 Task: Locate the Burj Khalifa on Google Earth, add a placemark, and save it to a new project titled 'Burj Khalifa Dubai'.
Action: Mouse pressed left at (498, 426)
Screenshot: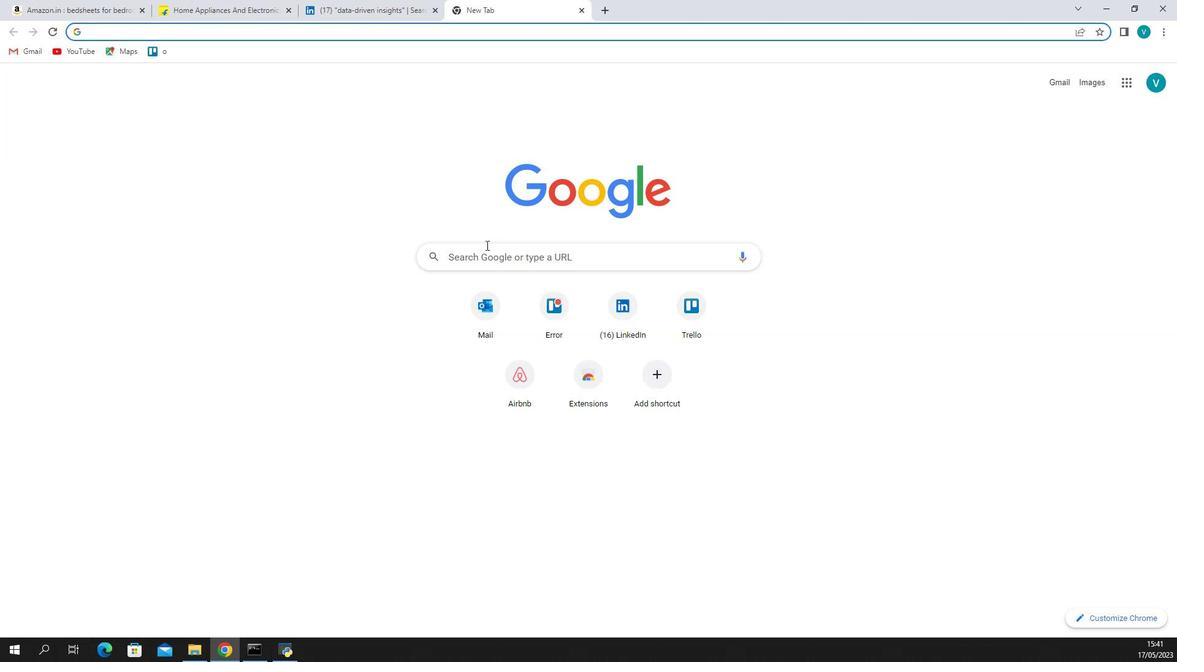 
Action: Mouse moved to (494, 423)
Screenshot: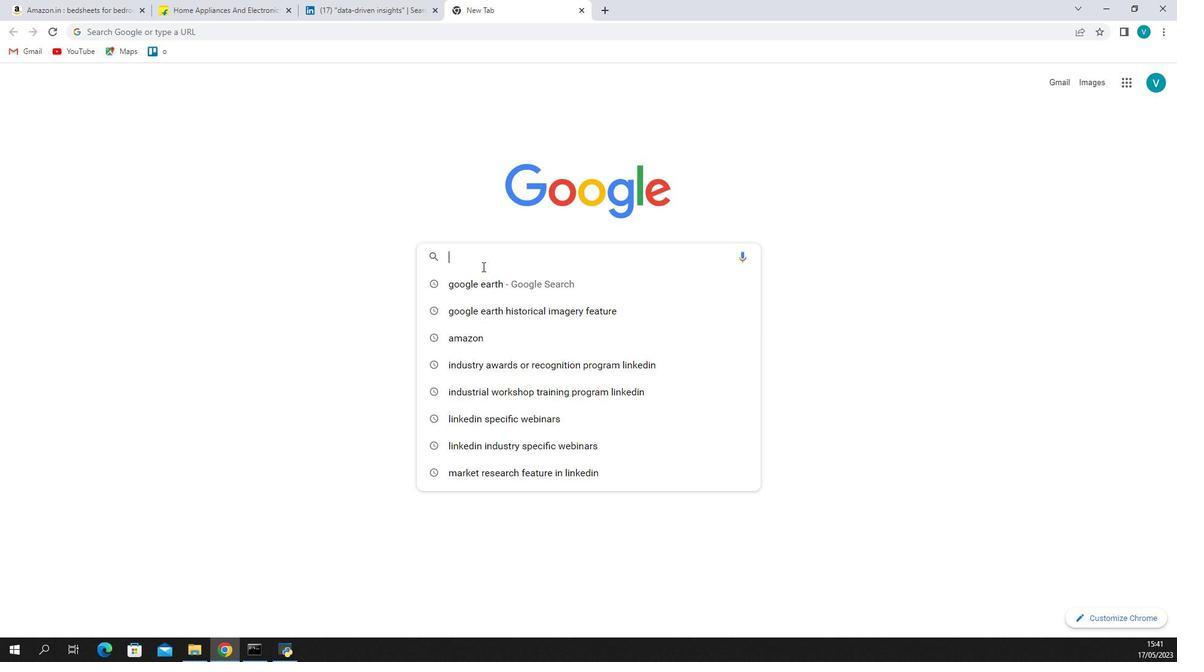 
Action: Mouse pressed left at (494, 423)
Screenshot: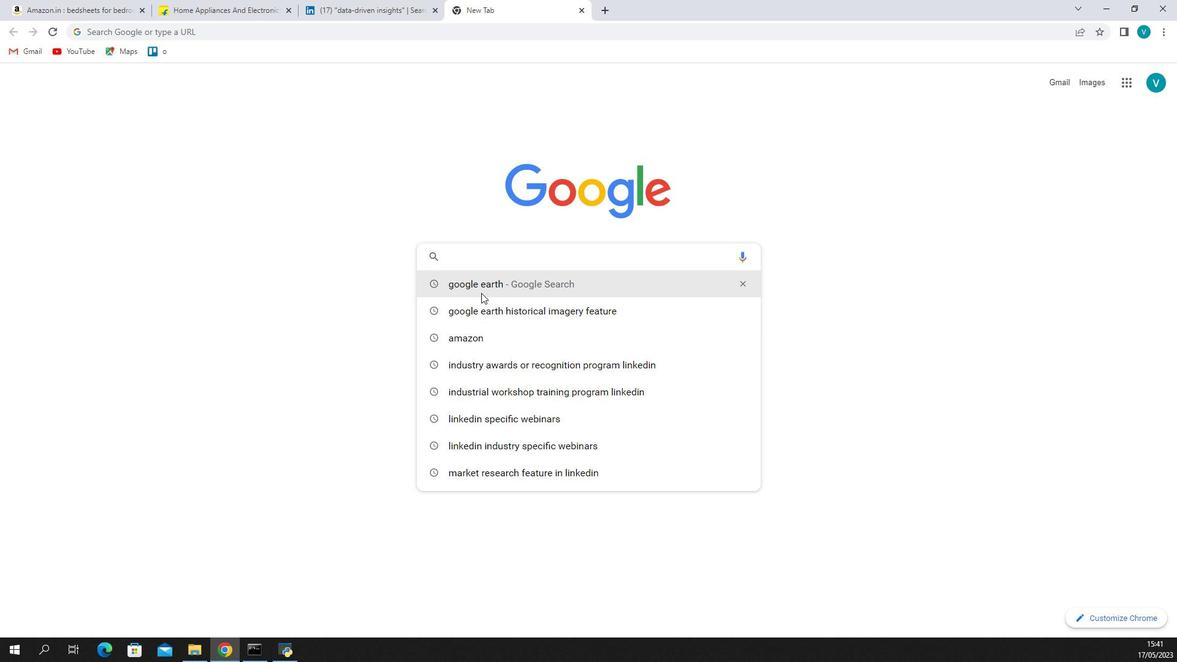 
Action: Mouse moved to (273, 427)
Screenshot: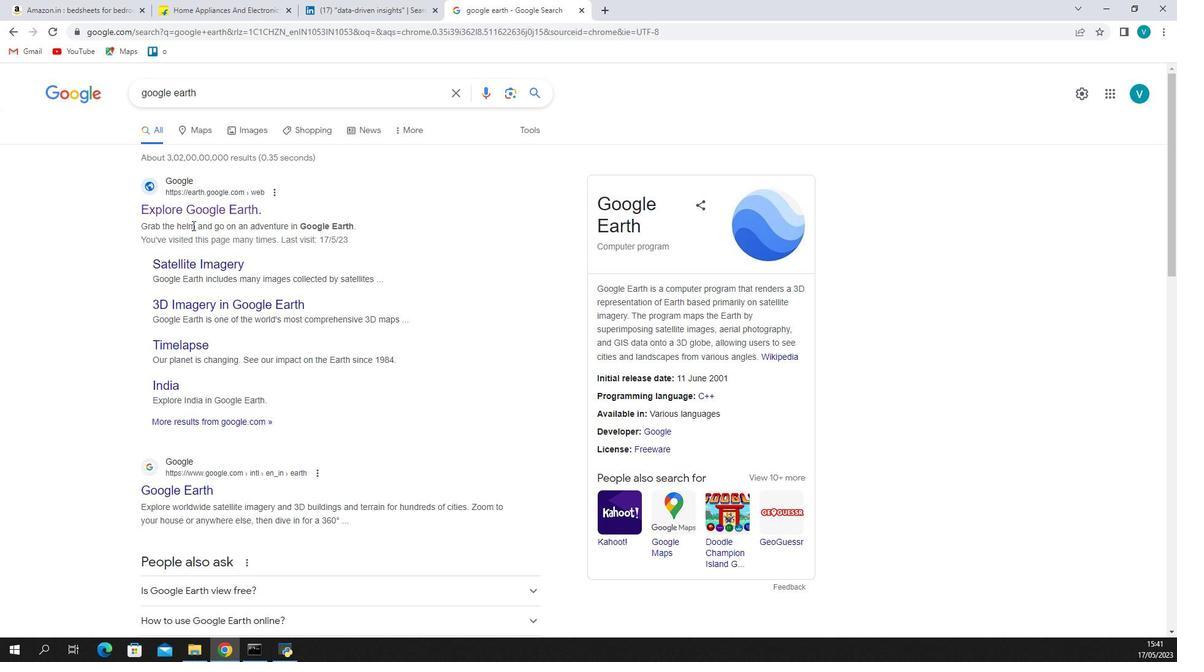 
Action: Mouse pressed left at (273, 427)
Screenshot: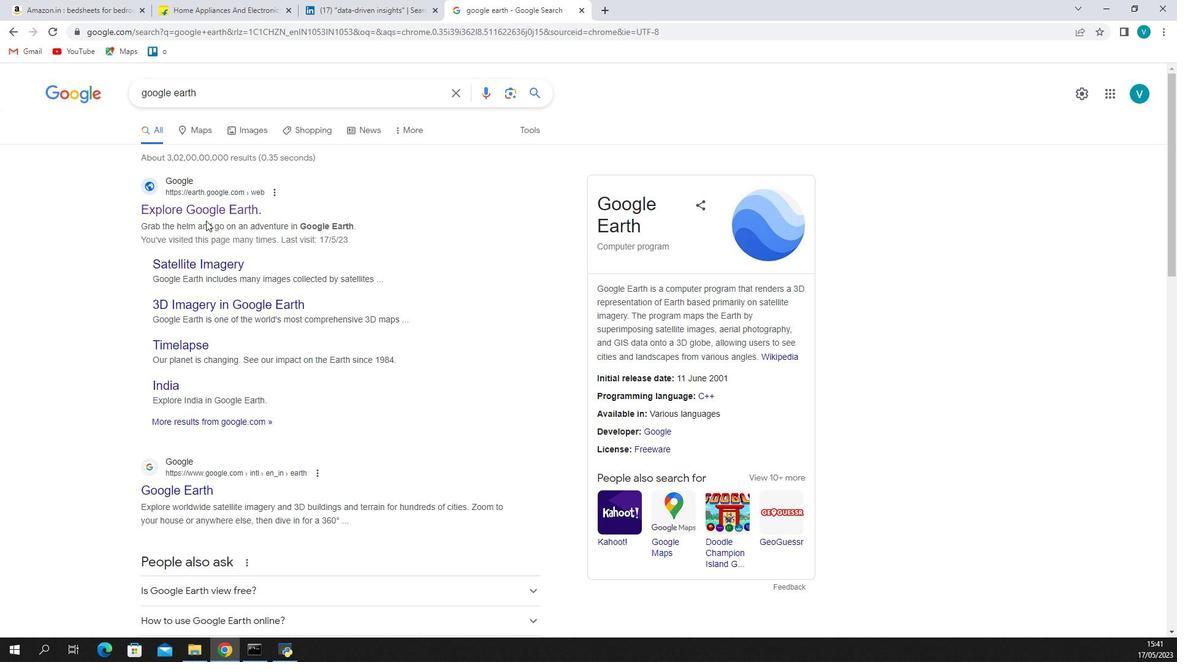 
Action: Mouse moved to (280, 428)
Screenshot: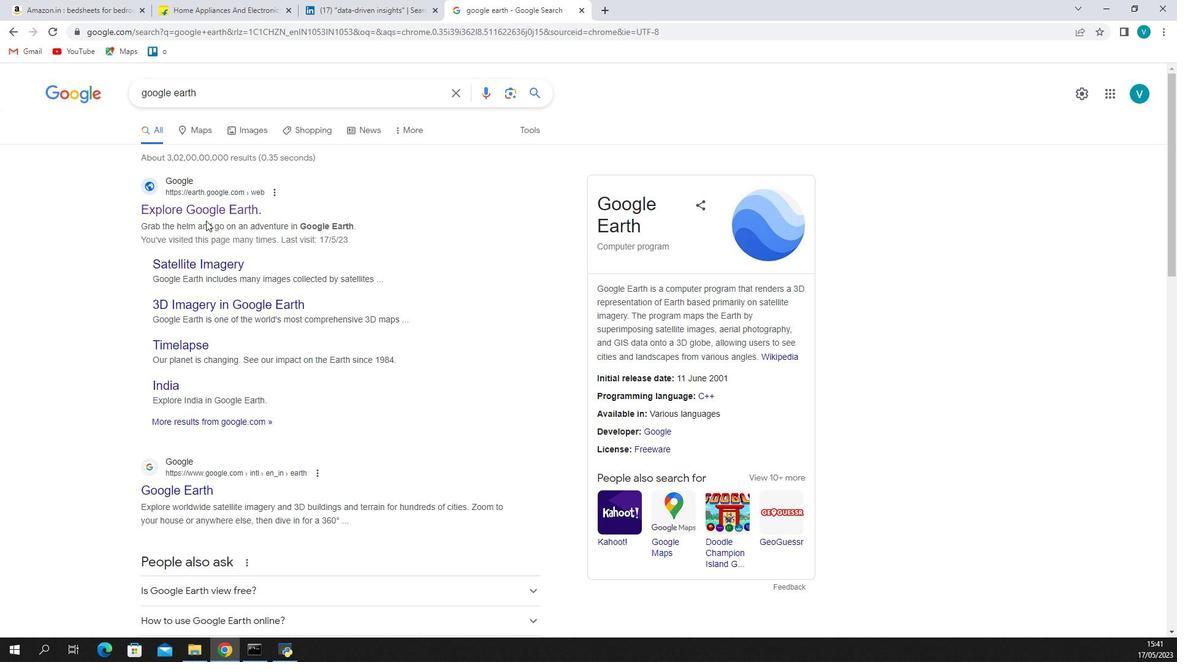 
Action: Mouse pressed left at (280, 428)
Screenshot: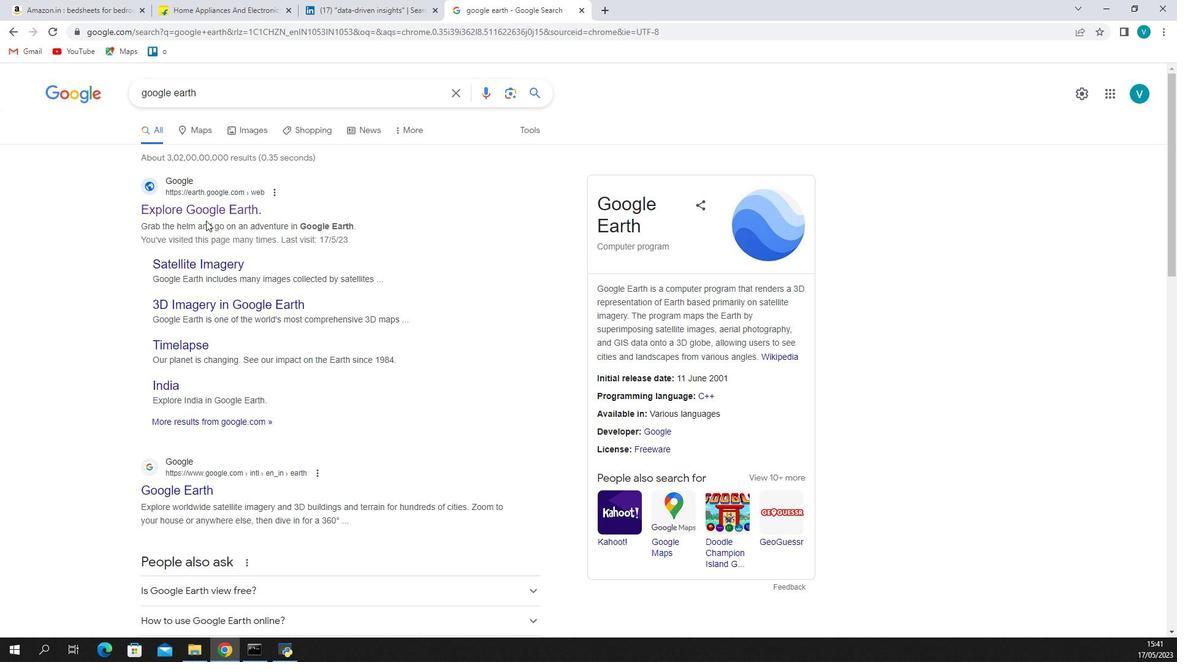 
Action: Mouse moved to (119, 434)
Screenshot: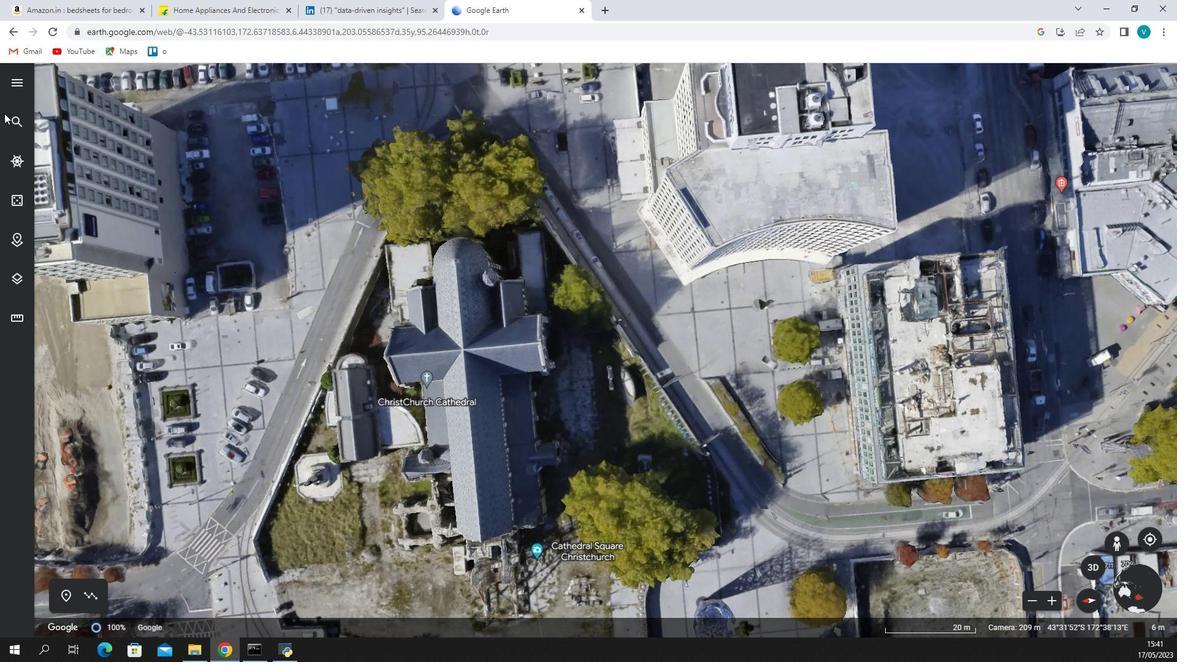 
Action: Mouse pressed left at (119, 434)
Screenshot: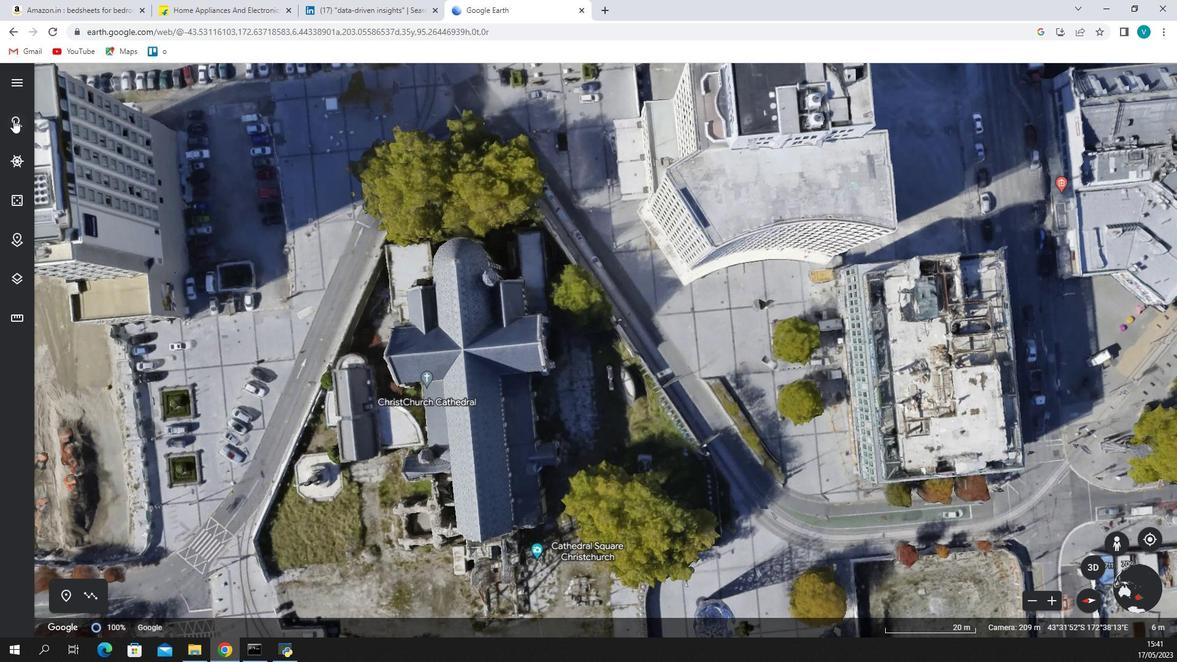 
Action: Mouse moved to (272, 436)
Screenshot: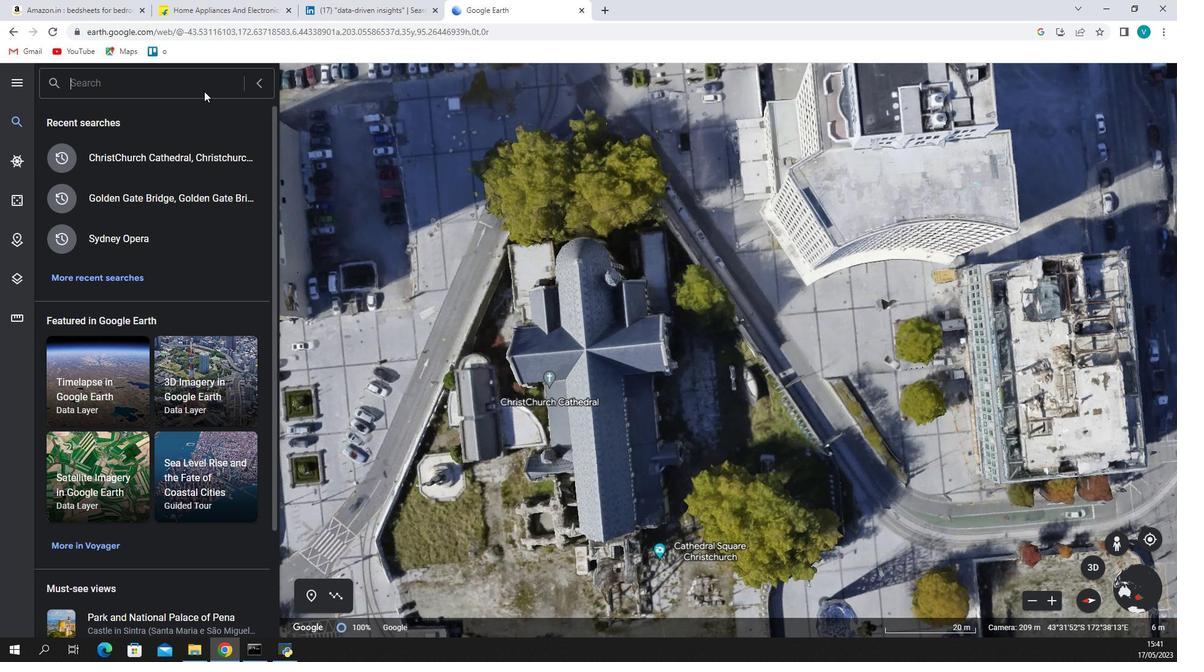 
Action: Mouse pressed left at (272, 436)
Screenshot: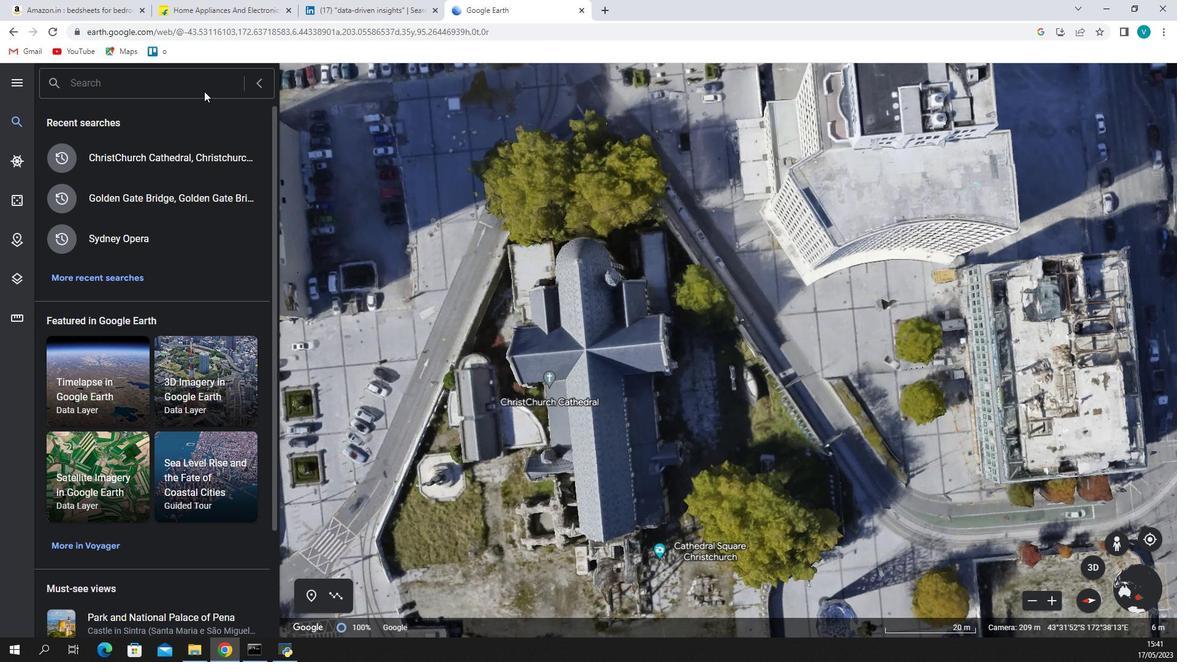 
Action: Key pressed <Key.shift>Bur
Screenshot: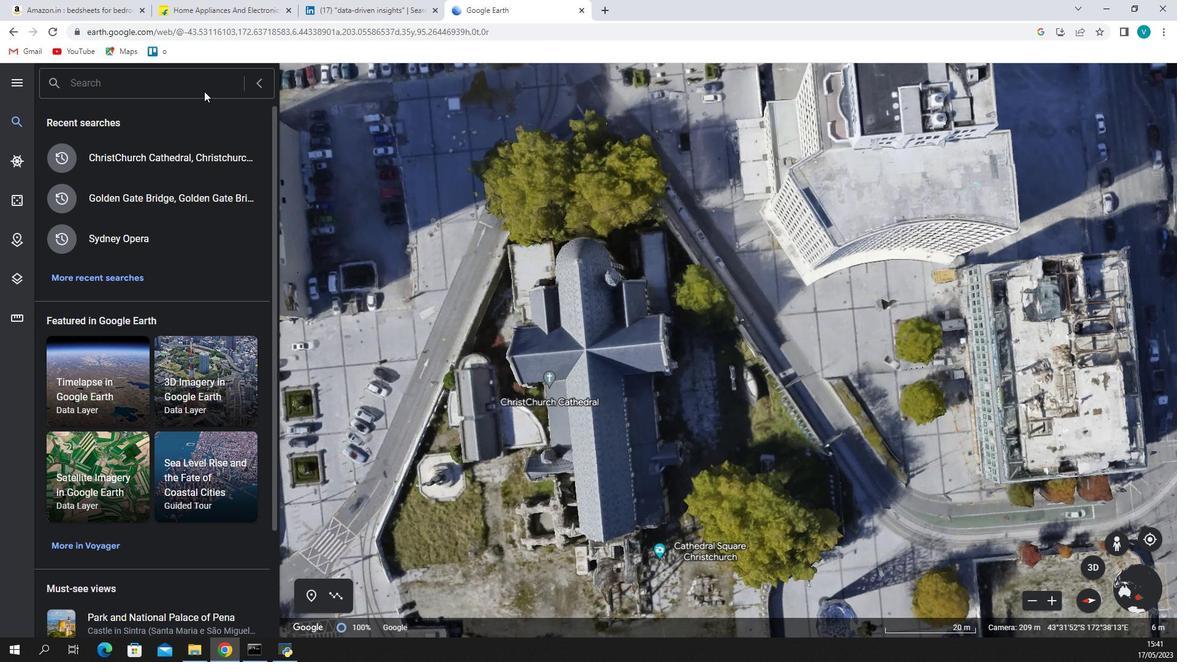 
Action: Mouse pressed left at (272, 436)
Screenshot: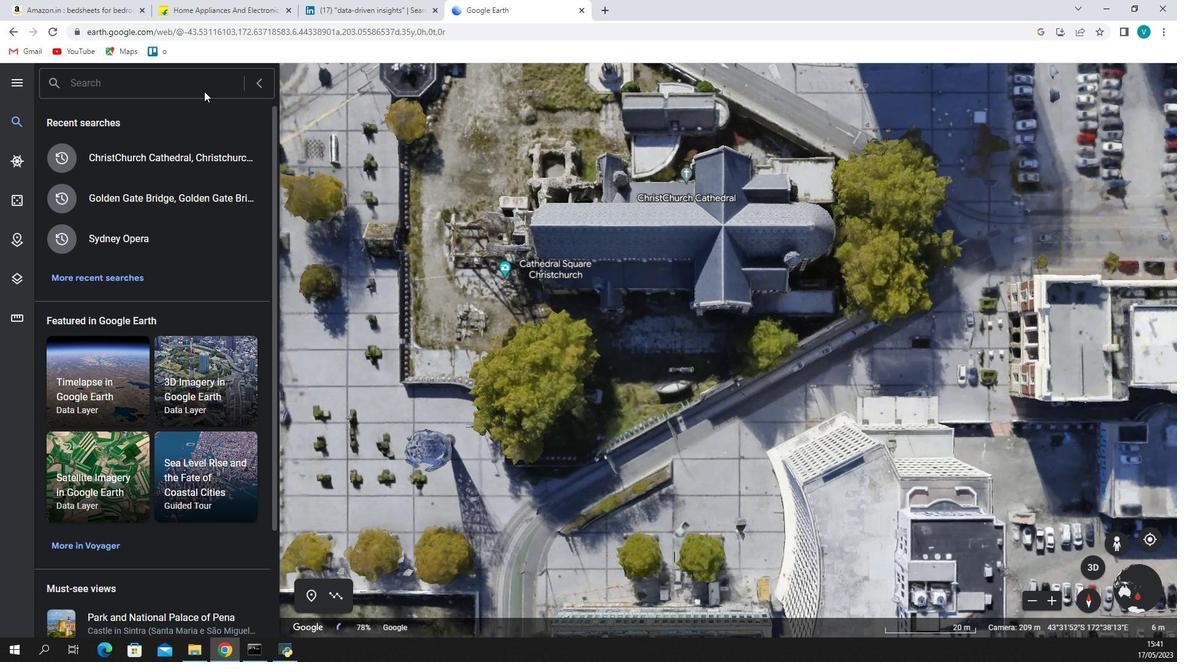 
Action: Key pressed <Key.shift><Key.shift><Key.shift><Key.shift><Key.shift><Key.shift><Key.shift><Key.shift><Key.shift><Key.shift><Key.shift><Key.shift><Key.shift><Key.shift><Key.shift><Key.shift>B
Screenshot: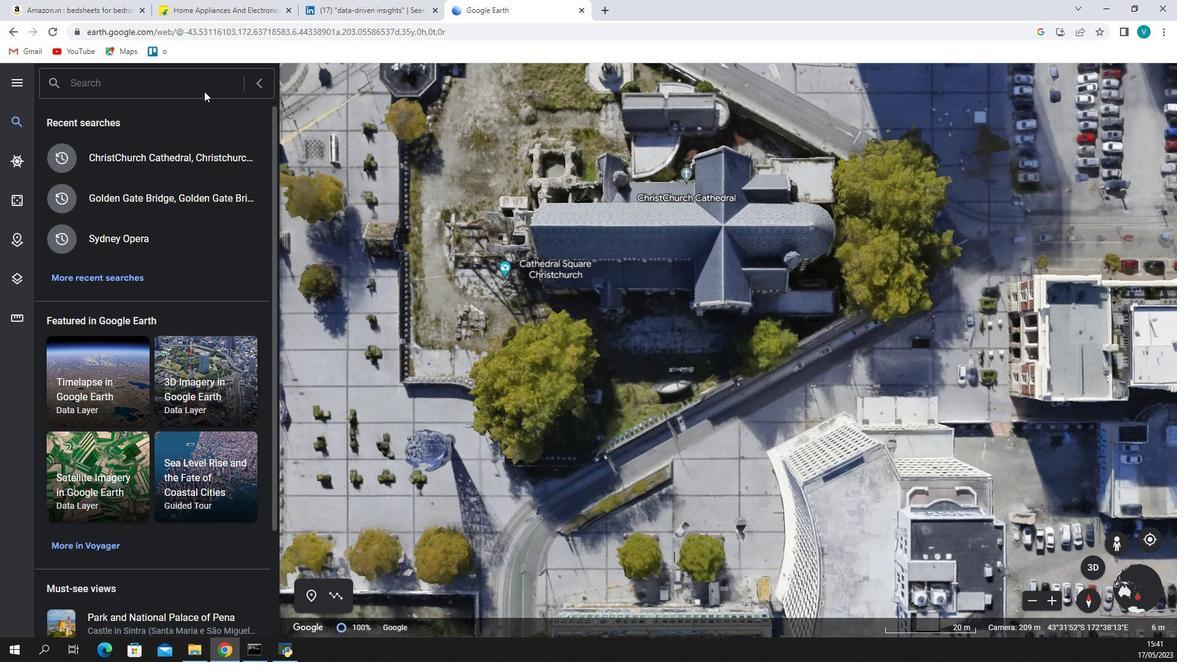 
Action: Mouse moved to (212, 436)
Screenshot: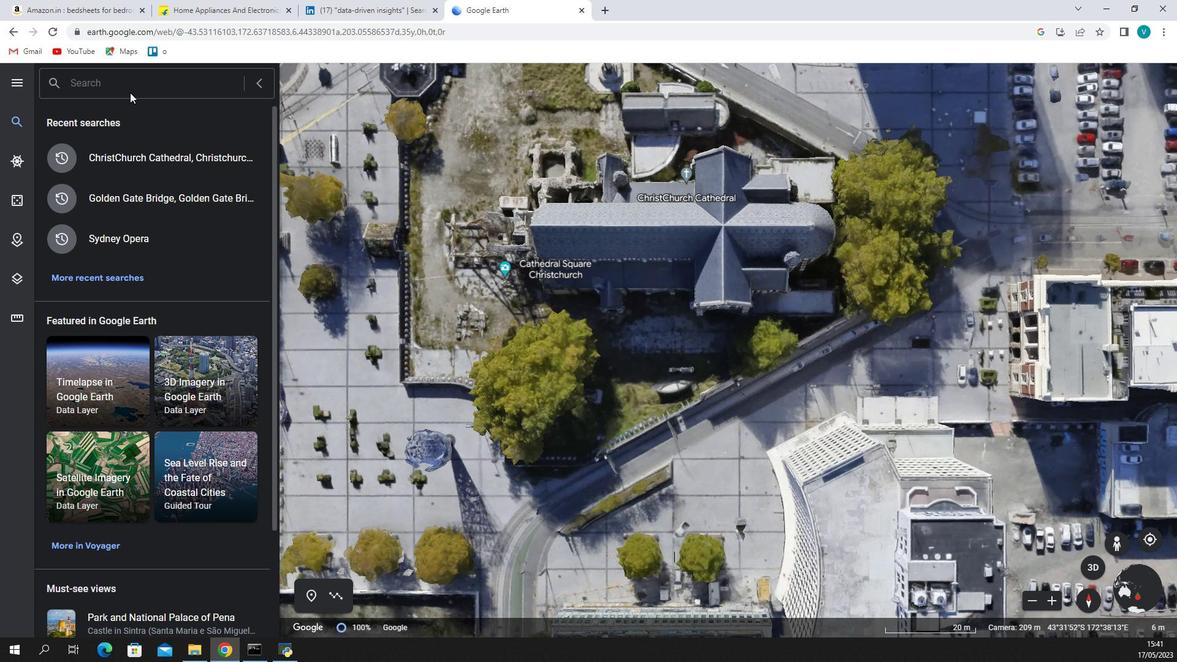 
Action: Mouse pressed left at (212, 436)
Screenshot: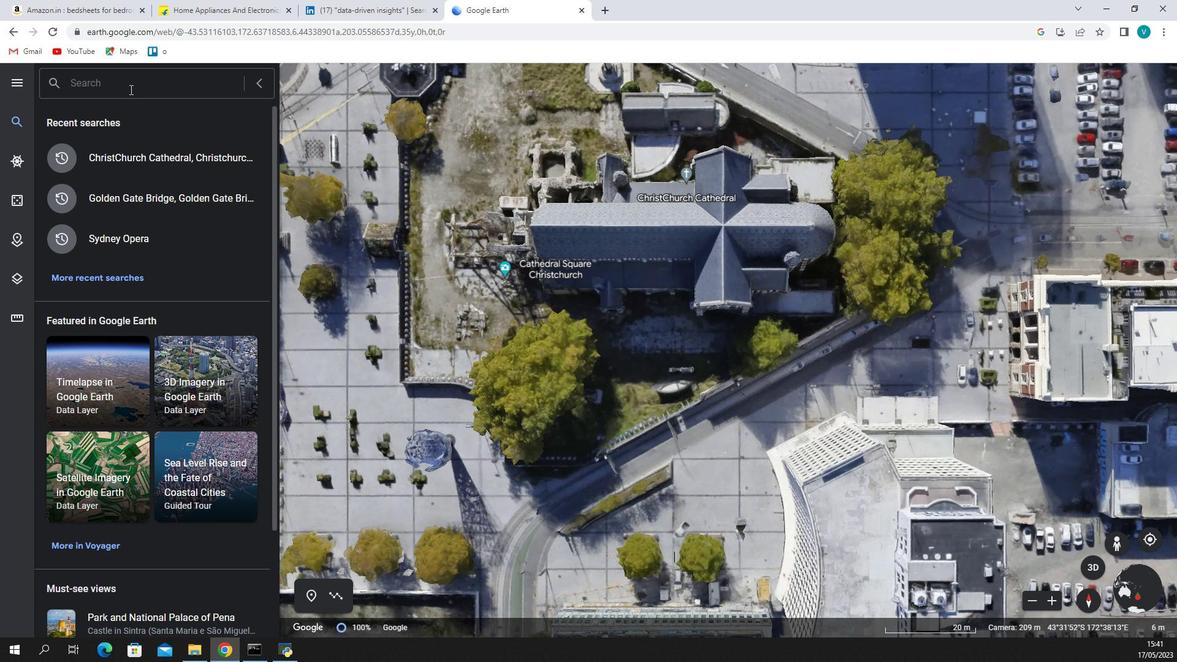 
Action: Key pressed <Key.shift>Burj<Key.space><Key.shift><Key.shift><Key.shift><Key.shift><Key.shift><Key.shift><Key.shift><Key.shift><Key.shift><Key.shift><Key.shift><Key.shift><Key.shift><Key.shift><Key.shift><Key.shift><Key.shift><Key.shift><Key.shift><Key.shift><Key.shift><Key.shift><Key.shift><Key.shift><Key.shift><Key.shift><Key.shift><Key.shift><Key.shift><Key.shift><Key.shift><Key.shift><Key.shift><Key.shift><Key.shift><Key.shift><Key.shift><Key.shift><Key.shift><Key.shift><Key.shift><Key.shift><Key.shift><Key.shift><Key.shift><Key.shift><Key.shift><Key.shift><Key.shift><Key.shift><Key.shift><Key.shift><Key.shift><Key.shift><Key.shift><Key.shift><Key.shift><Key.shift><Key.shift><Key.shift><Key.shift><Key.shift><Key.shift><Key.shift><Key.shift><Key.shift><Key.shift><Key.shift><Key.shift><Key.shift><Key.shift><Key.shift><Key.shift><Key.shift><Key.shift><Key.shift><Key.shift><Key.shift><Key.shift><Key.shift><Key.shift><Key.shift><Key.shift><Key.shift><Key.shift><Key.shift><Key.shift><Key.shift><Key.shift><Key.shift><Key.shift><Key.shift><Key.shift><Key.shift><Key.shift><Key.shift><Key.shift><Key.shift><Key.shift><Key.shift><Key.shift><Key.shift><Key.shift><Key.shift><Key.shift><Key.shift><Key.shift><Key.shift><Key.shift><Key.shift><Key.shift><Key.shift><Key.shift><Key.shift><Key.shift><Key.shift><Key.shift><Key.shift><Key.shift><Key.shift><Key.shift><Key.shift><Key.shift><Key.shift><Key.shift><Key.shift><Key.shift><Key.shift><Key.shift><Key.shift><Key.shift><Key.shift><Key.shift><Key.shift><Key.shift><Key.shift><Key.shift><Key.shift><Key.shift><Key.shift><Key.shift><Key.shift><Key.shift><Key.shift><Key.shift><Key.shift><Key.shift><Key.shift><Key.shift><Key.shift><Key.shift><Key.shift><Key.shift><Key.shift><Key.shift><Key.shift><Key.shift><Key.shift><Key.shift><Key.shift><Key.shift><Key.shift><Key.shift>Khalifa<Key.space><Key.shift>Dubai<Key.shift_r><Key.enter>
Screenshot: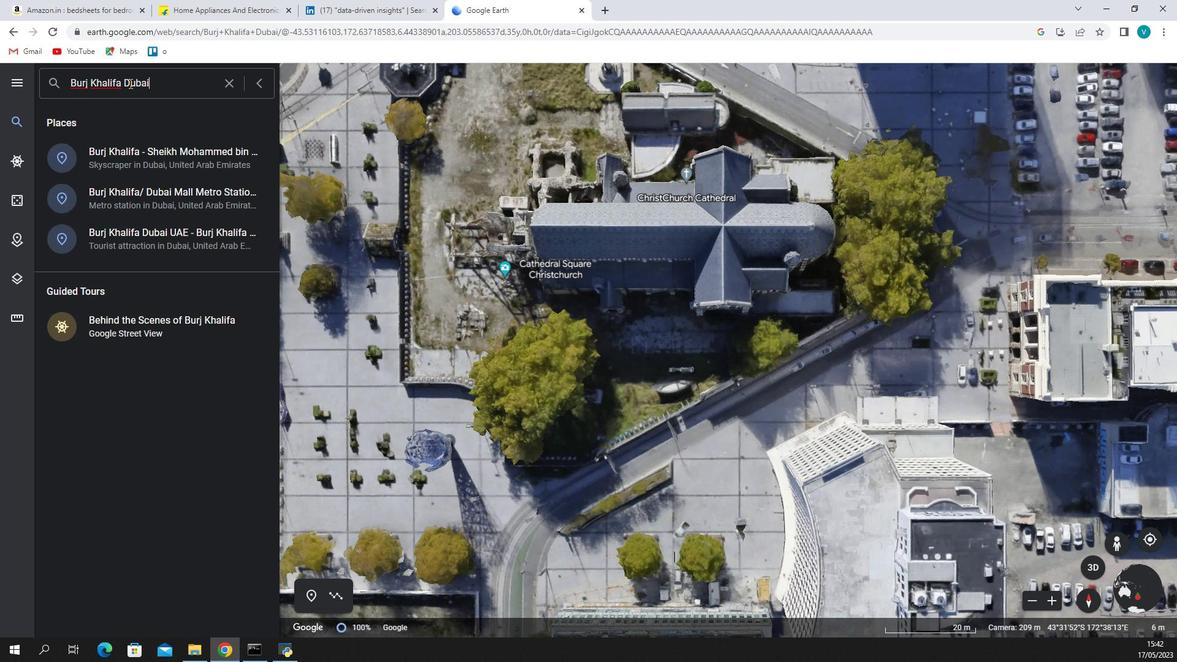 
Action: Mouse moved to (703, 412)
Screenshot: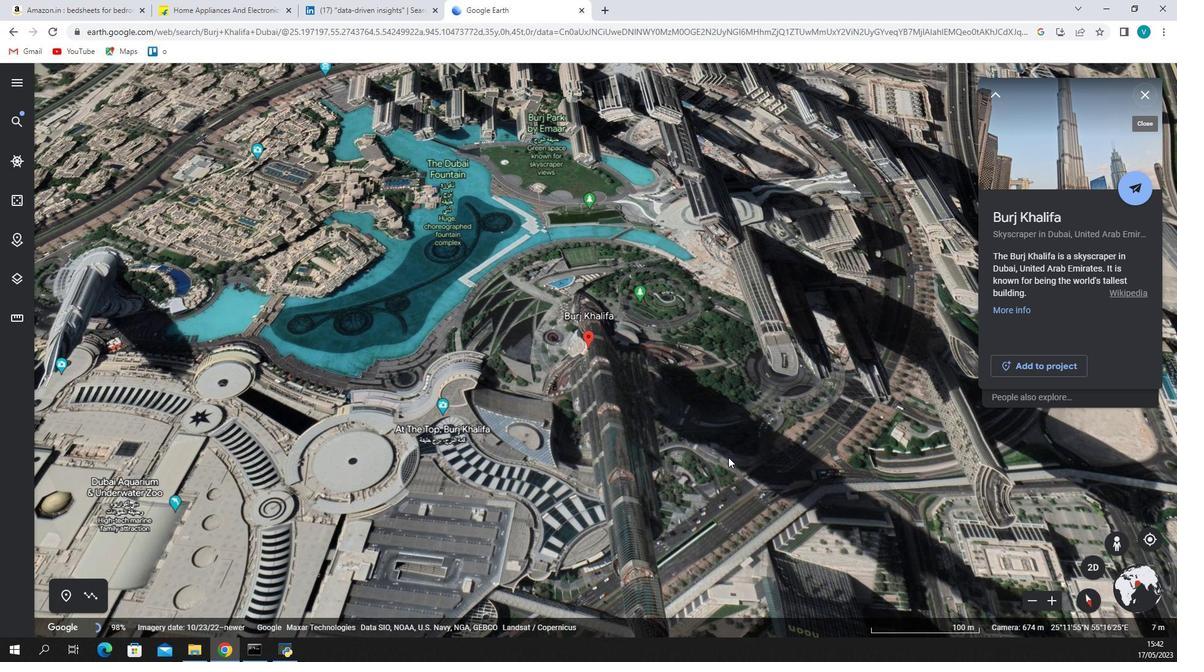 
Action: Mouse pressed left at (703, 412)
Screenshot: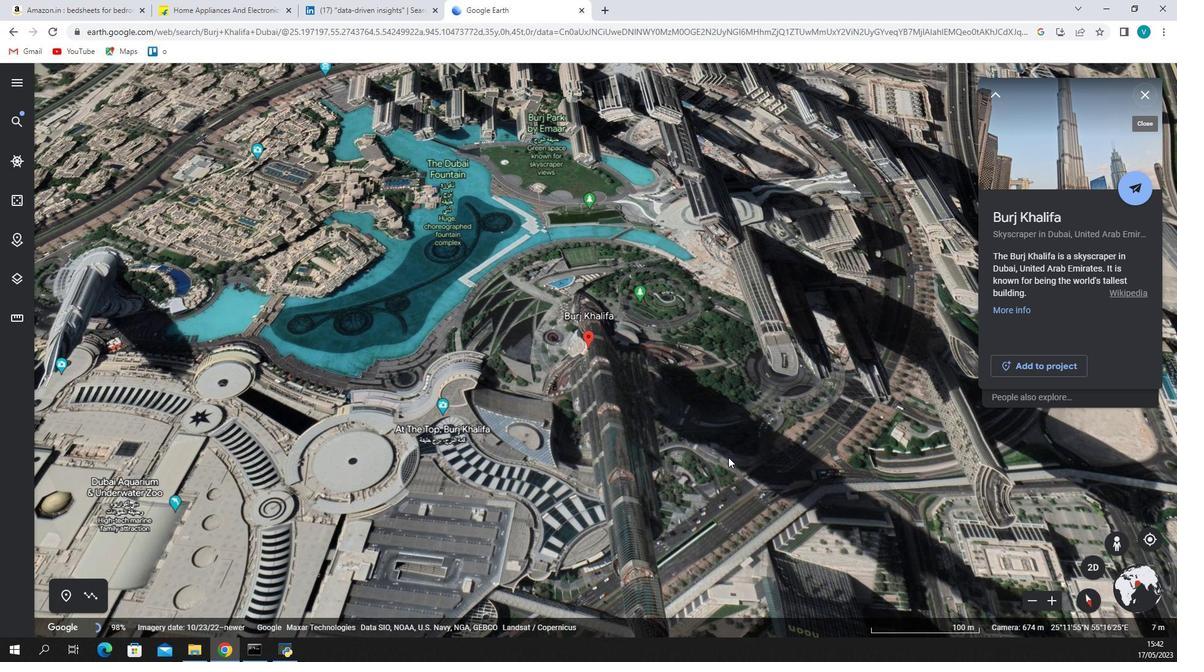 
Action: Mouse moved to (985, 404)
Screenshot: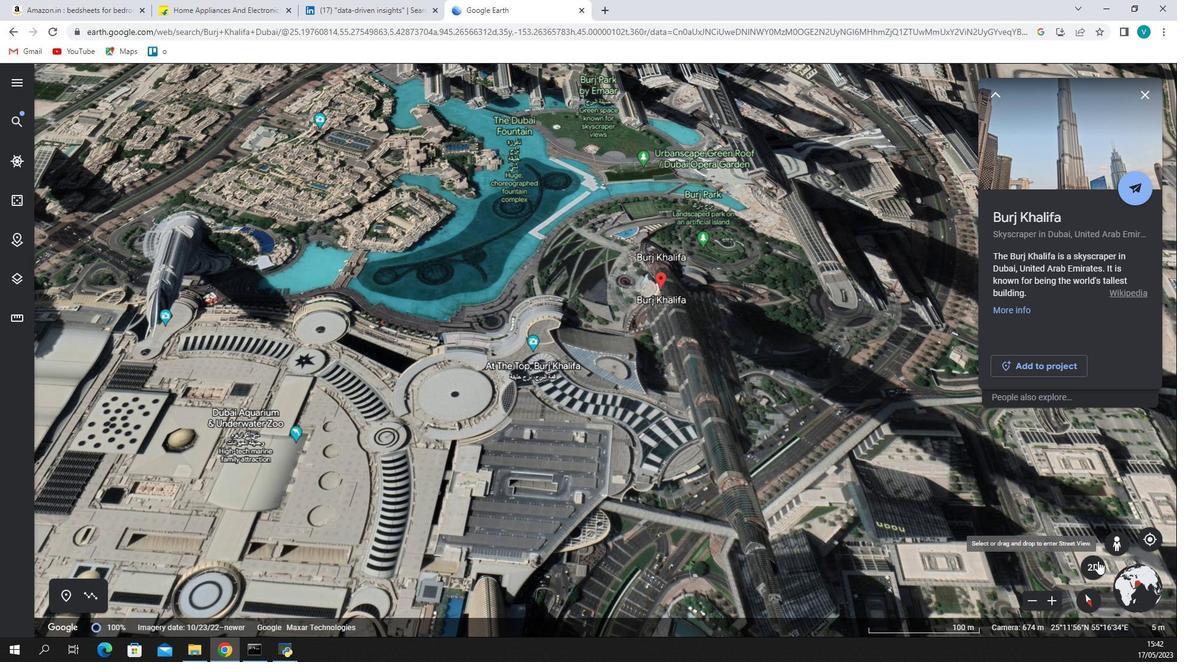 
Action: Mouse pressed left at (985, 404)
Screenshot: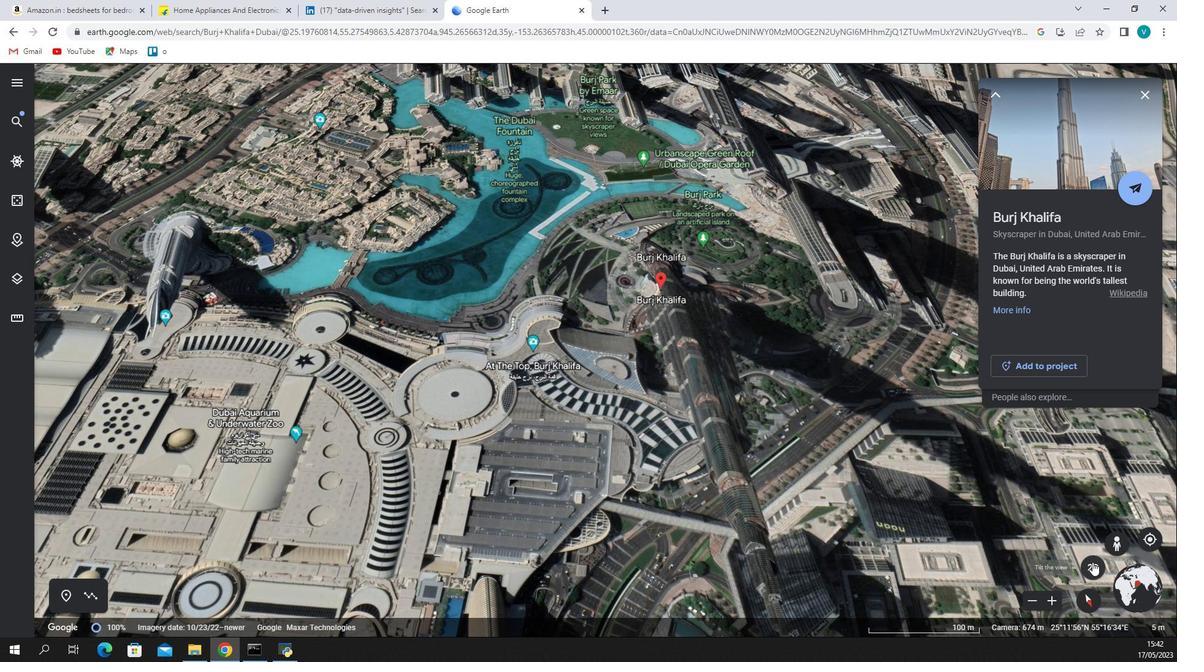 
Action: Mouse moved to (634, 406)
Screenshot: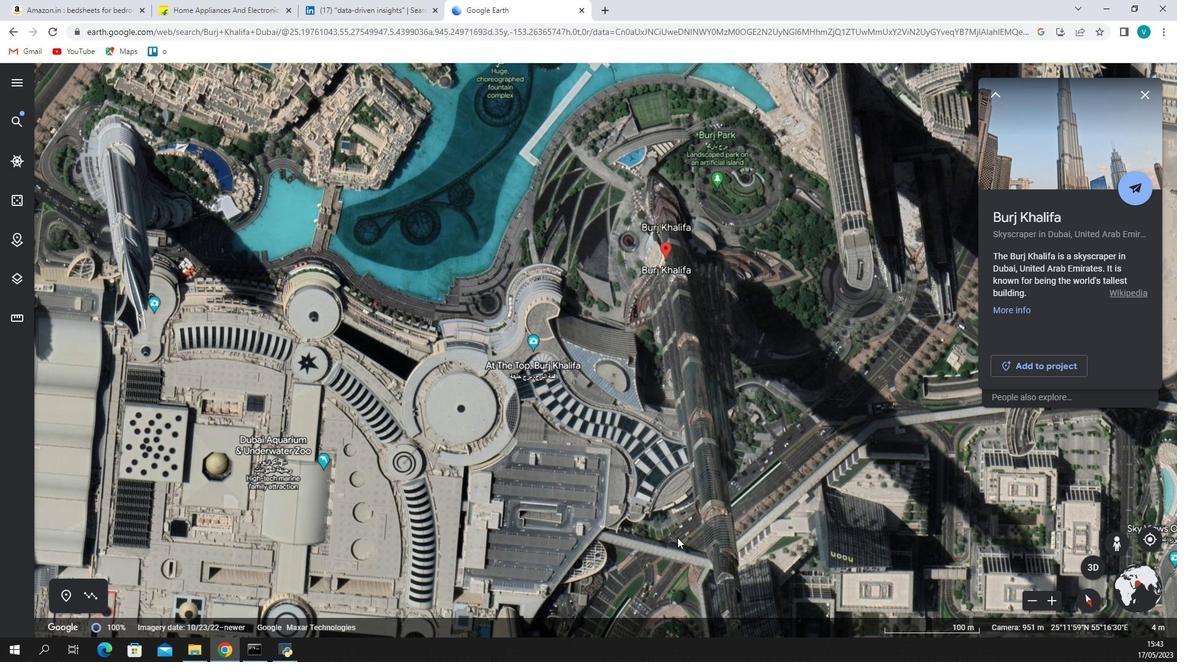 
Action: Mouse pressed left at (634, 406)
Screenshot: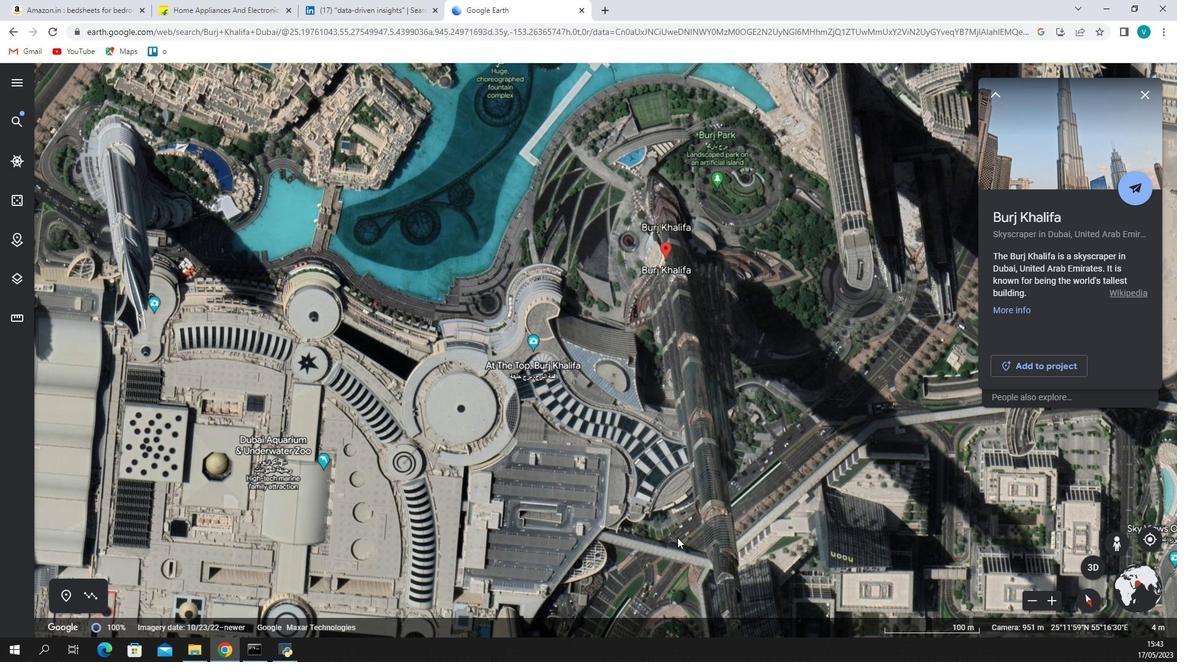 
Action: Mouse moved to (439, 415)
Screenshot: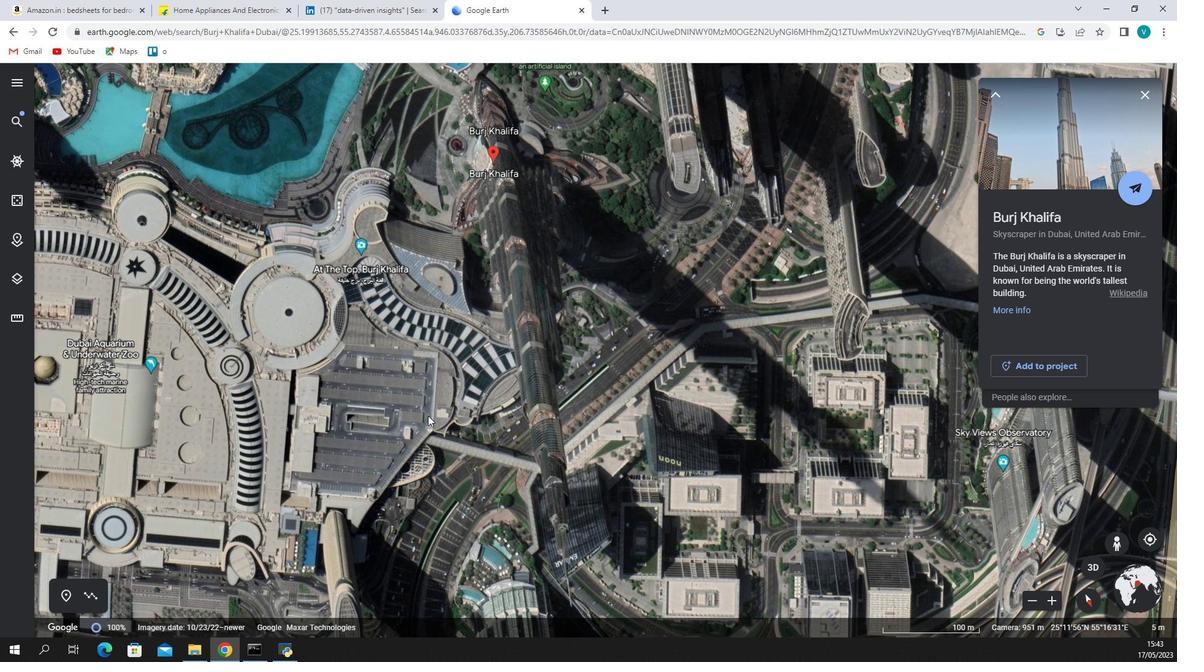 
Action: Mouse pressed left at (439, 415)
Screenshot: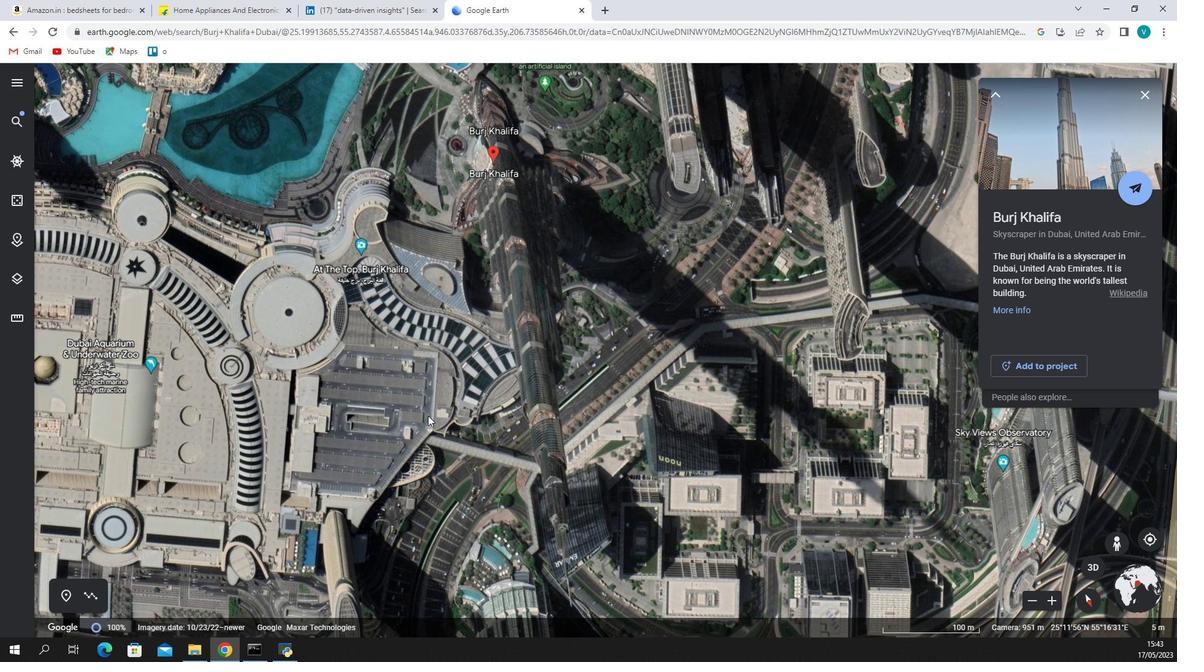 
Action: Mouse moved to (641, 417)
Screenshot: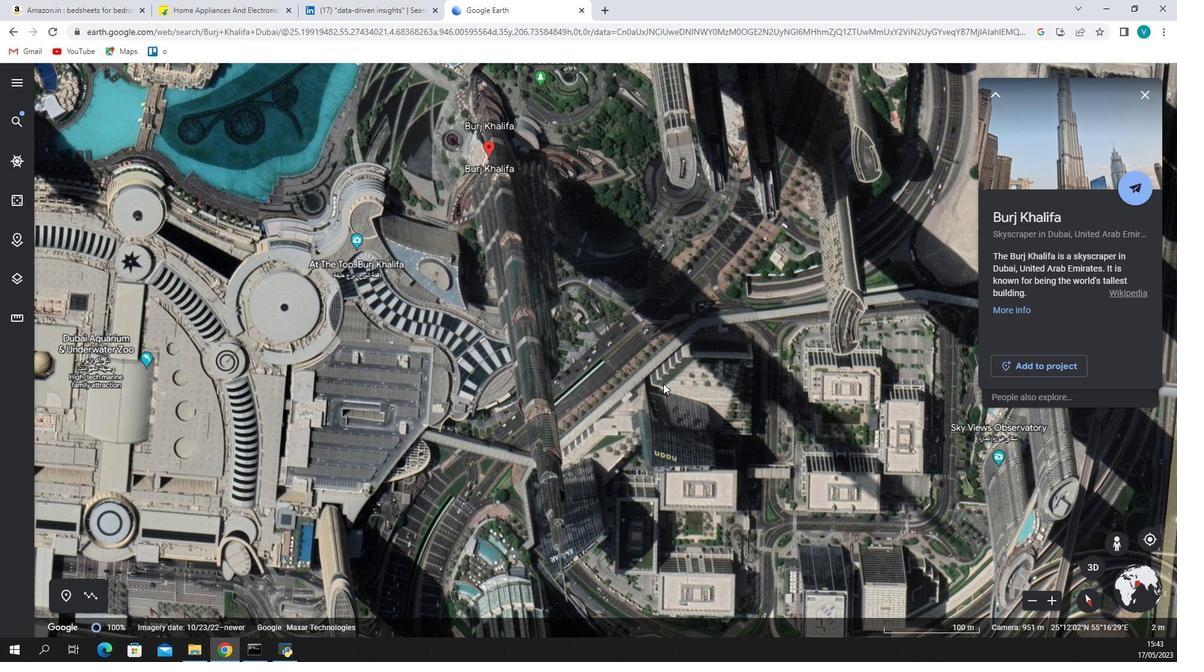
Action: Mouse pressed left at (641, 417)
Screenshot: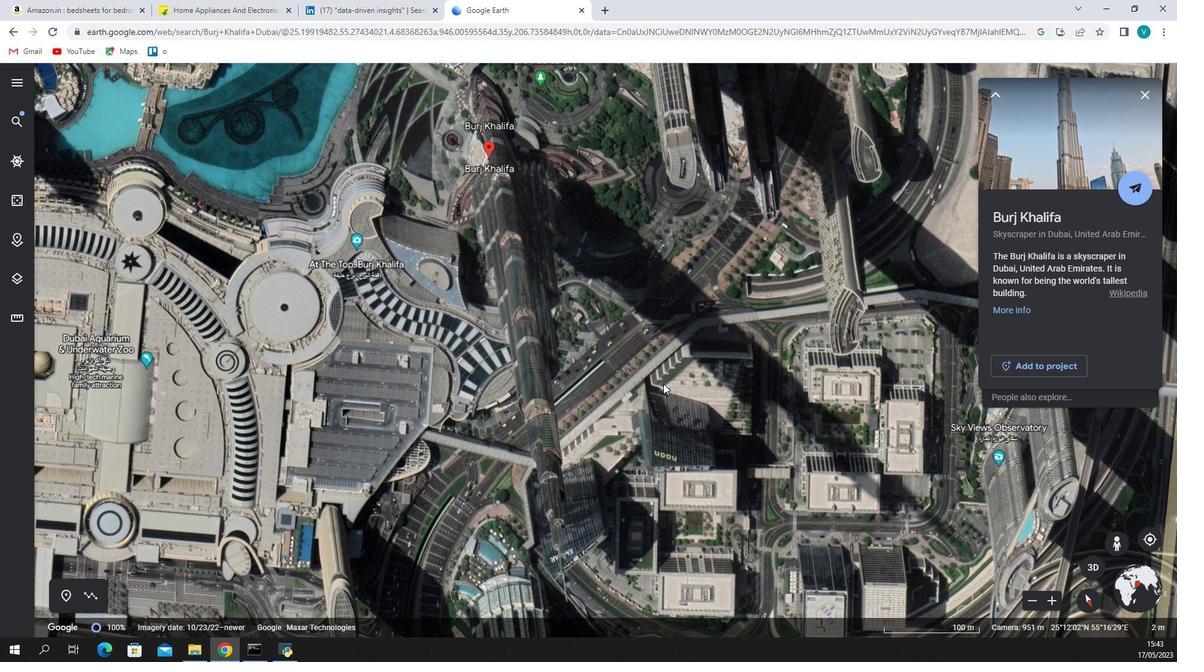 
Action: Mouse moved to (587, 410)
Screenshot: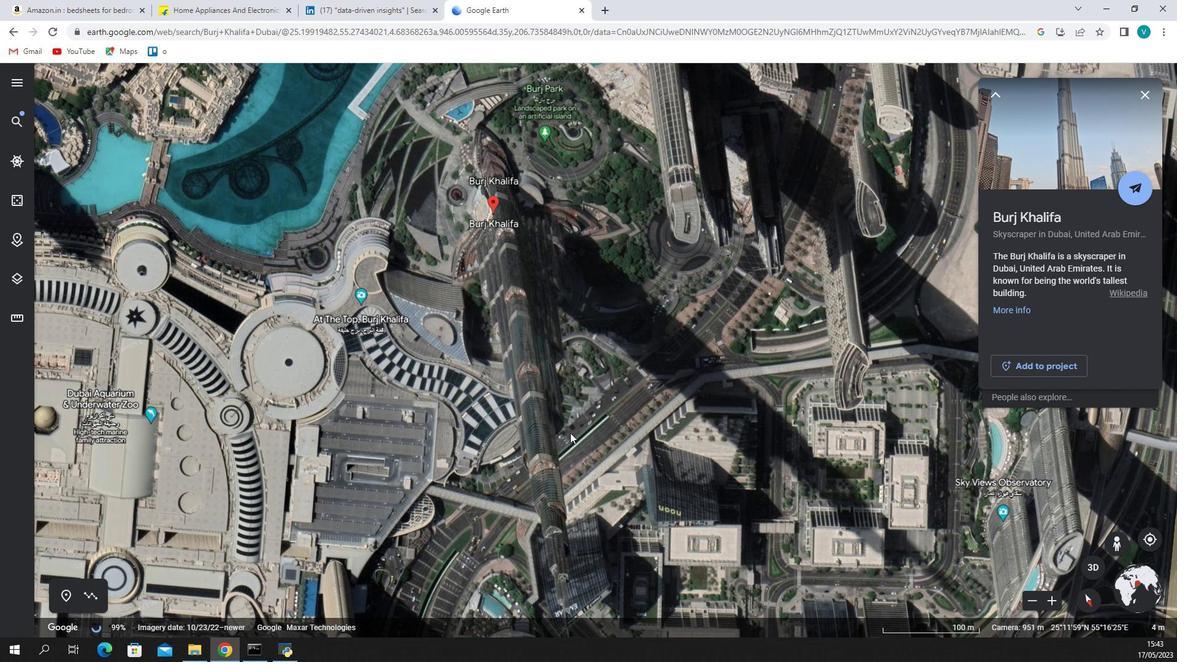 
Action: Mouse pressed left at (568, 411)
Screenshot: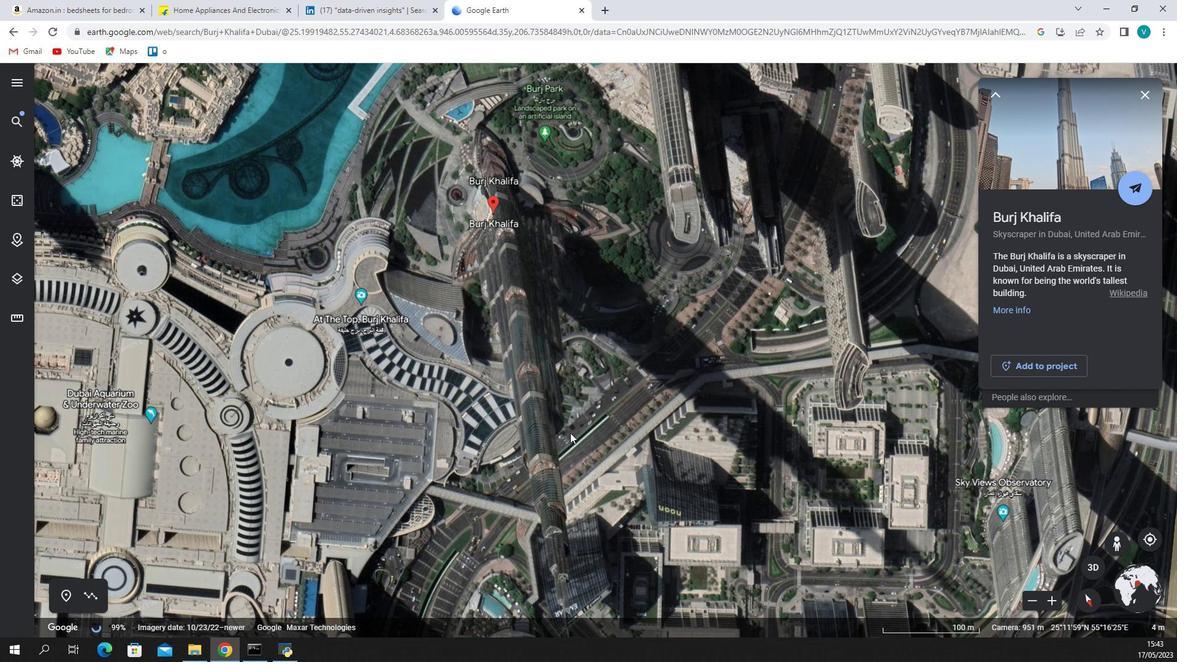 
Action: Mouse moved to (671, 411)
Screenshot: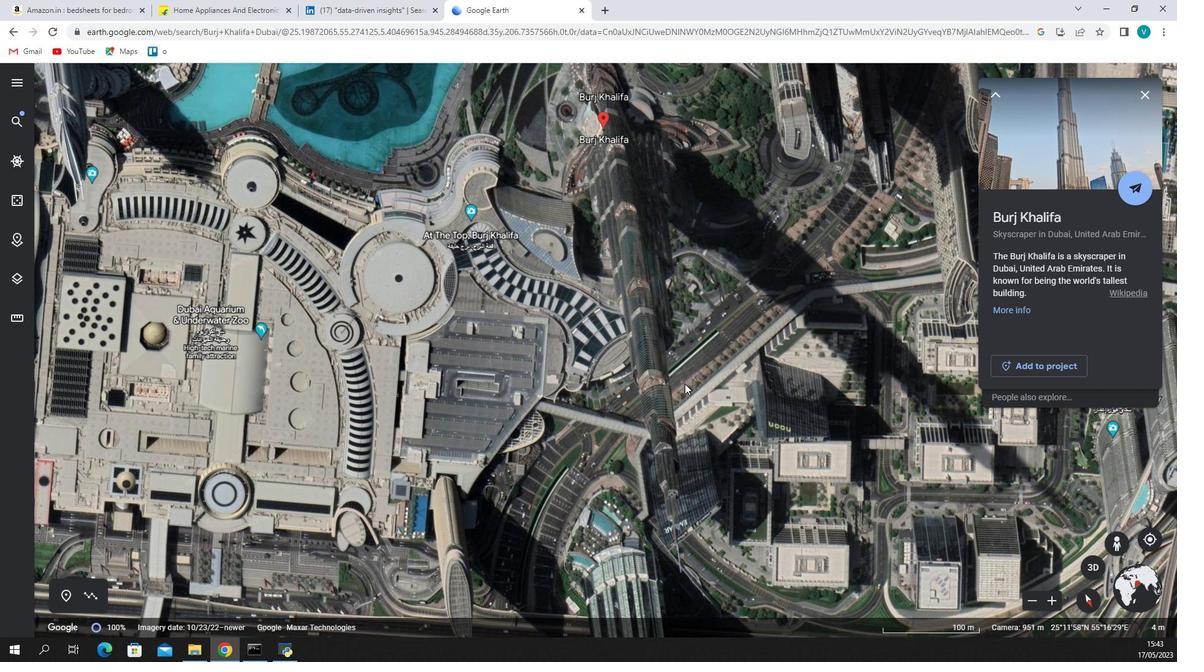 
Action: Mouse pressed left at (671, 411)
Screenshot: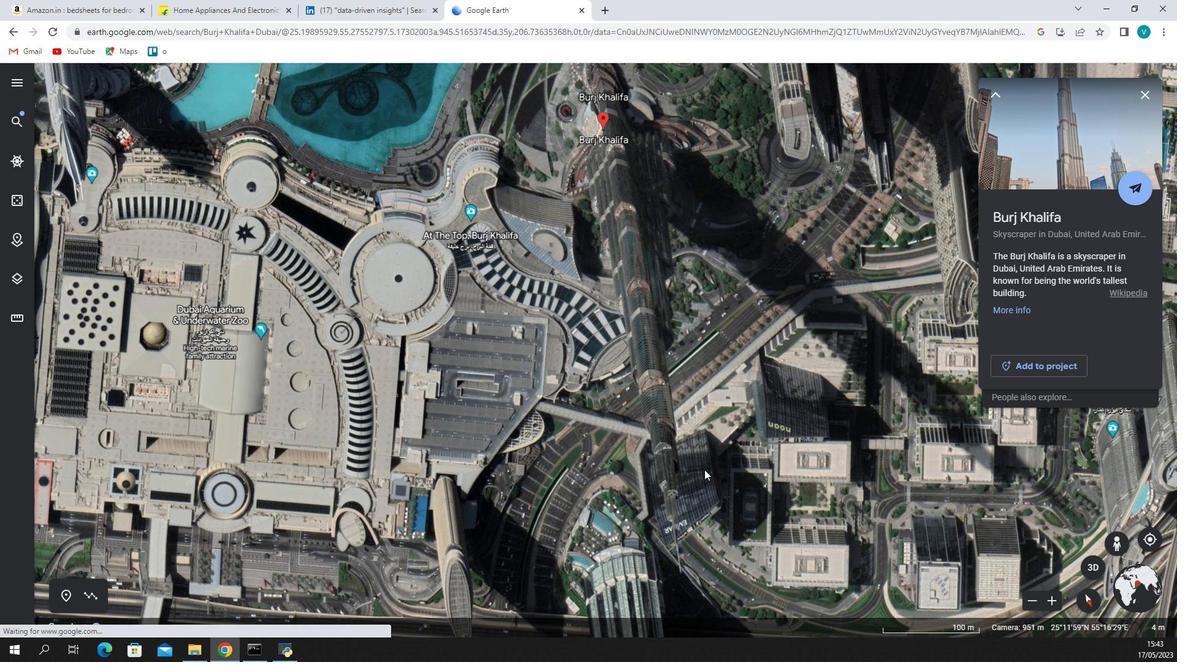 
Action: Mouse moved to (710, 413)
Screenshot: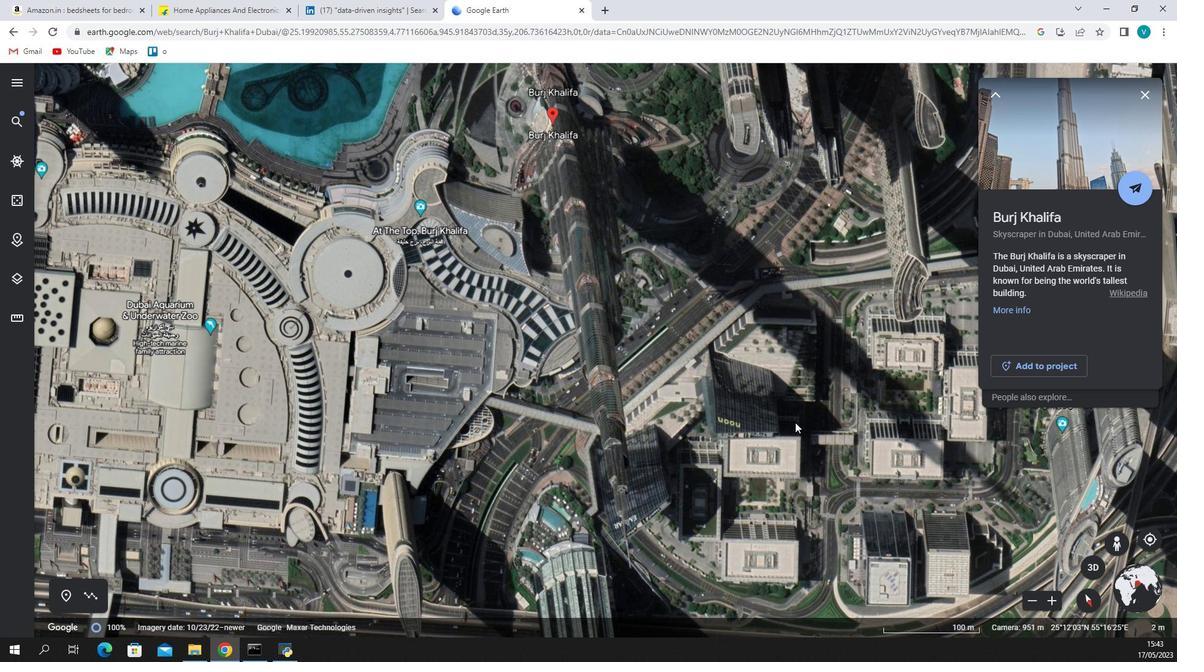 
Action: Mouse pressed left at (710, 413)
Screenshot: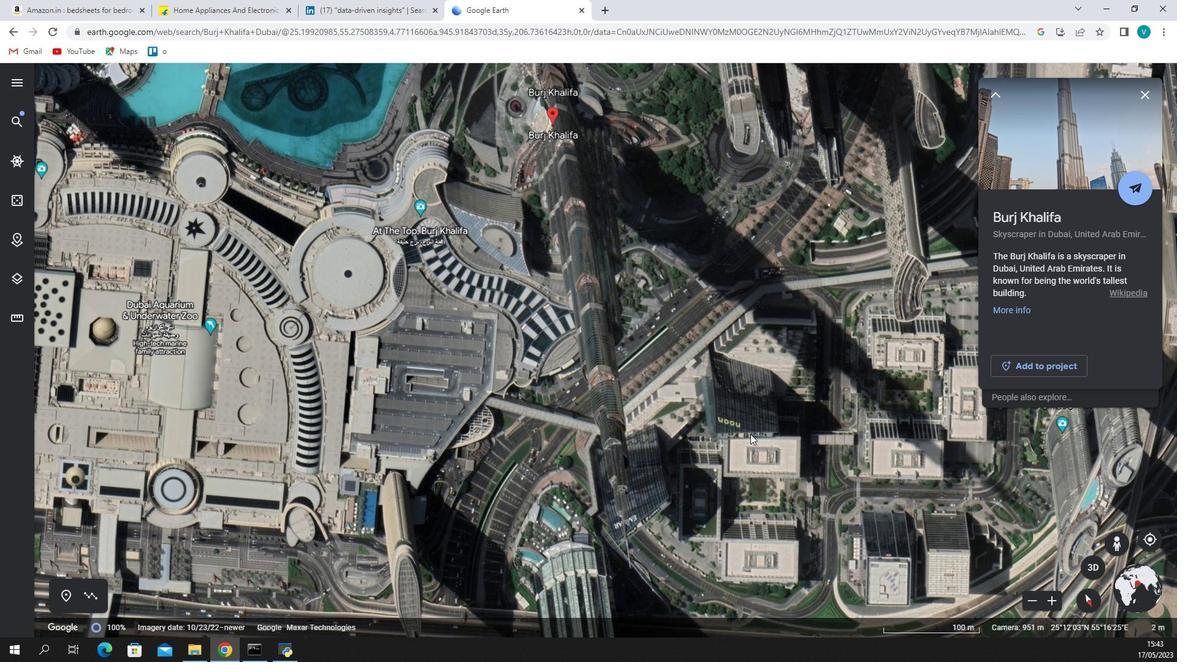 
Action: Mouse moved to (159, 402)
Screenshot: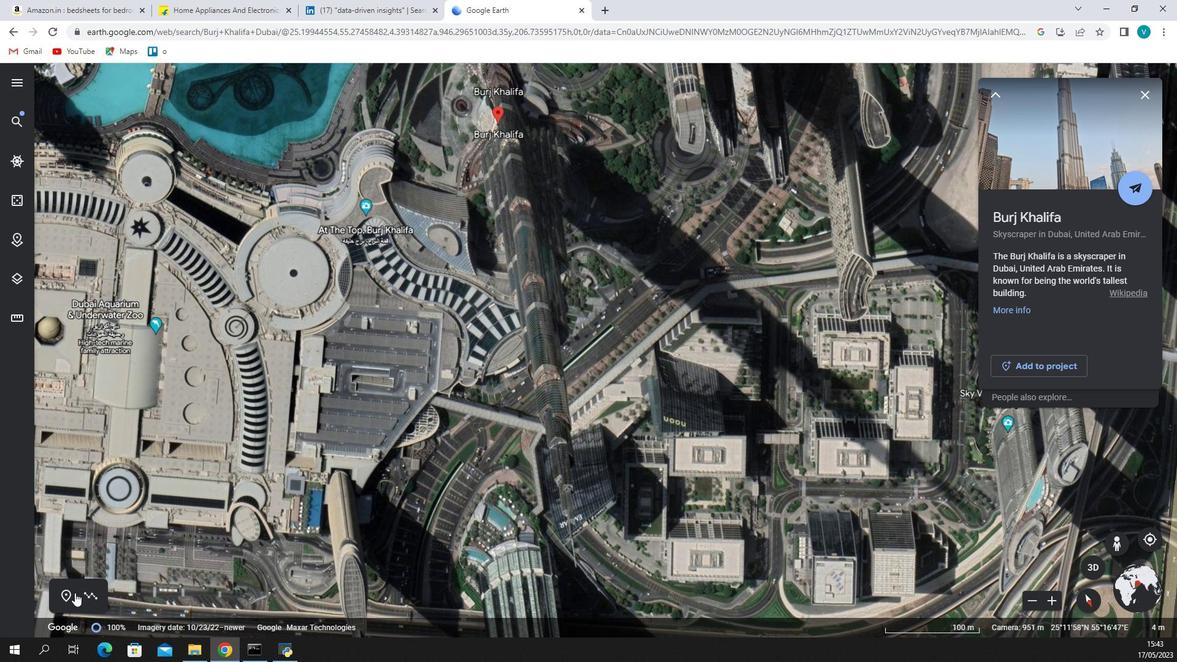 
Action: Mouse pressed left at (159, 402)
Screenshot: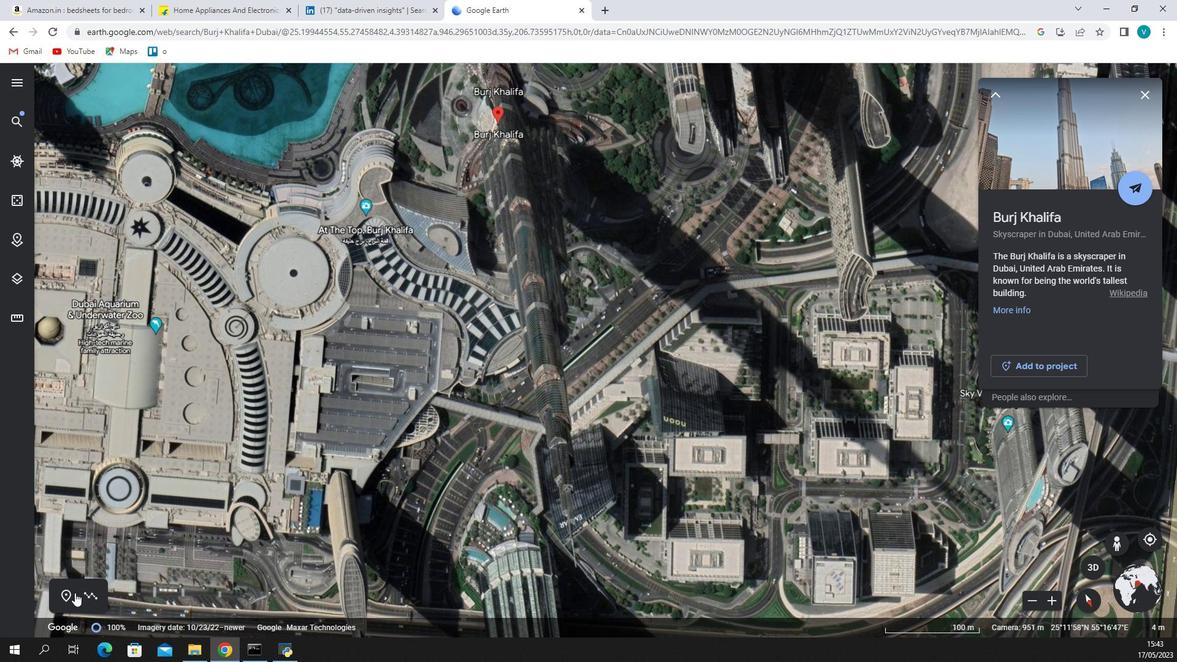 
Action: Mouse moved to (562, 412)
Screenshot: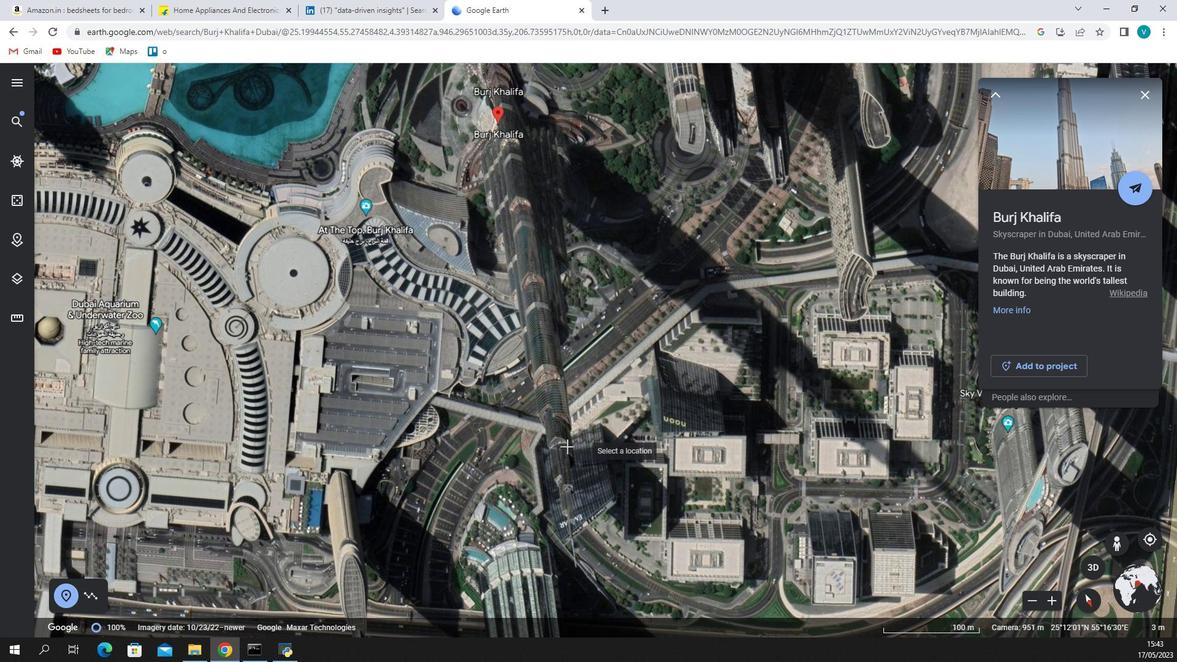 
Action: Mouse pressed left at (562, 412)
Screenshot: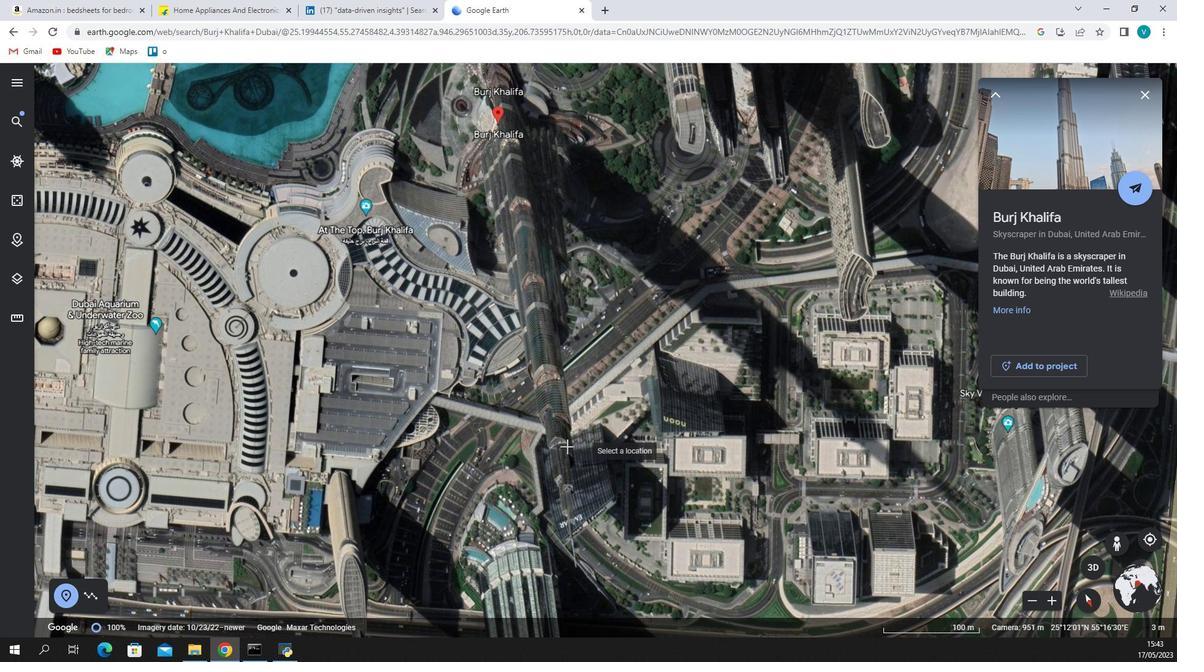 
Action: Mouse moved to (637, 418)
Screenshot: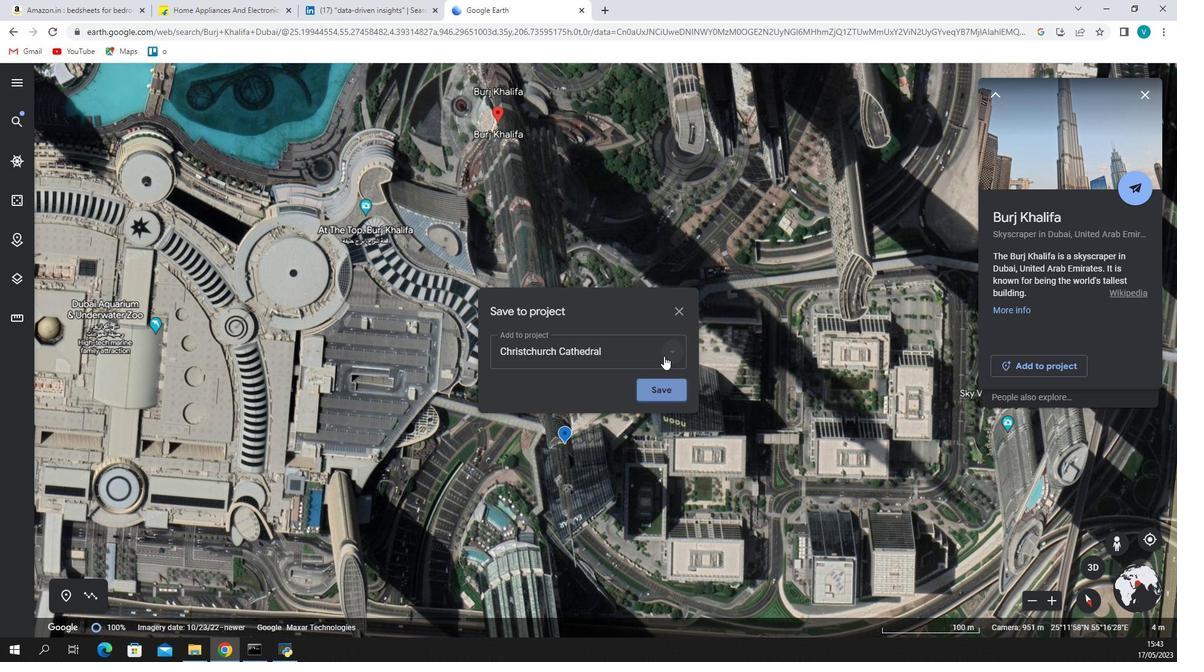 
Action: Mouse pressed left at (637, 418)
Screenshot: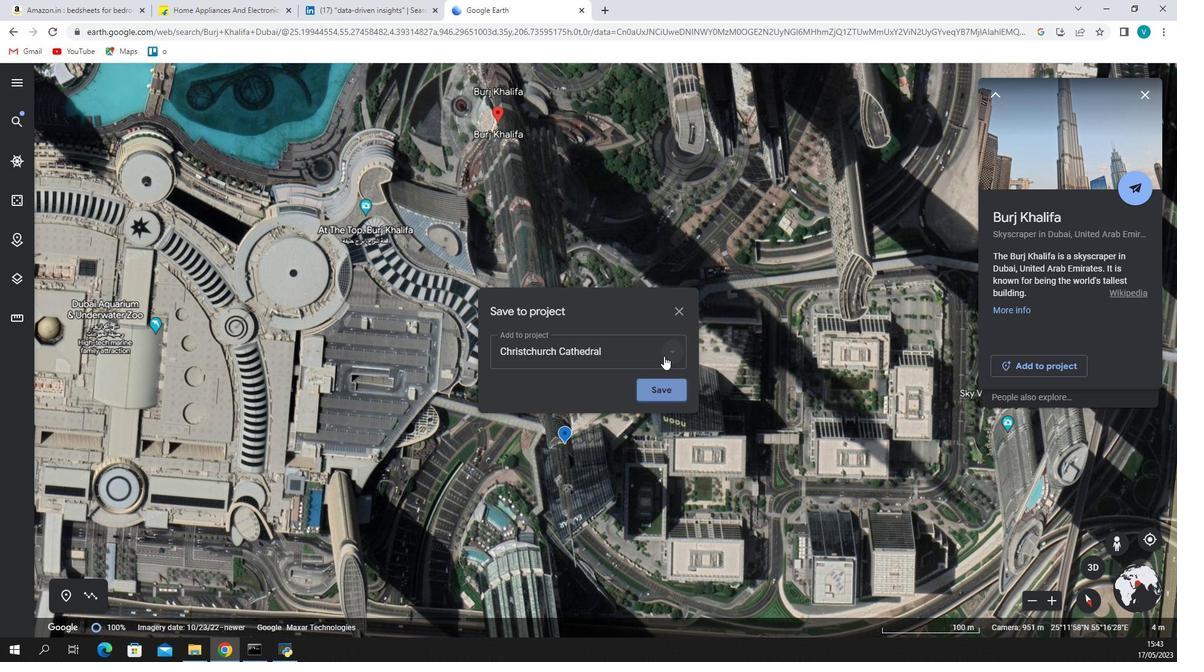 
Action: Mouse moved to (563, 411)
Screenshot: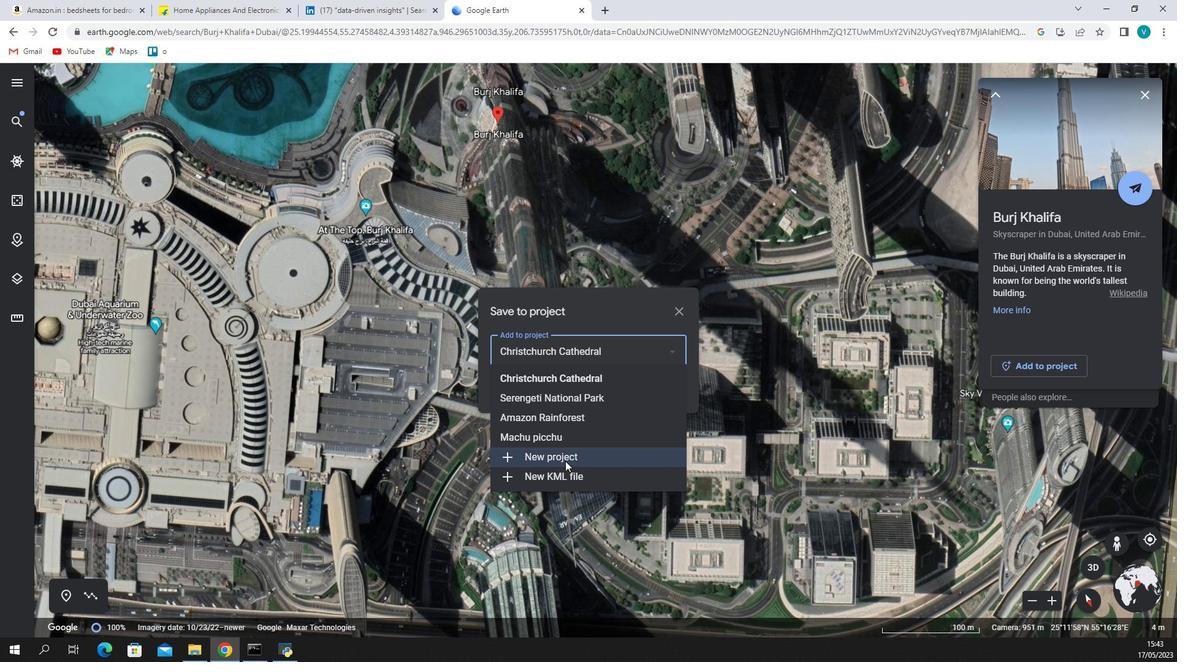 
Action: Mouse pressed left at (563, 411)
Screenshot: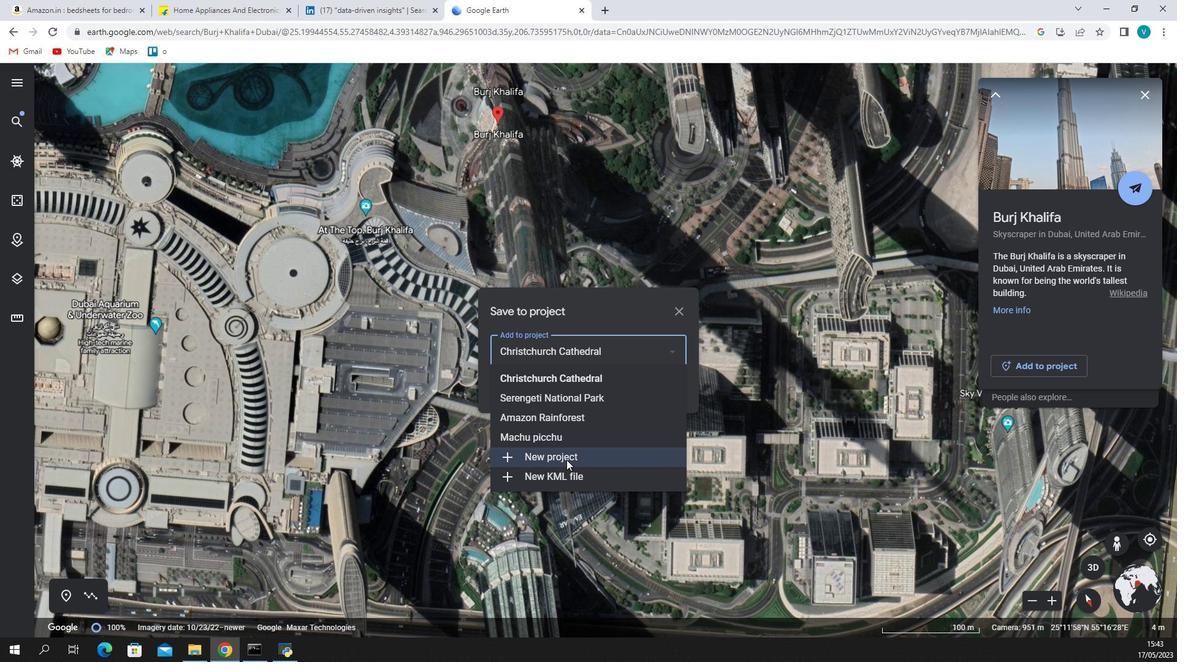 
Action: Mouse moved to (569, 417)
Screenshot: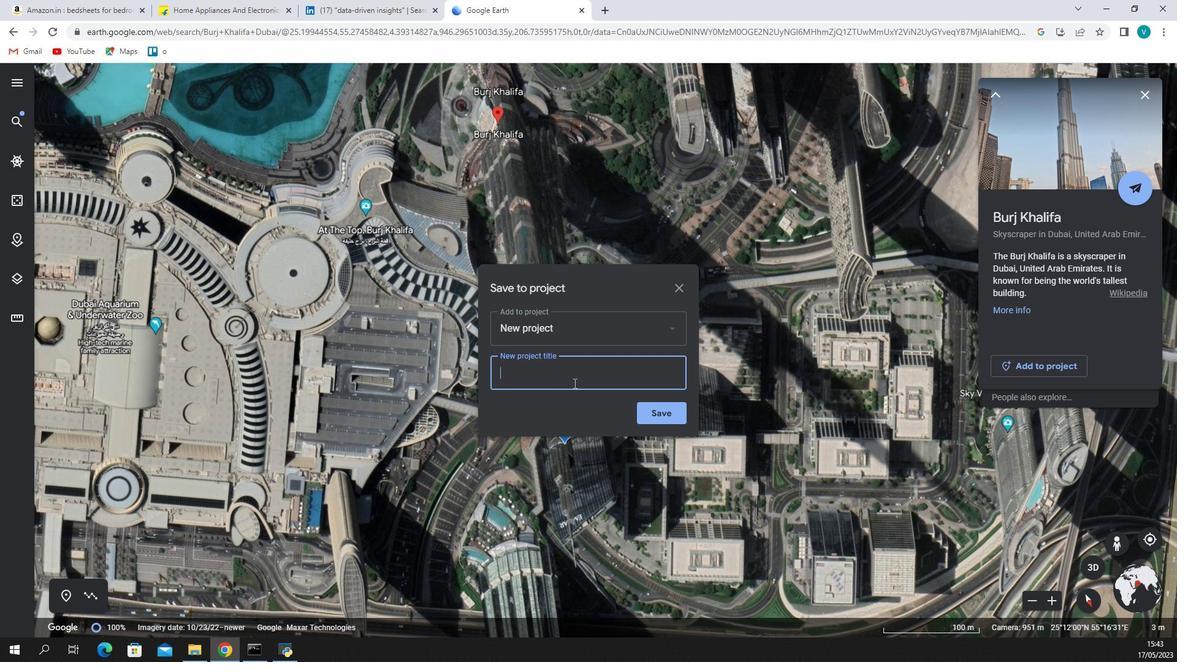 
Action: Key pressed <Key.shift>Burj<Key.space><Key.shift><Key.shift><Key.shift><Key.shift><Key.shift><Key.shift><Key.shift><Key.shift><Key.shift><Key.shift><Key.shift><Key.shift><Key.shift><Key.shift><Key.shift><Key.shift><Key.shift><Key.shift><Key.shift><Key.shift><Key.shift><Key.shift><Key.shift><Key.shift><Key.shift><Key.shift><Key.shift><Key.shift><Key.shift><Key.shift><Key.shift><Key.shift><Key.shift><Key.shift><Key.shift><Key.shift><Key.shift><Key.shift><Key.shift><Key.shift><Key.shift><Key.shift><Key.shift><Key.shift><Key.shift><Key.shift><Key.shift><Key.shift><Key.shift><Key.shift><Key.shift><Key.shift><Key.shift><Key.shift><Key.shift><Key.shift><Key.shift><Key.shift><Key.shift><Key.shift><Key.shift>Khalifa
Screenshot: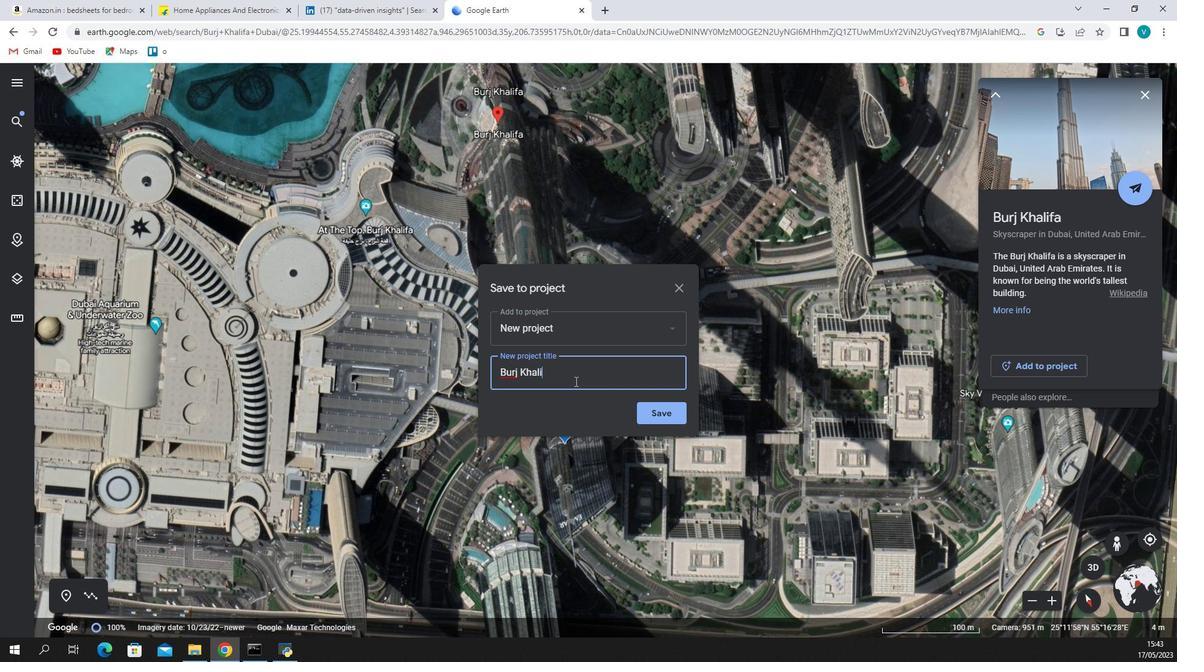 
Action: Mouse moved to (569, 417)
Screenshot: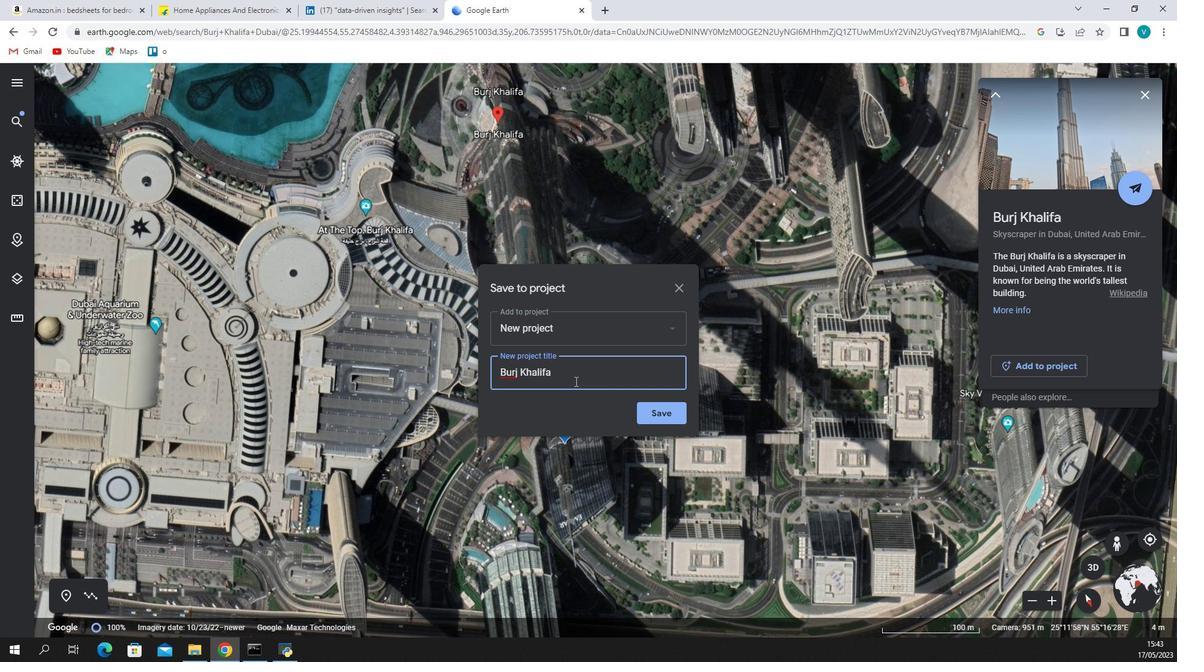 
Action: Key pressed ,<Key.space><Key.backspace><Key.backspace><Key.space><Key.shift>Dubai
Screenshot: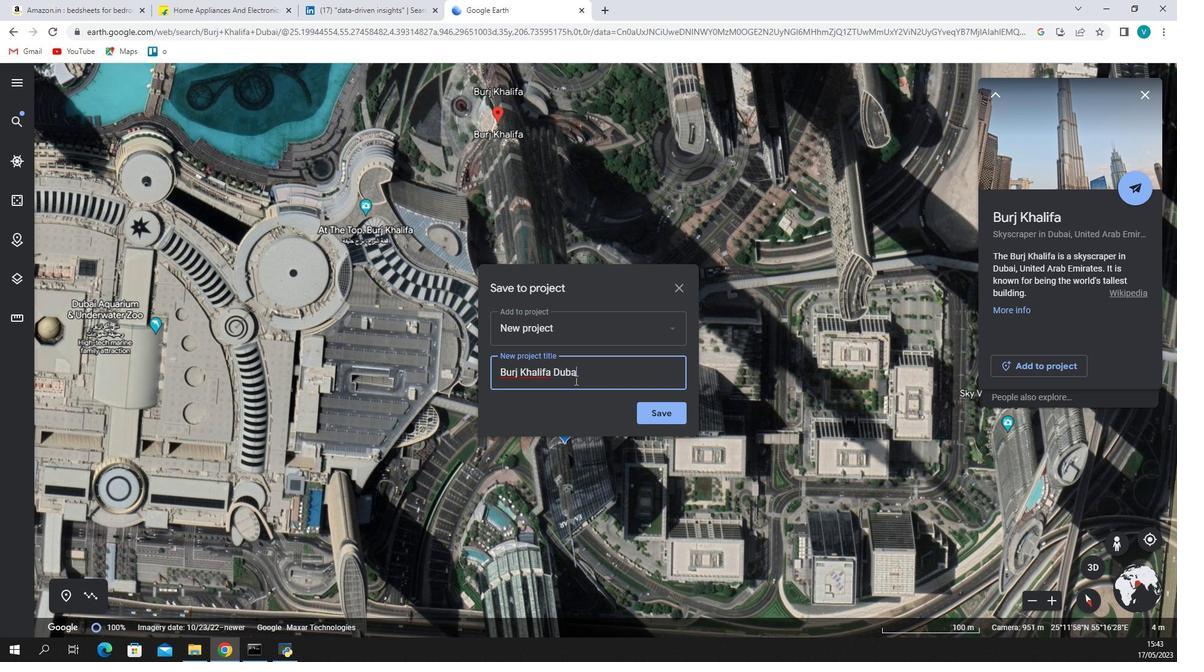 
Action: Mouse moved to (645, 415)
Screenshot: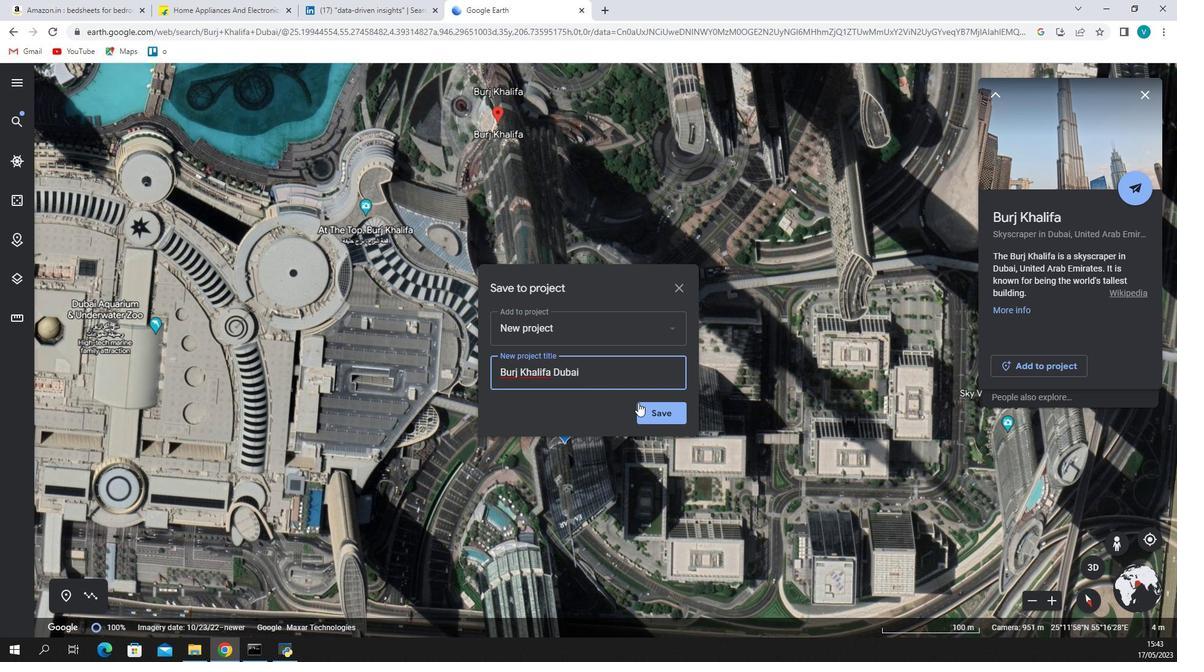 
Action: Mouse pressed left at (645, 415)
Screenshot: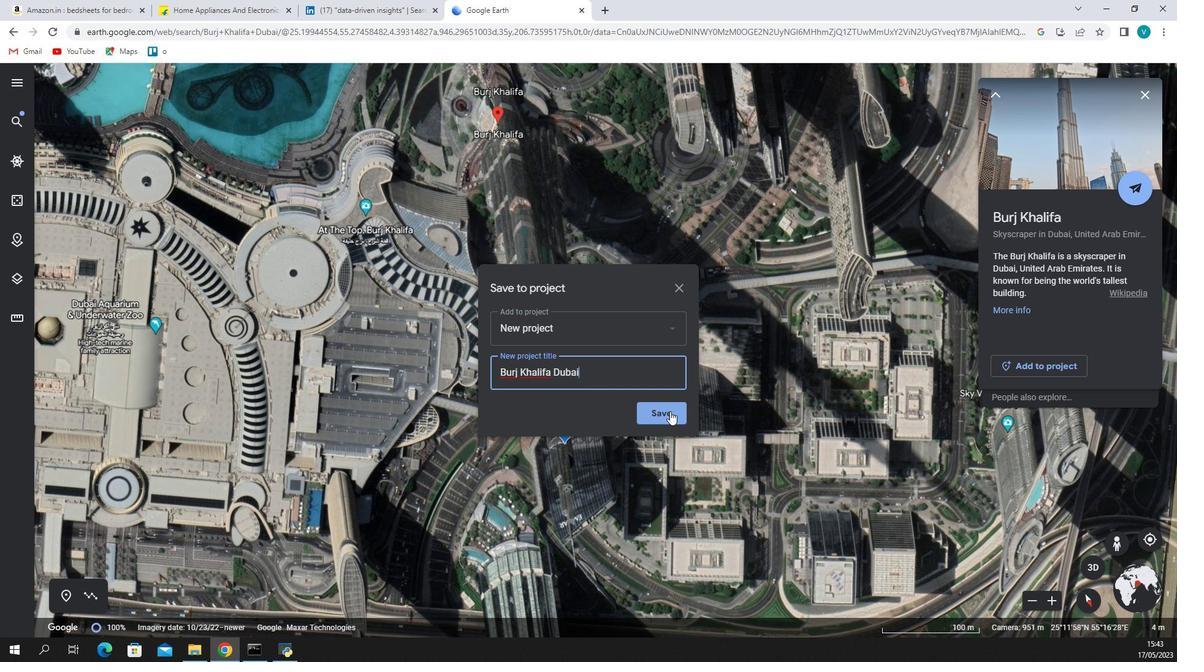 
Action: Mouse moved to (607, 419)
Screenshot: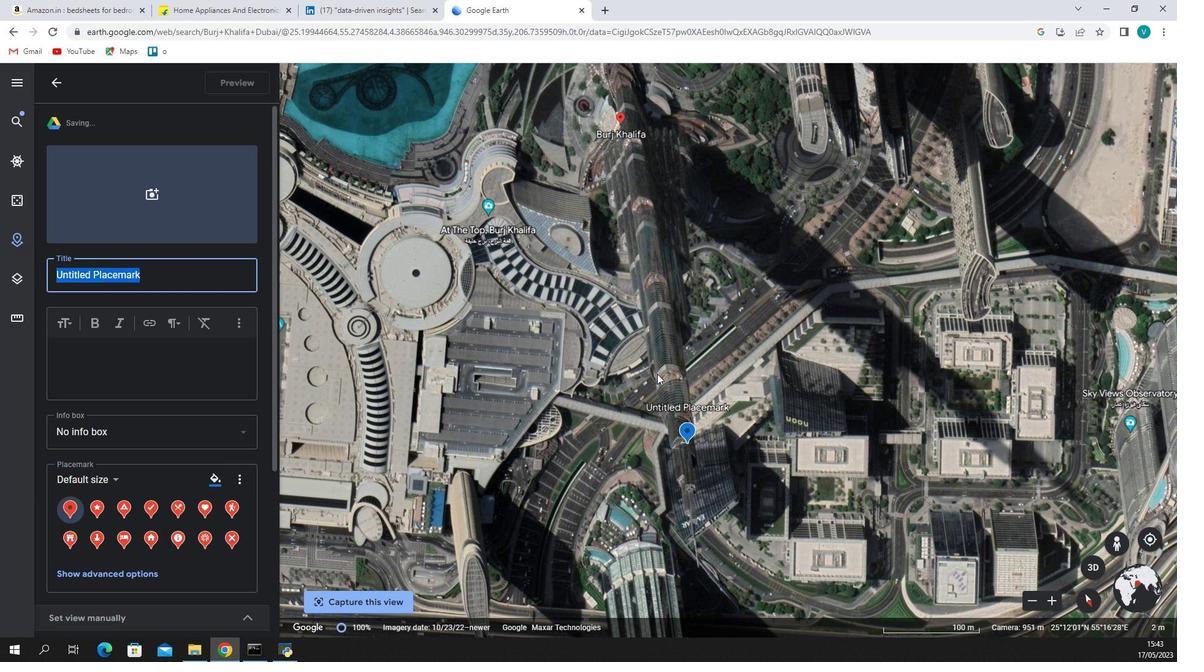 
Action: Mouse scrolled (607, 419) with delta (0, 0)
Screenshot: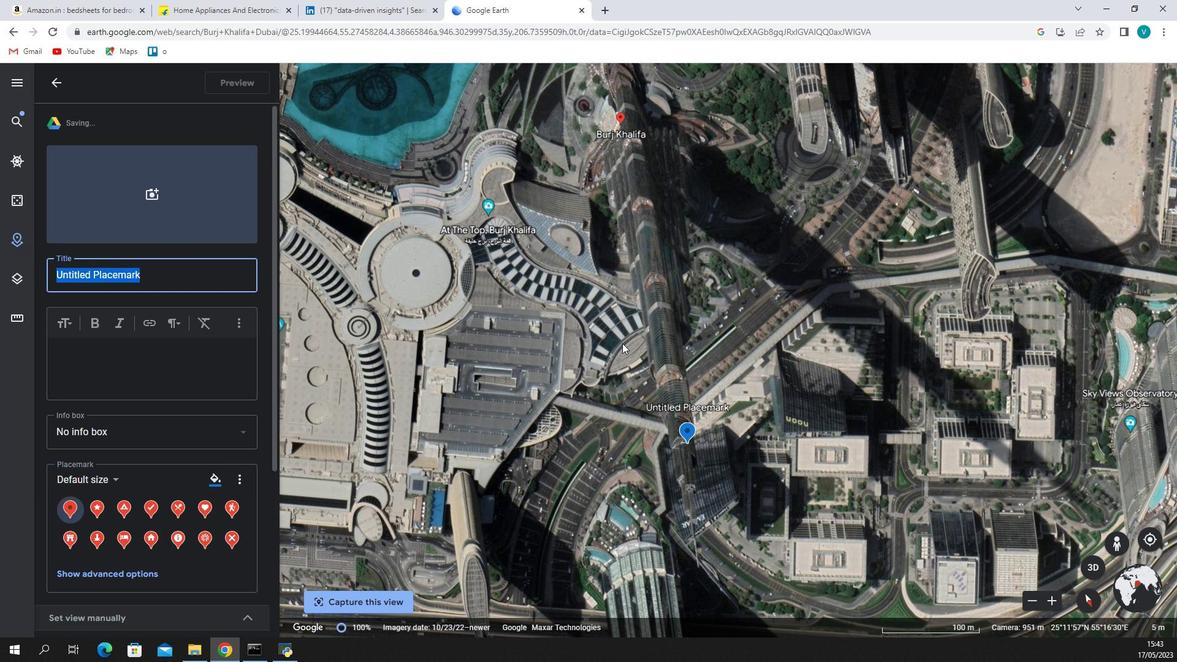 
Action: Mouse scrolled (607, 419) with delta (0, 0)
Screenshot: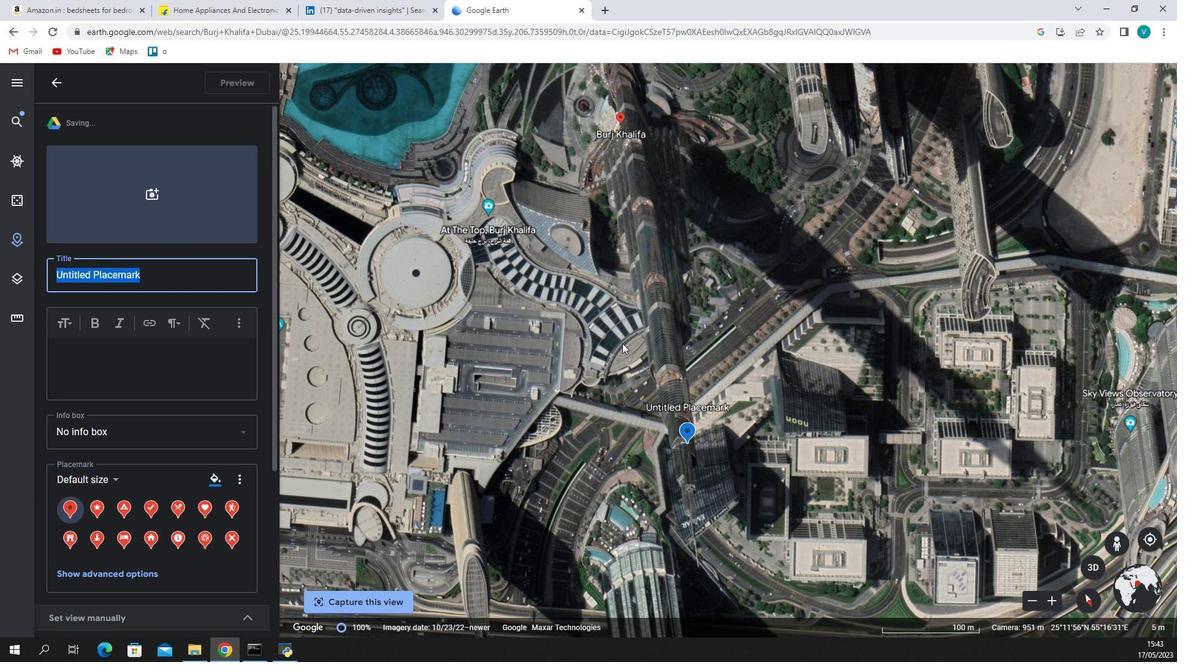 
Action: Mouse moved to (611, 418)
Screenshot: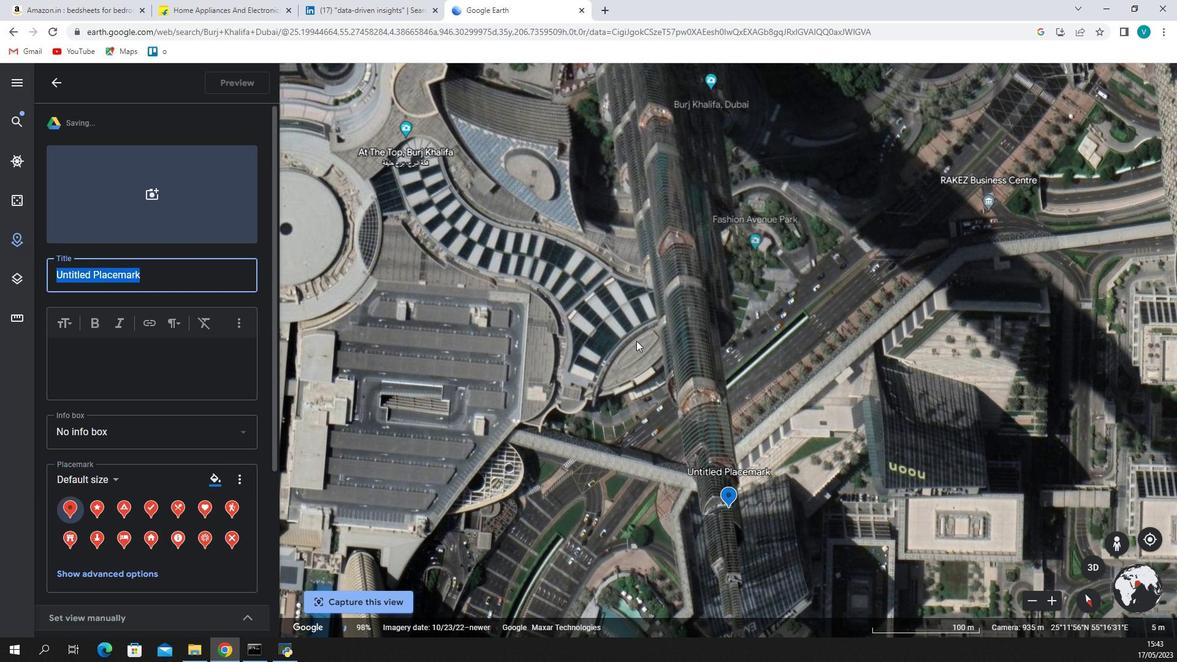 
Action: Mouse pressed left at (618, 419)
Screenshot: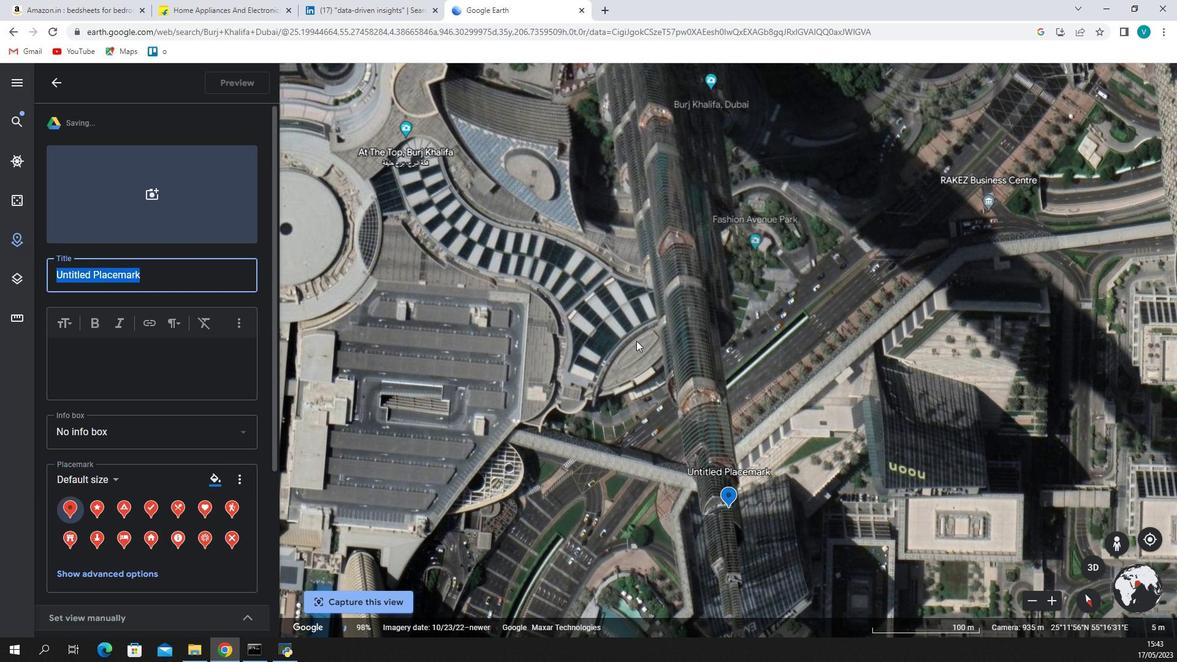 
Action: Mouse moved to (573, 422)
Screenshot: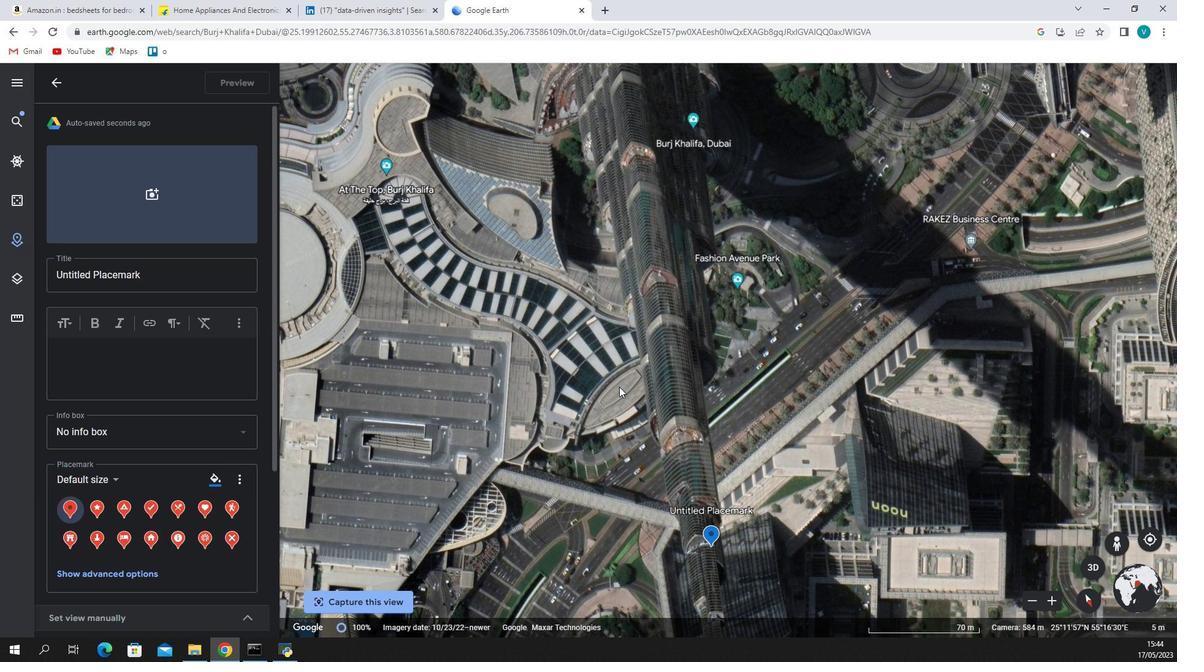
Action: Mouse pressed left at (573, 422)
Screenshot: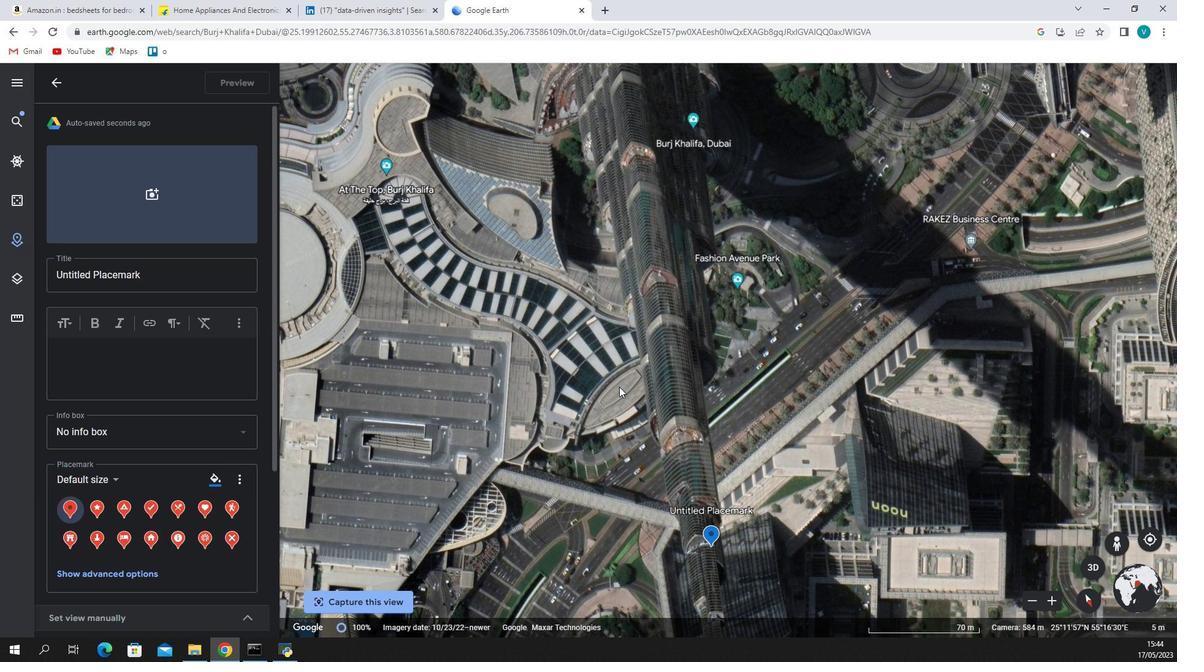 
Action: Mouse moved to (591, 412)
Screenshot: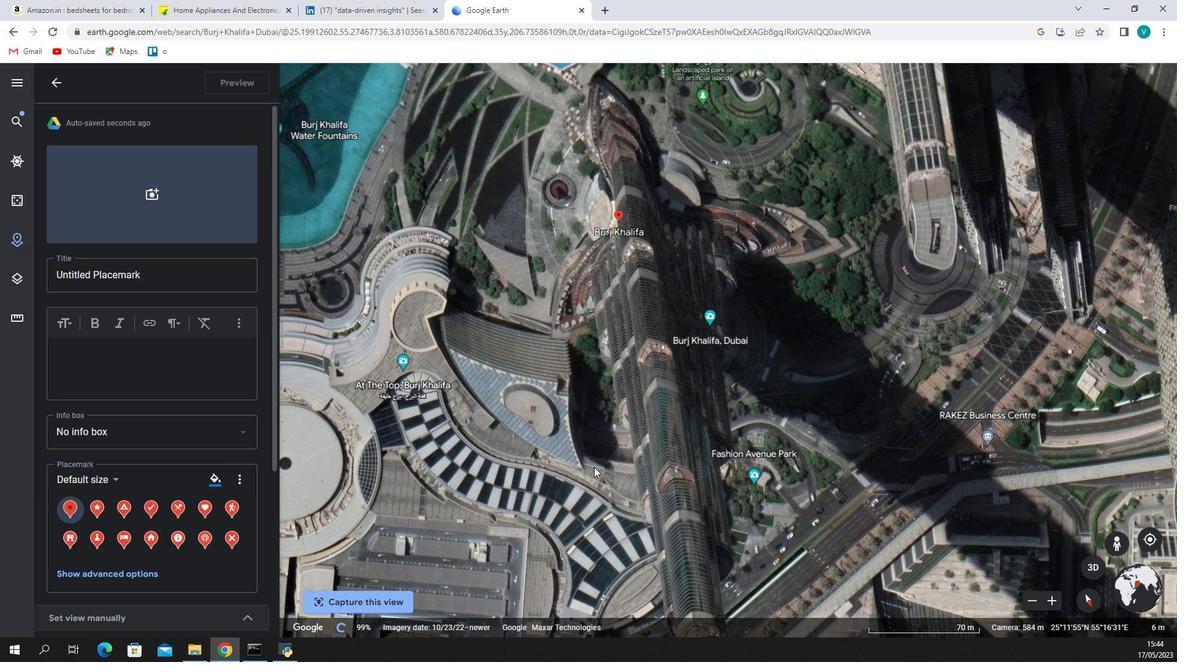 
Action: Mouse scrolled (591, 412) with delta (0, 0)
Screenshot: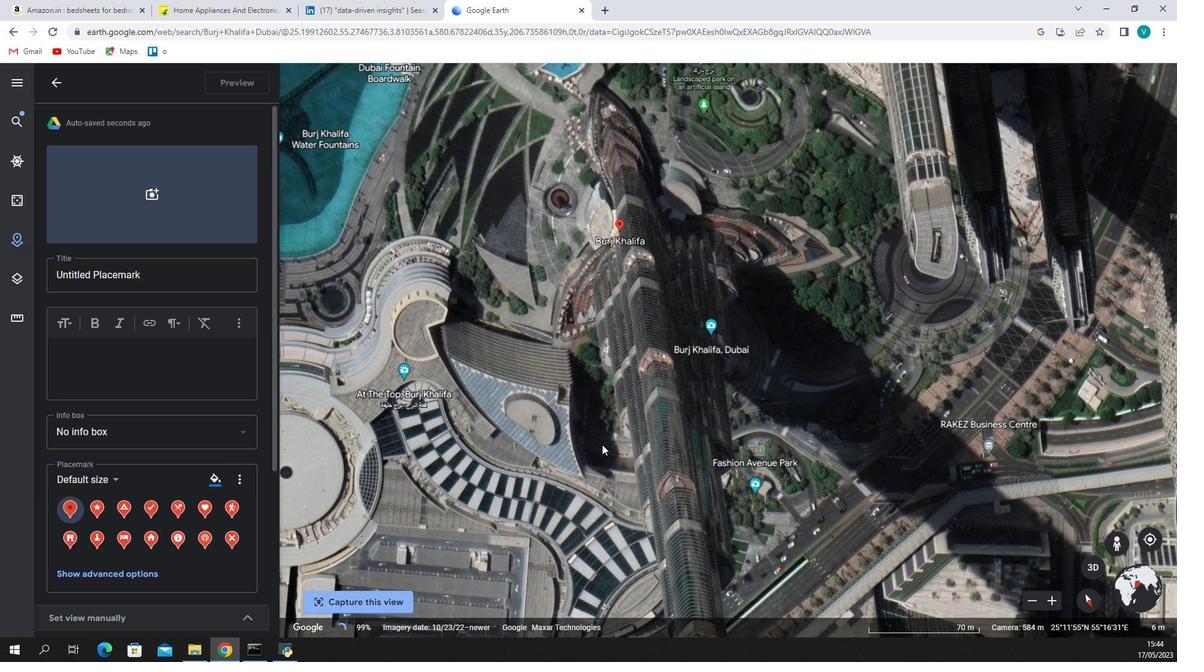 
Action: Mouse scrolled (591, 412) with delta (0, 0)
Screenshot: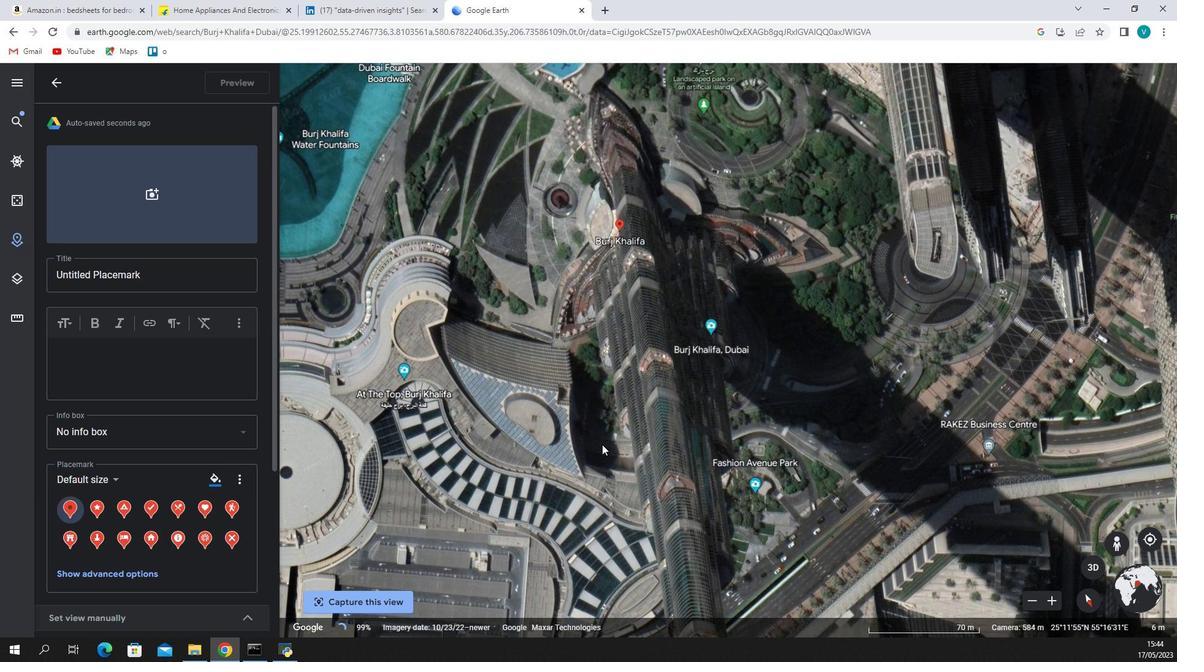 
Action: Mouse moved to (573, 420)
Screenshot: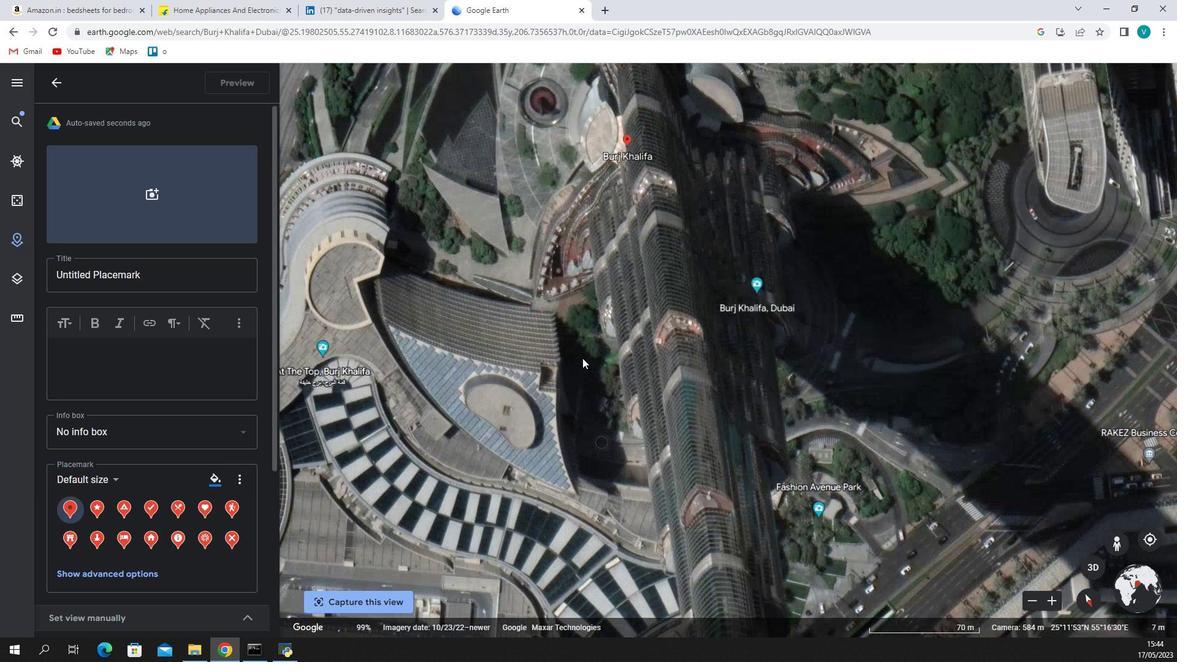 
Action: Mouse pressed left at (573, 420)
Screenshot: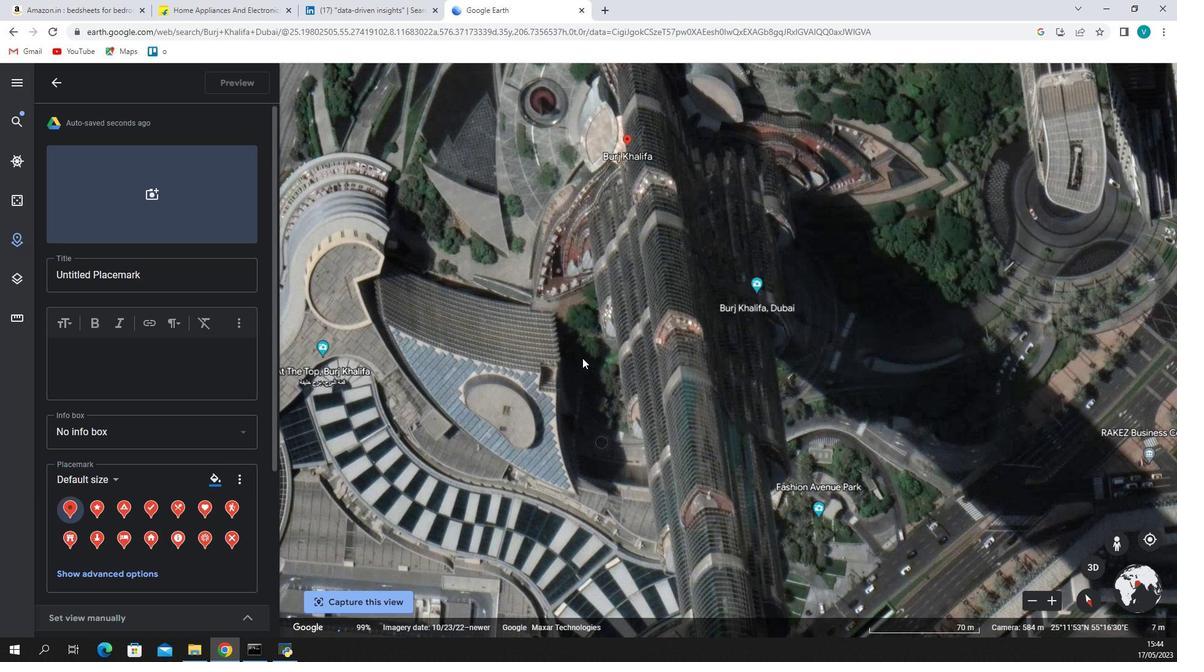 
Action: Mouse moved to (561, 418)
Screenshot: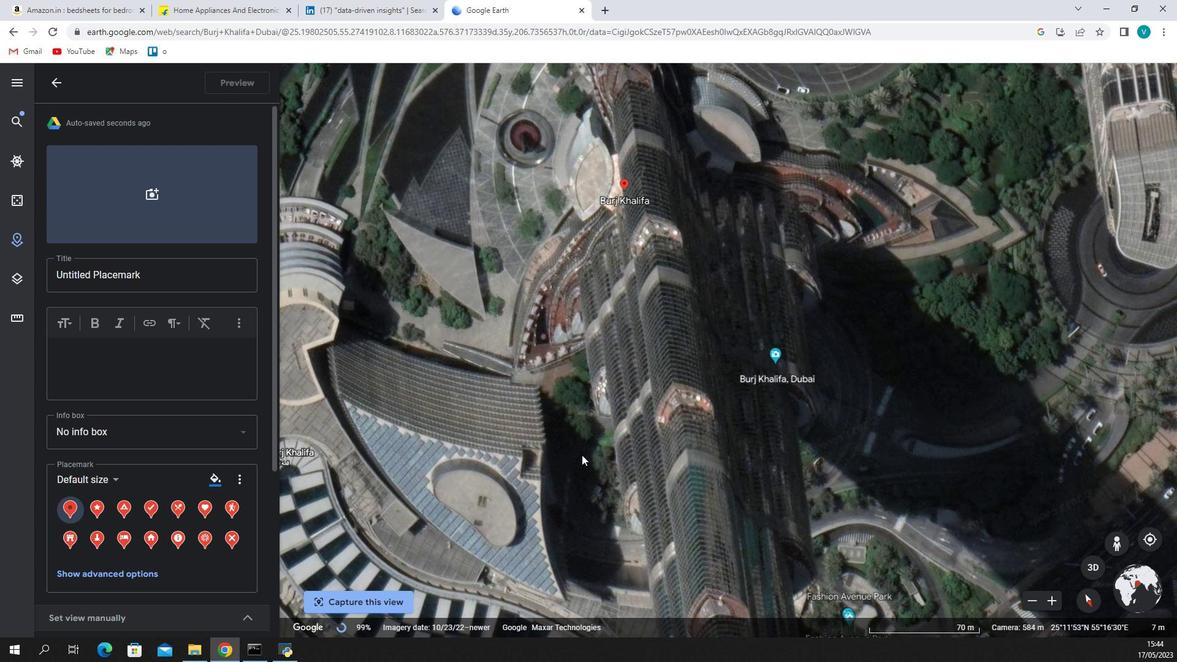 
Action: Mouse pressed left at (561, 418)
Screenshot: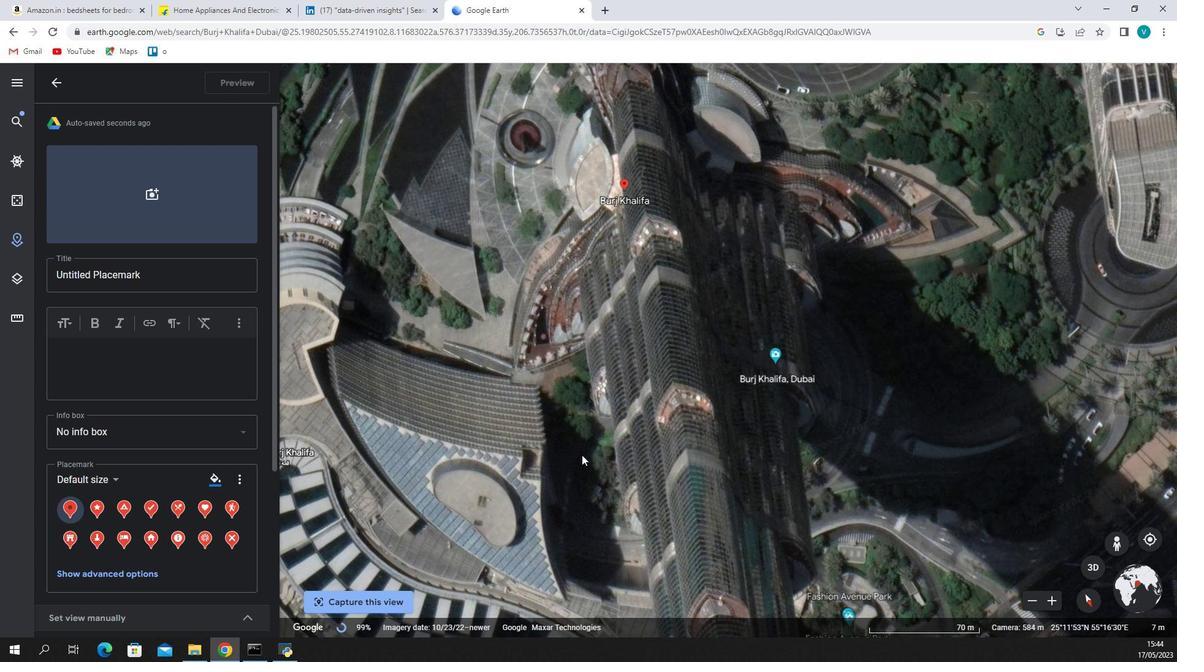 
Action: Mouse moved to (623, 415)
Screenshot: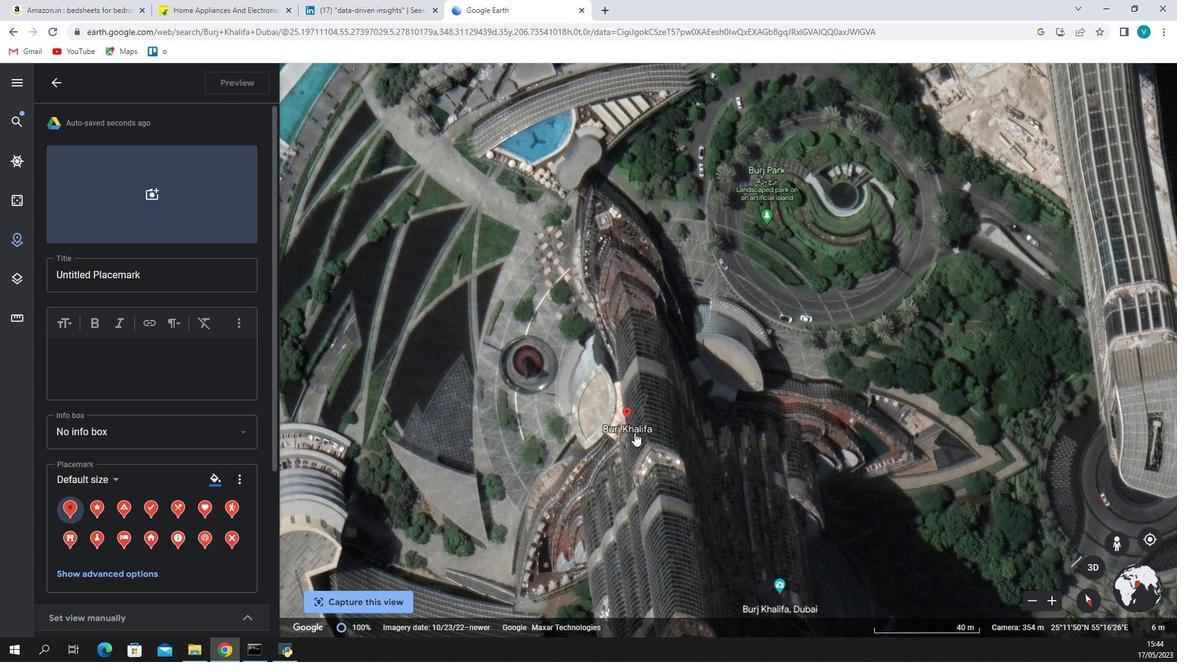 
Action: Mouse scrolled (623, 415) with delta (0, 0)
Screenshot: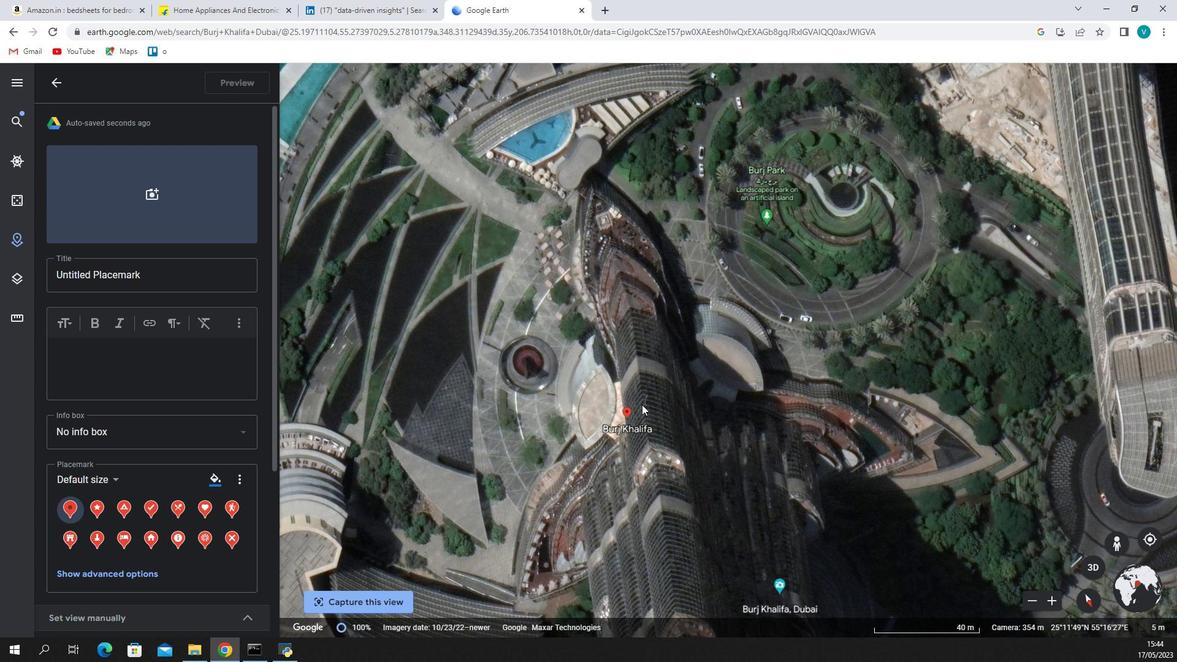 
Action: Mouse moved to (623, 415)
Screenshot: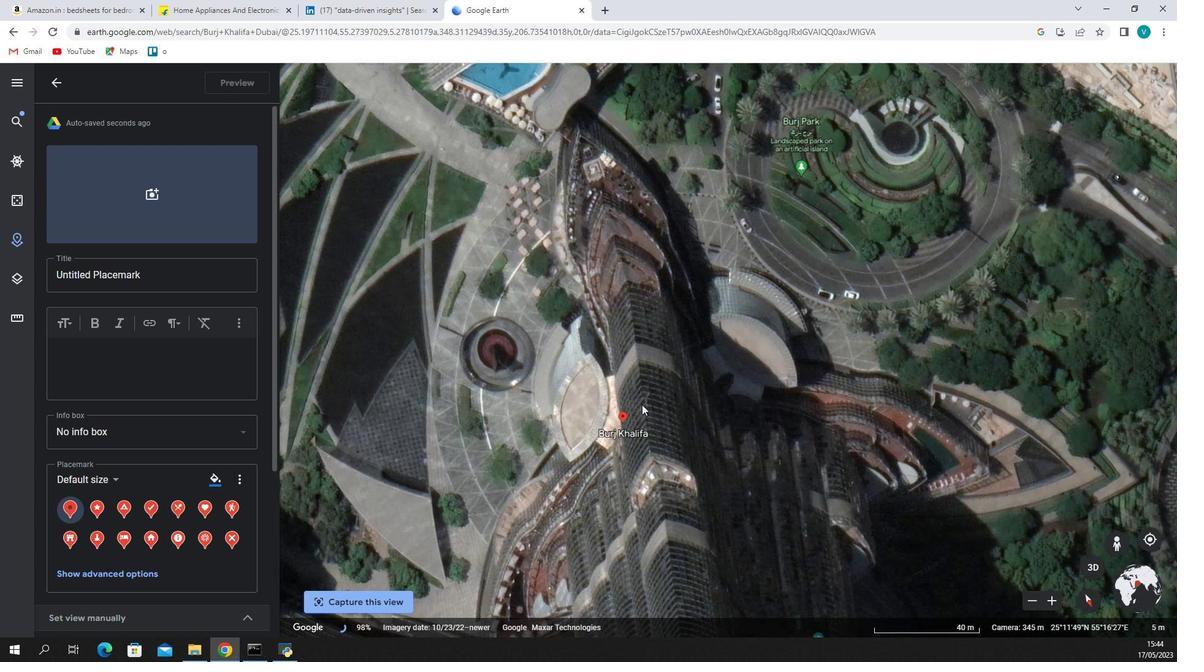 
Action: Mouse pressed left at (623, 415)
Screenshot: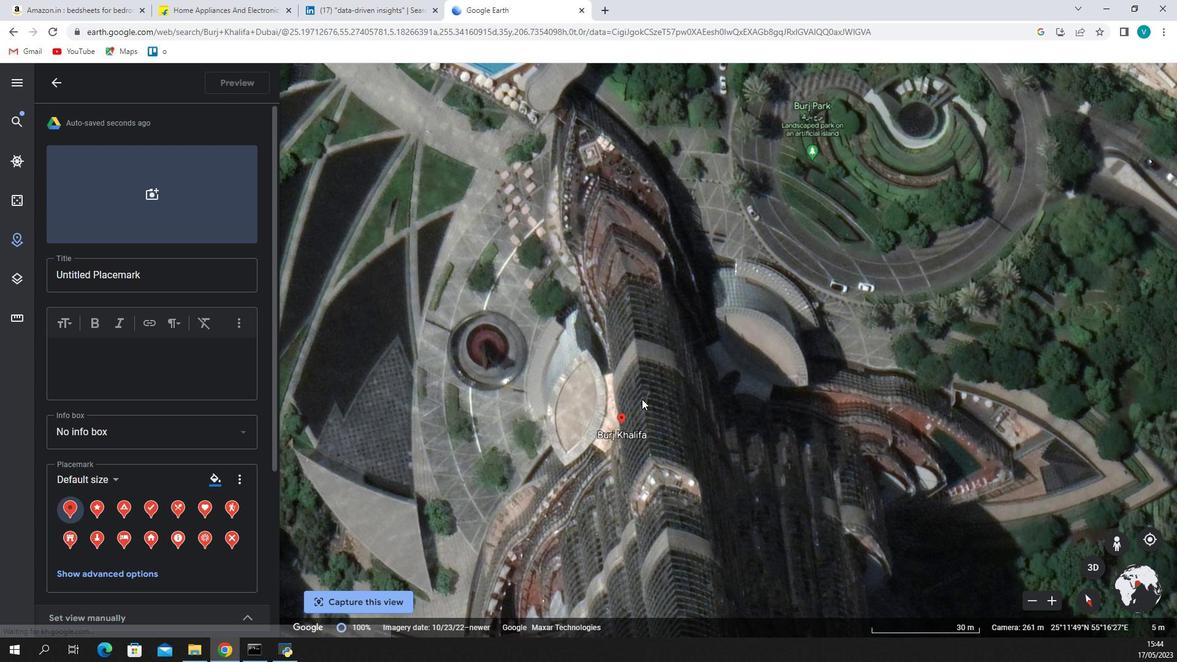 
Action: Mouse moved to (630, 411)
Screenshot: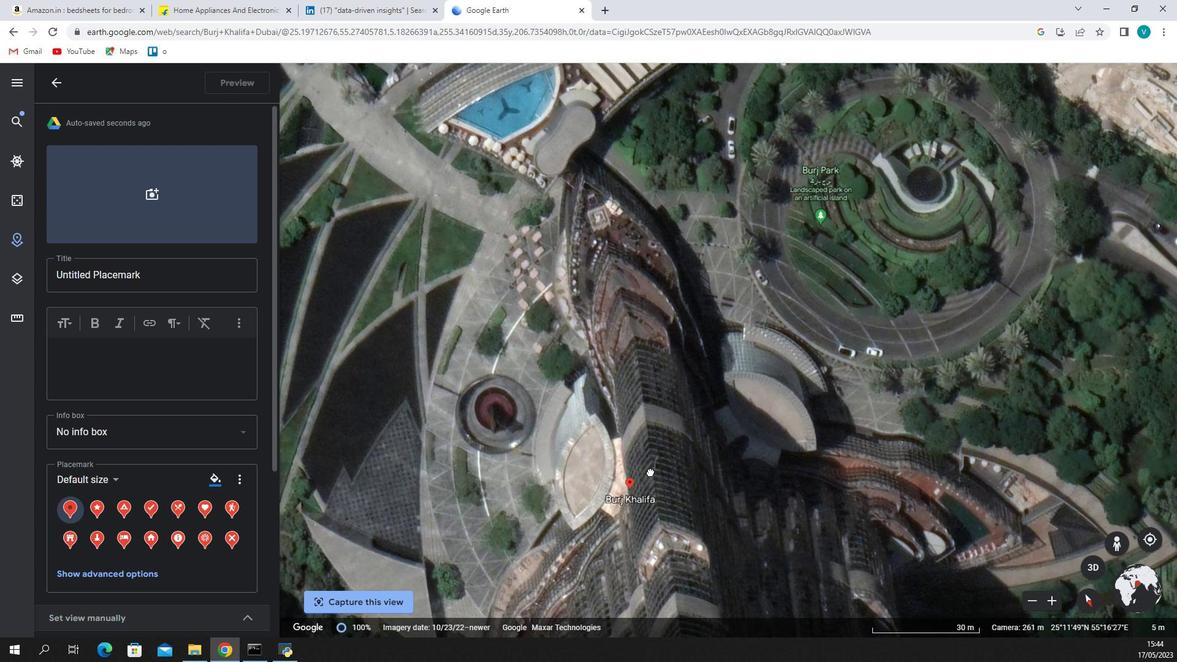 
Action: Mouse scrolled (630, 411) with delta (0, 0)
Screenshot: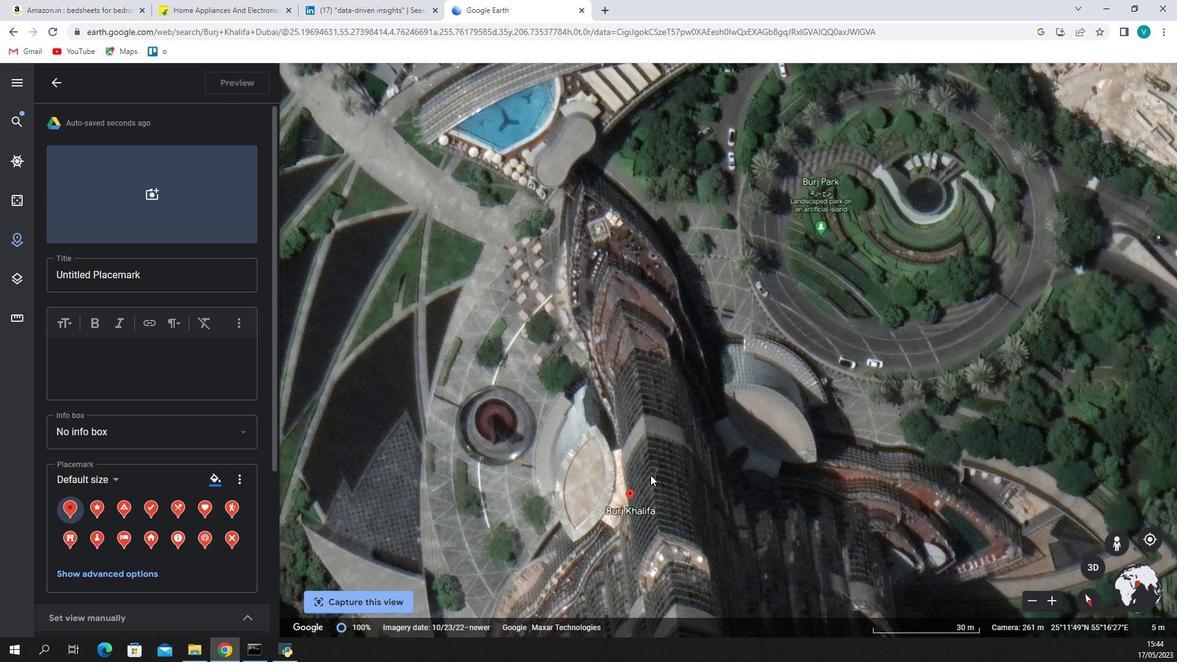 
Action: Mouse moved to (585, 417)
Screenshot: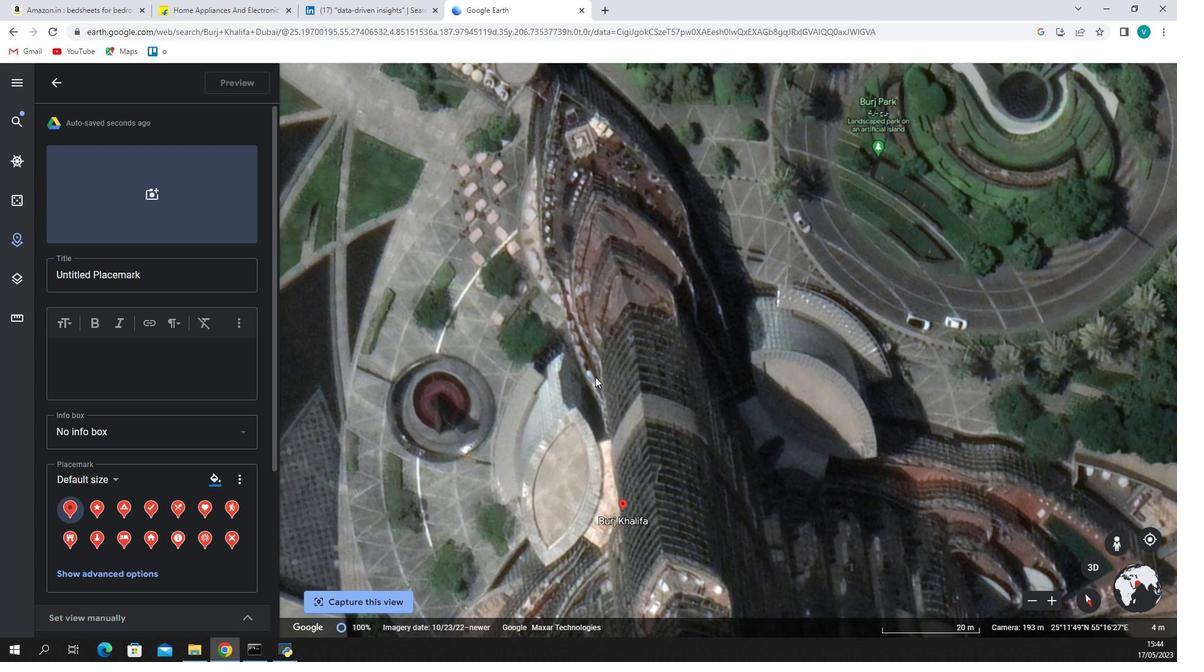 
Action: Mouse pressed left at (585, 417)
Screenshot: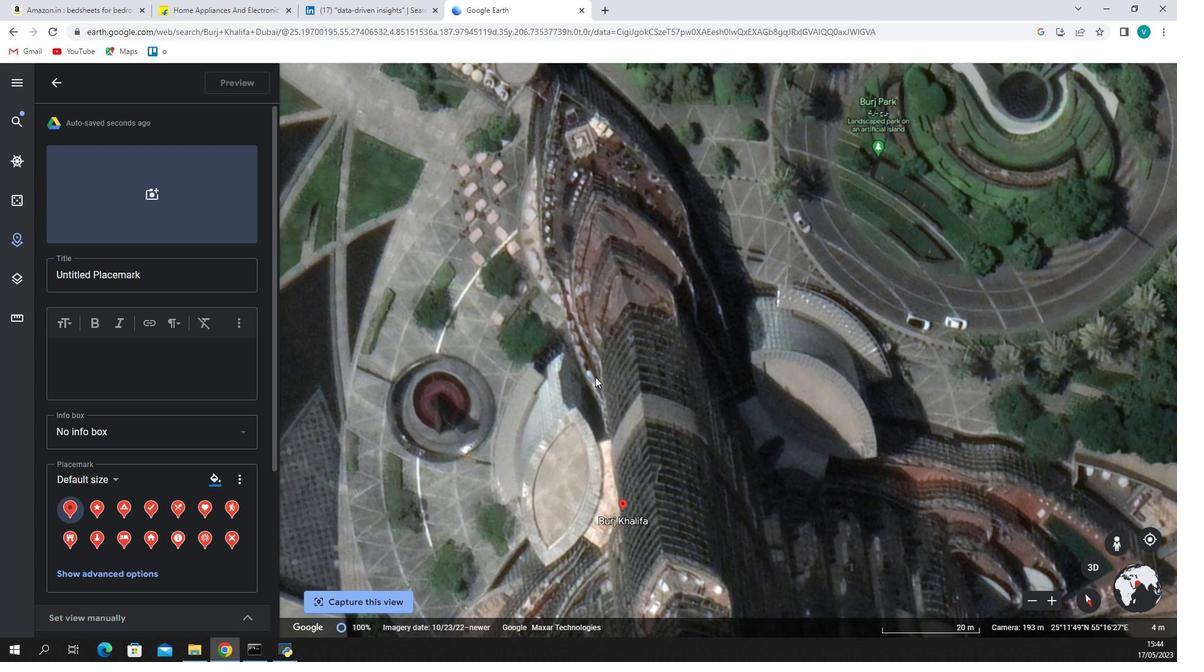 
Action: Mouse moved to (584, 411)
Screenshot: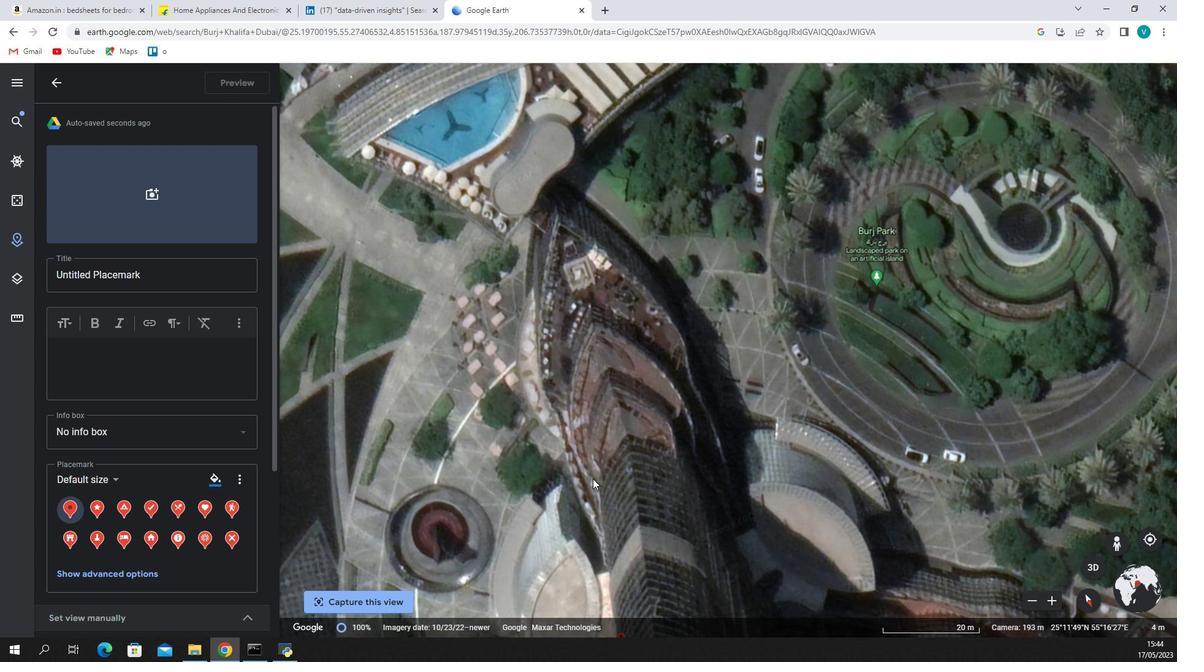 
Action: Mouse scrolled (584, 411) with delta (0, 0)
Screenshot: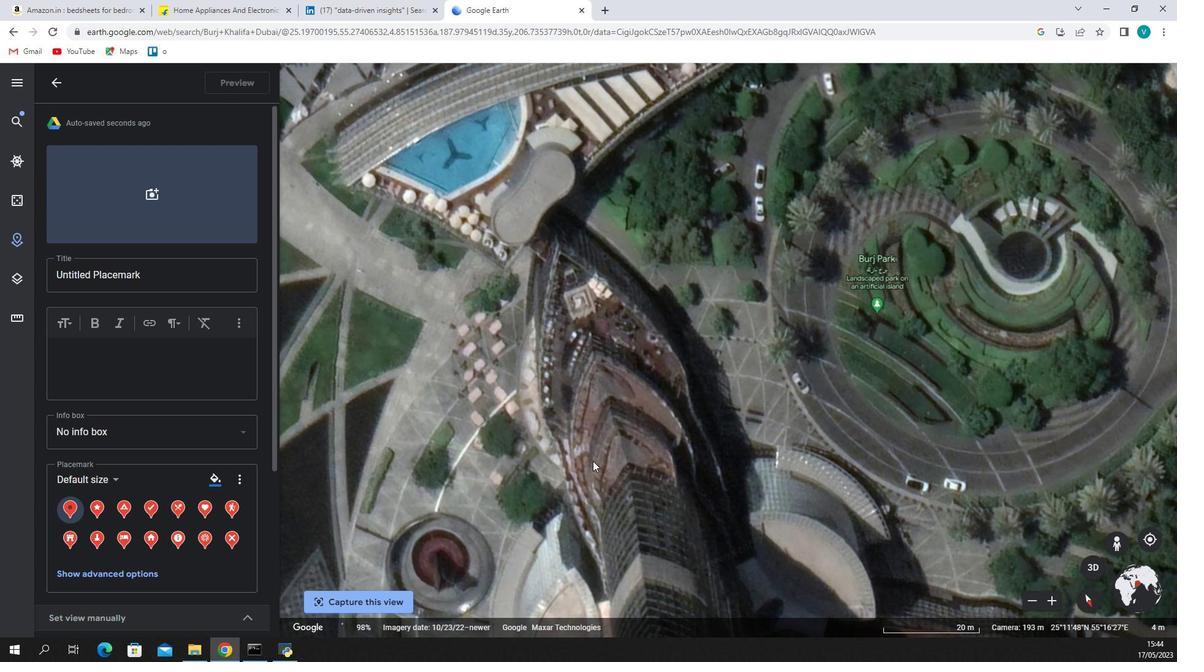 
Action: Mouse scrolled (584, 411) with delta (0, 0)
Screenshot: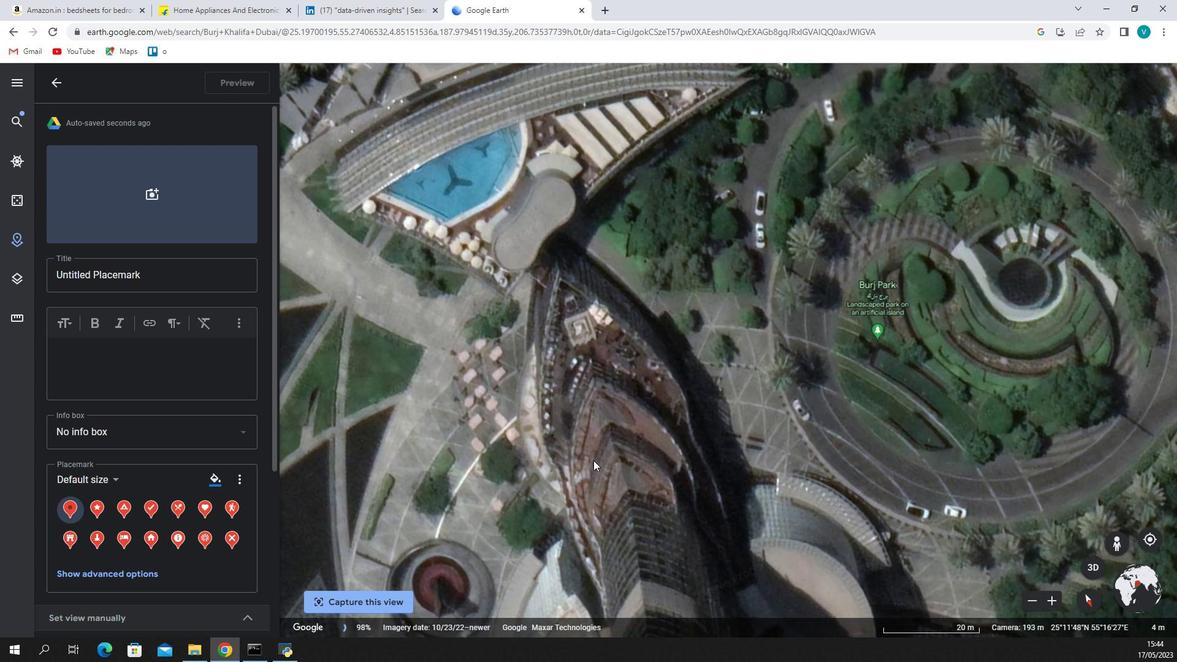 
Action: Mouse scrolled (584, 411) with delta (0, 0)
Screenshot: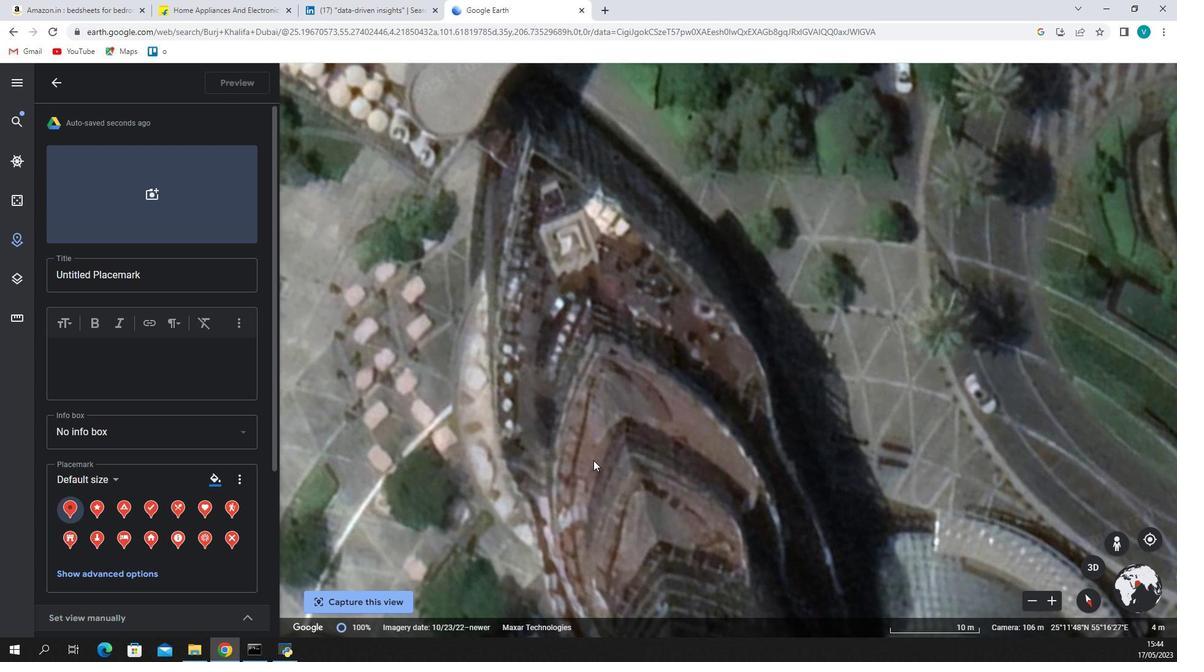 
Action: Mouse scrolled (584, 411) with delta (0, 0)
Screenshot: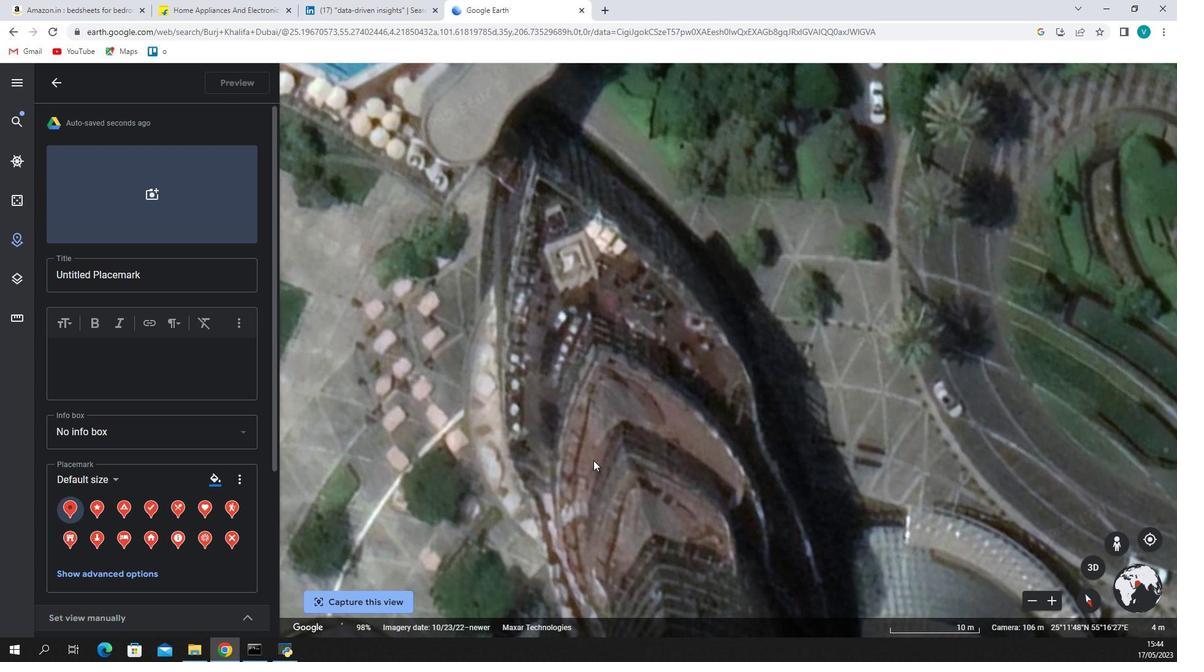 
Action: Mouse scrolled (584, 411) with delta (0, 0)
Screenshot: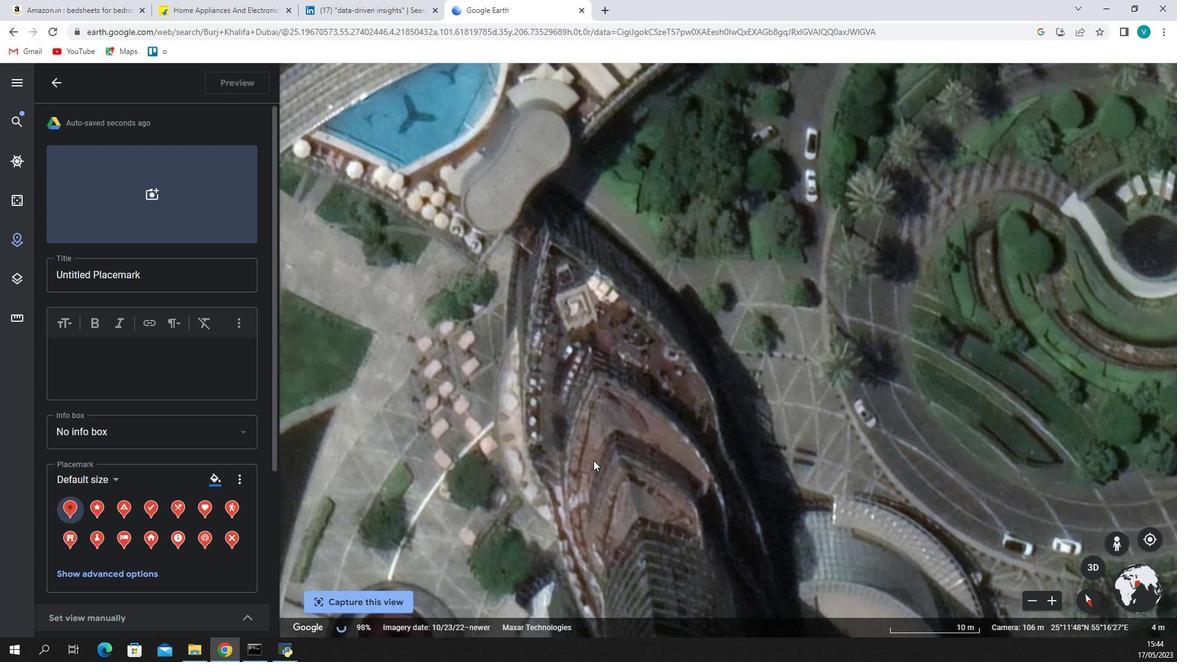 
Action: Mouse scrolled (584, 411) with delta (0, 0)
Screenshot: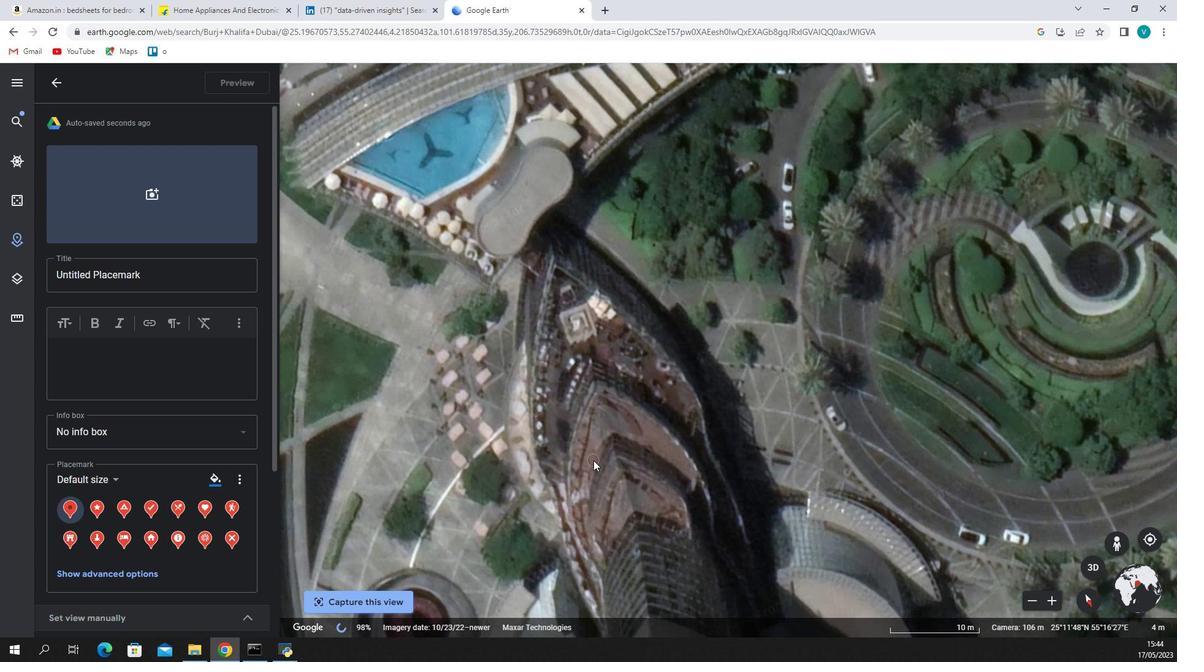 
Action: Mouse moved to (584, 413)
Screenshot: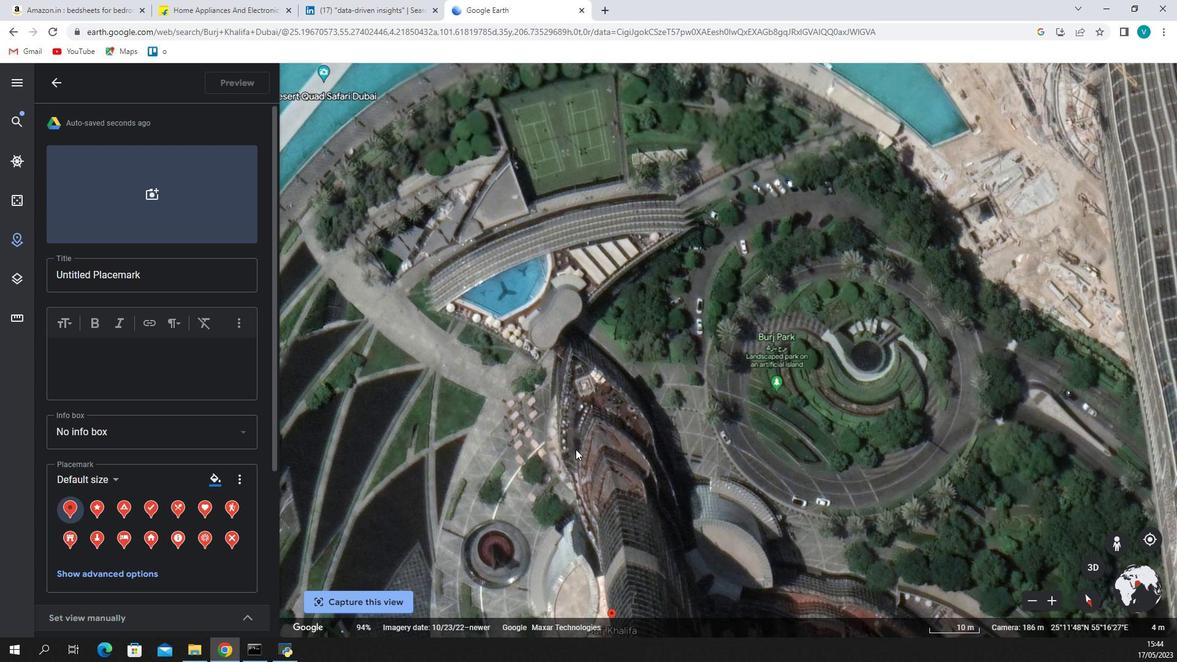 
Action: Mouse pressed left at (584, 413)
Screenshot: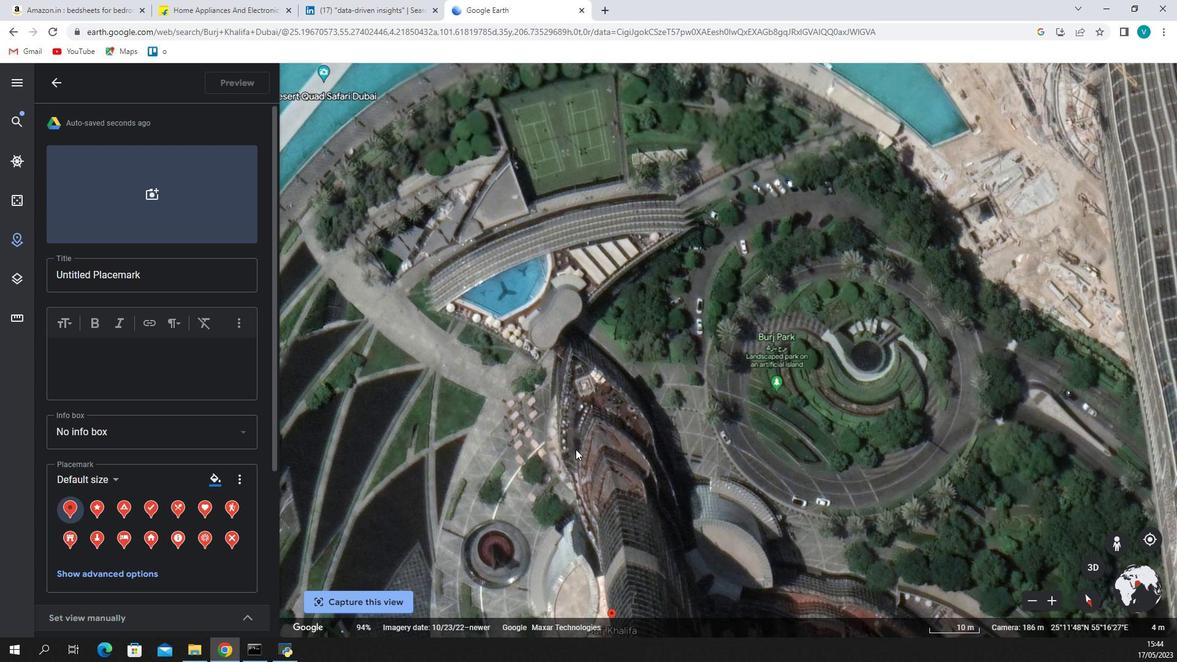 
Action: Mouse moved to (645, 414)
Screenshot: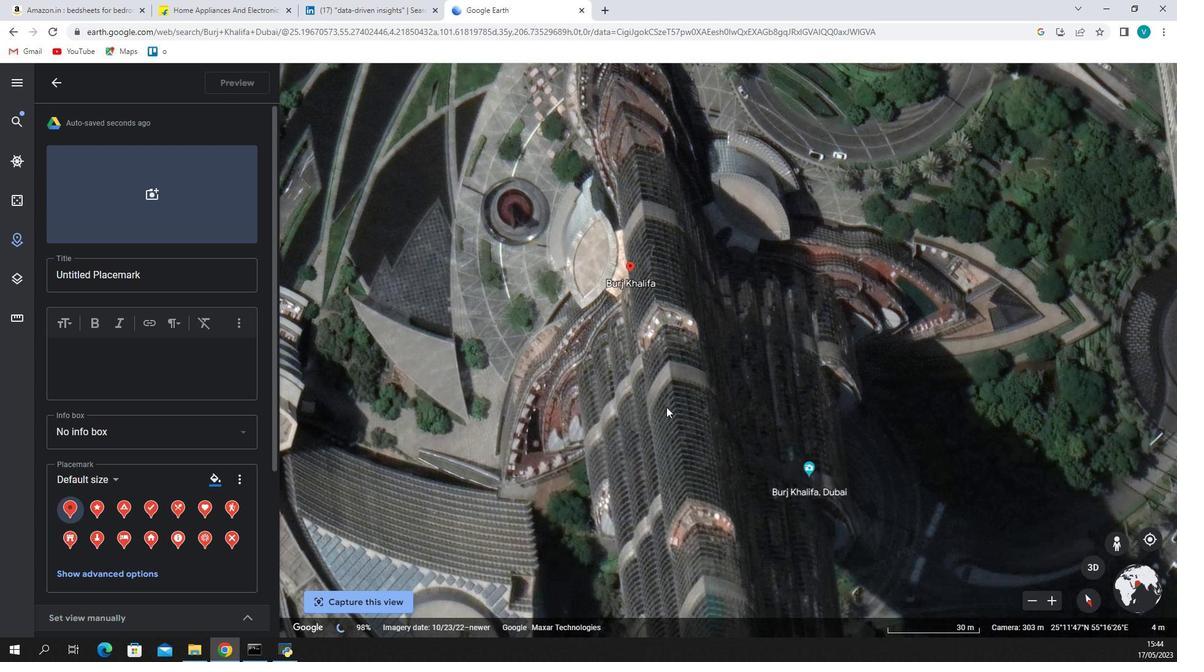 
Action: Mouse scrolled (645, 414) with delta (0, 0)
Screenshot: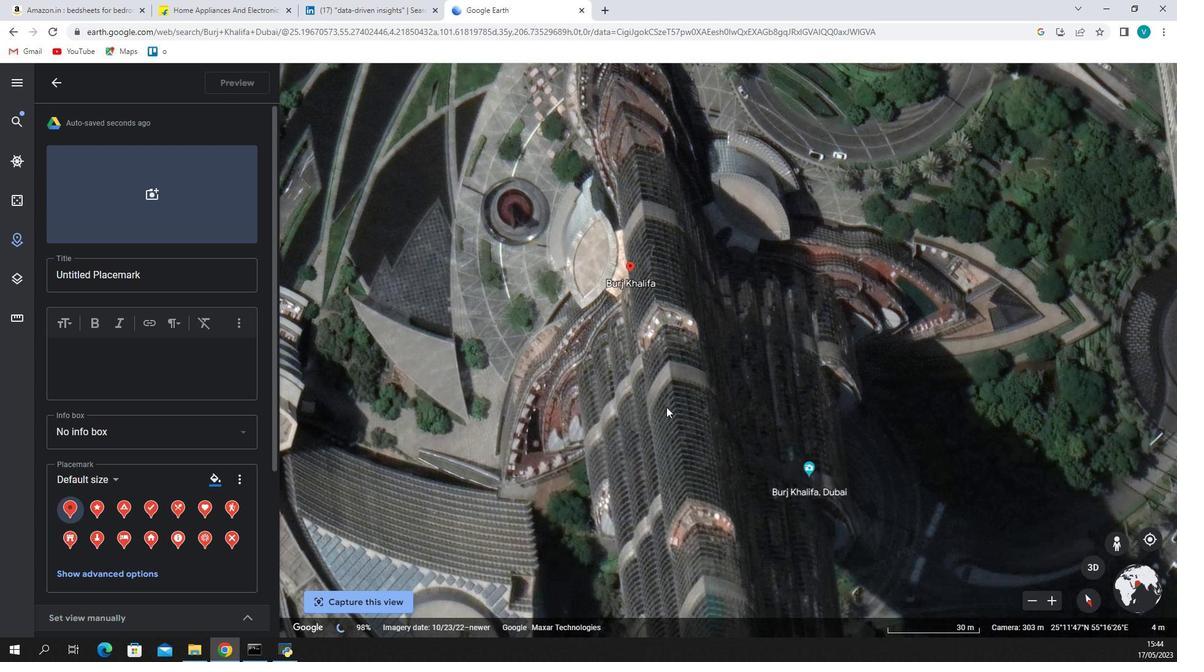 
Action: Mouse moved to (660, 409)
Screenshot: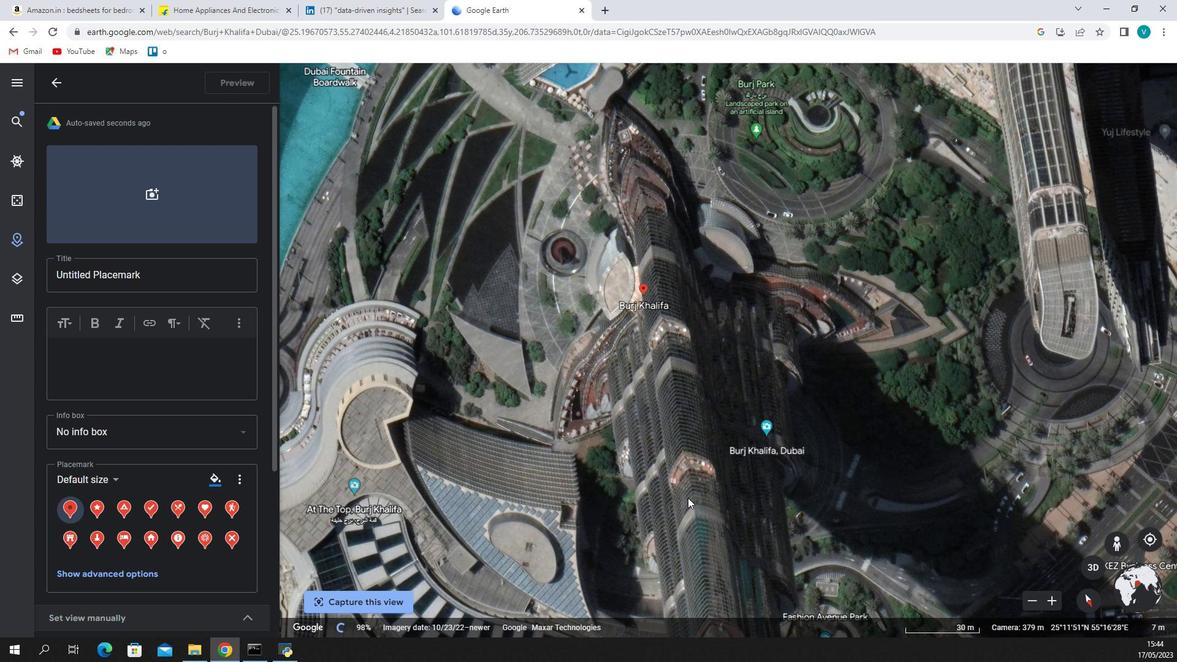 
Action: Mouse pressed left at (660, 409)
Screenshot: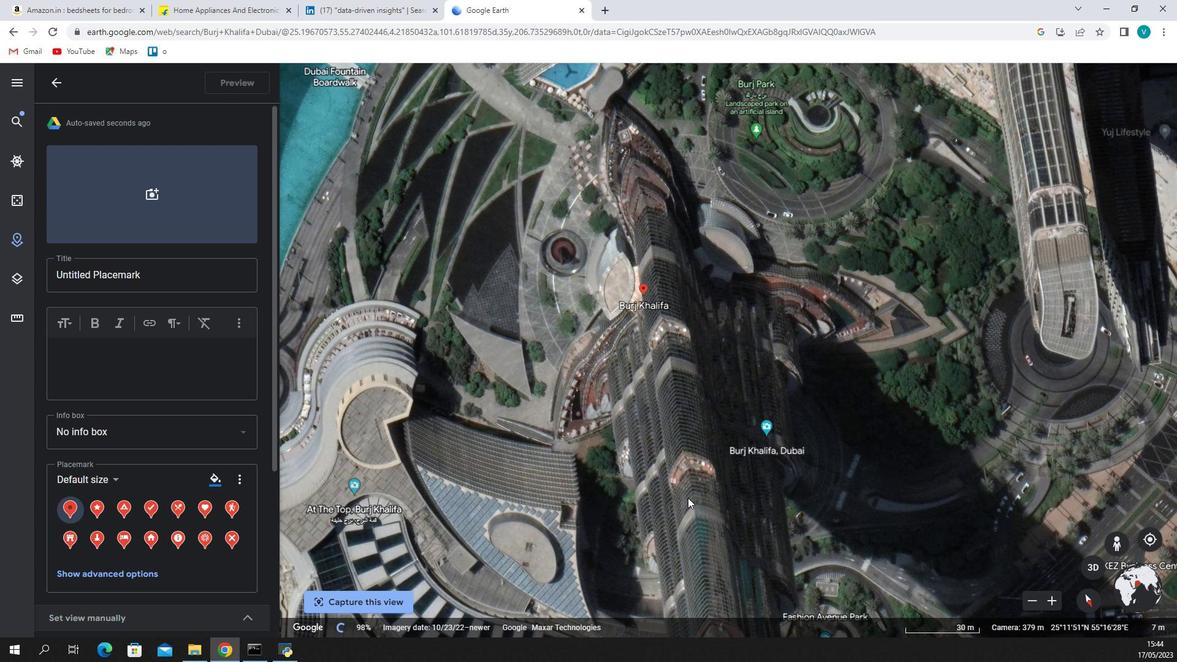 
Action: Mouse moved to (652, 413)
Screenshot: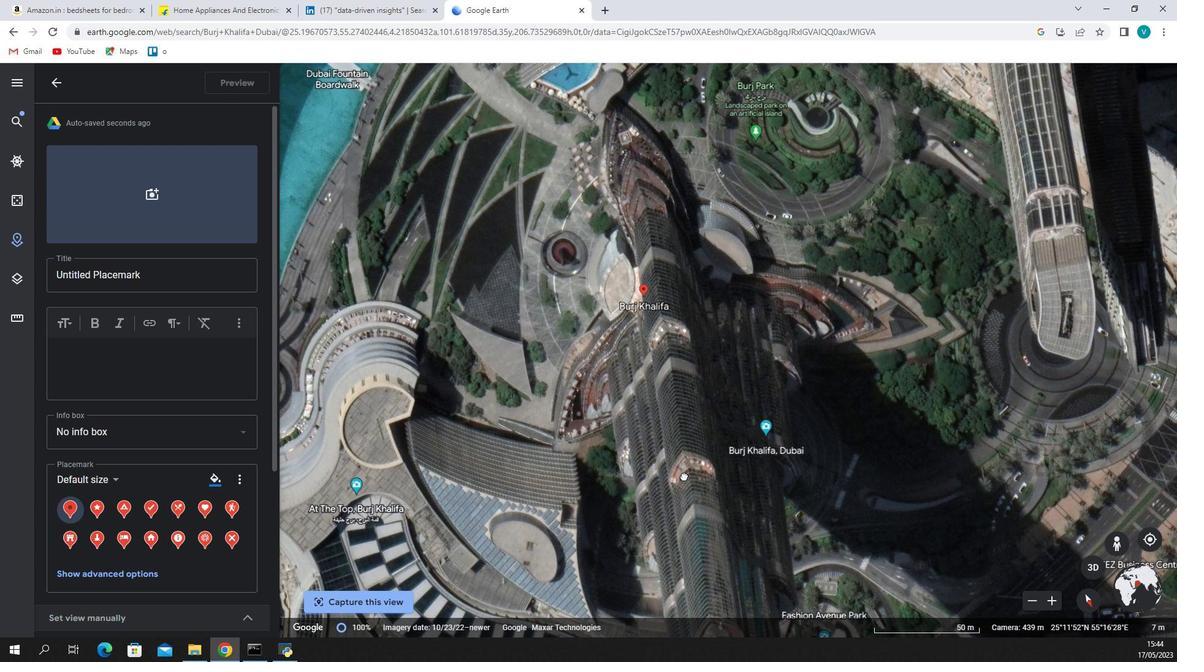 
Action: Mouse scrolled (652, 413) with delta (0, 0)
Screenshot: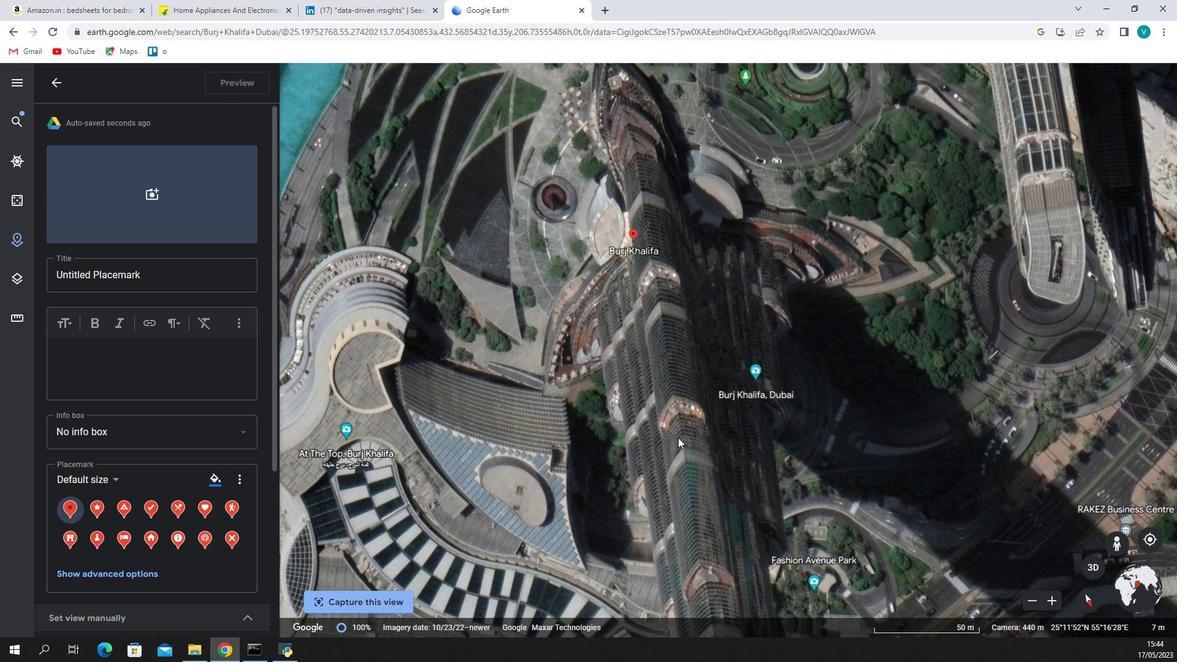 
Action: Mouse scrolled (652, 413) with delta (0, 0)
Screenshot: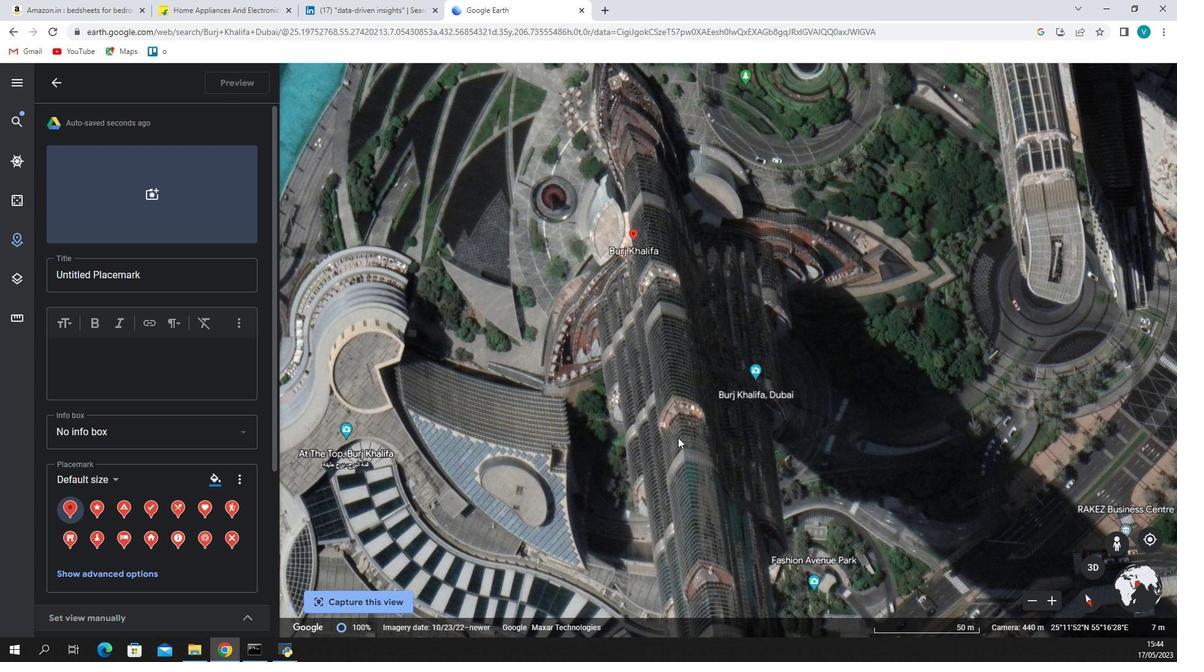 
Action: Mouse moved to (652, 411)
Screenshot: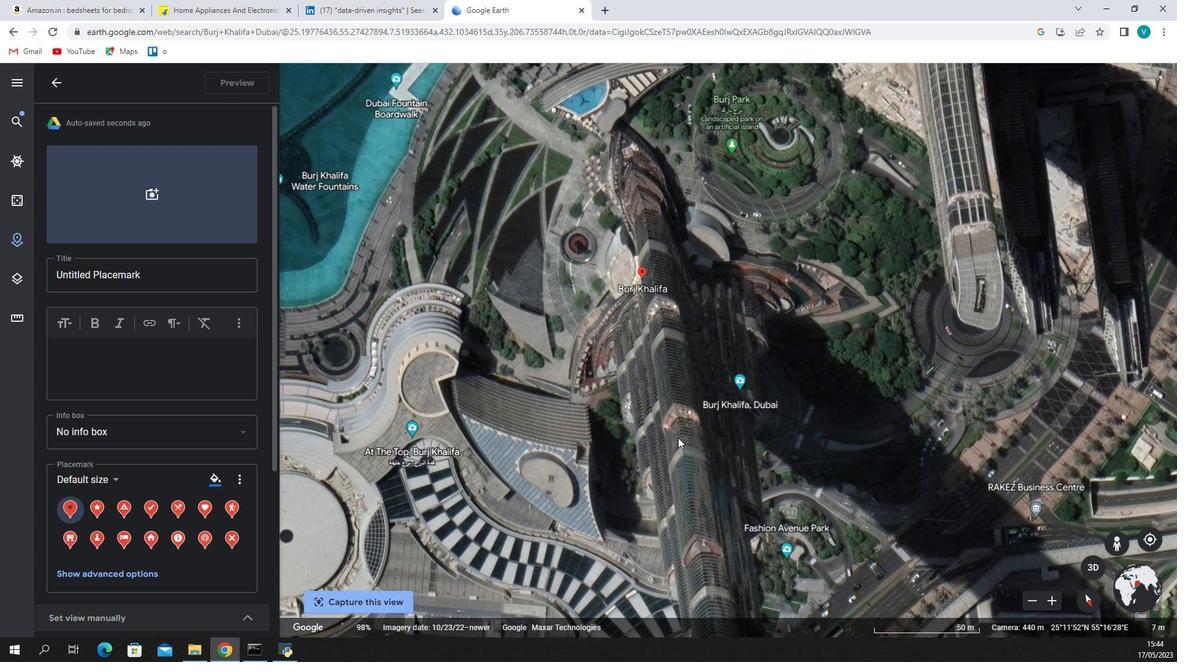 
Action: Mouse pressed left at (652, 411)
Screenshot: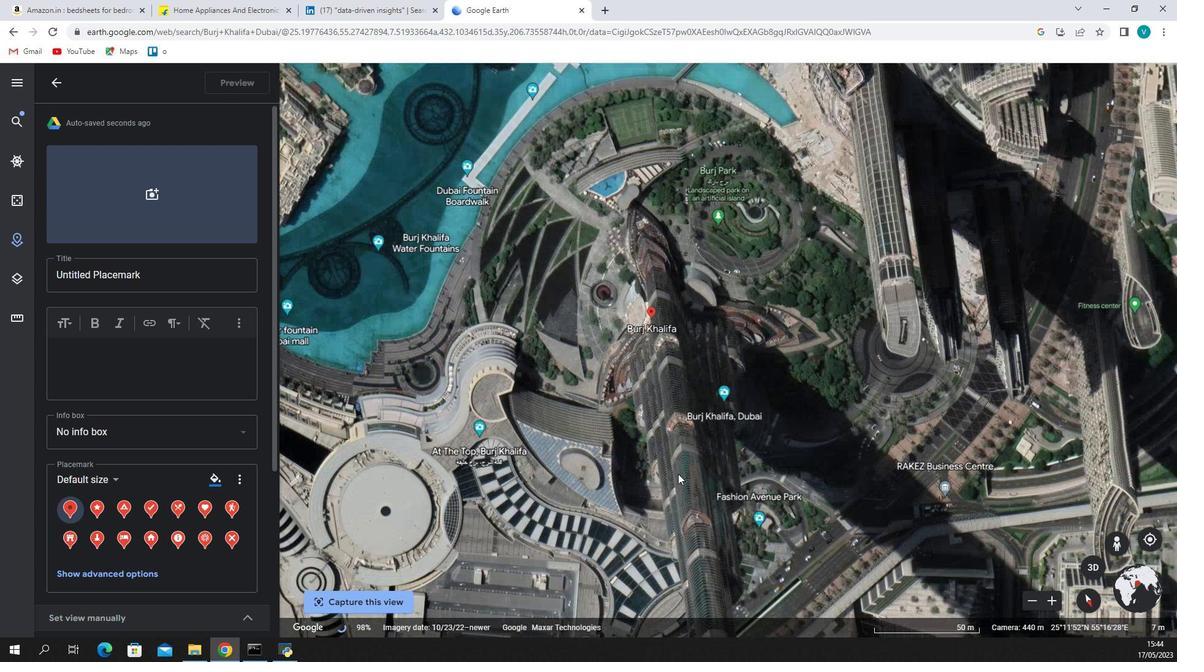 
Action: Mouse moved to (642, 414)
Screenshot: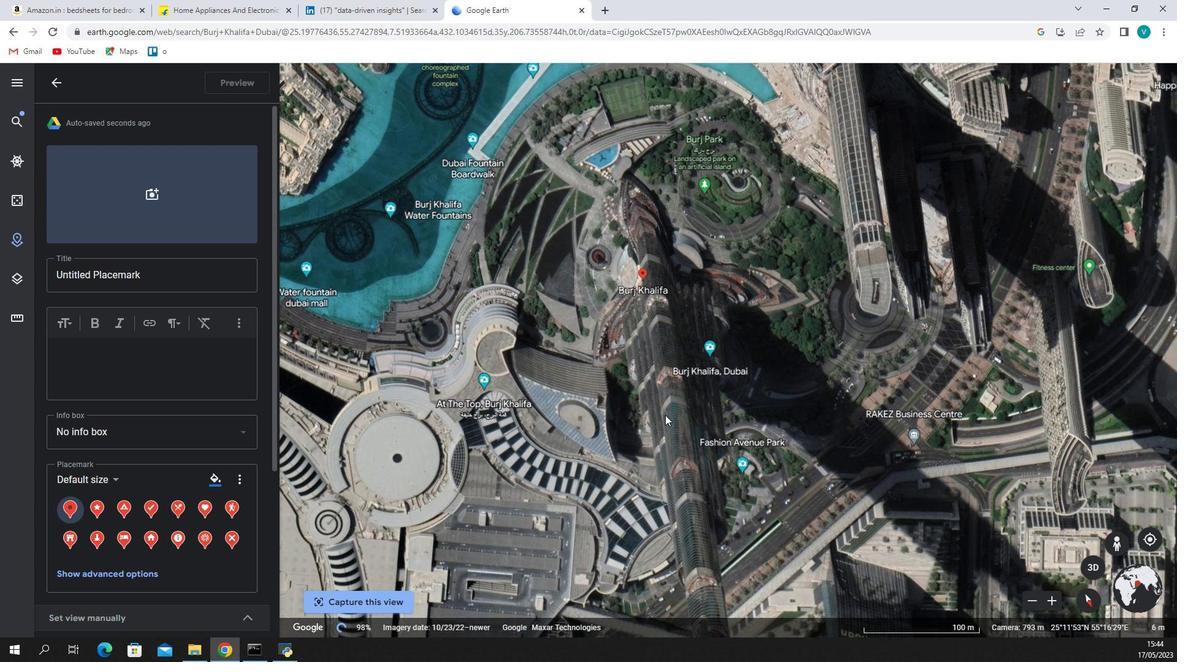 
Action: Mouse scrolled (642, 414) with delta (0, 0)
Screenshot: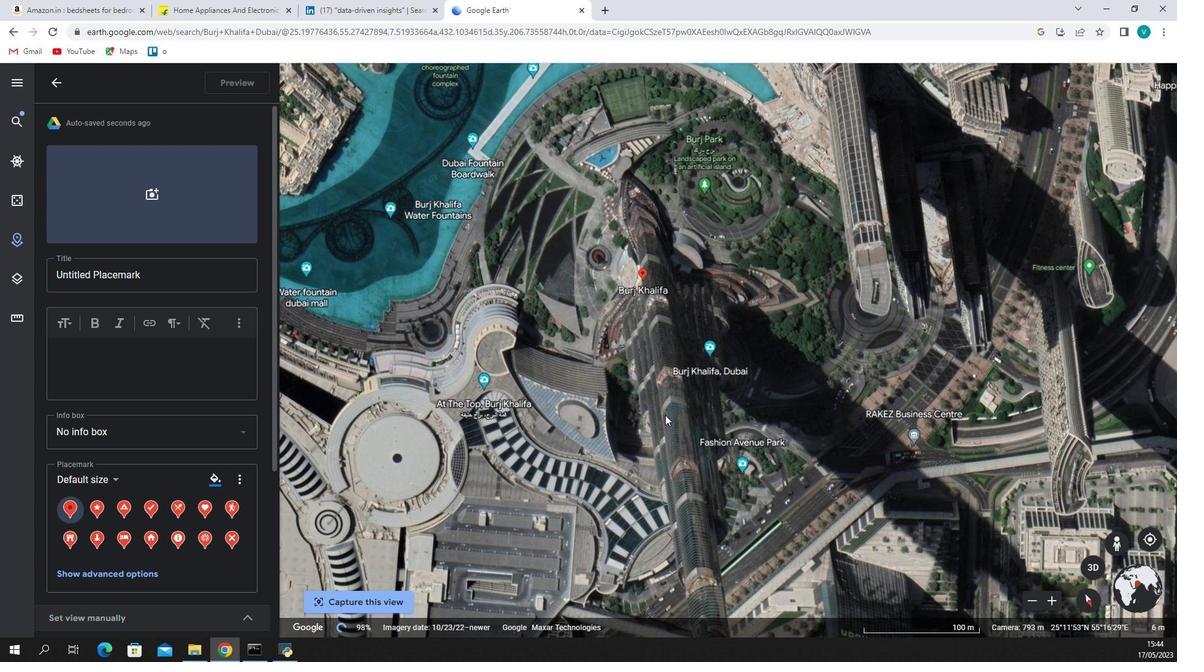 
Action: Mouse moved to (642, 409)
Screenshot: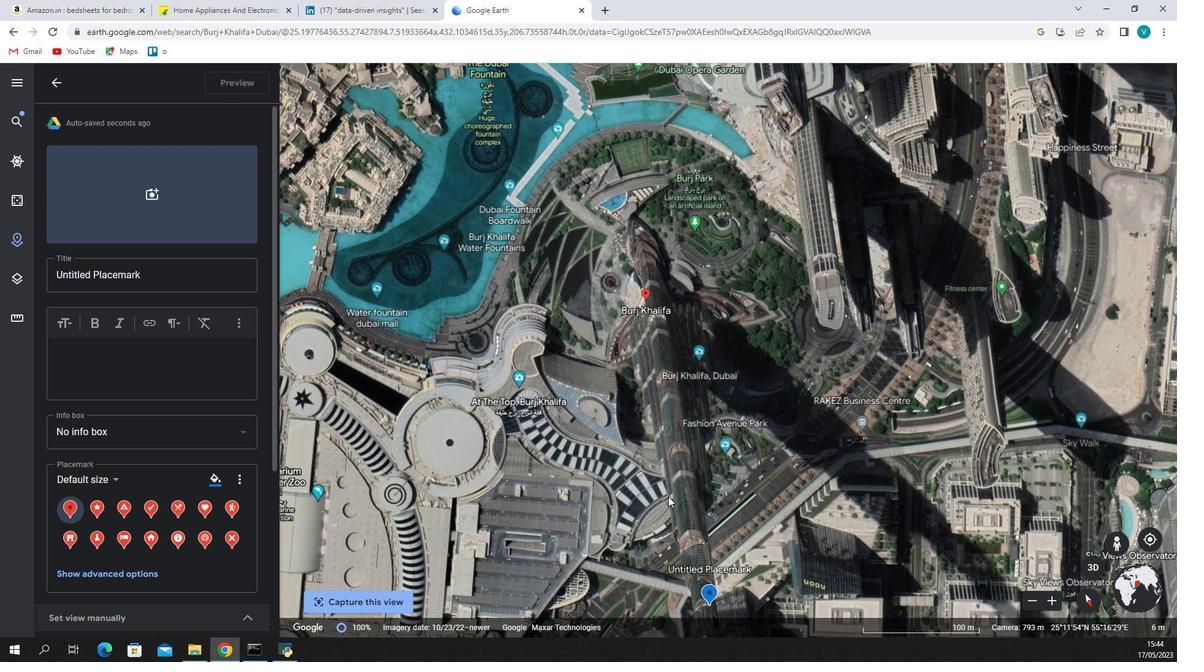
Action: Mouse pressed left at (642, 409)
Screenshot: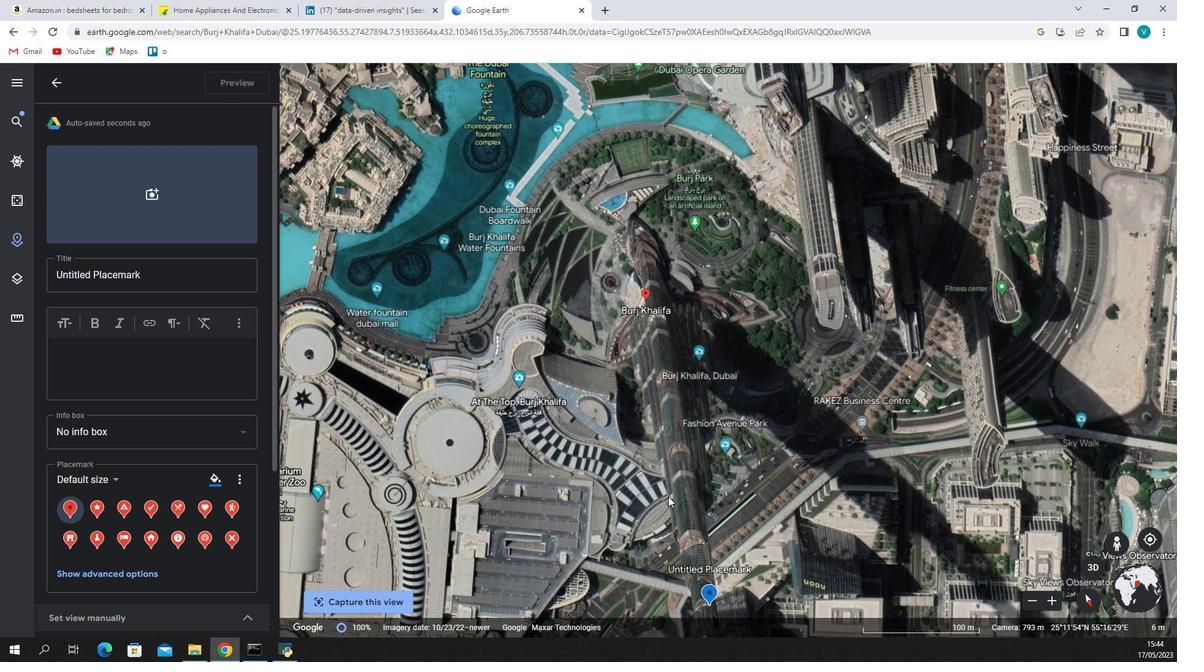 
Action: Mouse moved to (633, 412)
Screenshot: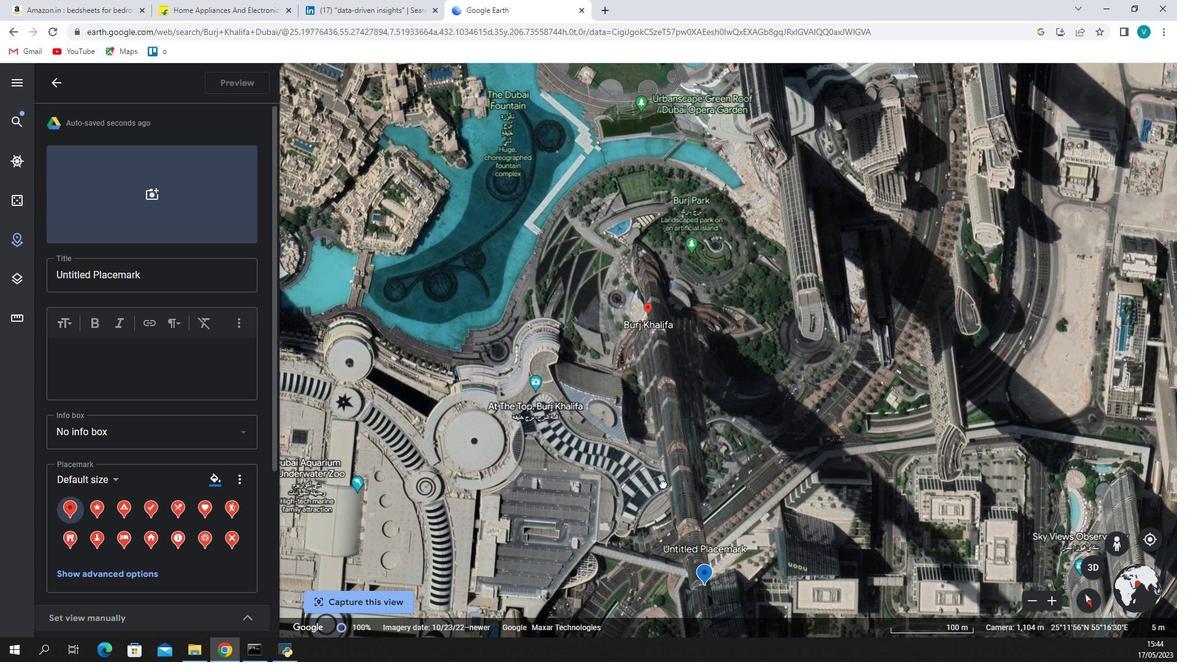 
Action: Mouse scrolled (633, 412) with delta (0, 0)
Screenshot: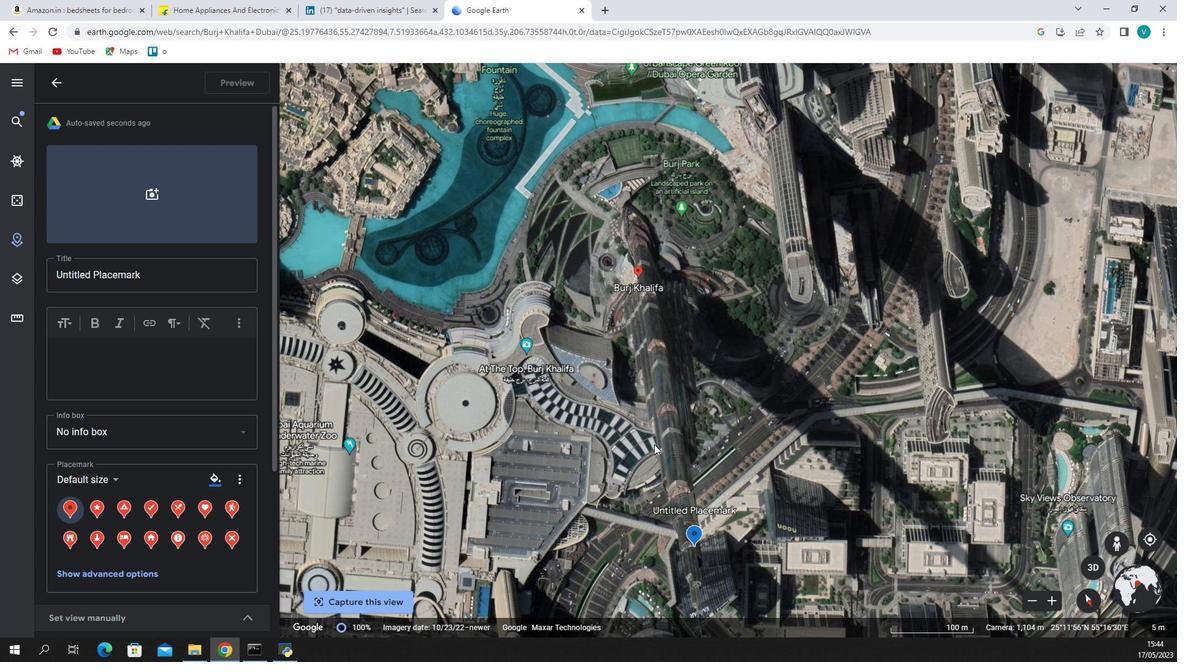 
Action: Mouse moved to (656, 404)
Screenshot: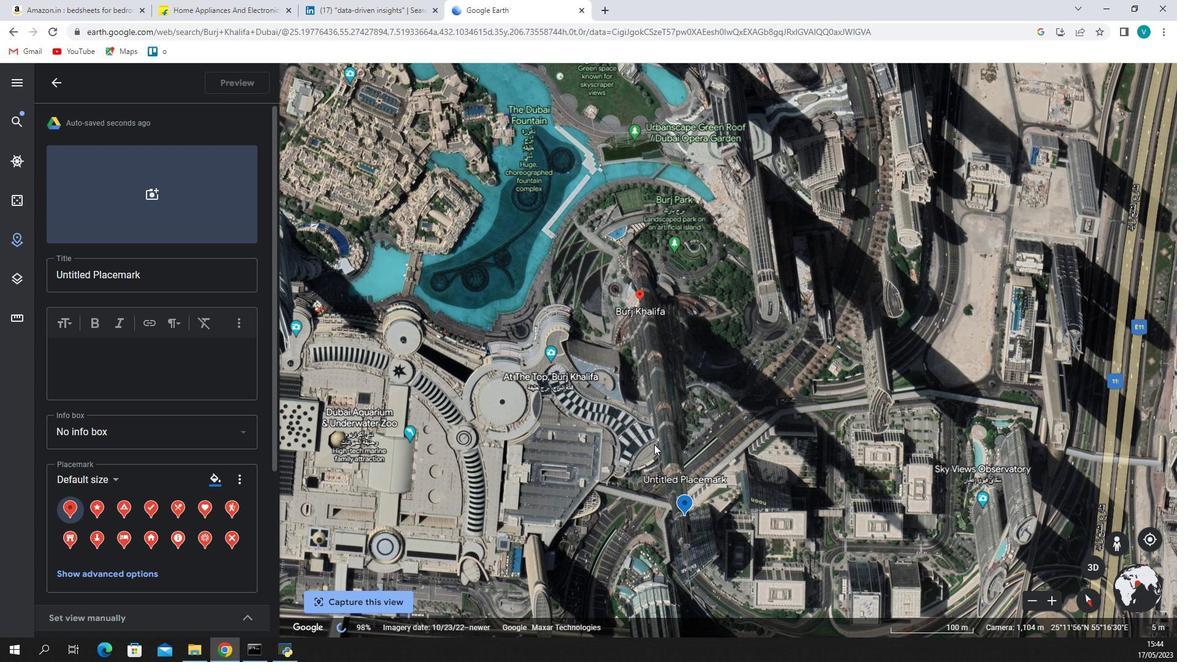 
Action: Mouse scrolled (656, 404) with delta (0, 0)
Screenshot: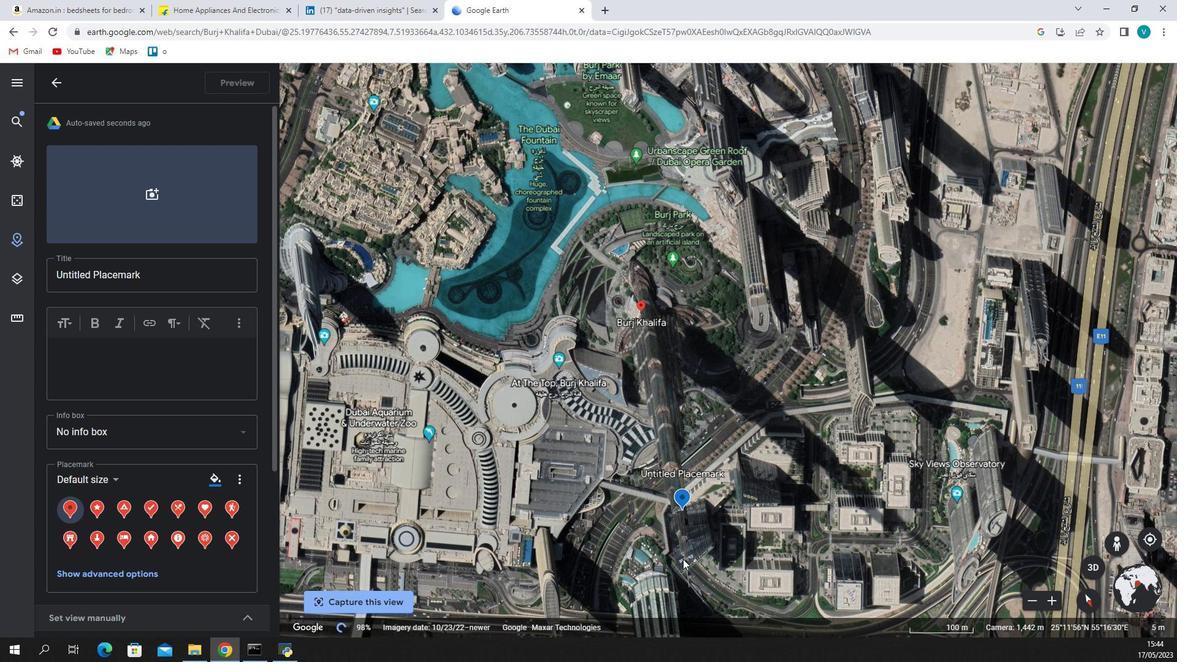 
Action: Mouse scrolled (656, 404) with delta (0, 0)
Screenshot: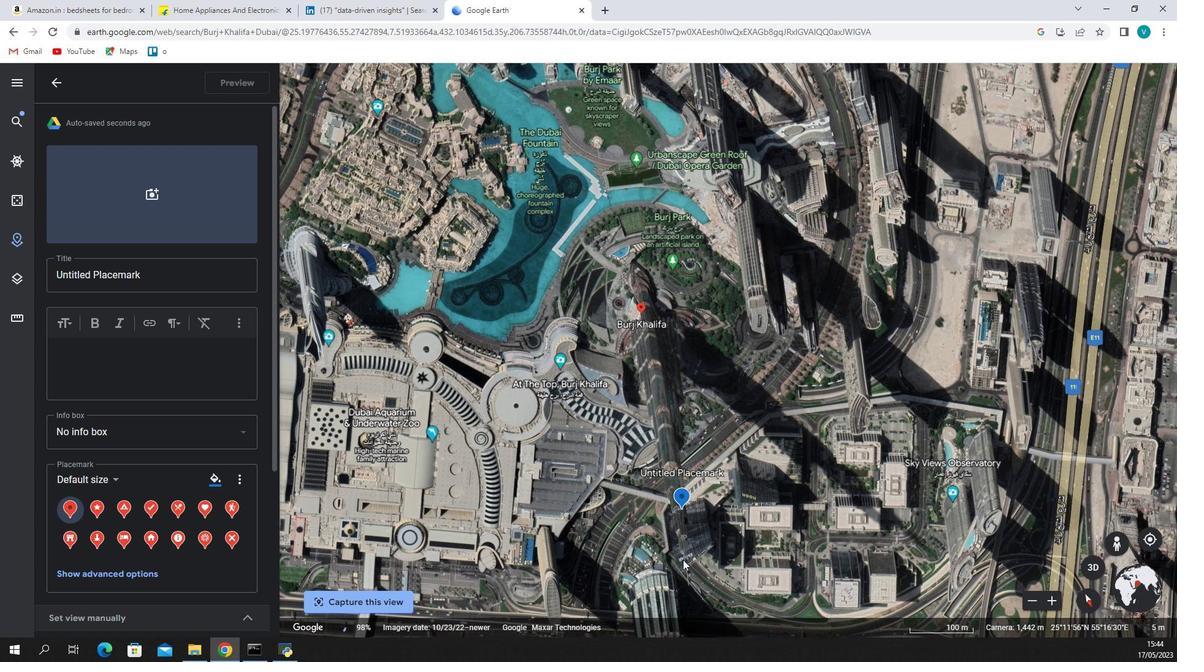 
Action: Mouse scrolled (656, 404) with delta (0, 0)
Screenshot: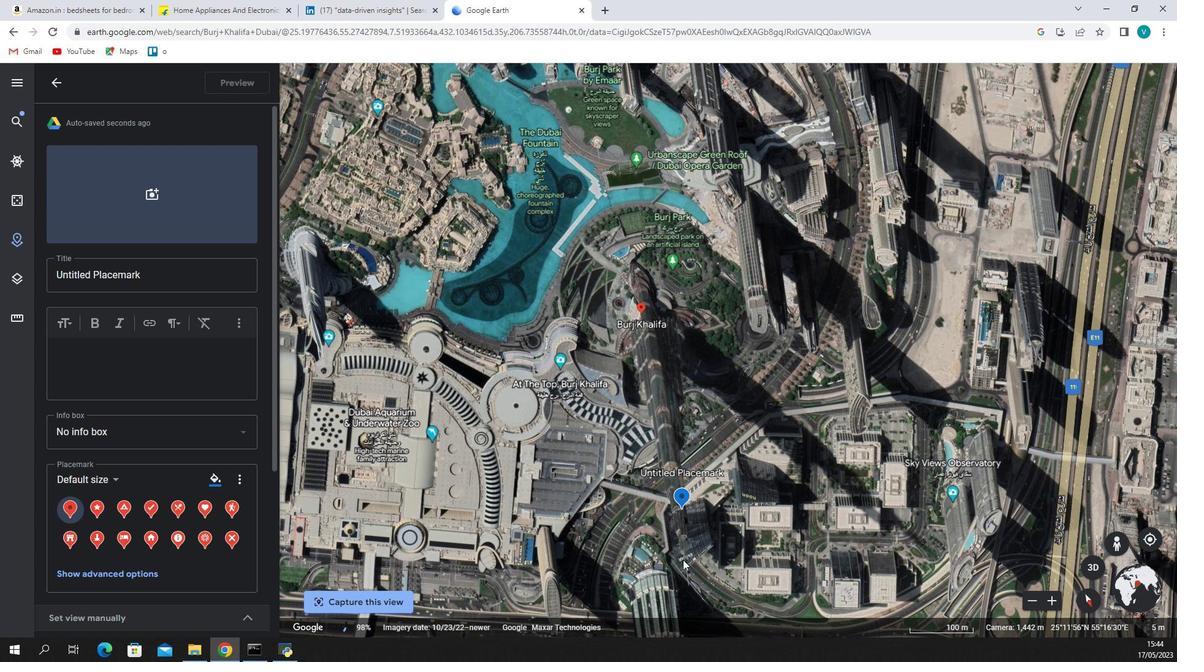 
Action: Mouse scrolled (656, 404) with delta (0, 0)
Screenshot: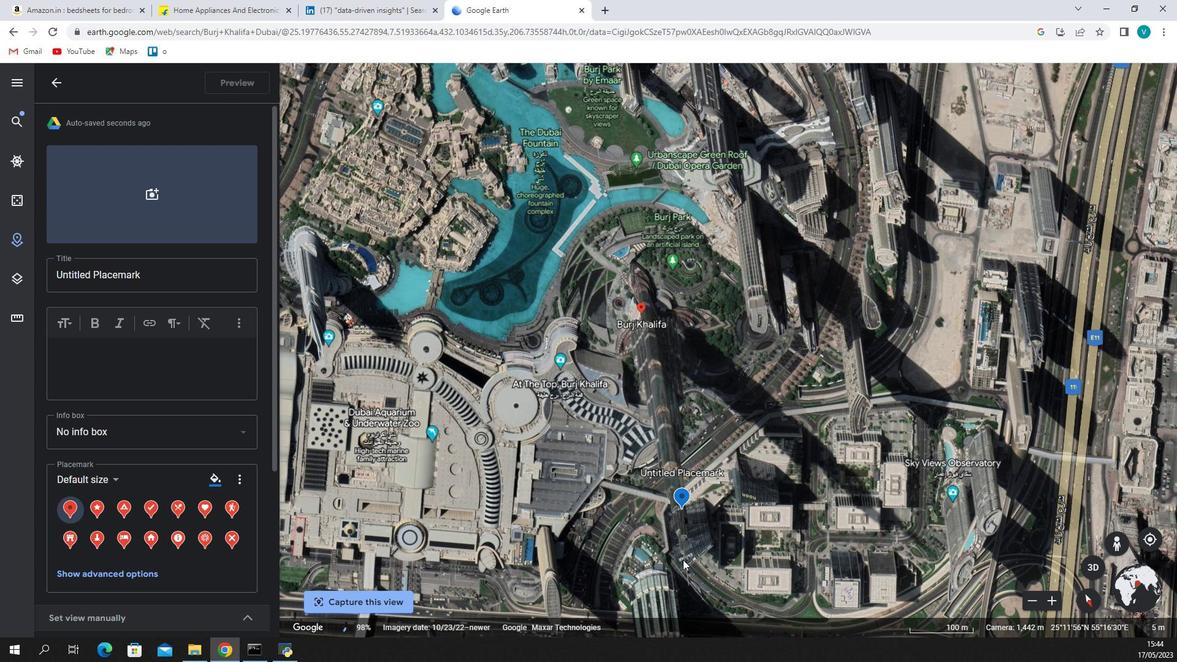 
Action: Mouse scrolled (656, 404) with delta (0, 0)
Screenshot: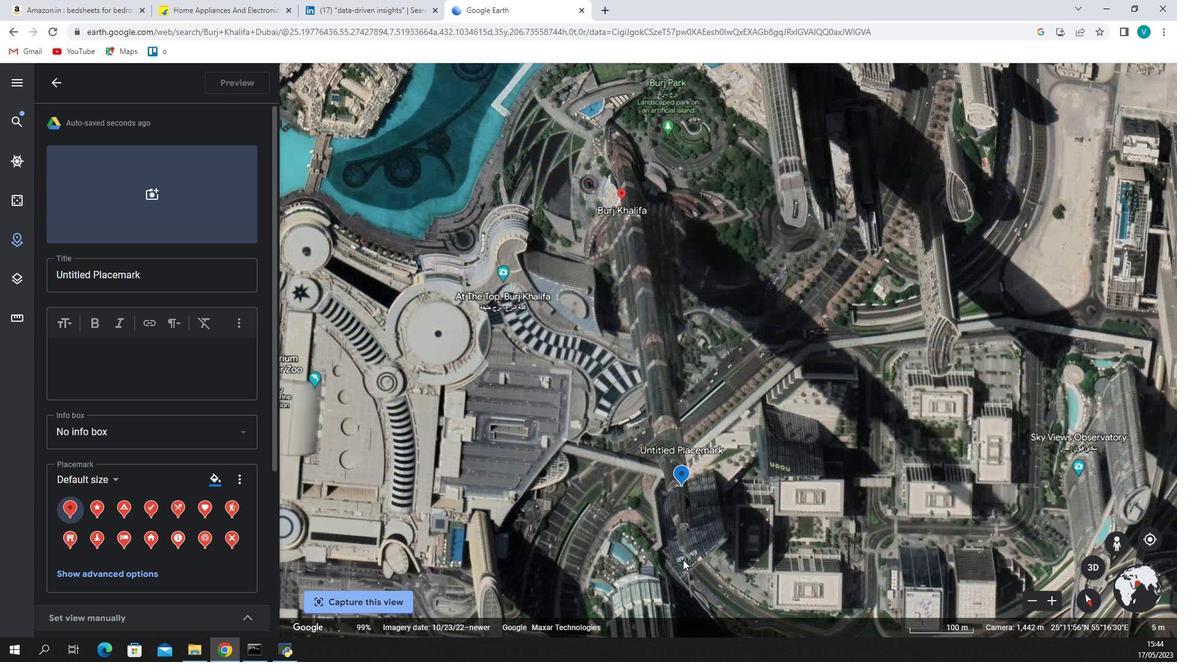 
Action: Mouse scrolled (656, 404) with delta (0, 0)
Screenshot: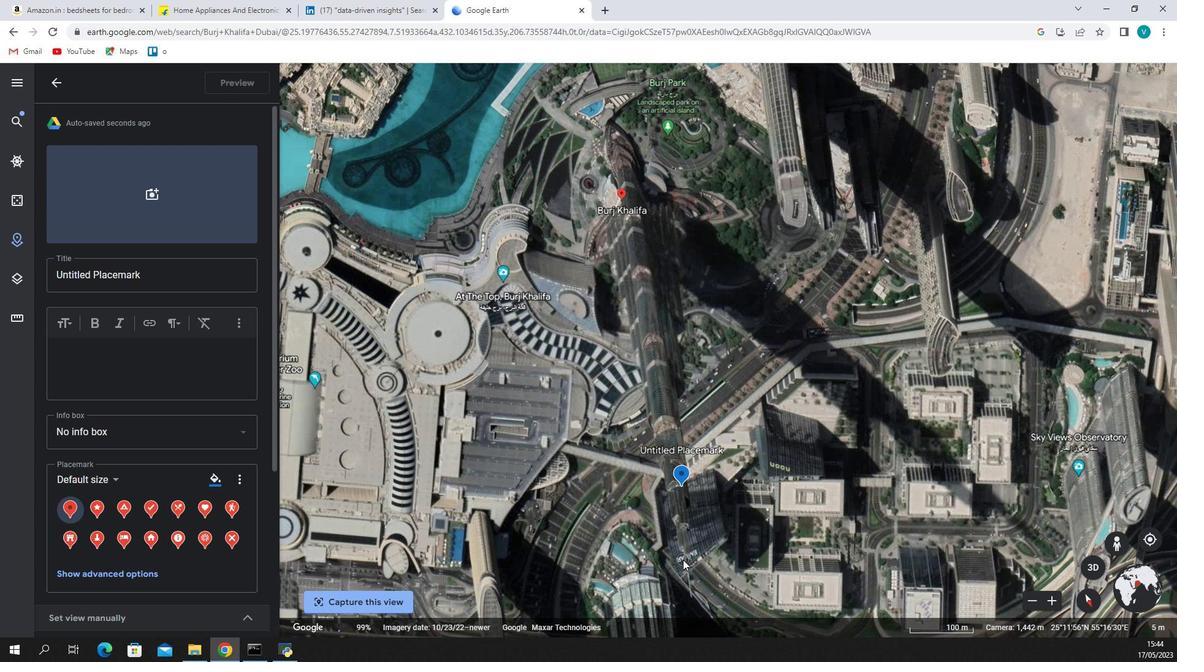 
Action: Mouse moved to (557, 410)
Screenshot: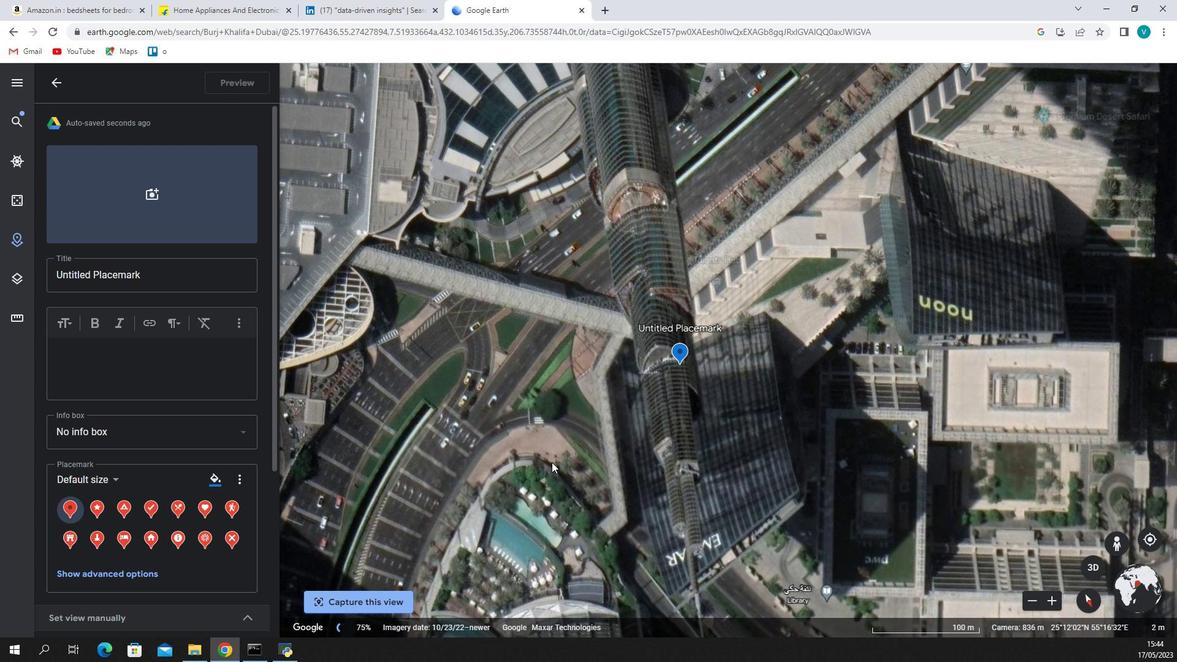 
Action: Mouse pressed left at (558, 409)
Screenshot: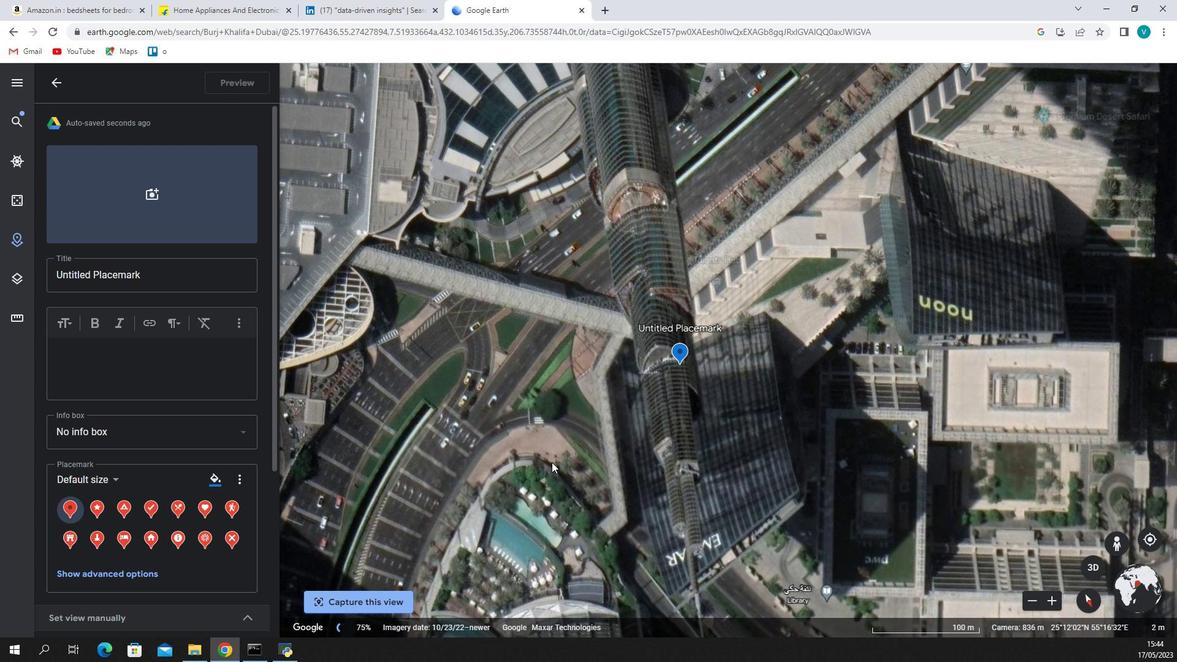 
Action: Mouse moved to (672, 406)
Screenshot: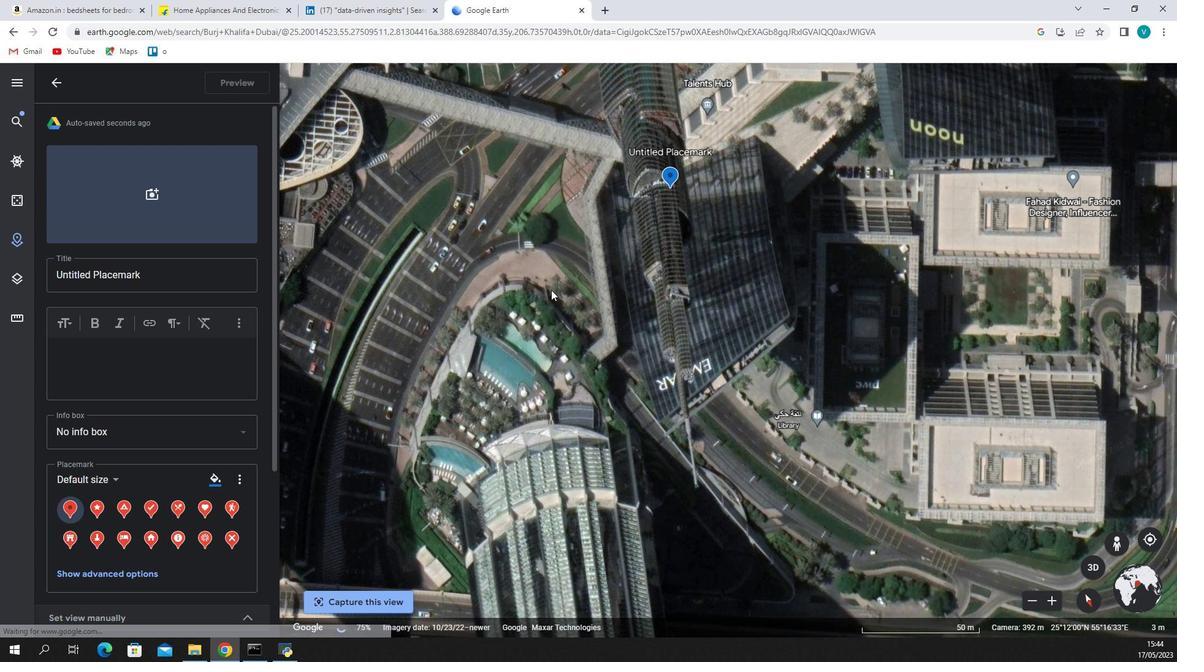 
Action: Mouse scrolled (672, 406) with delta (0, 0)
Screenshot: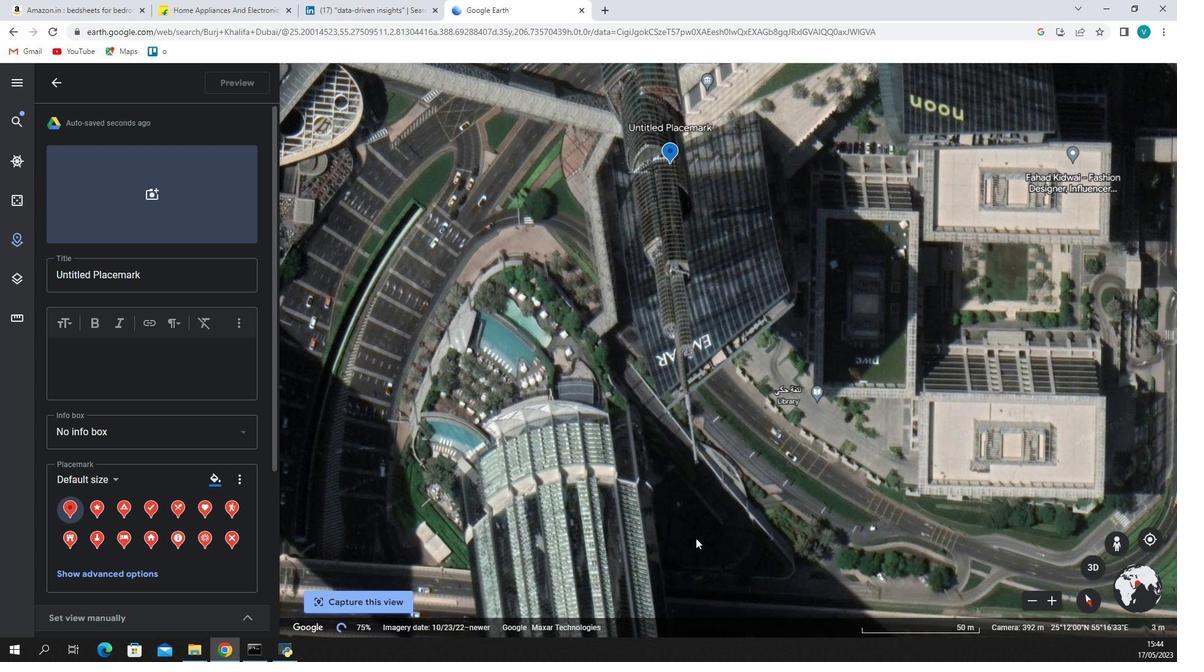 
Action: Mouse scrolled (672, 406) with delta (0, 0)
Screenshot: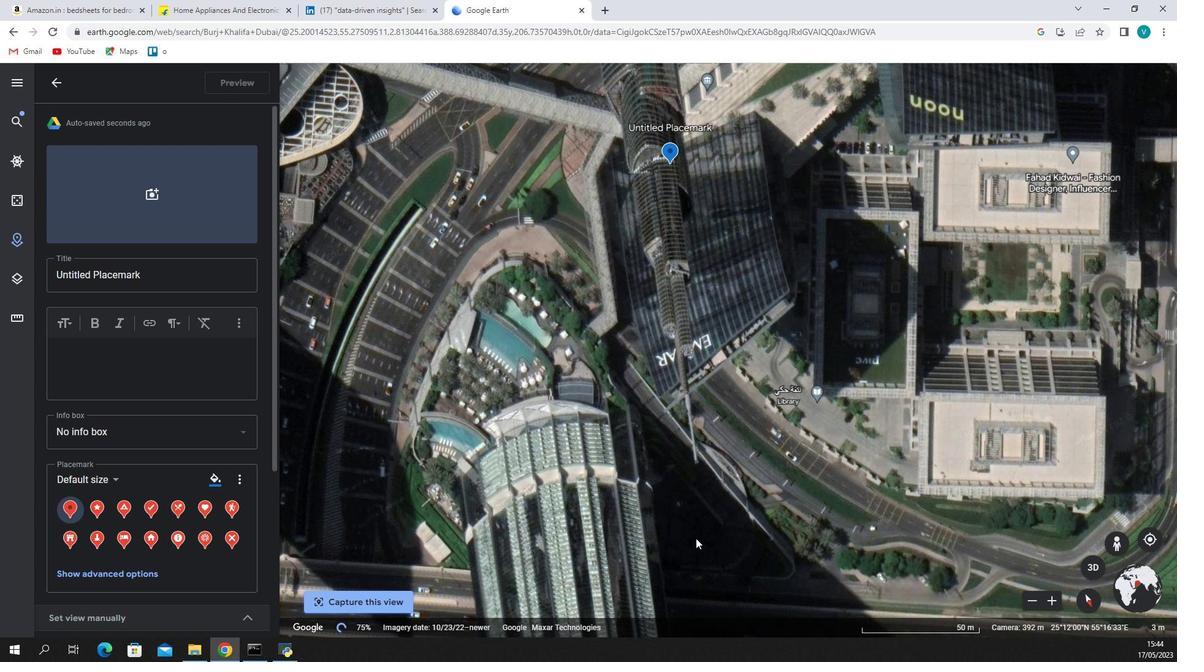 
Action: Mouse moved to (568, 411)
Screenshot: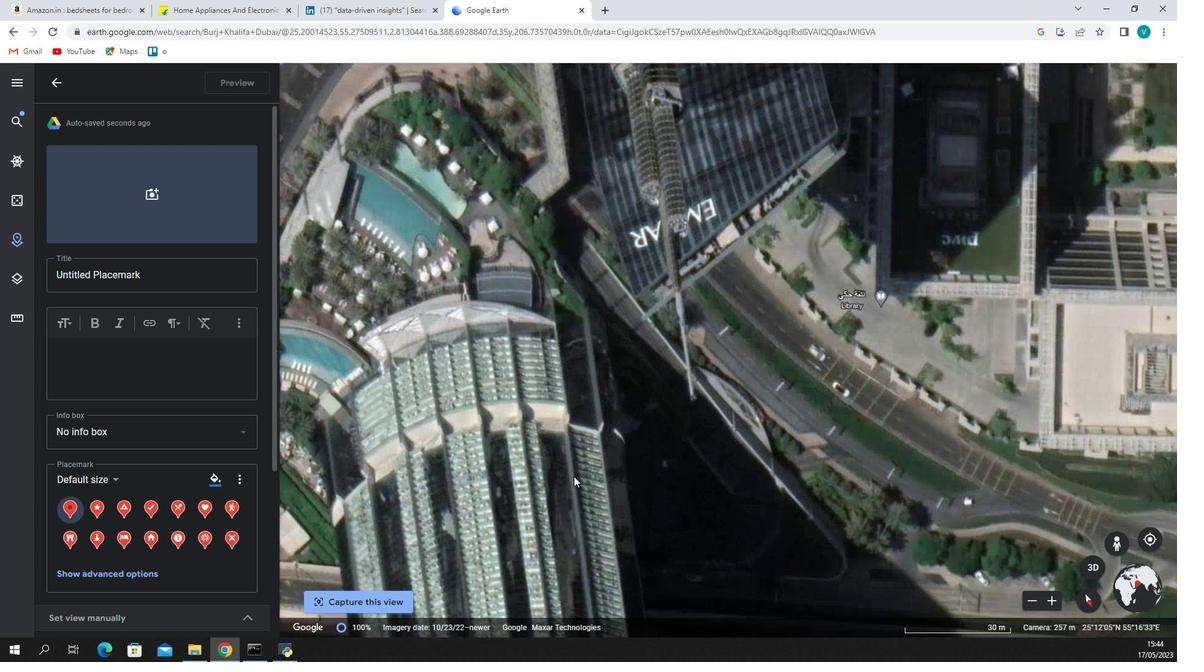 
Action: Mouse pressed left at (568, 411)
Screenshot: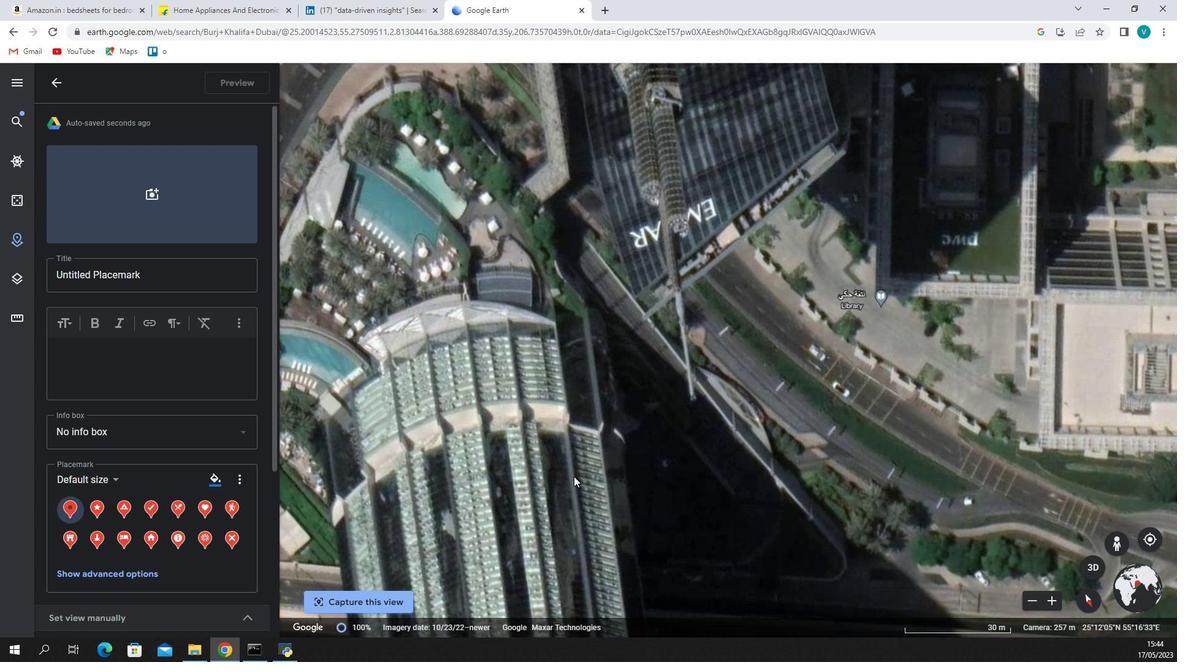
Action: Mouse moved to (604, 412)
Screenshot: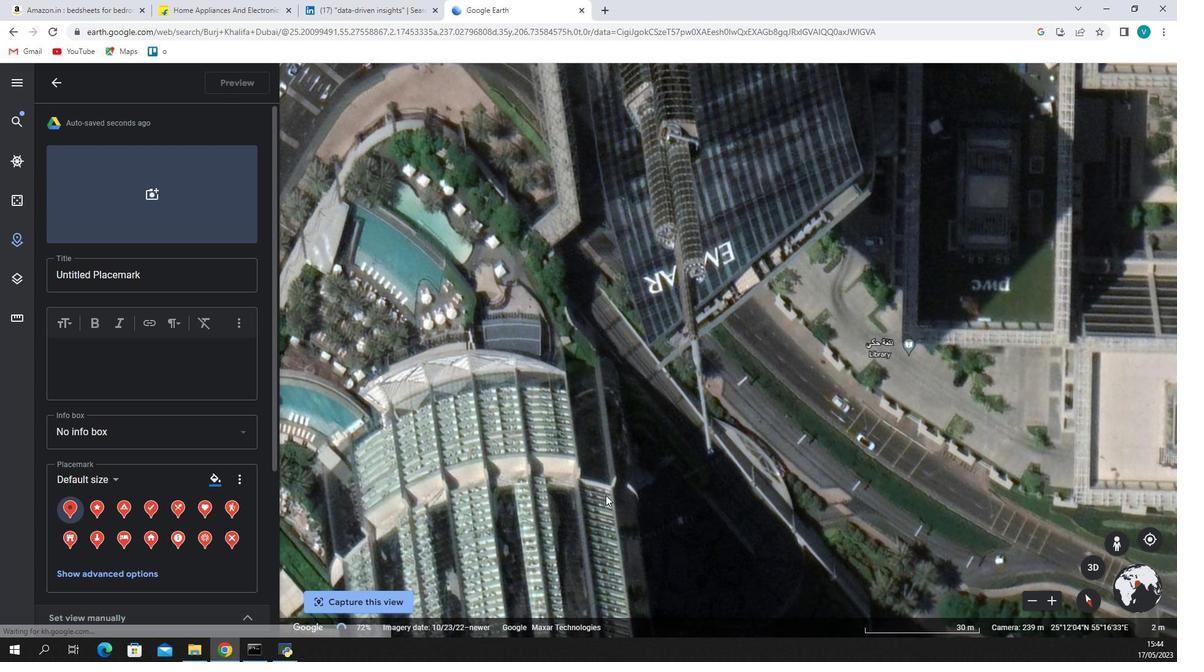 
Action: Mouse pressed left at (604, 412)
Screenshot: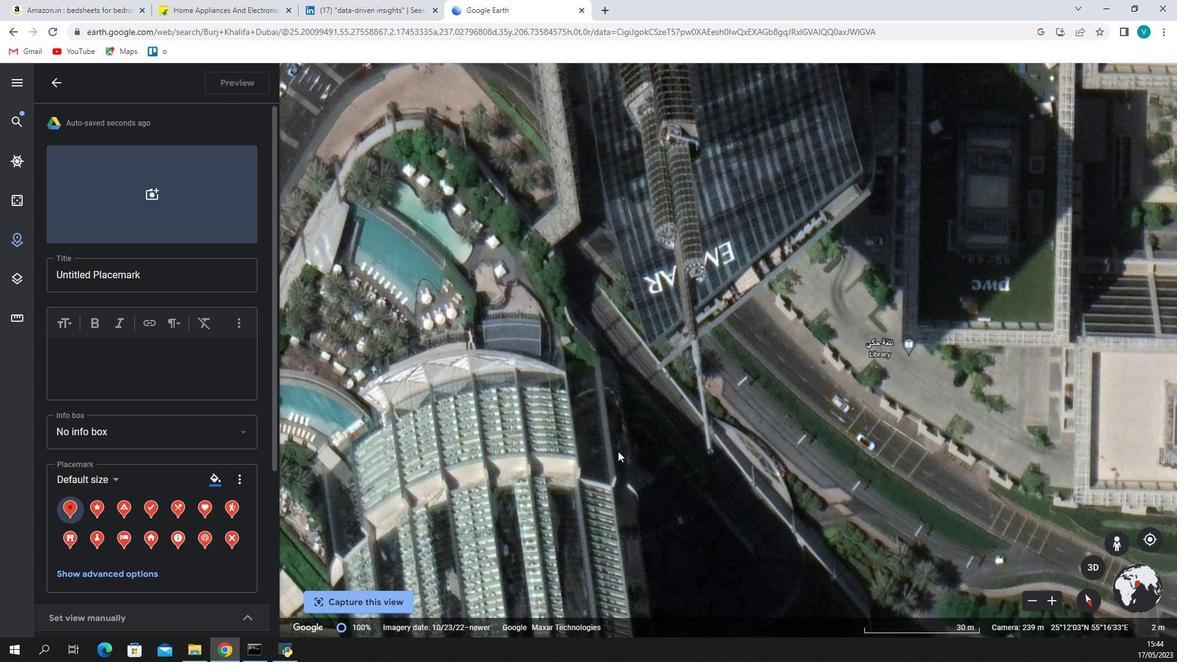 
Action: Mouse moved to (610, 409)
Screenshot: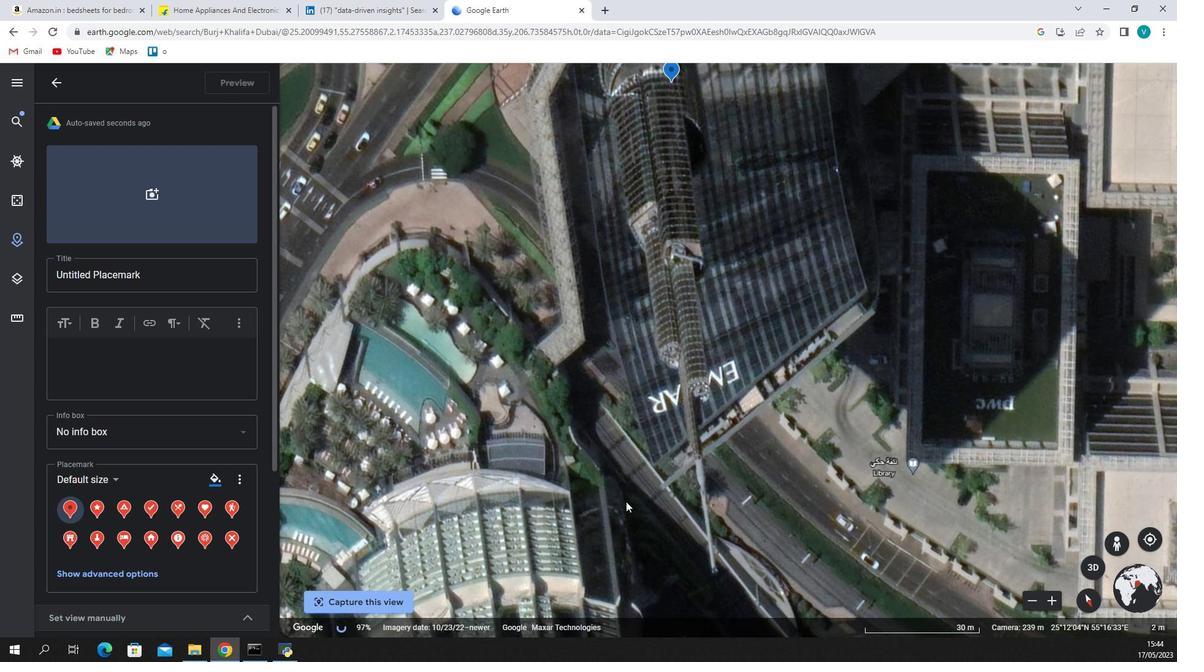 
Action: Mouse pressed left at (610, 409)
Screenshot: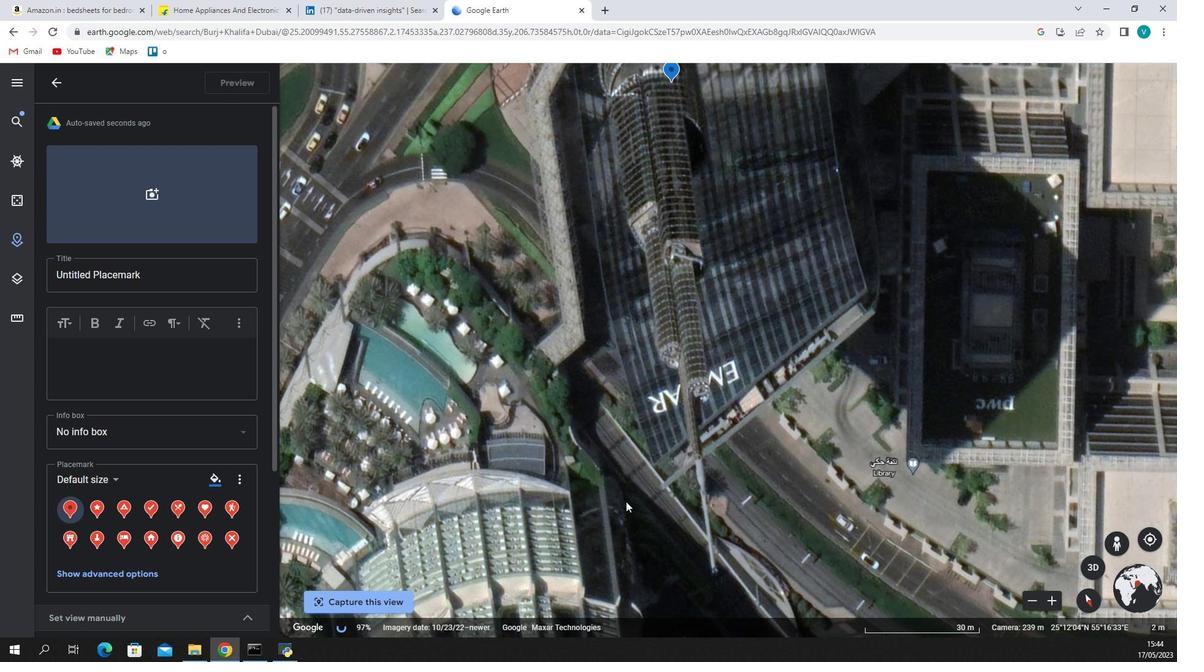 
Action: Mouse moved to (603, 409)
Screenshot: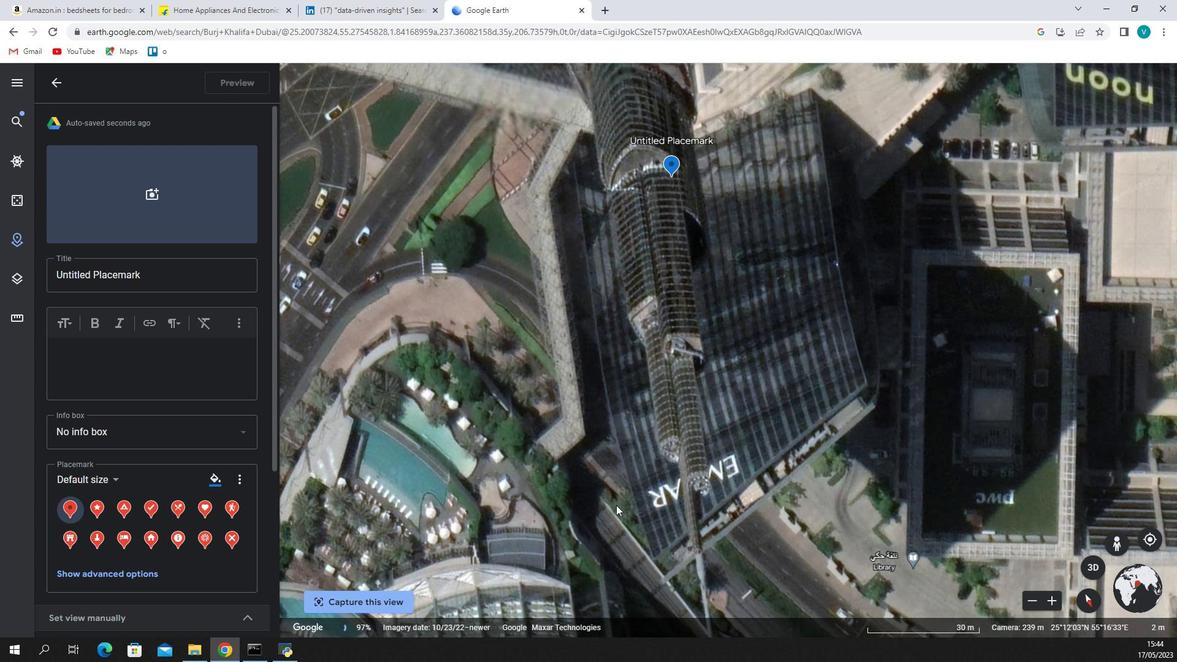 
Action: Mouse pressed left at (603, 409)
Screenshot: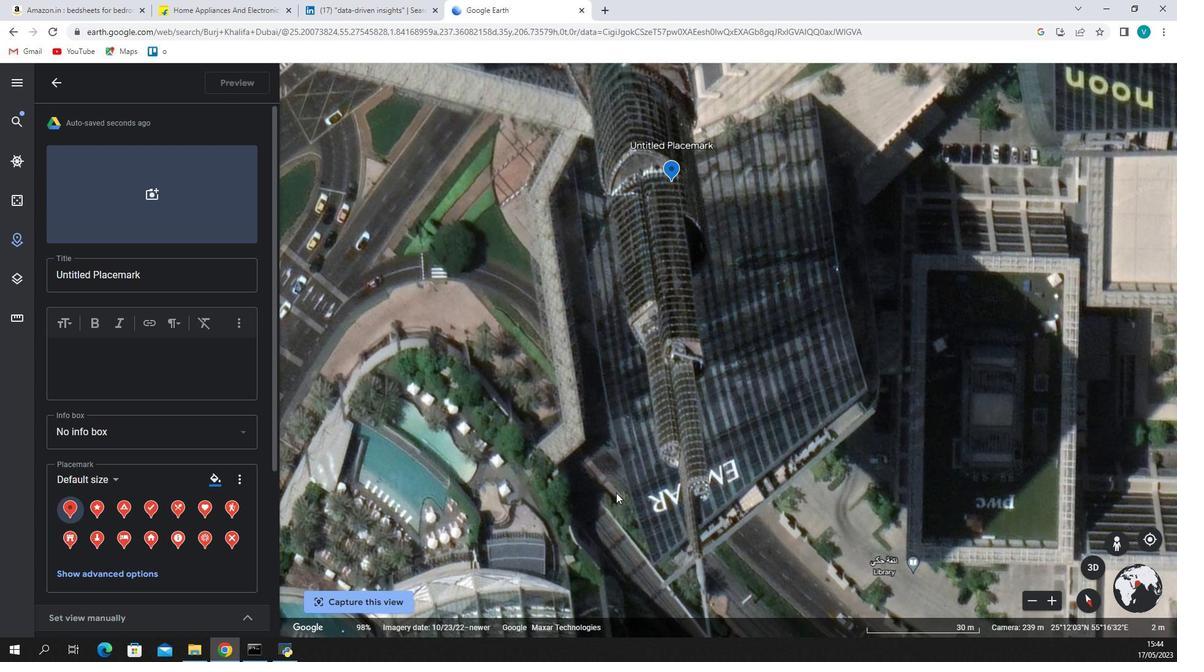 
Action: Mouse moved to (591, 411)
Screenshot: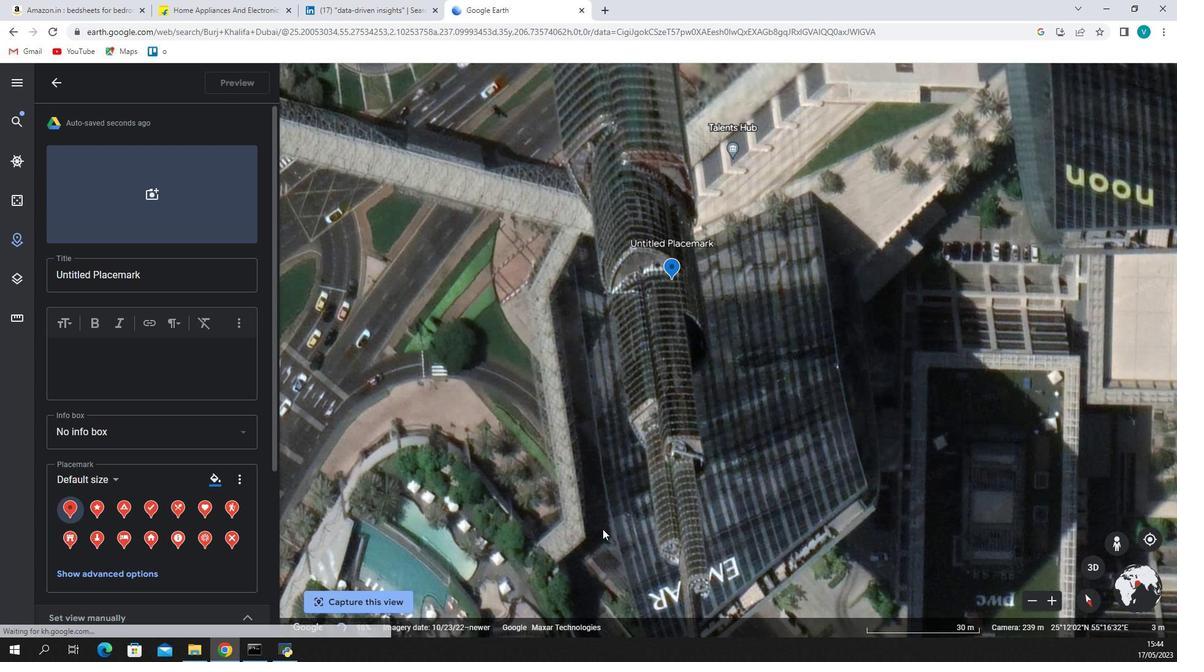 
Action: Mouse pressed left at (591, 411)
Screenshot: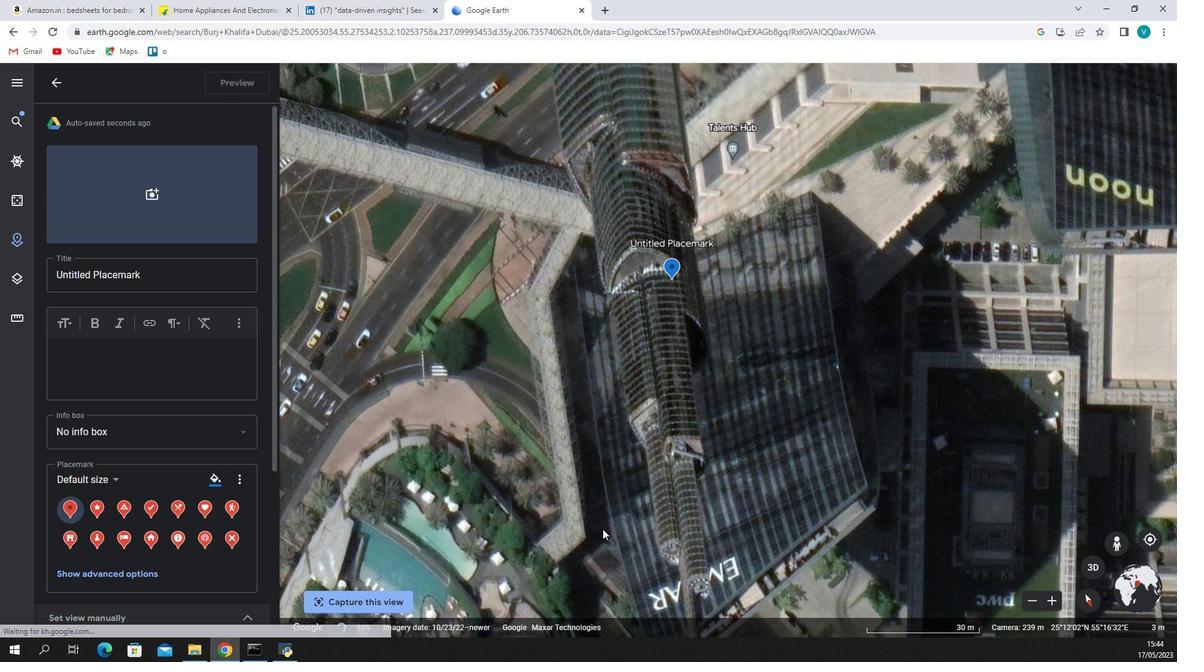 
Action: Mouse moved to (541, 412)
Screenshot: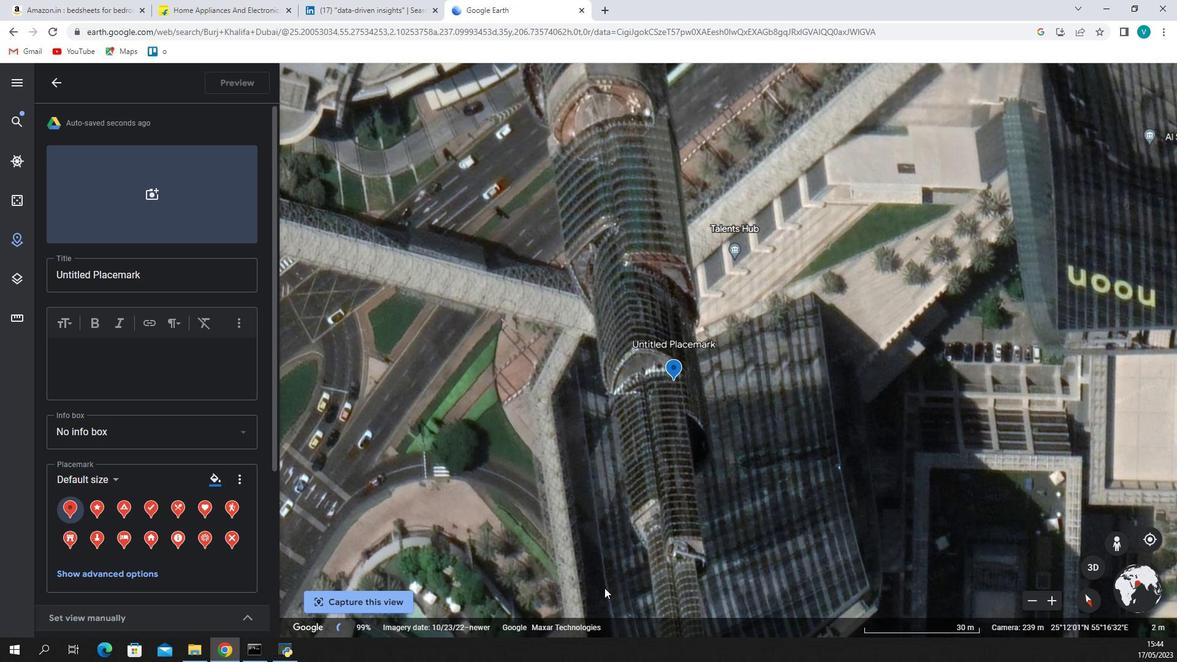 
Action: Mouse pressed left at (541, 412)
Screenshot: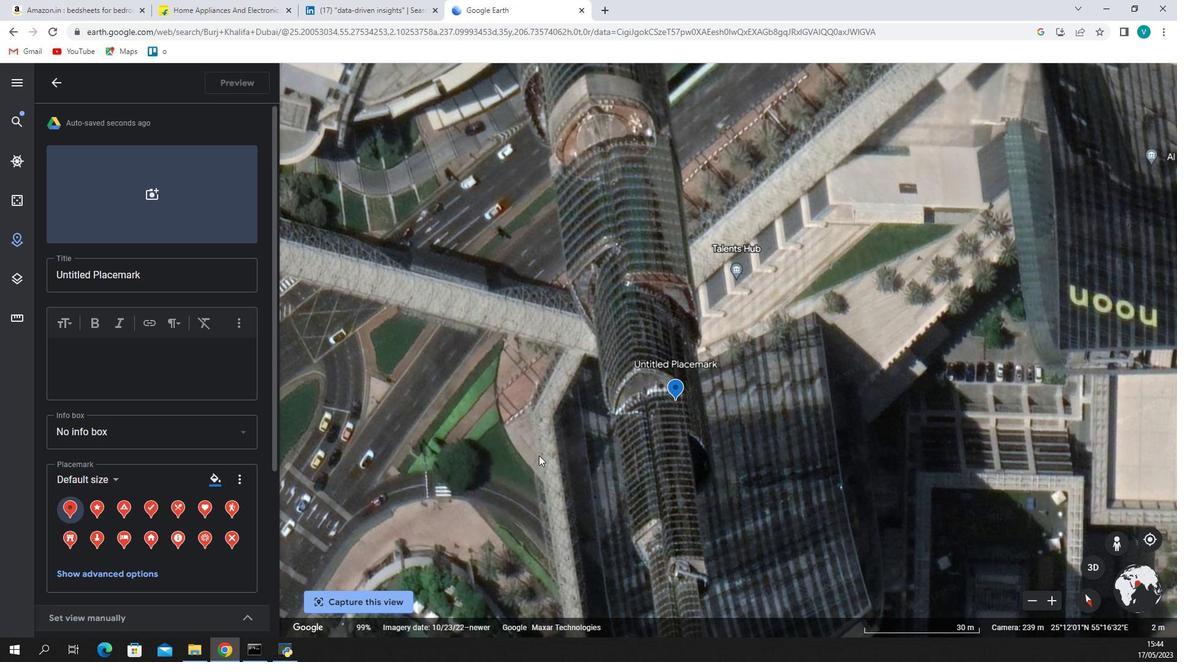 
Action: Mouse moved to (537, 410)
Screenshot: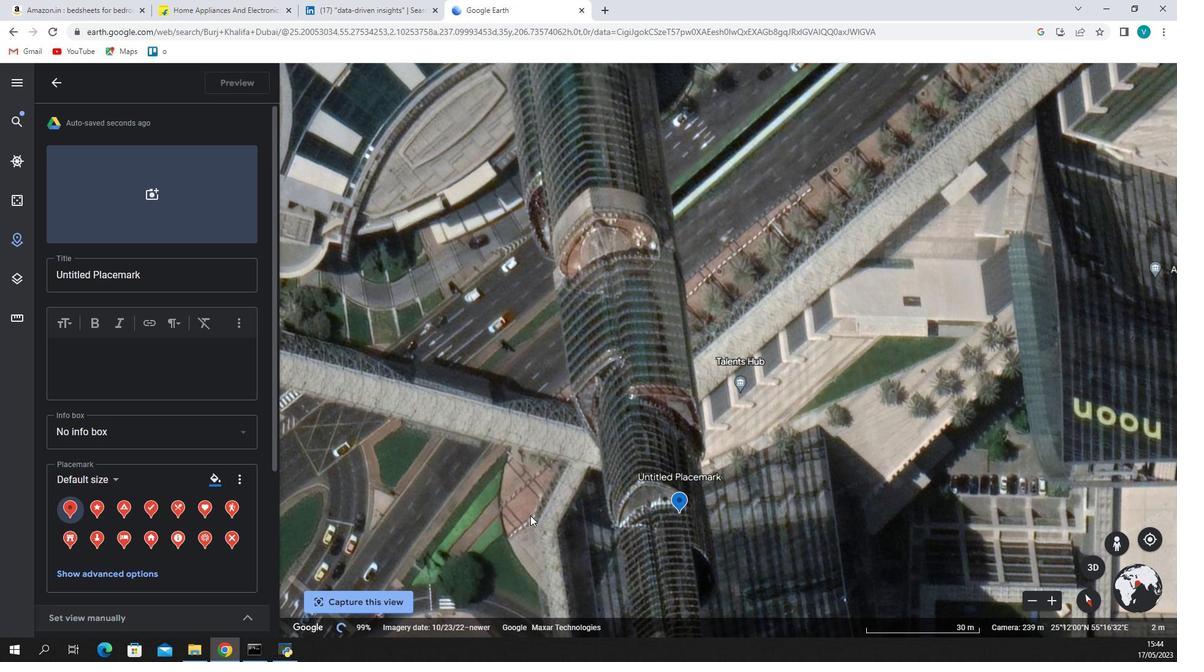 
Action: Mouse pressed left at (537, 410)
Screenshot: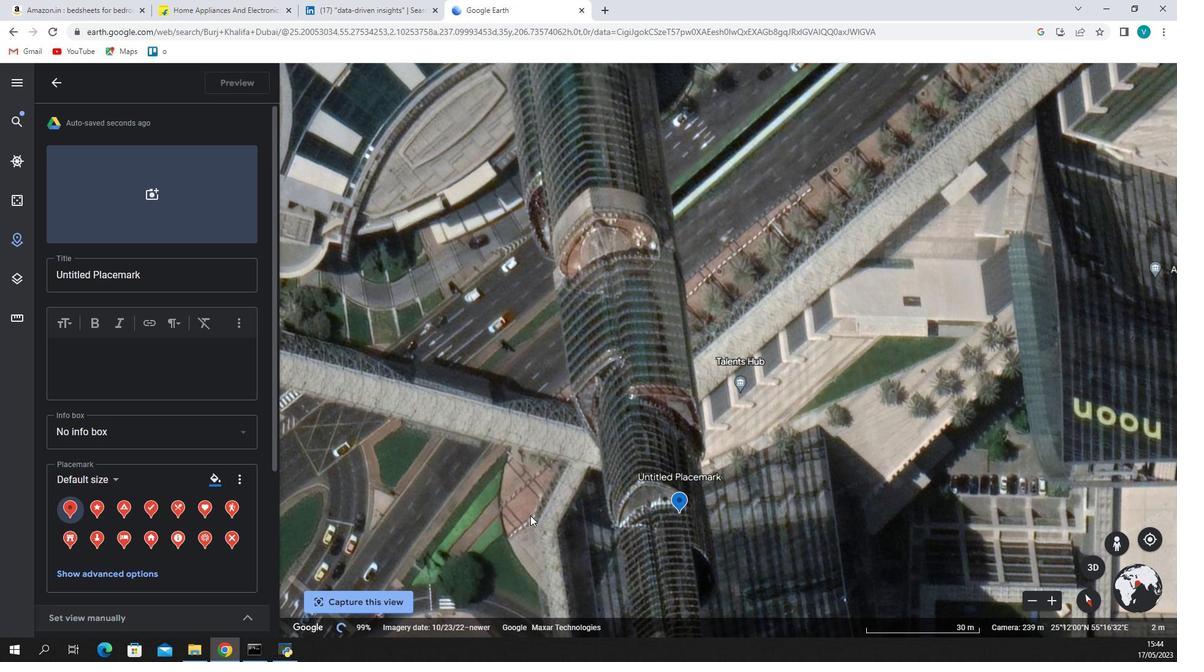 
Action: Mouse moved to (533, 411)
Screenshot: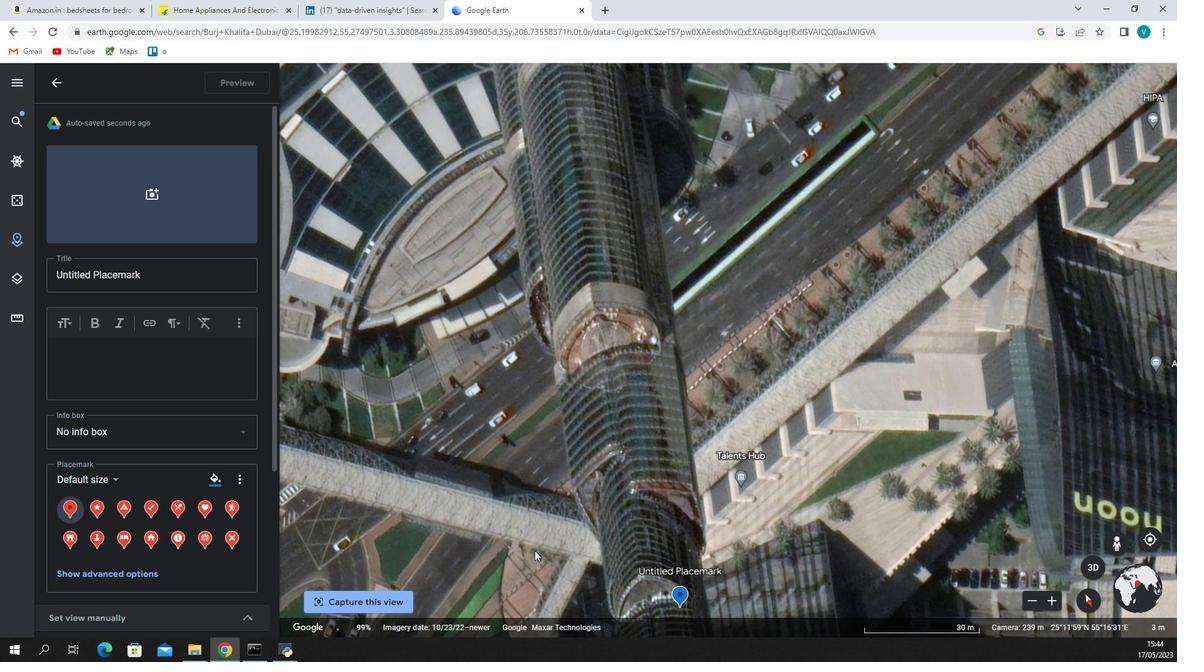 
Action: Mouse pressed left at (533, 411)
Screenshot: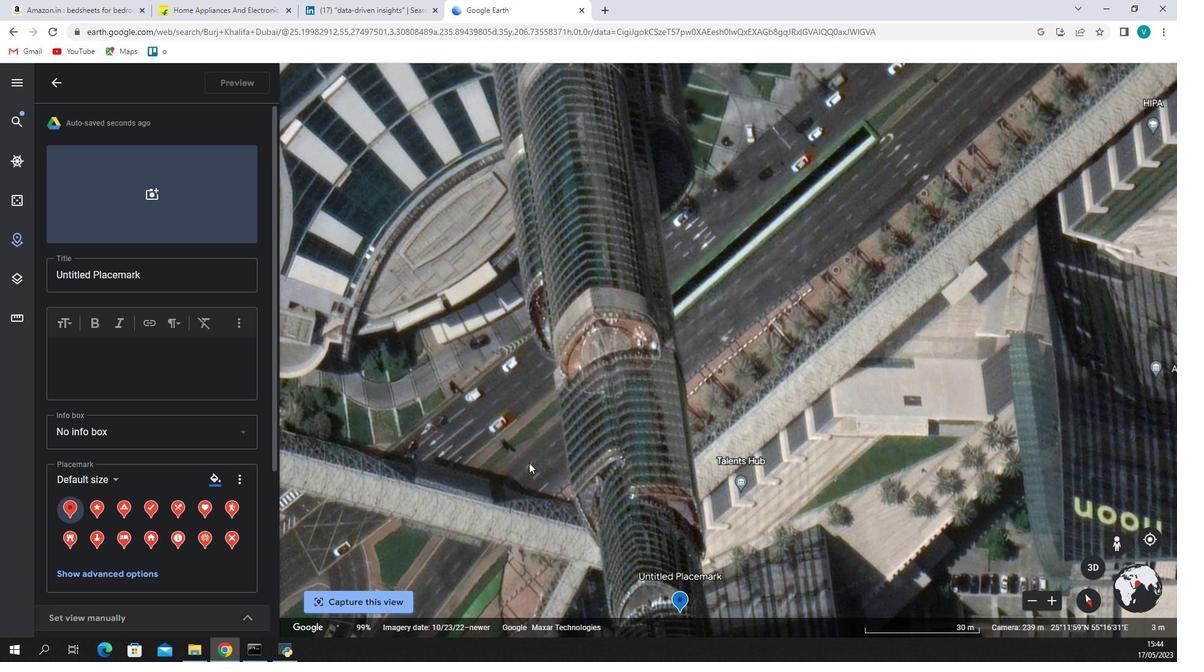 
Action: Mouse moved to (519, 413)
Screenshot: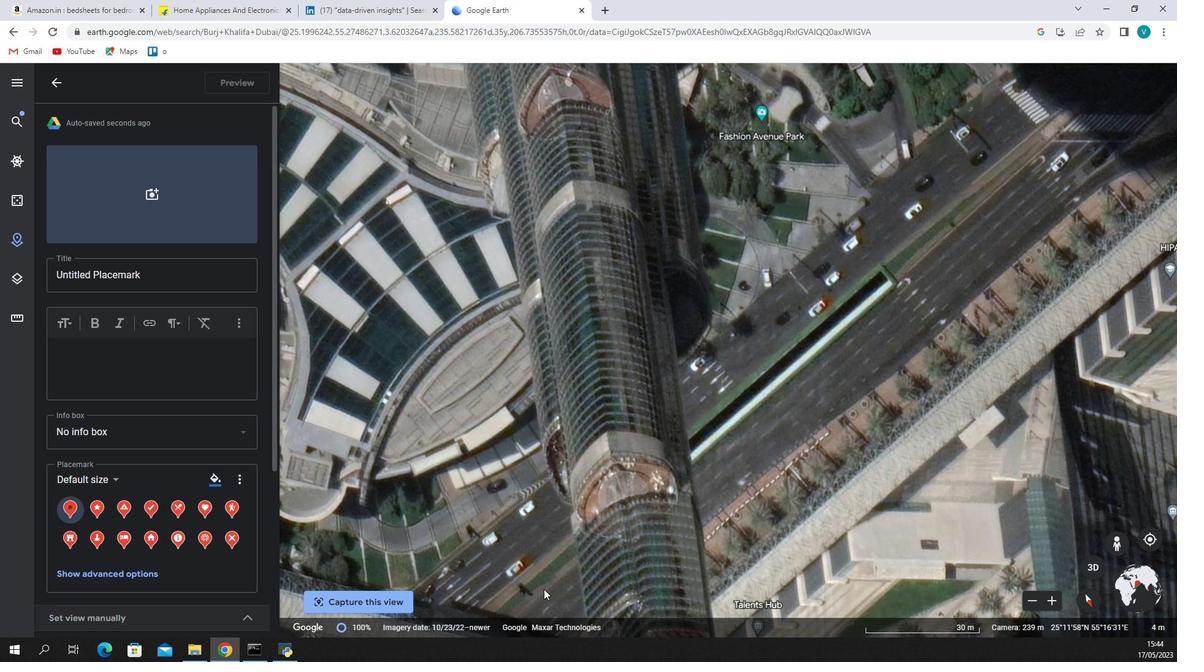
Action: Mouse pressed left at (519, 413)
Screenshot: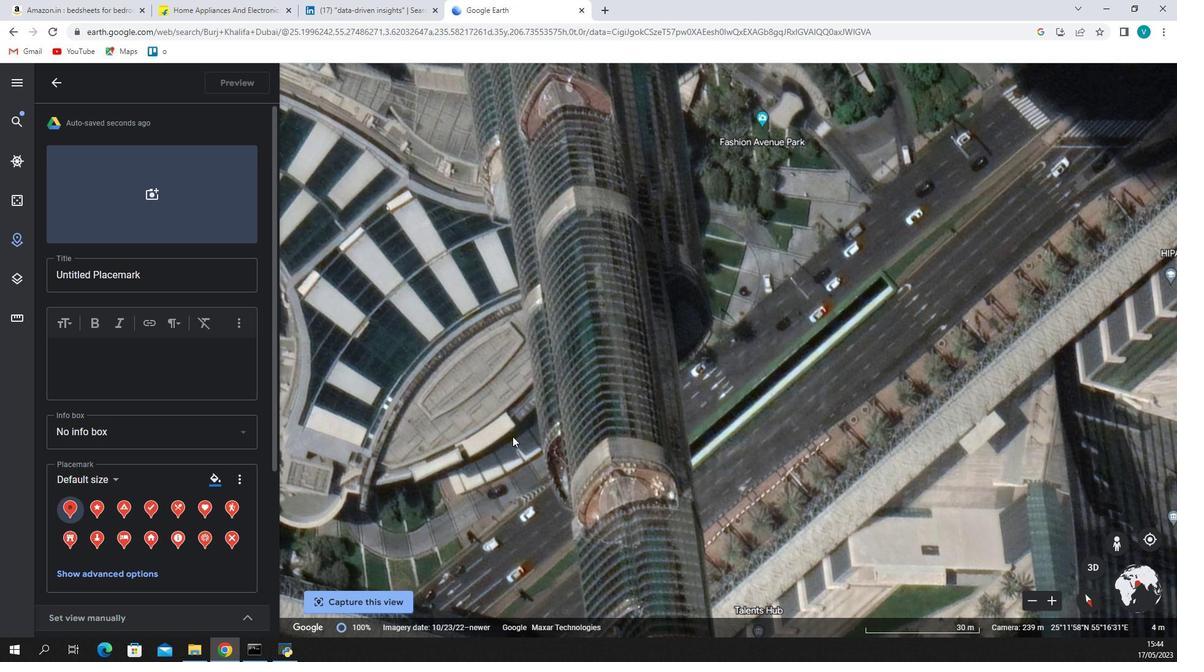 
Action: Mouse moved to (529, 412)
Screenshot: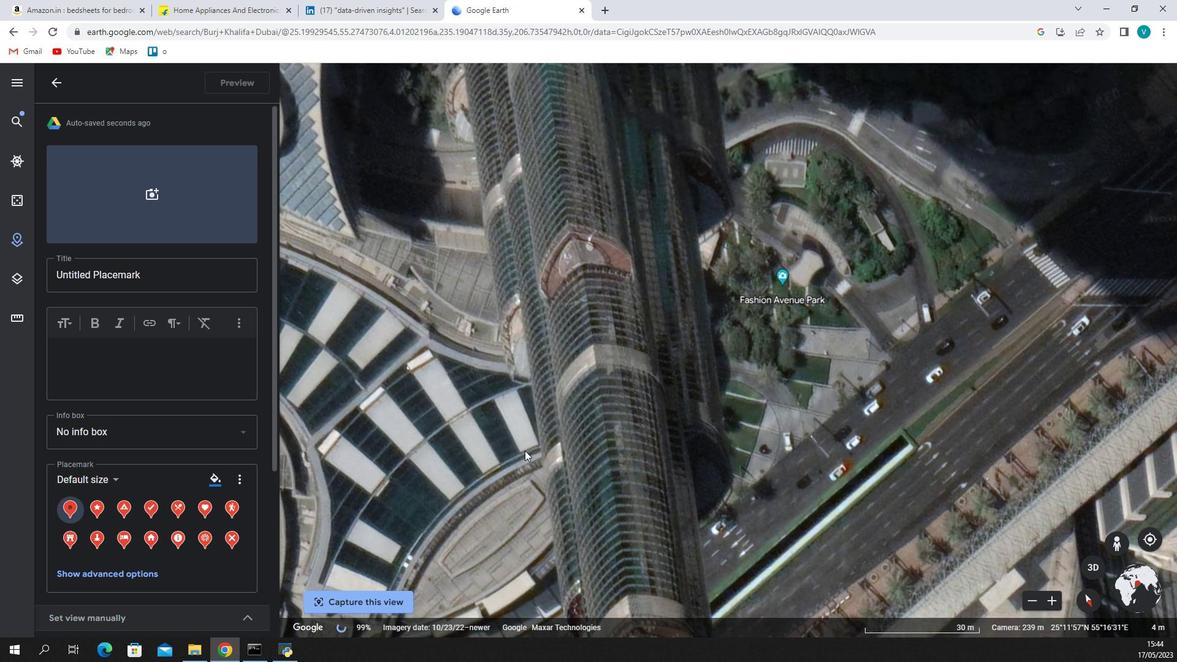 
Action: Mouse pressed left at (529, 412)
Screenshot: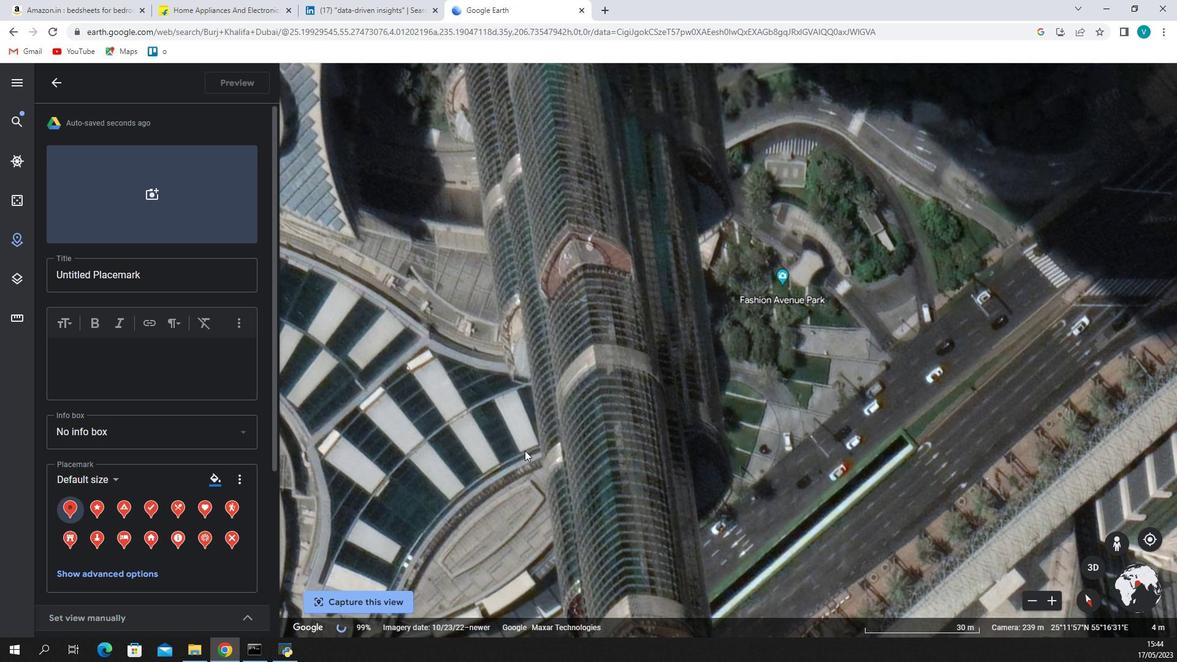 
Action: Mouse moved to (549, 414)
Screenshot: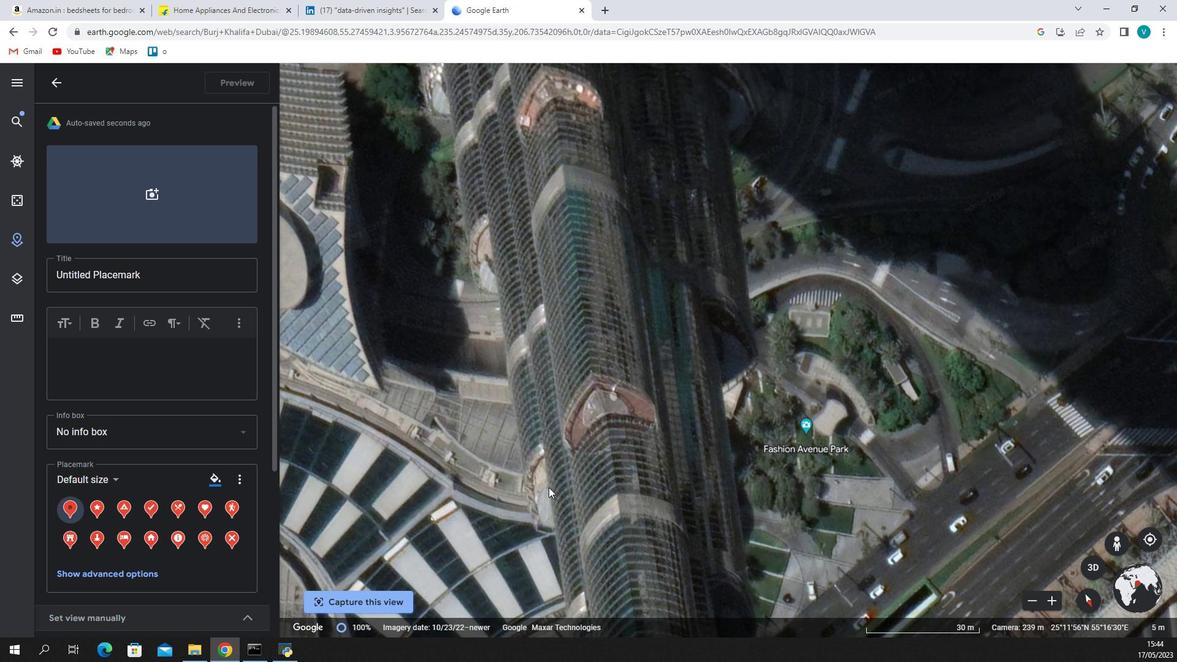
Action: Mouse pressed left at (549, 414)
Screenshot: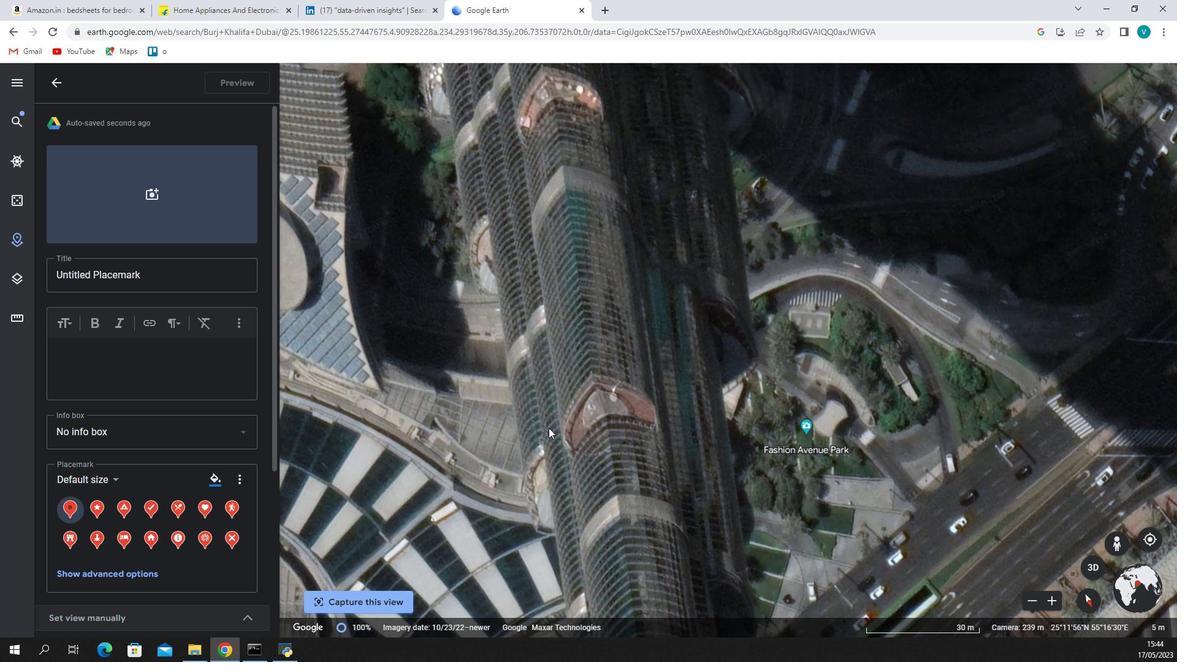 
Action: Mouse moved to (557, 407)
Screenshot: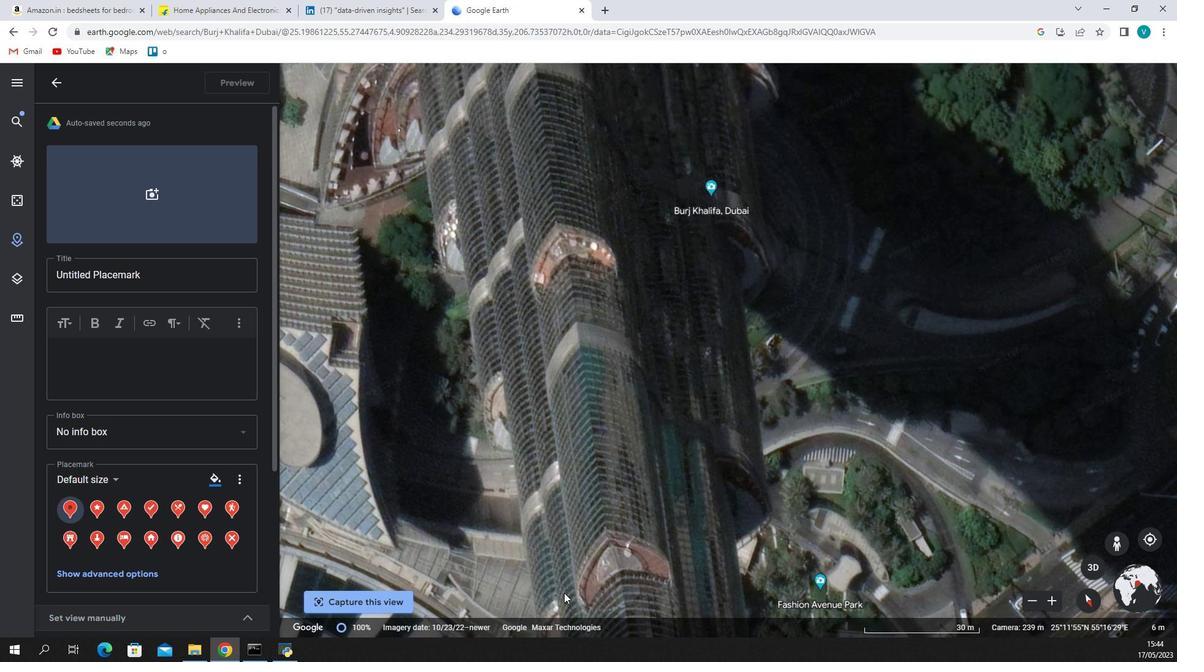 
Action: Mouse scrolled (557, 407) with delta (0, 0)
Screenshot: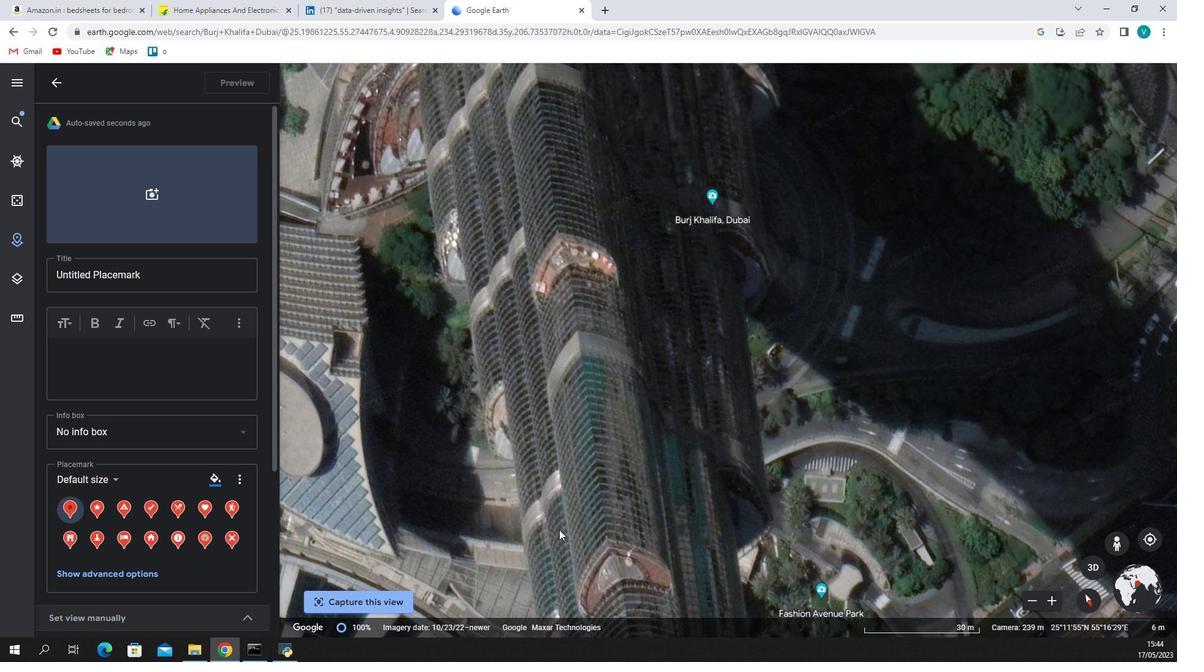 
Action: Mouse scrolled (557, 407) with delta (0, 0)
Screenshot: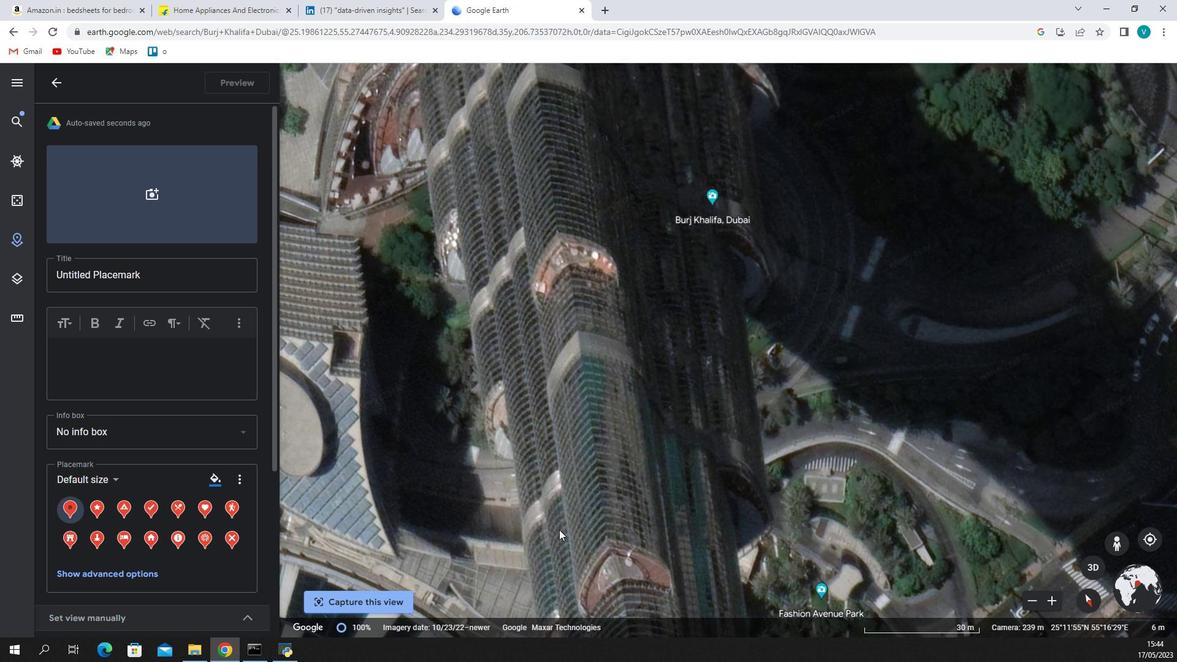 
Action: Mouse moved to (553, 414)
Screenshot: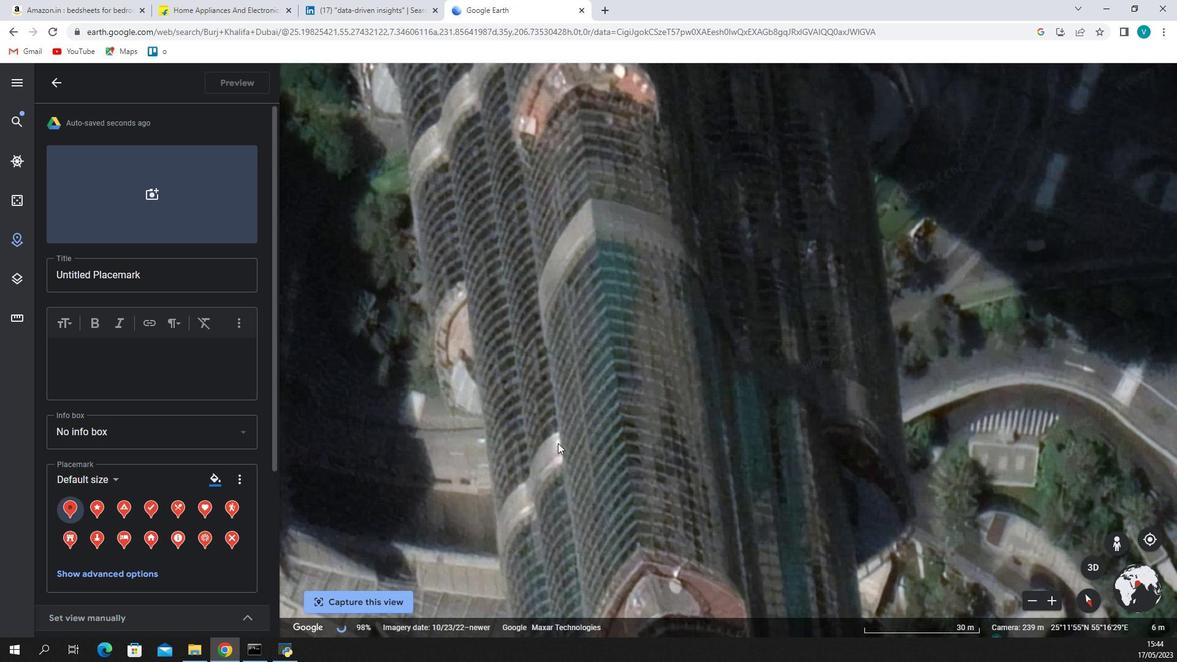 
Action: Mouse pressed left at (553, 414)
Screenshot: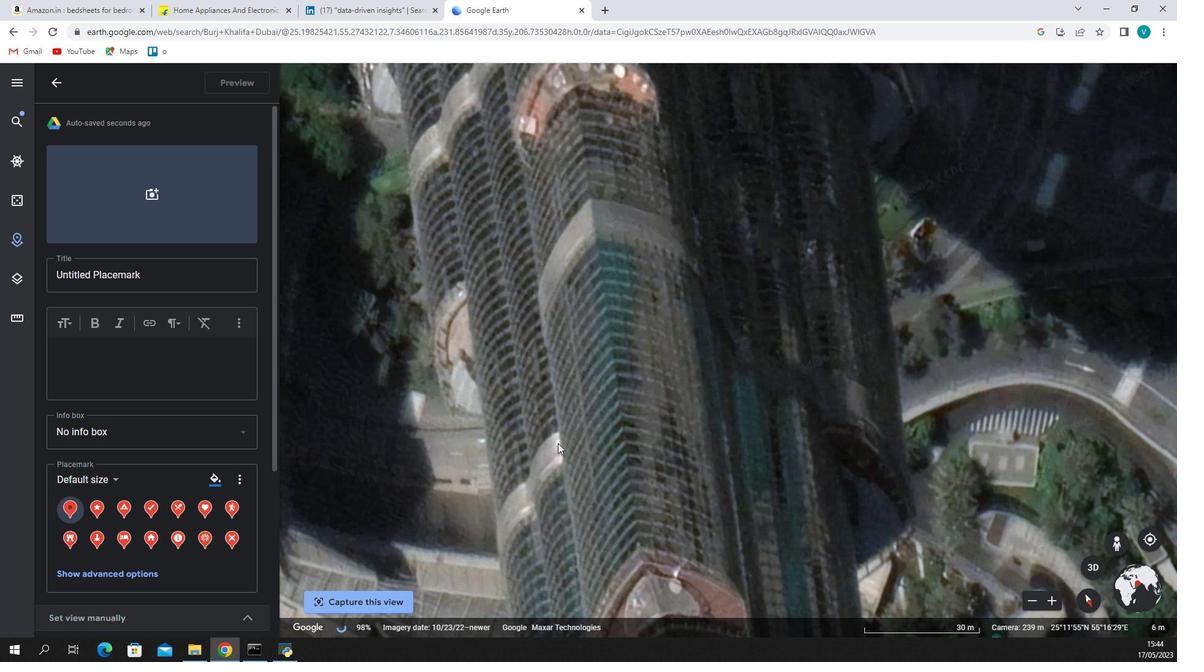 
Action: Mouse moved to (551, 414)
Screenshot: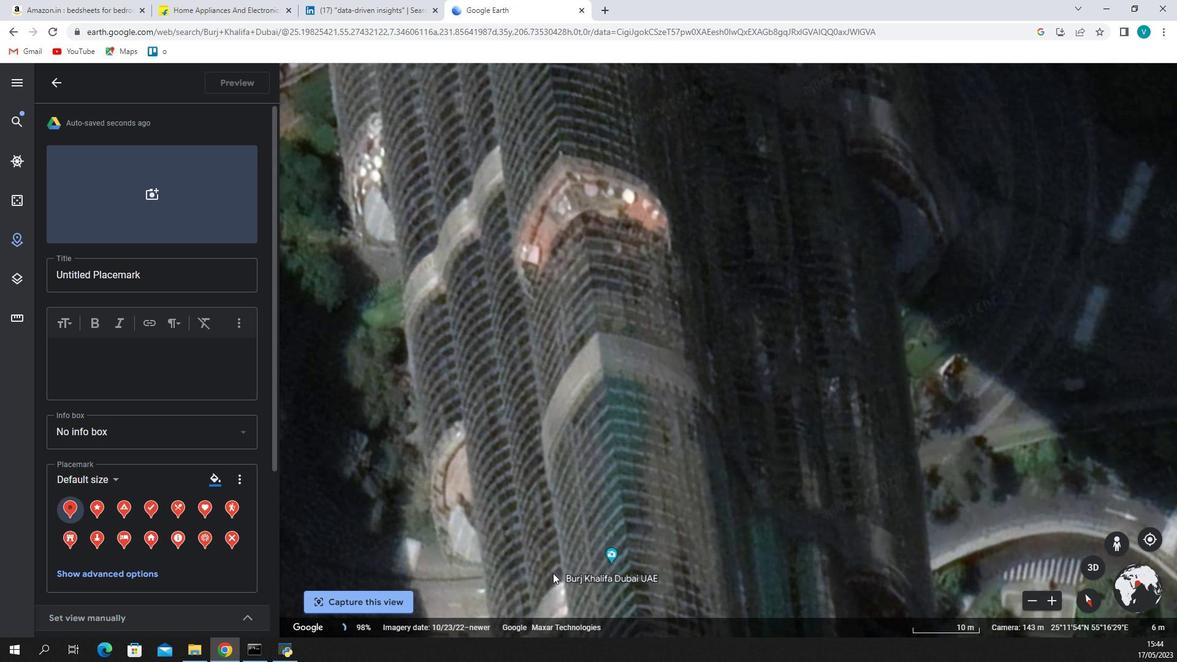 
Action: Mouse pressed left at (551, 414)
Screenshot: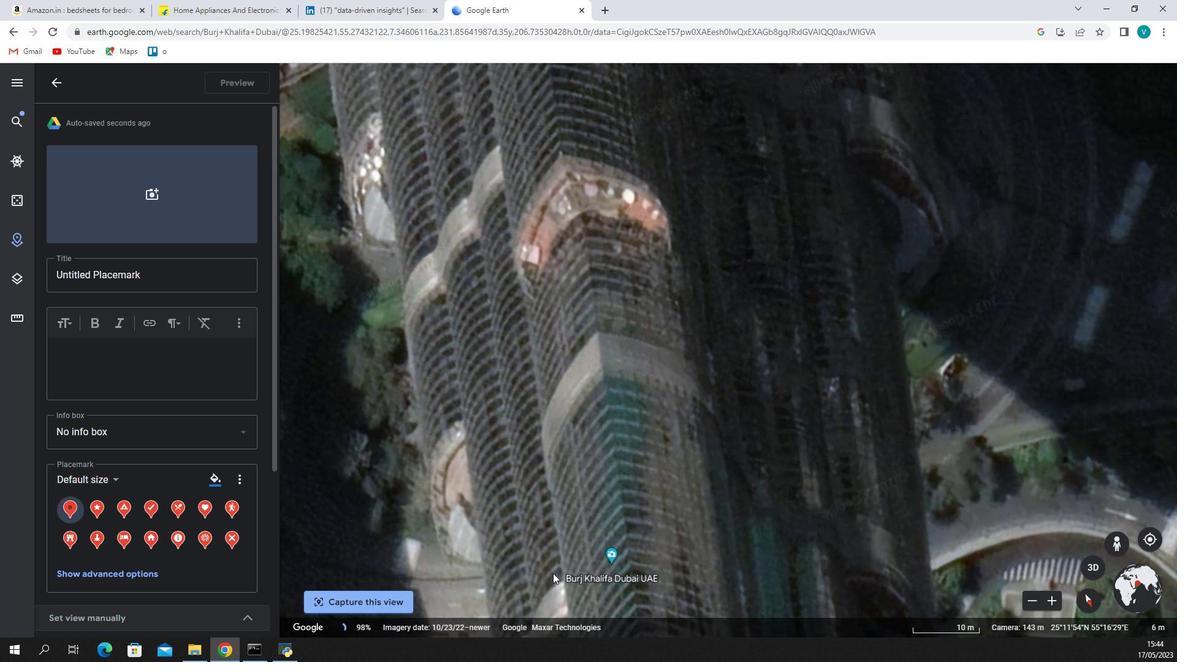 
Action: Mouse moved to (549, 412)
Screenshot: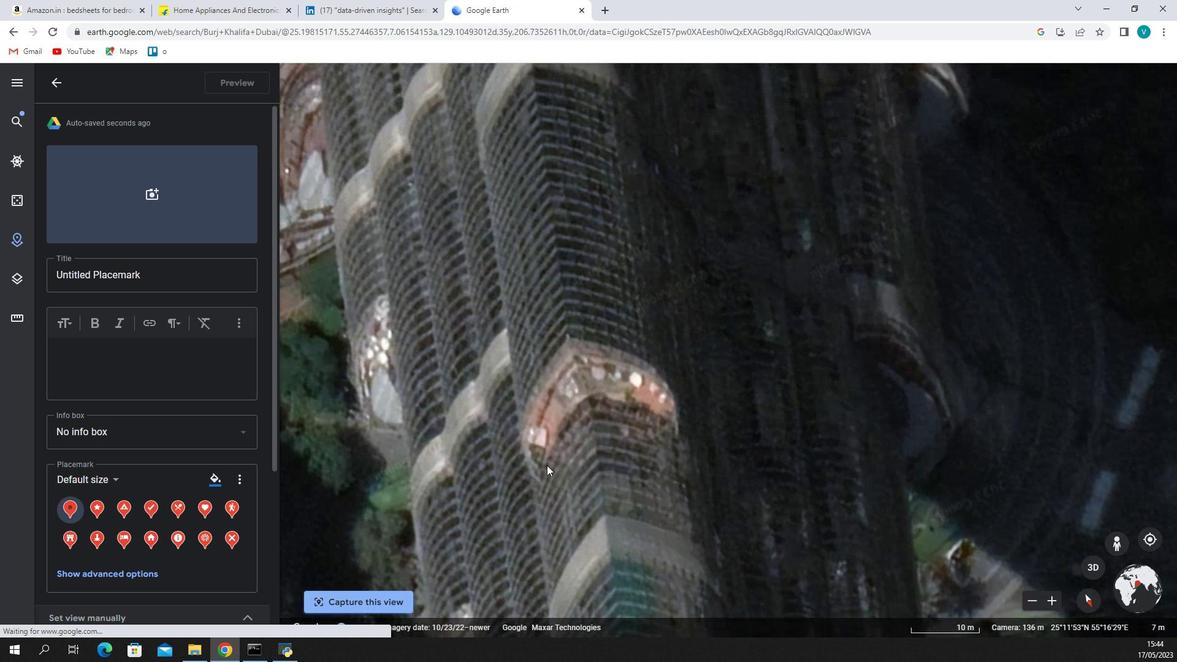 
Action: Mouse scrolled (549, 412) with delta (0, 0)
Screenshot: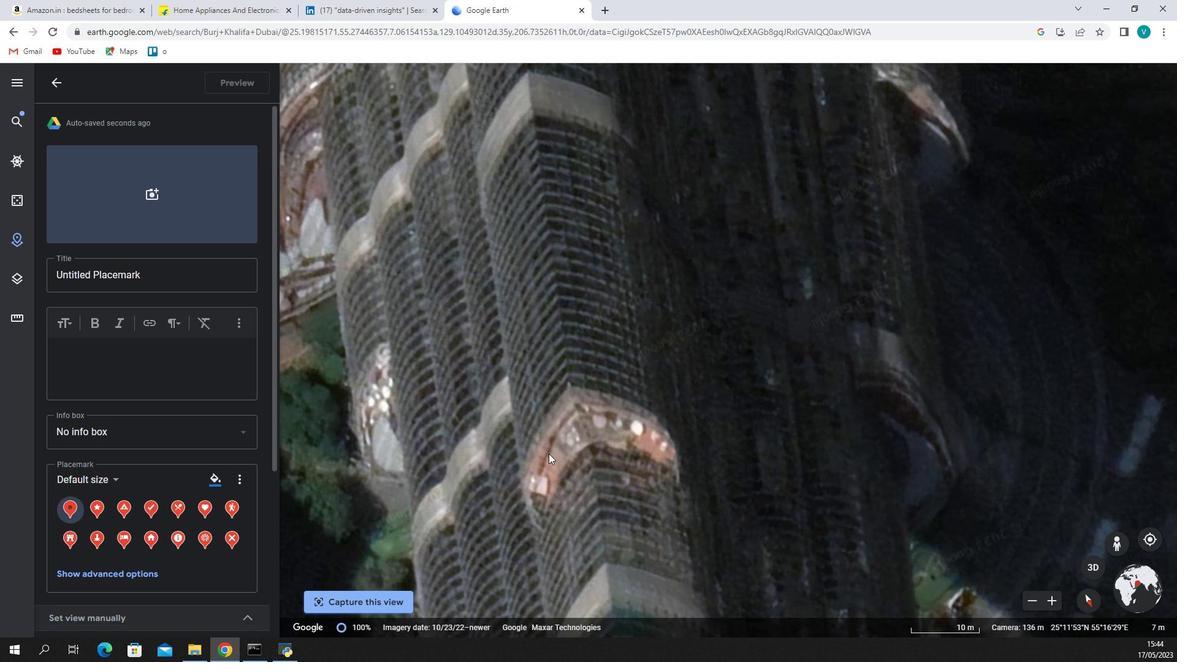 
Action: Mouse moved to (558, 415)
Screenshot: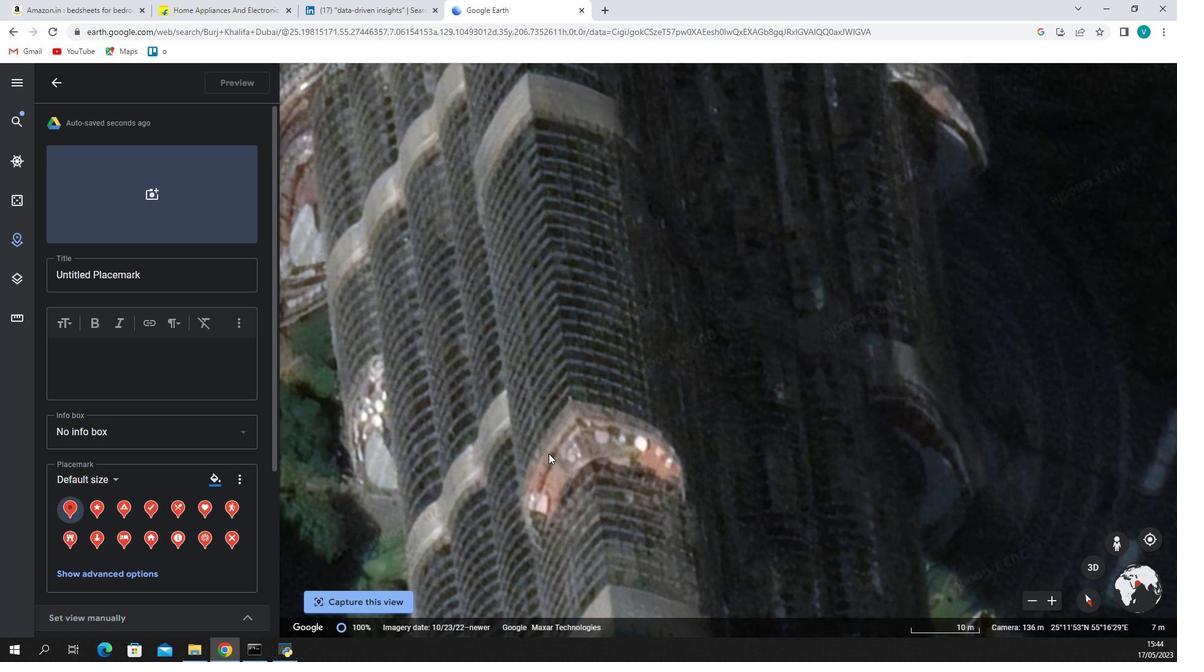 
Action: Mouse pressed left at (558, 415)
Screenshot: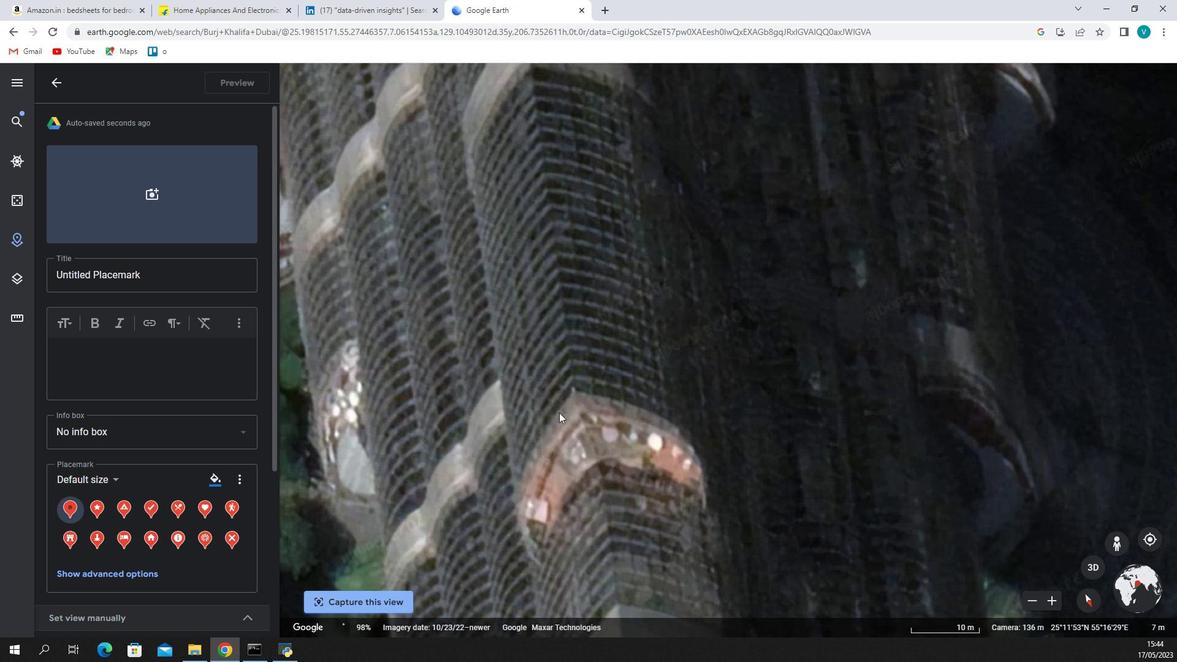 
Action: Mouse moved to (505, 415)
Screenshot: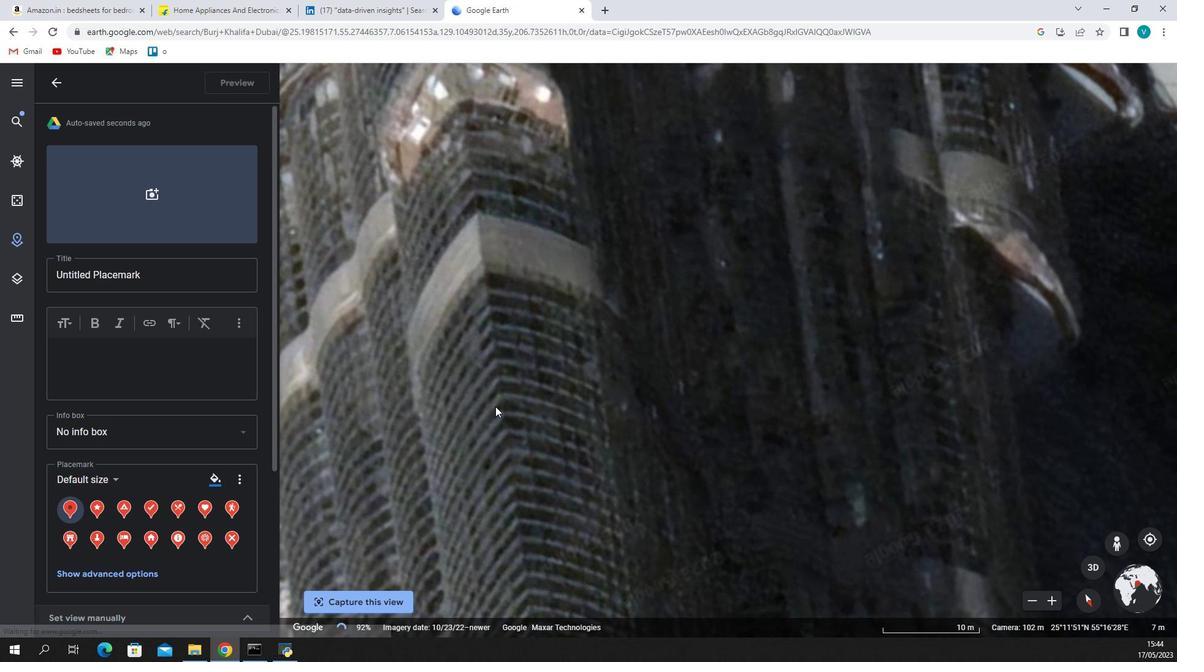 
Action: Mouse scrolled (505, 415) with delta (0, 0)
Screenshot: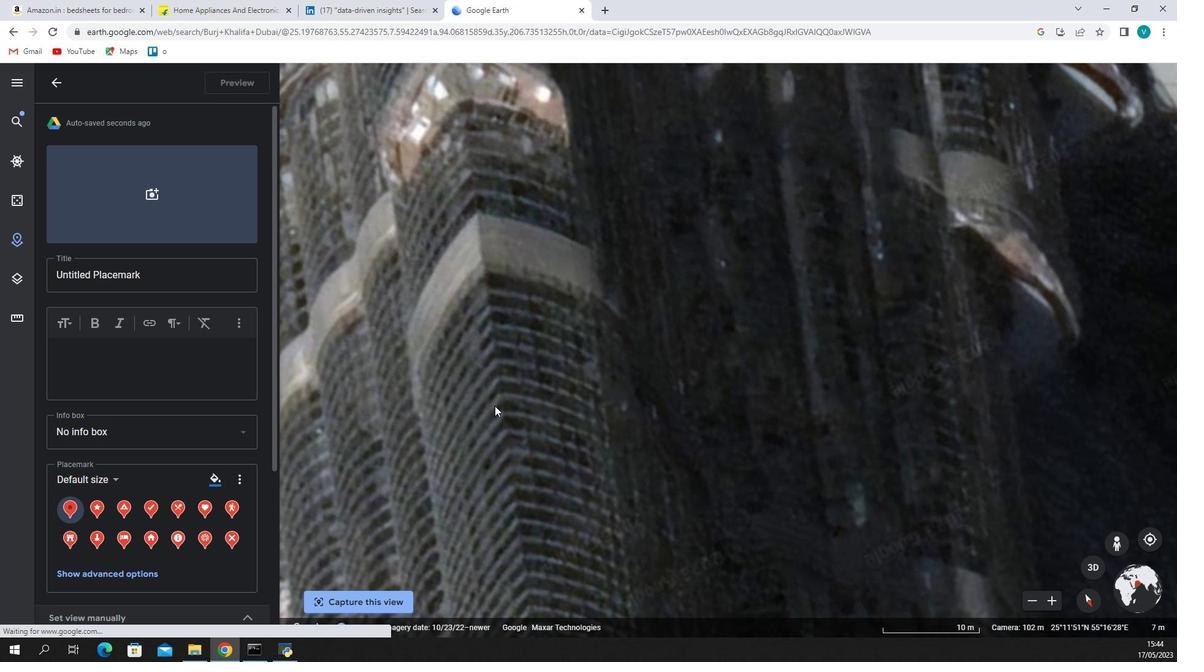 
Action: Mouse moved to (517, 415)
Screenshot: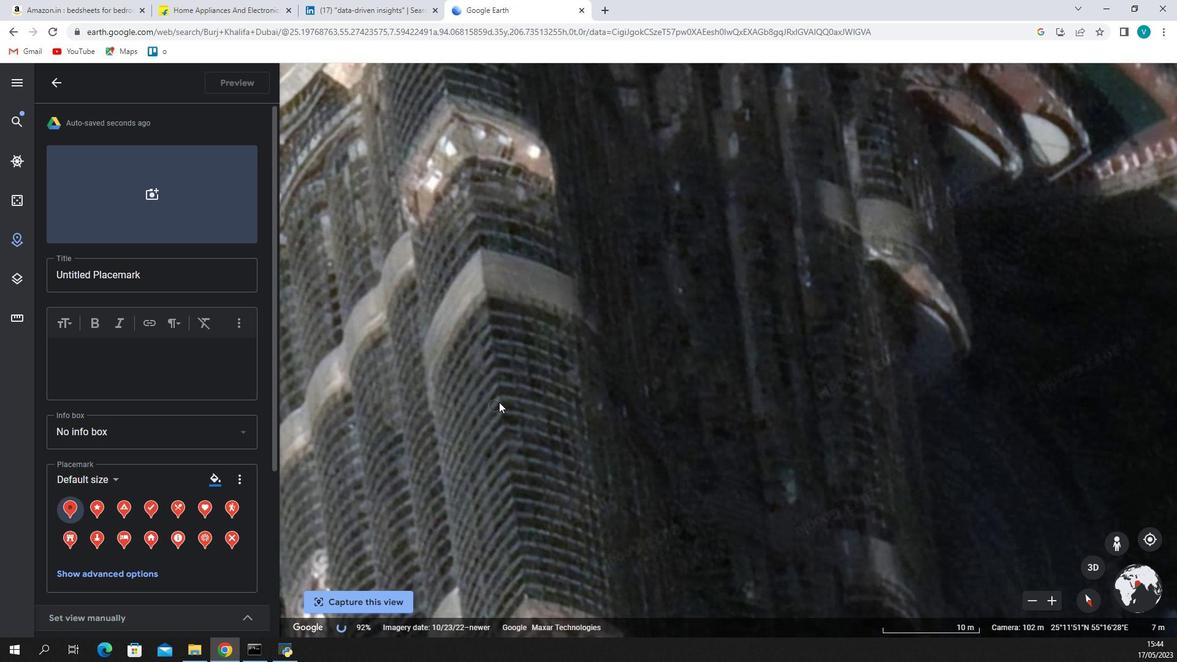 
Action: Mouse pressed left at (517, 415)
Screenshot: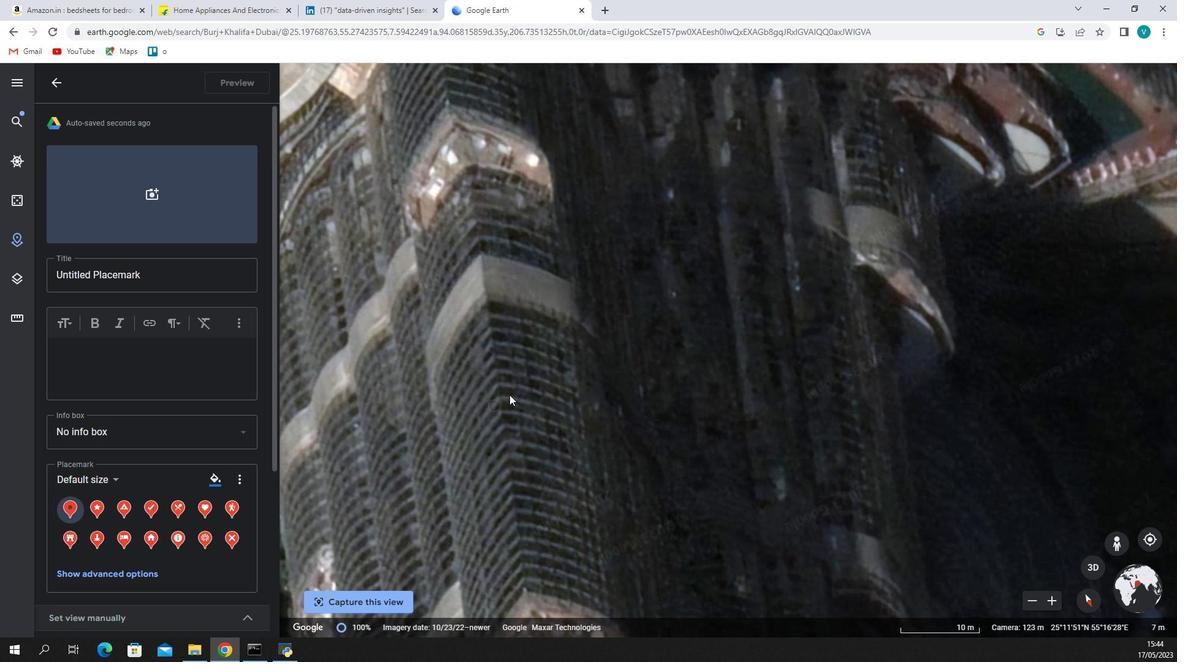 
Action: Mouse moved to (551, 414)
Screenshot: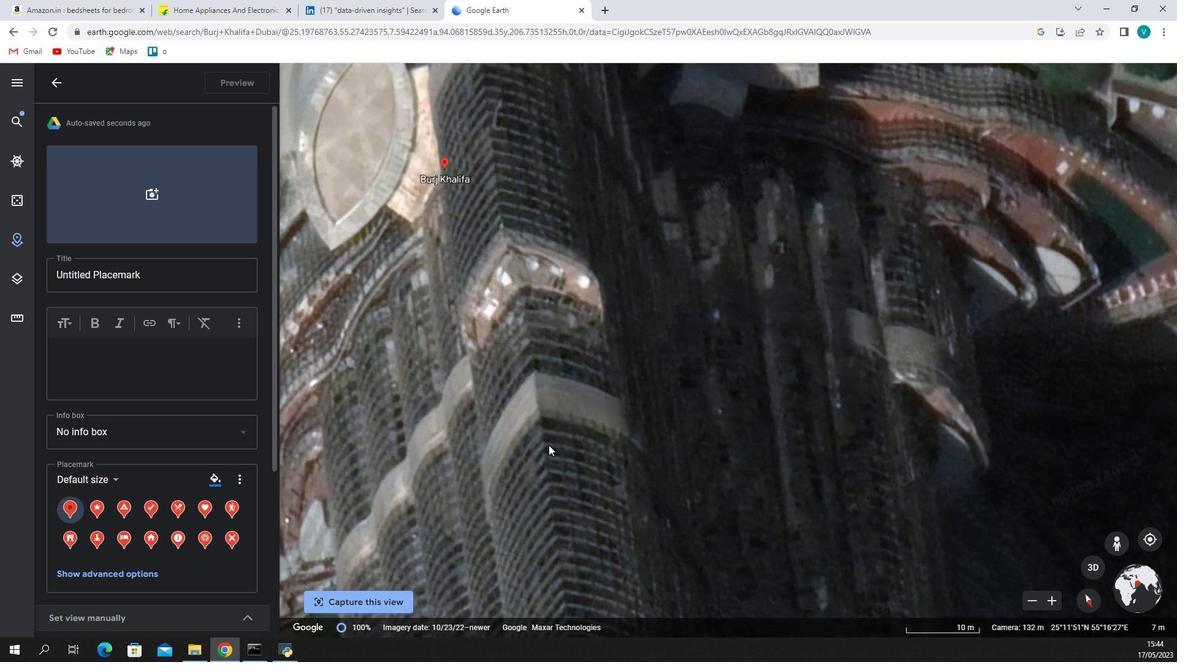 
Action: Mouse pressed left at (551, 414)
Screenshot: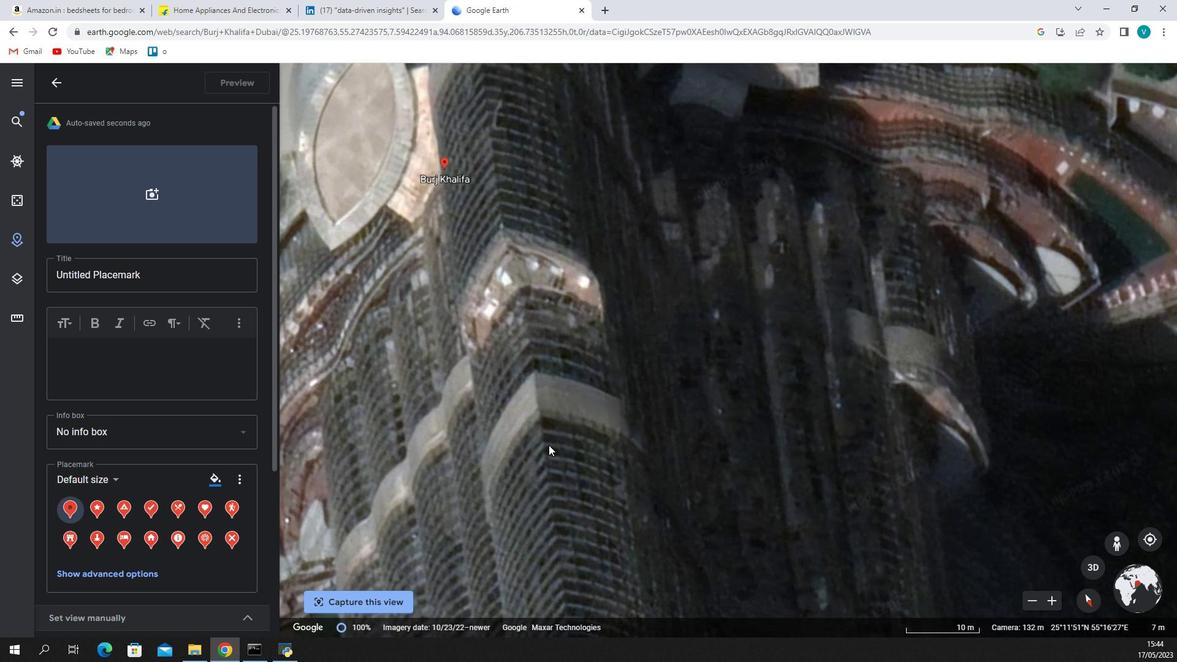 
Action: Mouse moved to (590, 408)
Screenshot: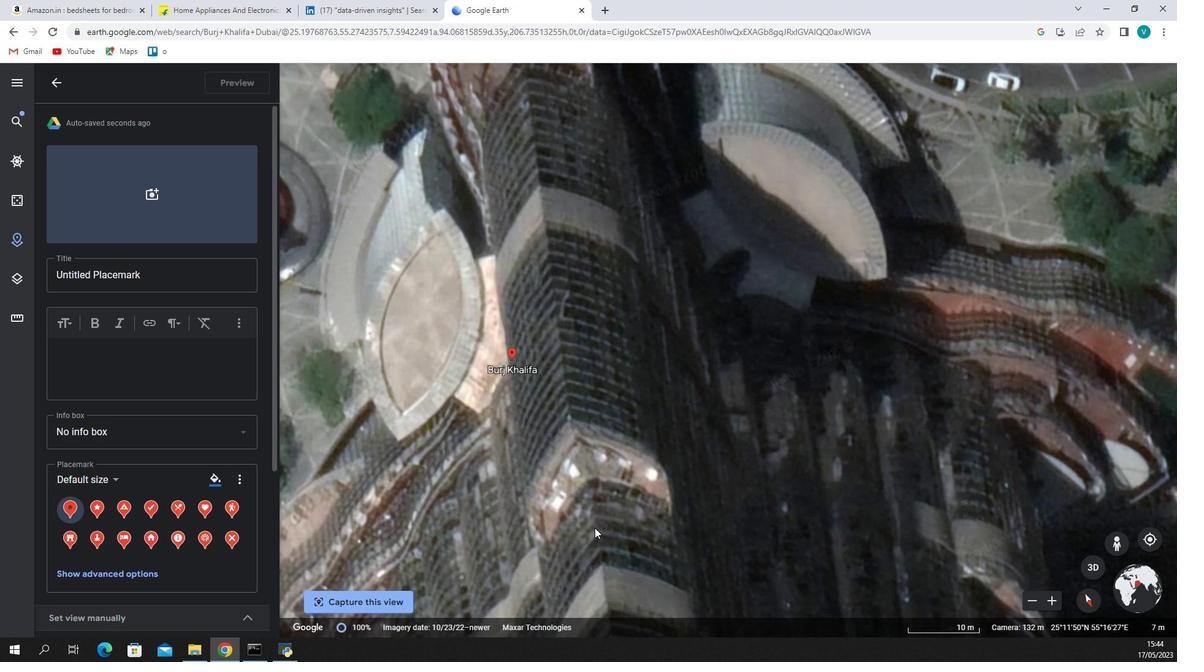 
Action: Mouse pressed left at (590, 408)
Screenshot: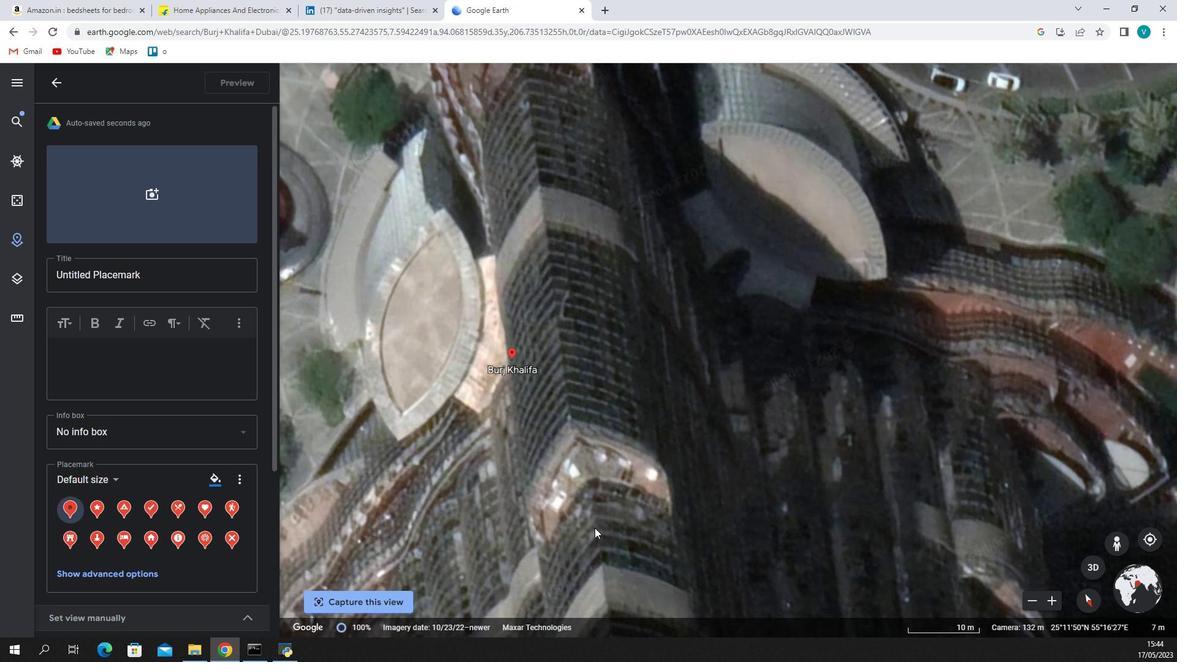
Action: Mouse moved to (628, 406)
Screenshot: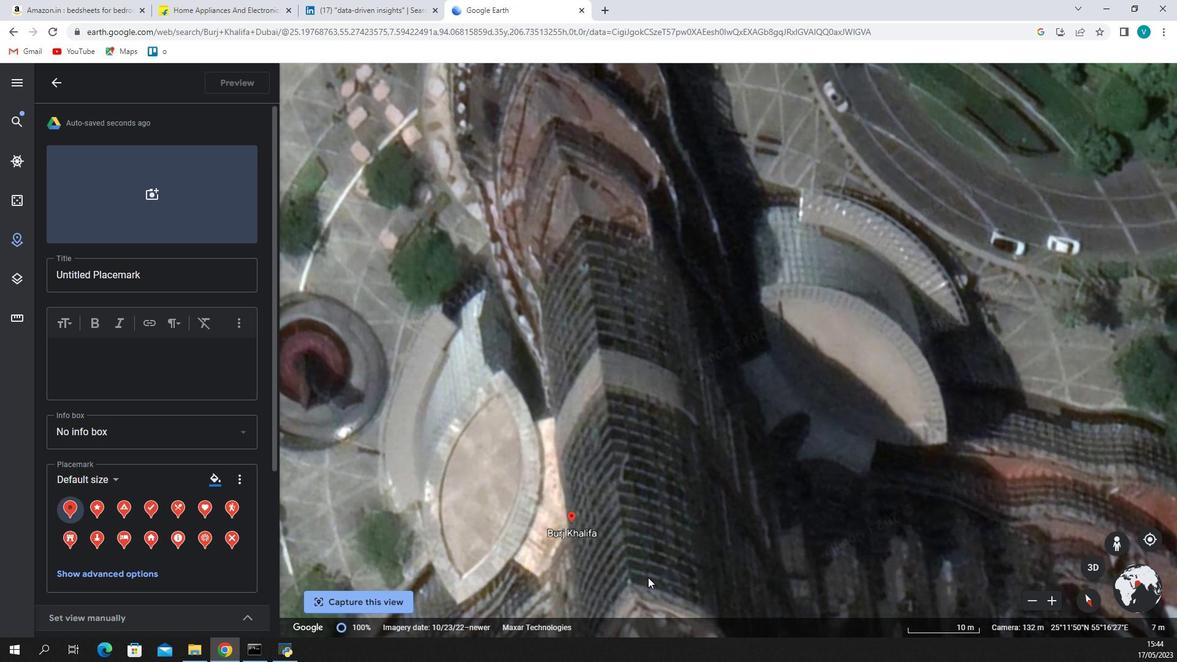 
Action: Mouse pressed left at (628, 406)
Screenshot: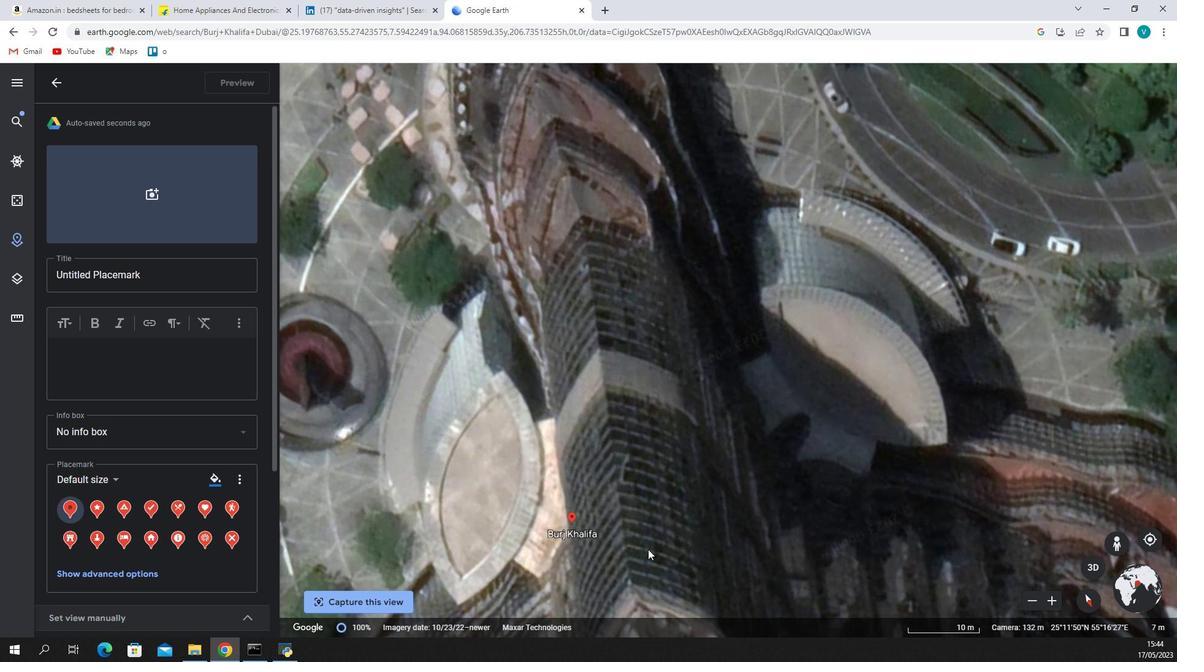 
Action: Mouse moved to (641, 410)
Screenshot: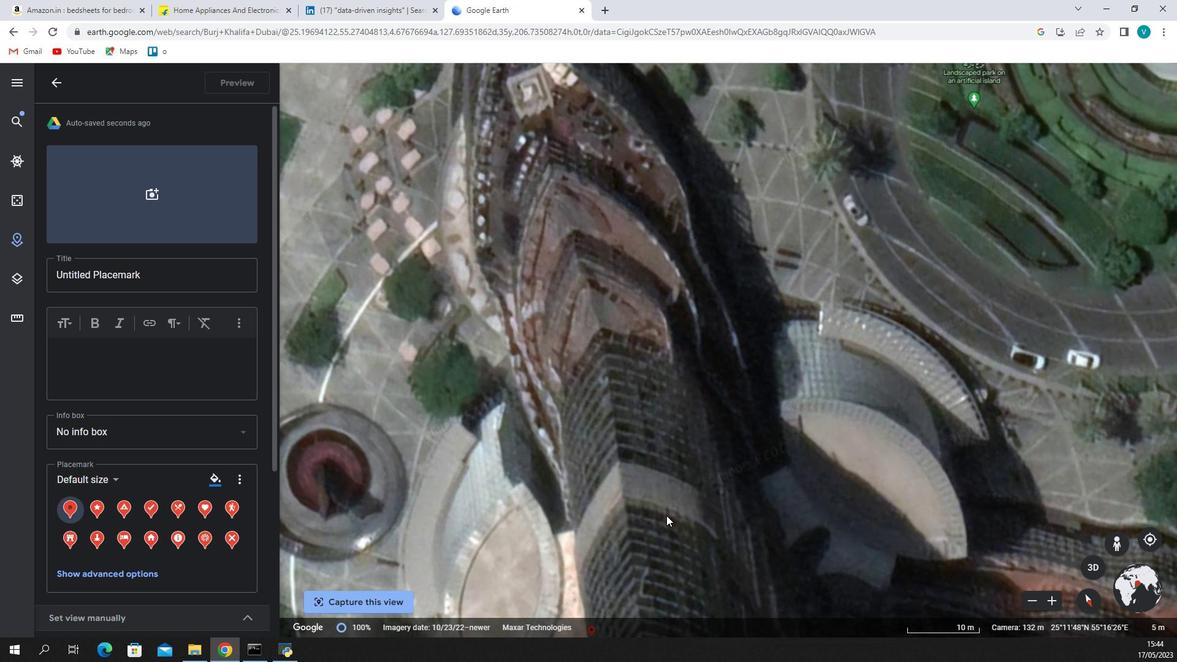 
Action: Mouse pressed left at (641, 410)
Screenshot: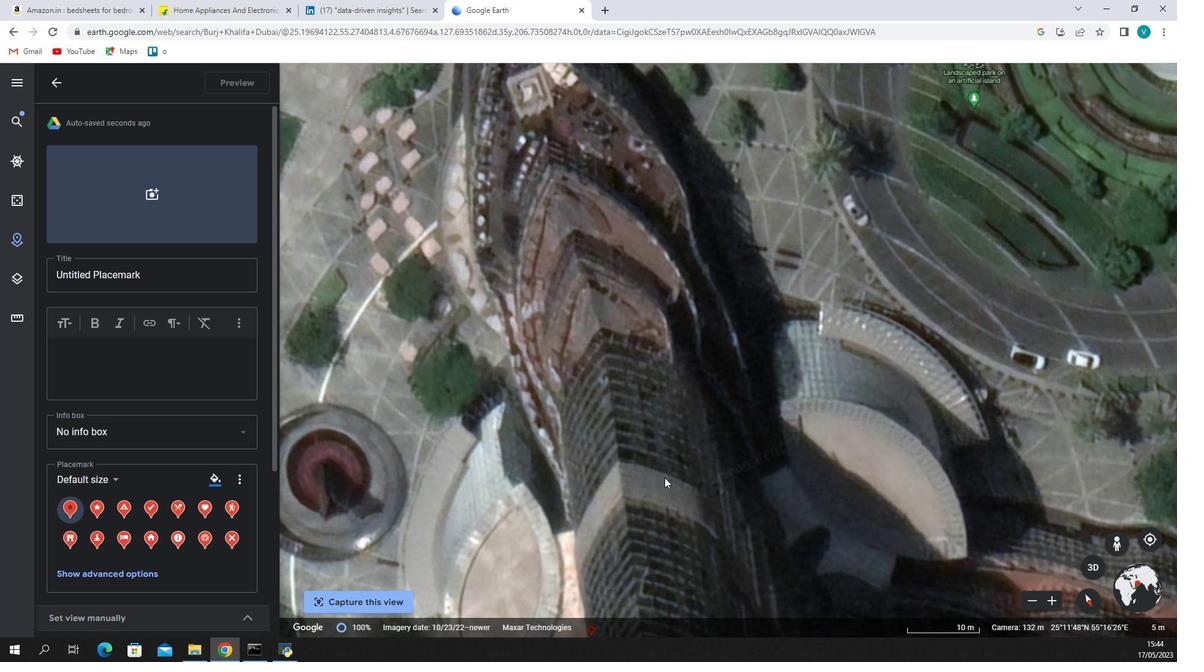 
Action: Mouse moved to (644, 412)
Screenshot: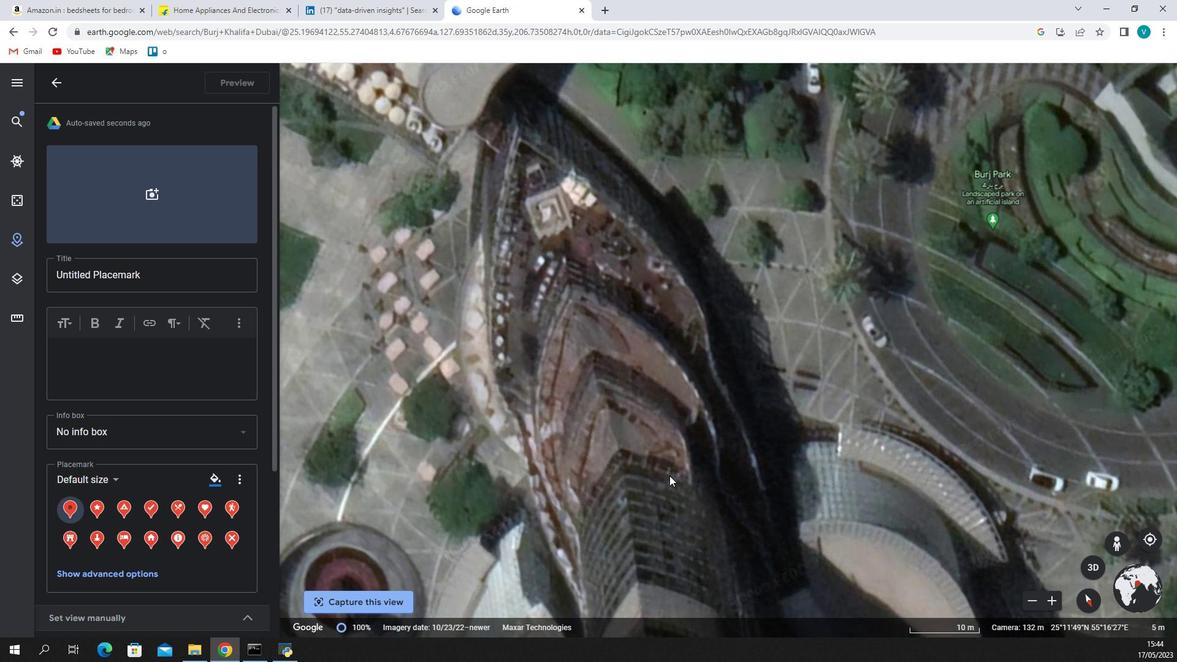 
Action: Mouse pressed left at (644, 412)
Screenshot: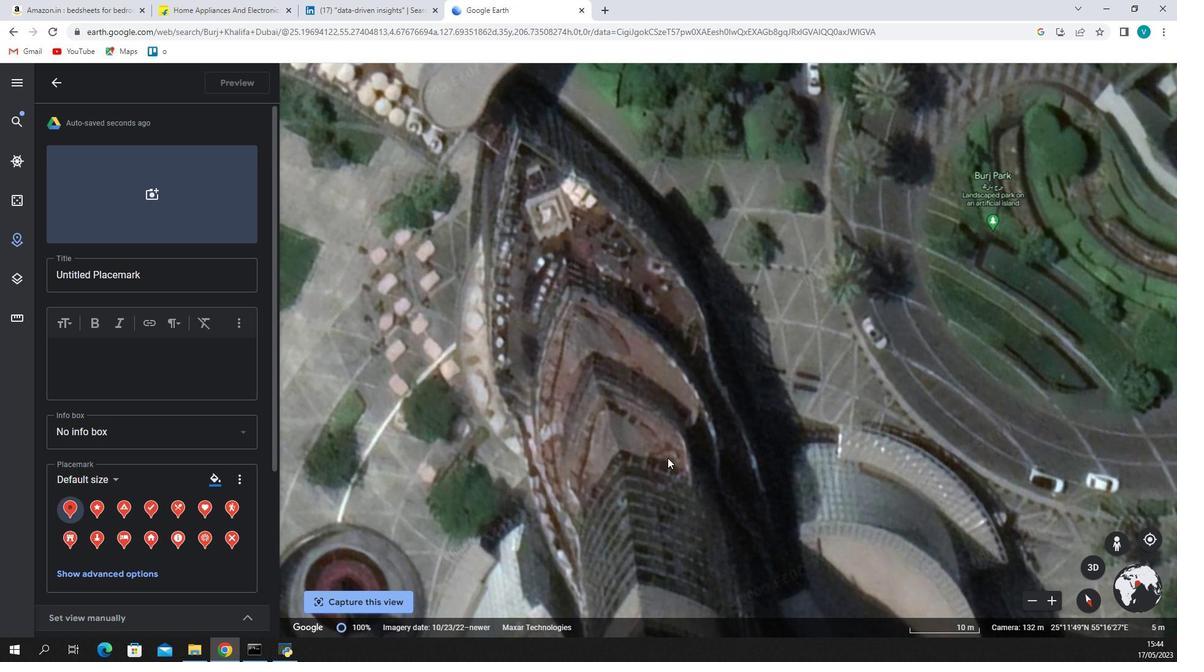 
Action: Mouse moved to (692, 405)
Screenshot: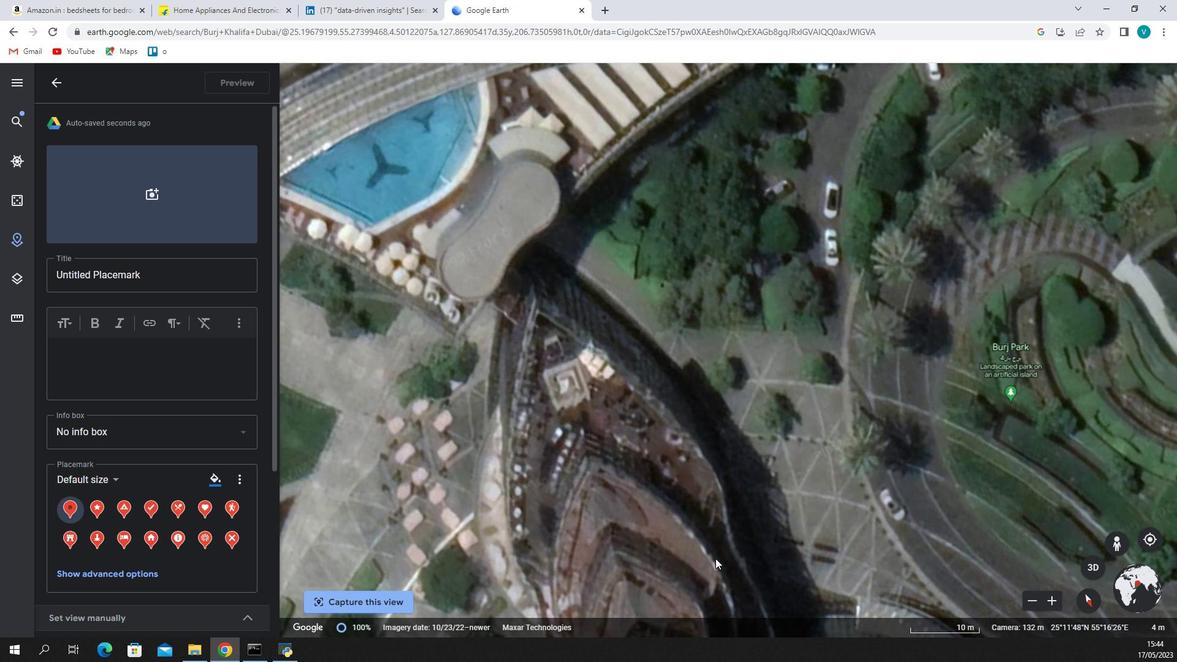 
Action: Mouse pressed left at (692, 405)
Screenshot: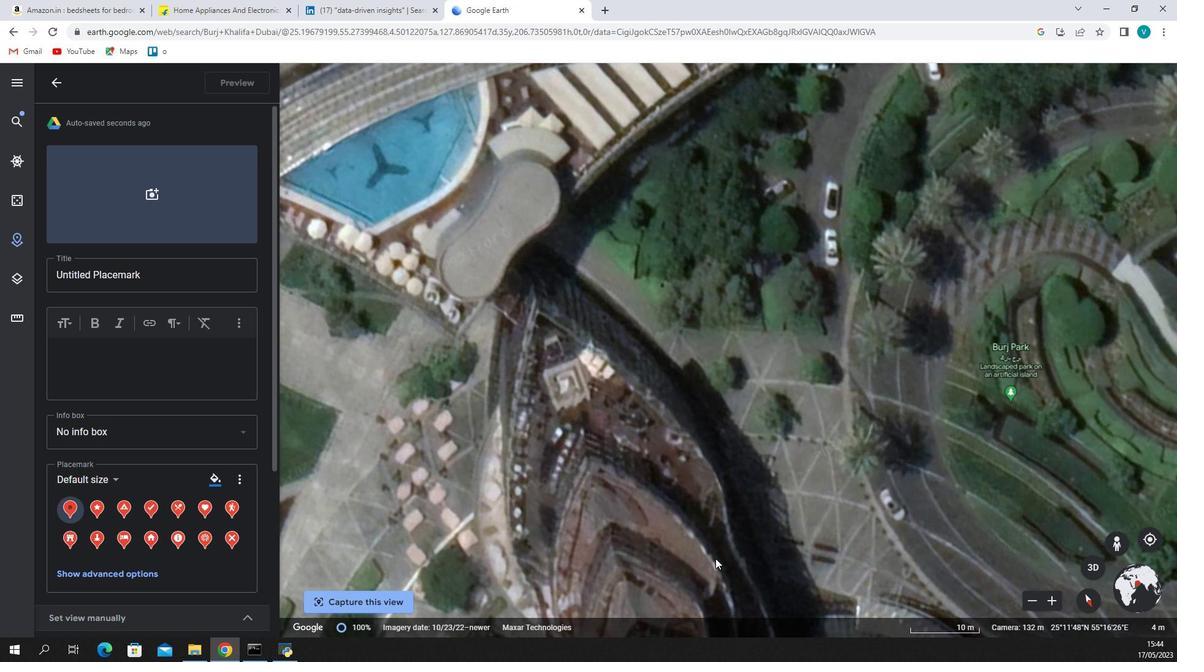 
Action: Mouse moved to (629, 411)
Screenshot: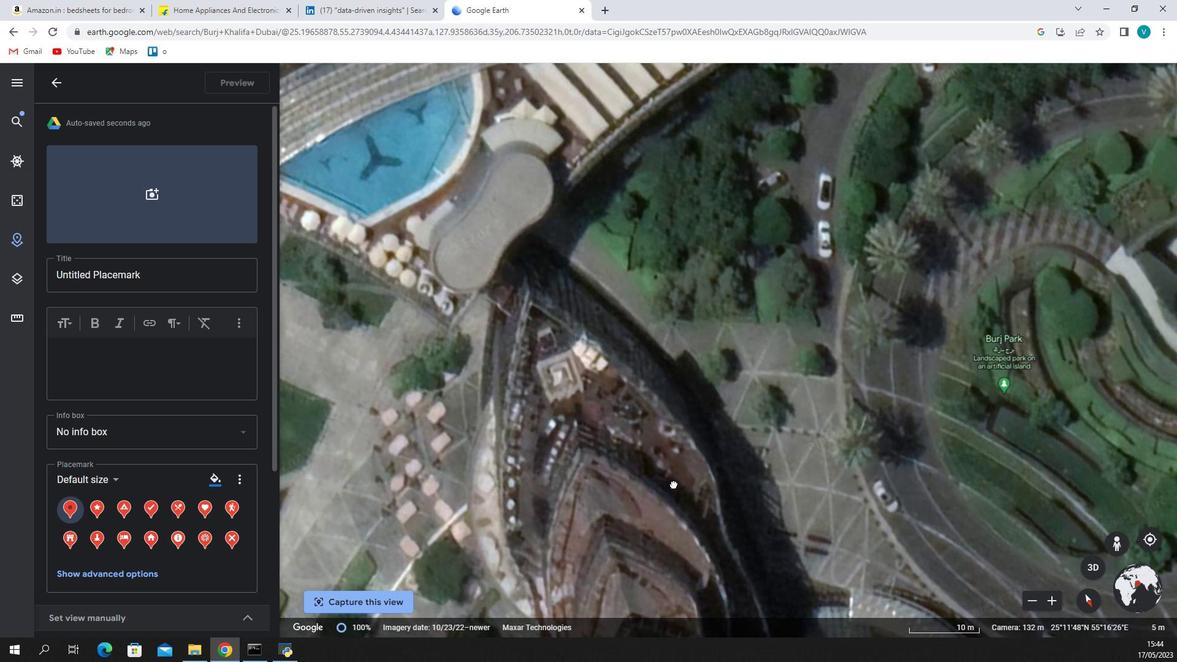 
Action: Mouse scrolled (629, 411) with delta (0, 0)
Screenshot: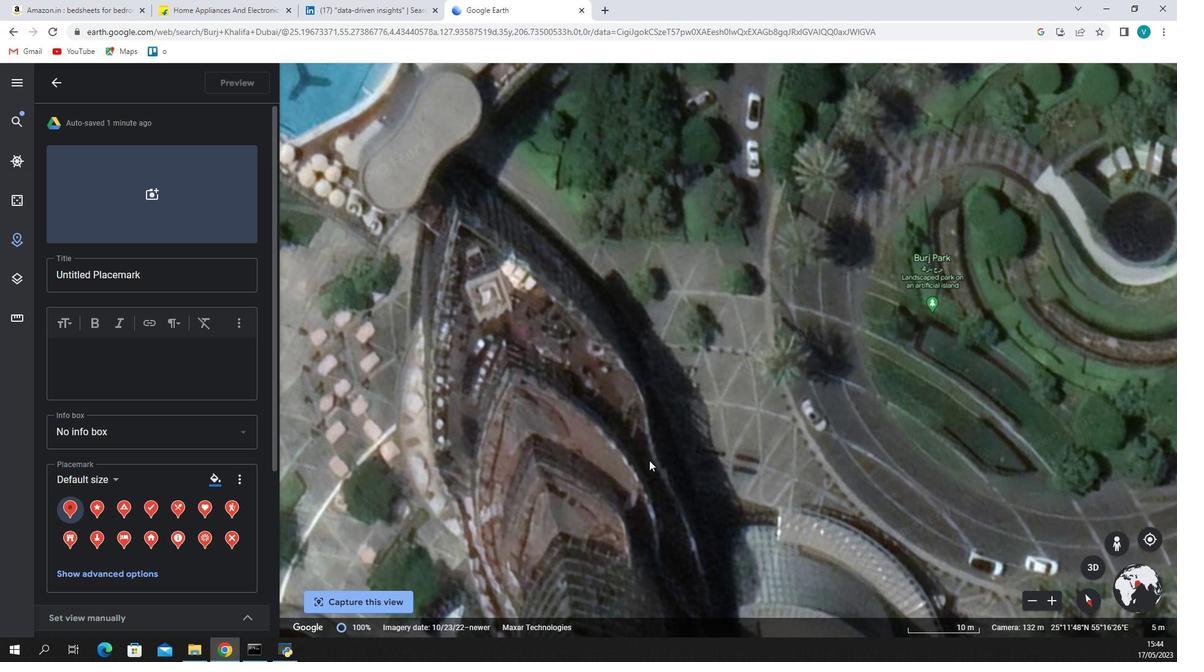 
Action: Mouse moved to (623, 411)
Screenshot: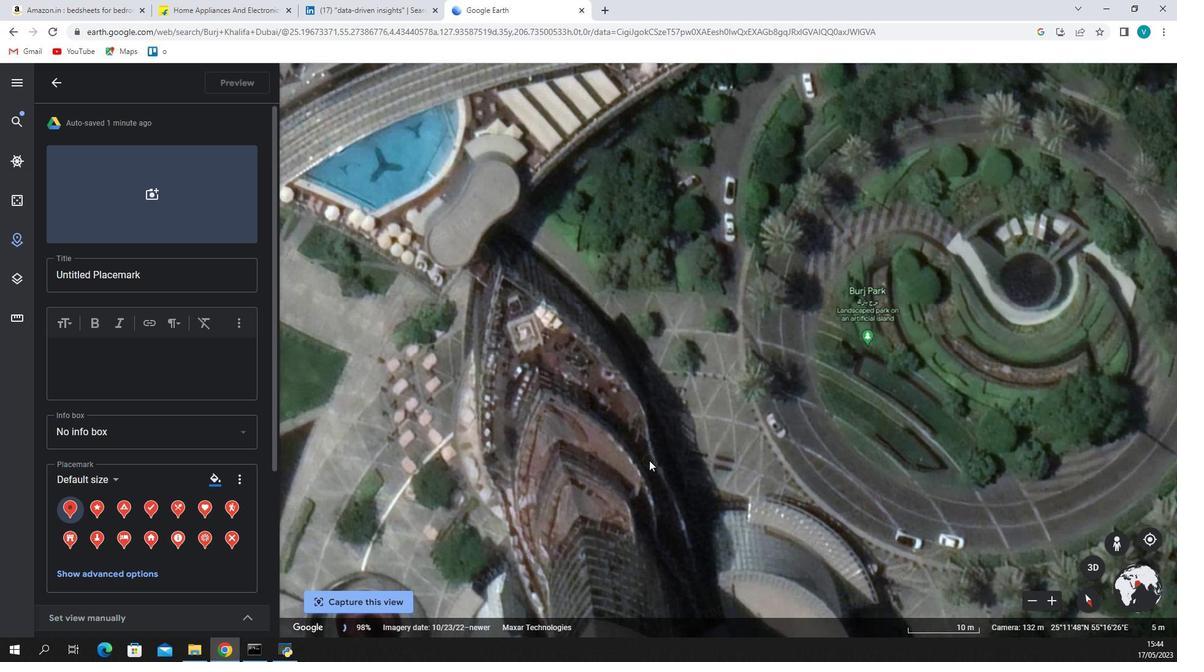 
Action: Mouse pressed left at (623, 411)
Screenshot: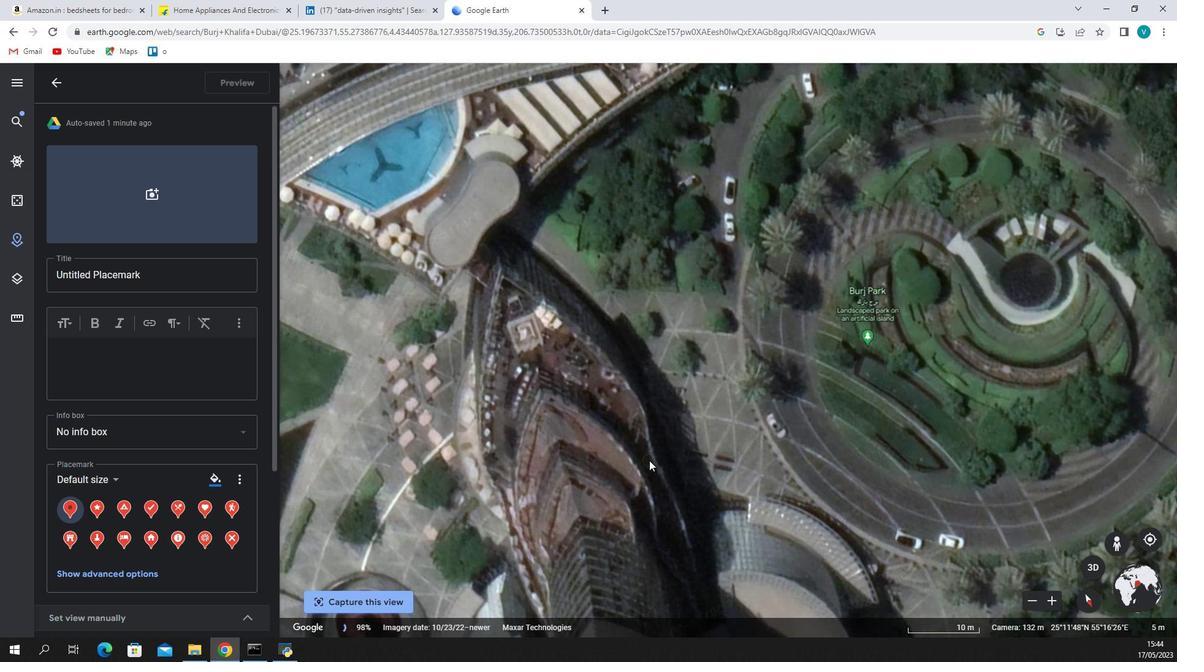 
Action: Mouse moved to (593, 413)
Screenshot: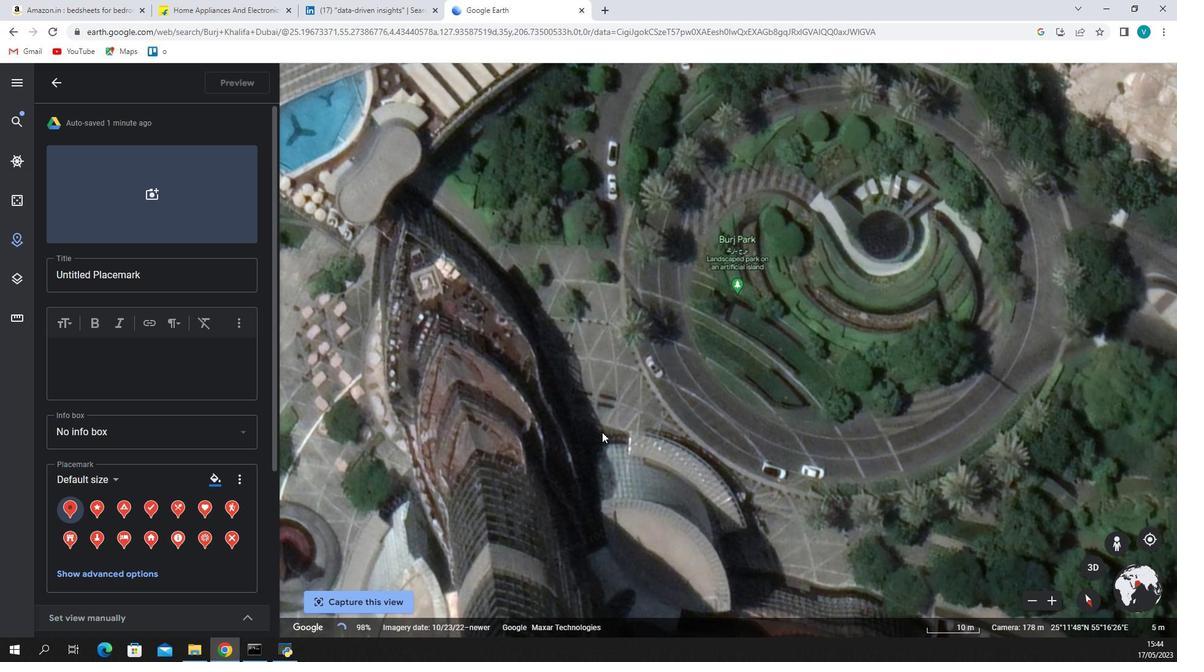 
Action: Mouse scrolled (593, 413) with delta (0, 0)
Screenshot: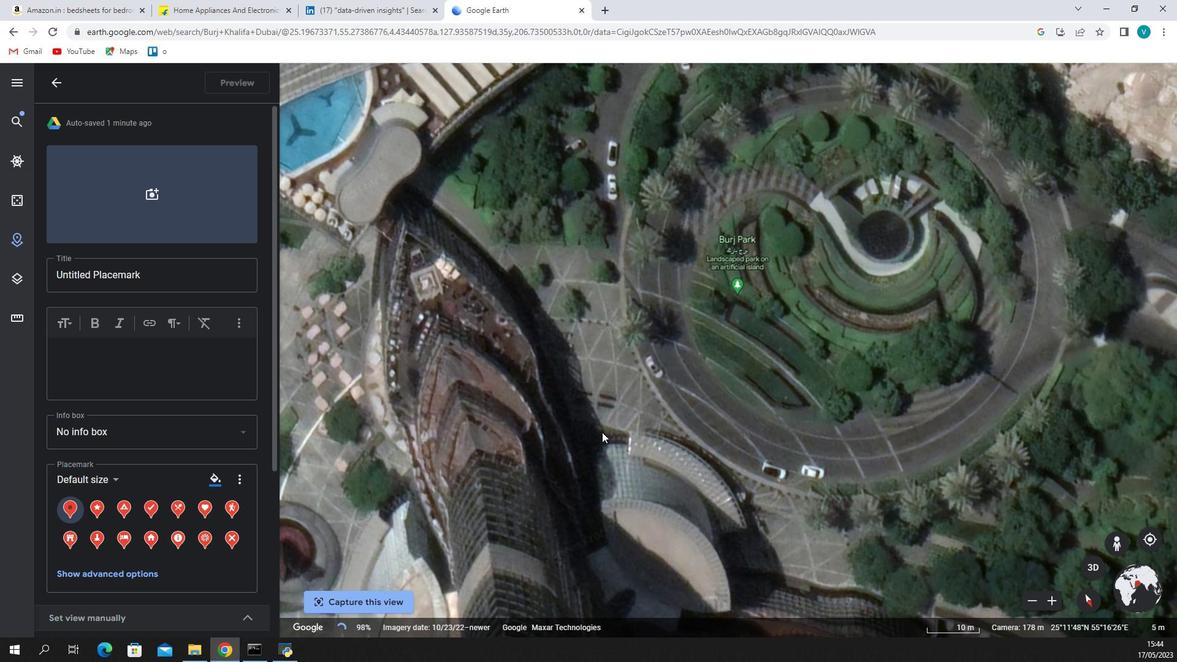 
Action: Mouse moved to (577, 409)
Screenshot: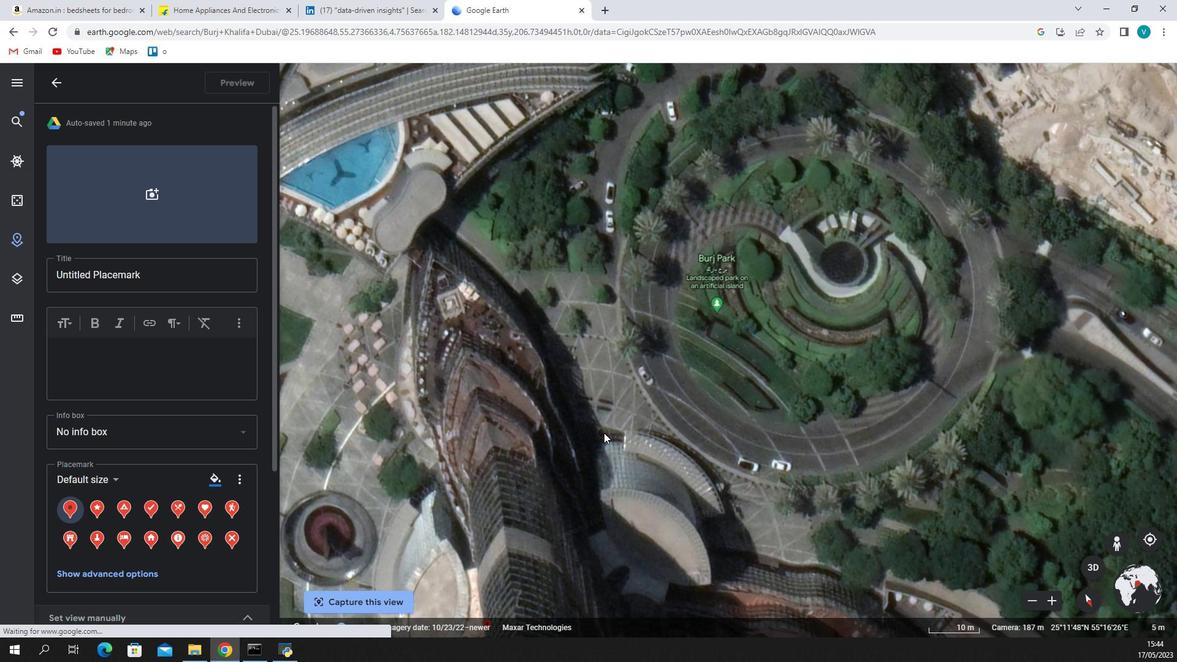 
Action: Mouse pressed left at (577, 409)
Screenshot: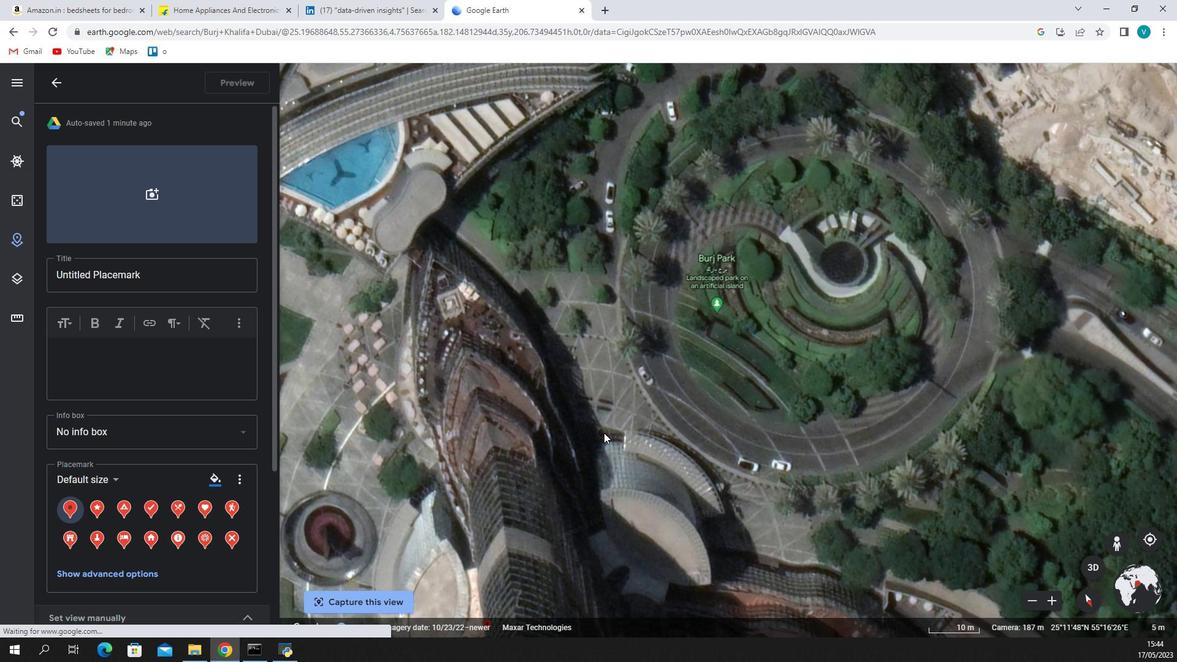 
Action: Mouse moved to (584, 412)
Screenshot: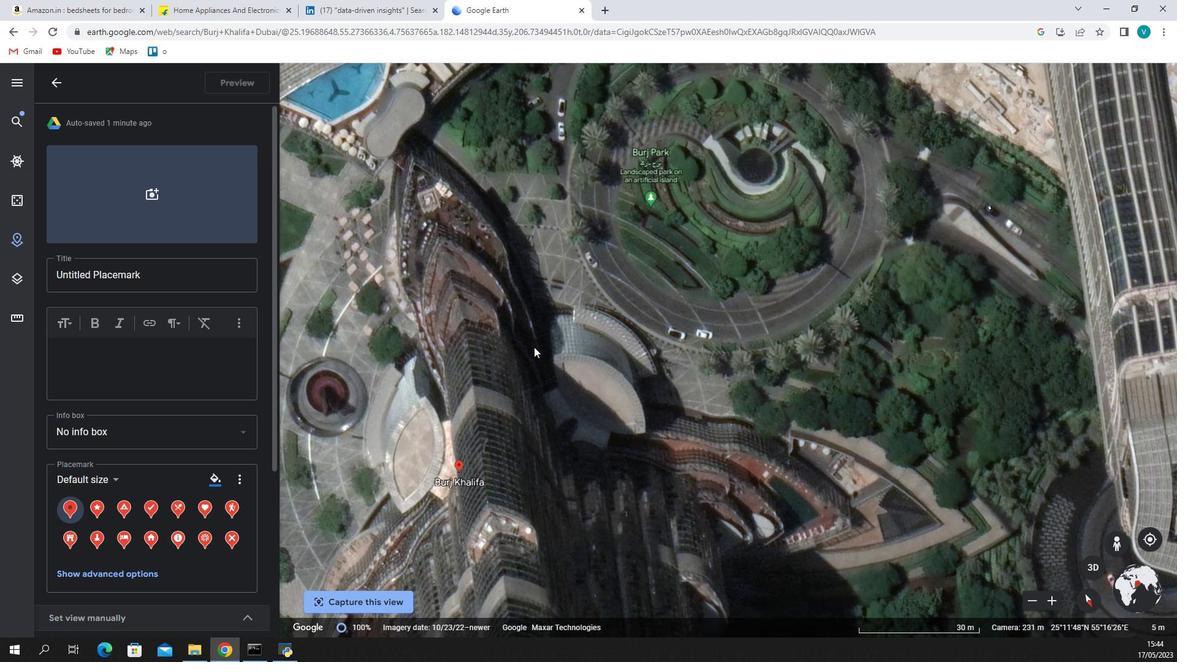 
Action: Mouse scrolled (584, 412) with delta (0, 0)
Screenshot: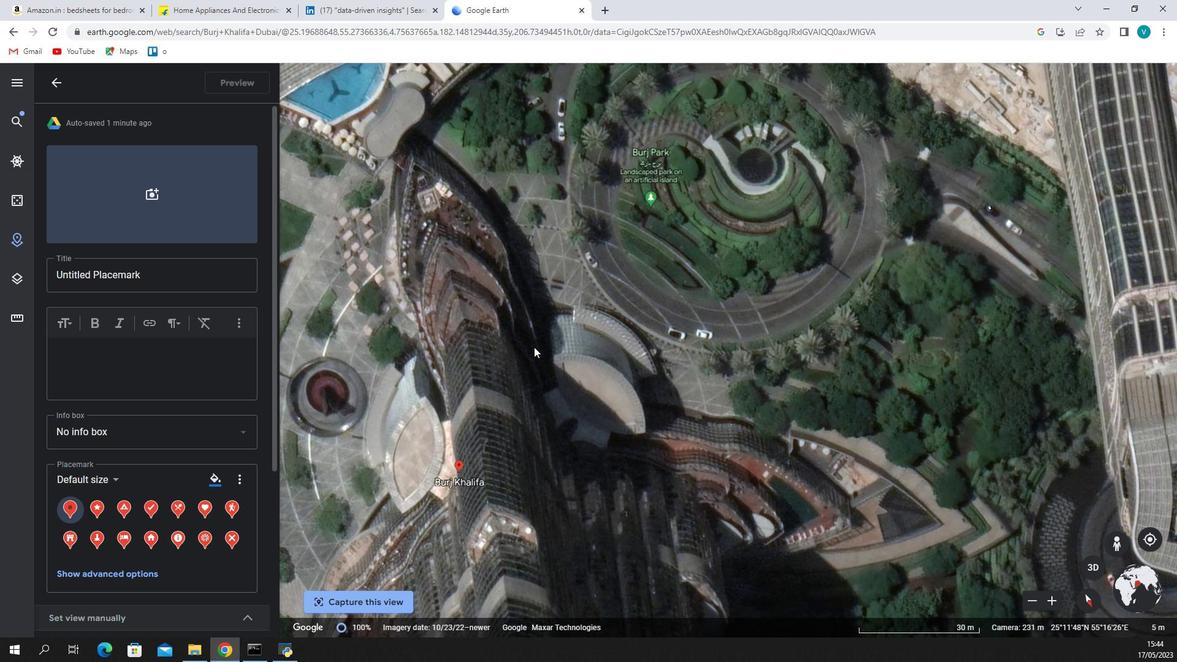 
Action: Mouse moved to (595, 409)
Screenshot: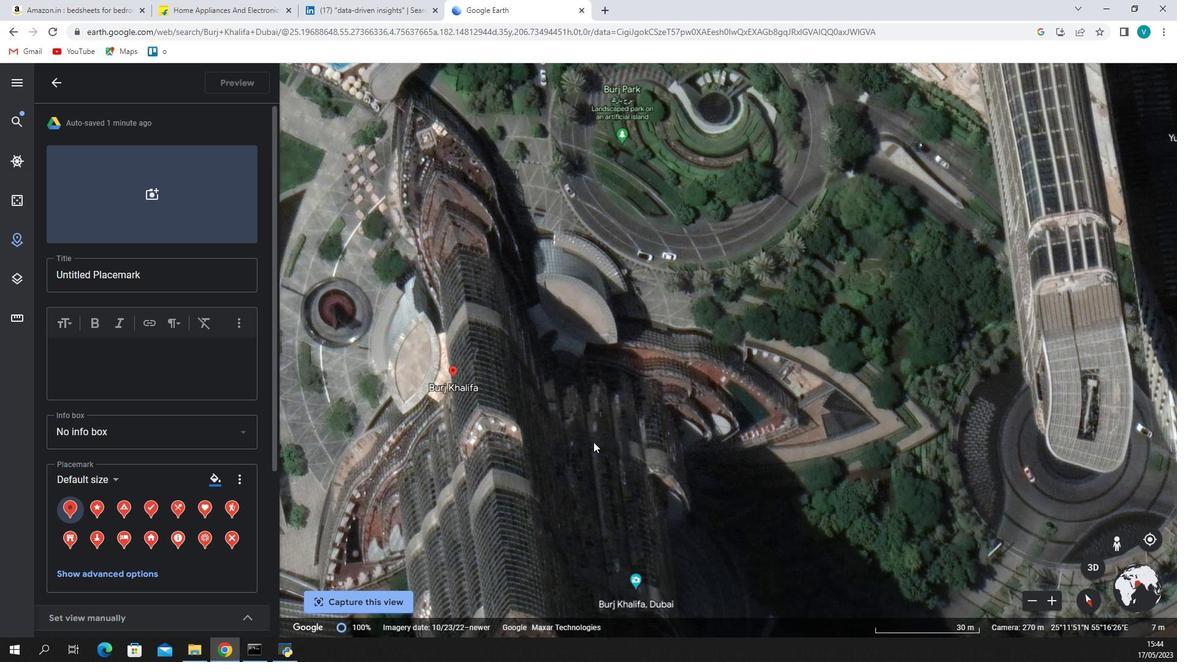 
Action: Mouse pressed left at (595, 409)
Screenshot: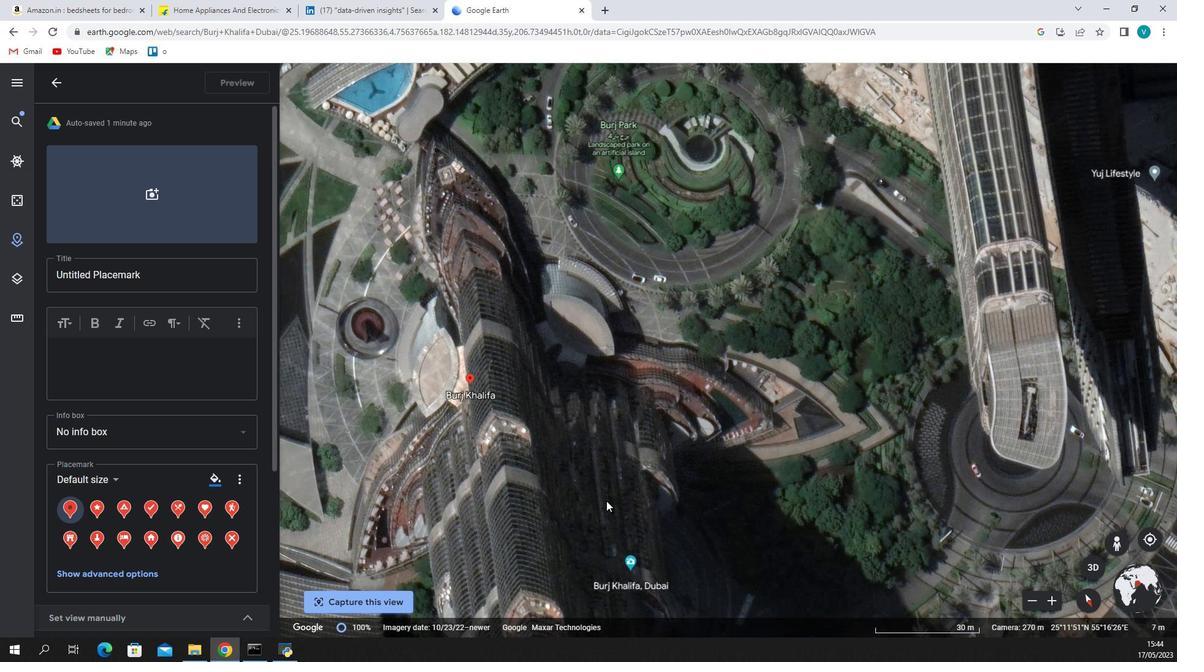 
Action: Mouse moved to (598, 412)
Screenshot: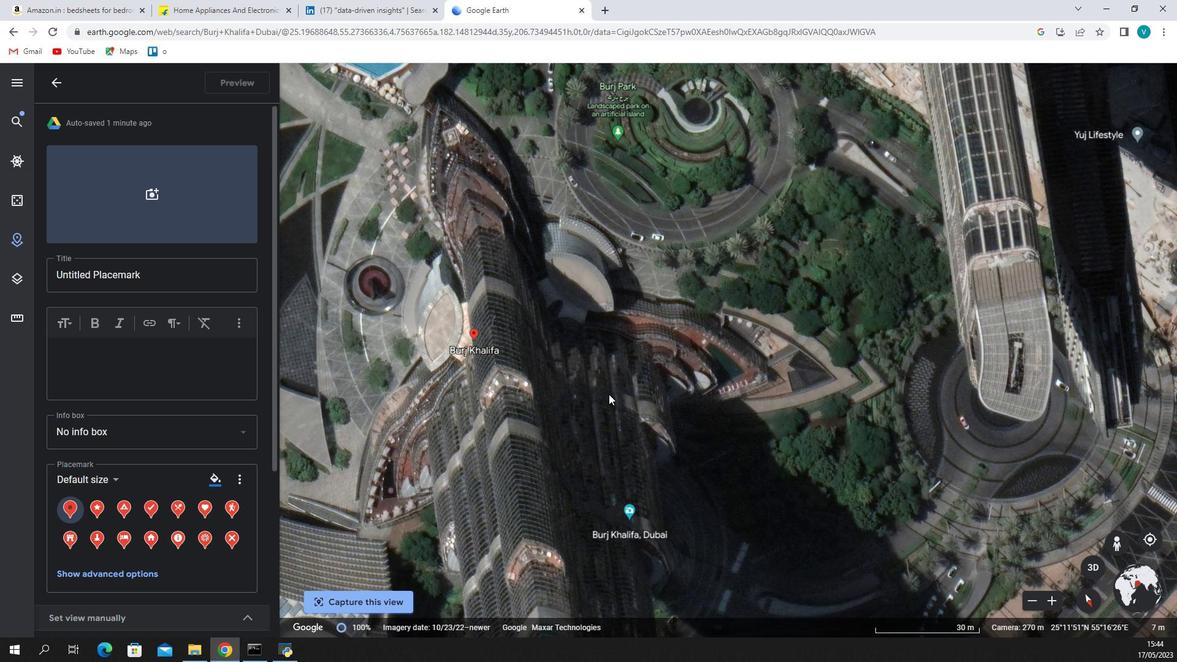 
Action: Mouse pressed left at (598, 412)
Screenshot: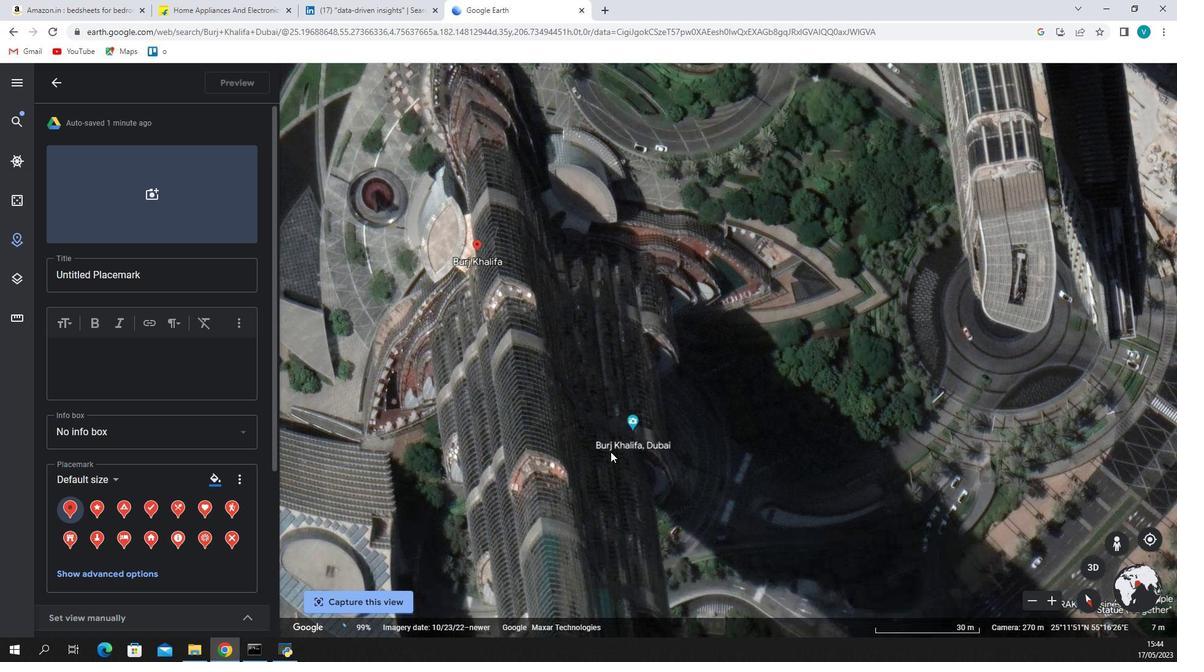 
Action: Mouse moved to (618, 412)
Screenshot: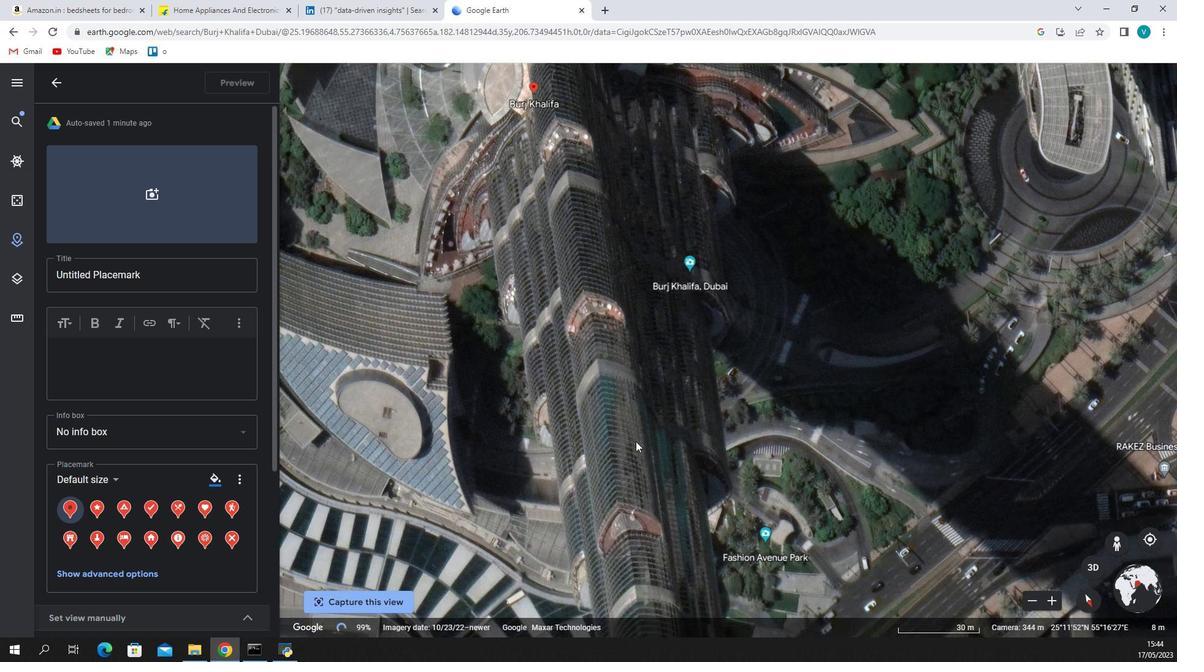 
Action: Mouse pressed left at (618, 412)
Screenshot: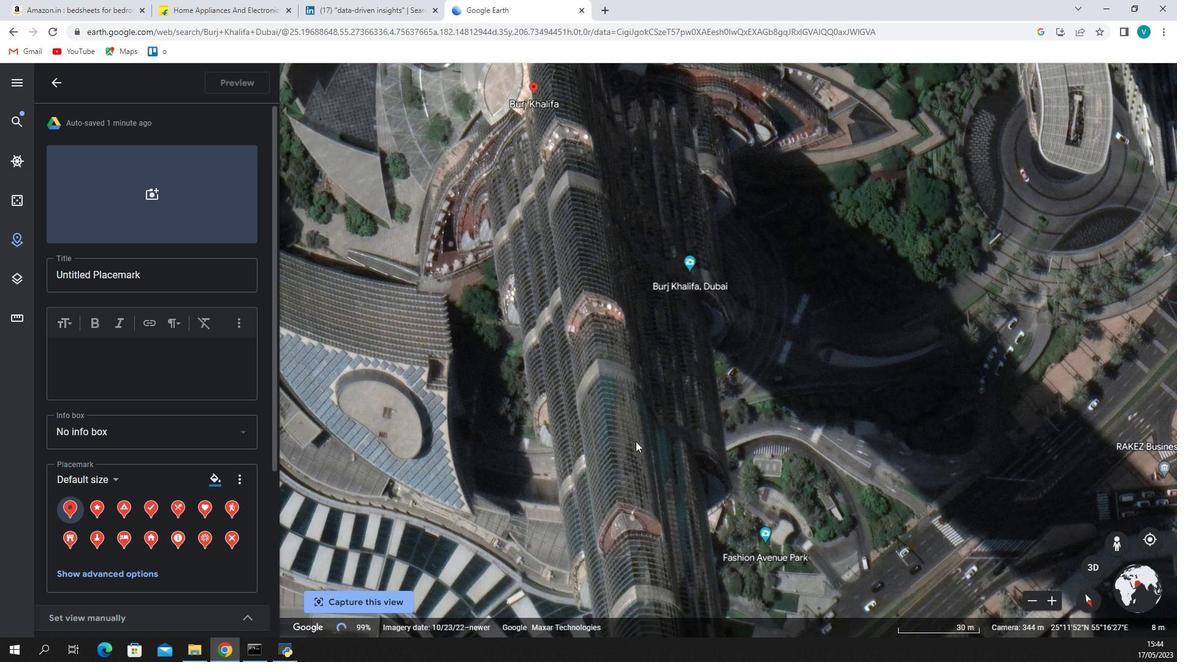 
Action: Mouse moved to (630, 416)
Screenshot: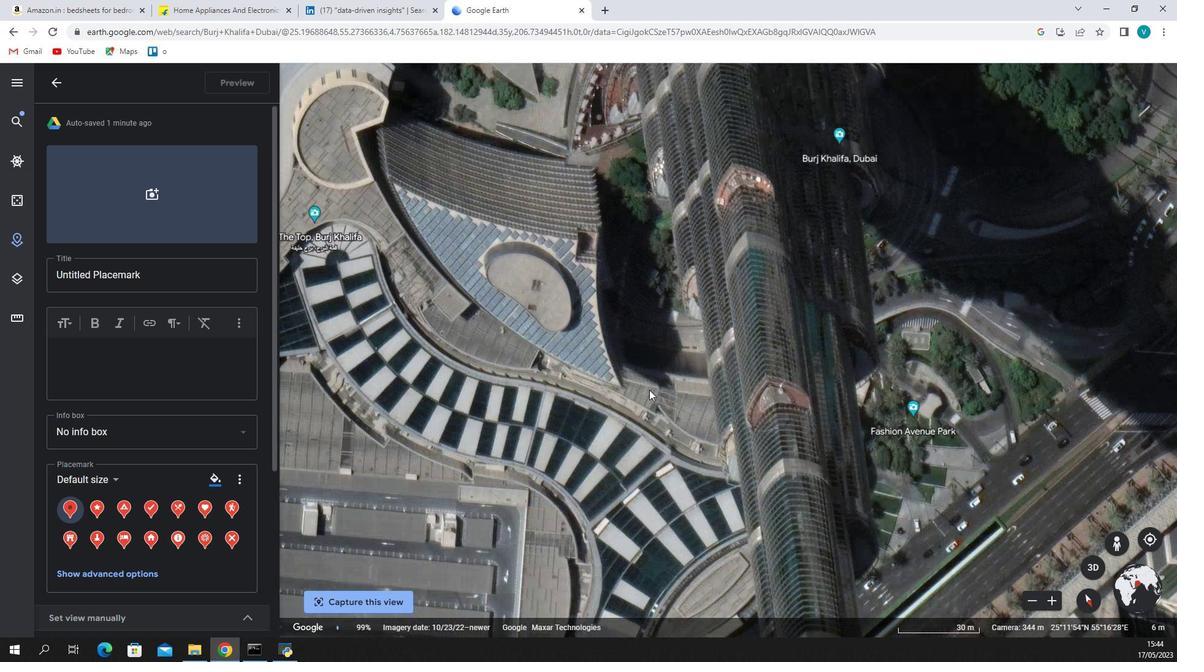 
Action: Mouse pressed left at (630, 416)
Screenshot: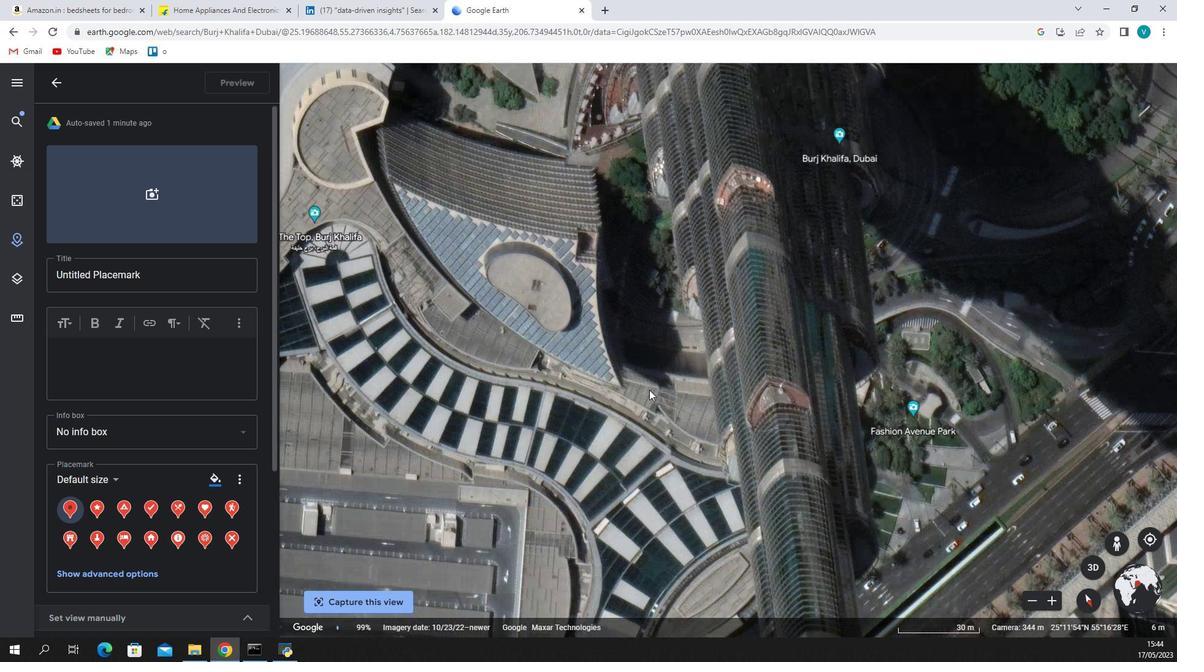 
Action: Mouse moved to (668, 419)
Screenshot: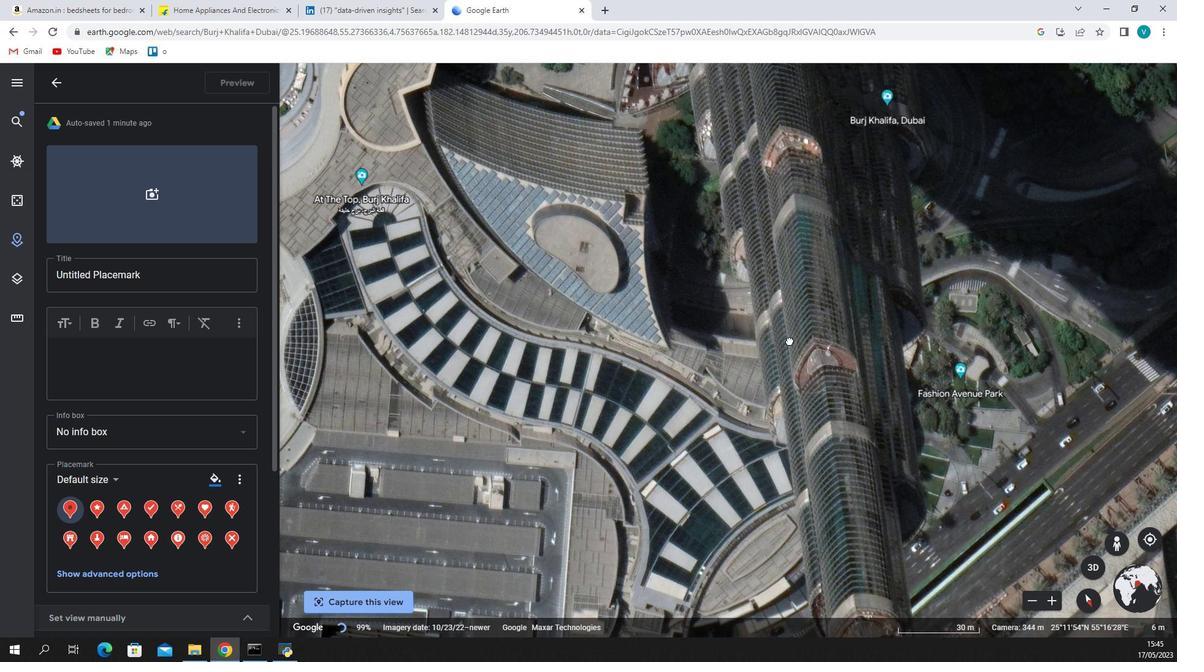 
Action: Mouse pressed left at (668, 419)
Screenshot: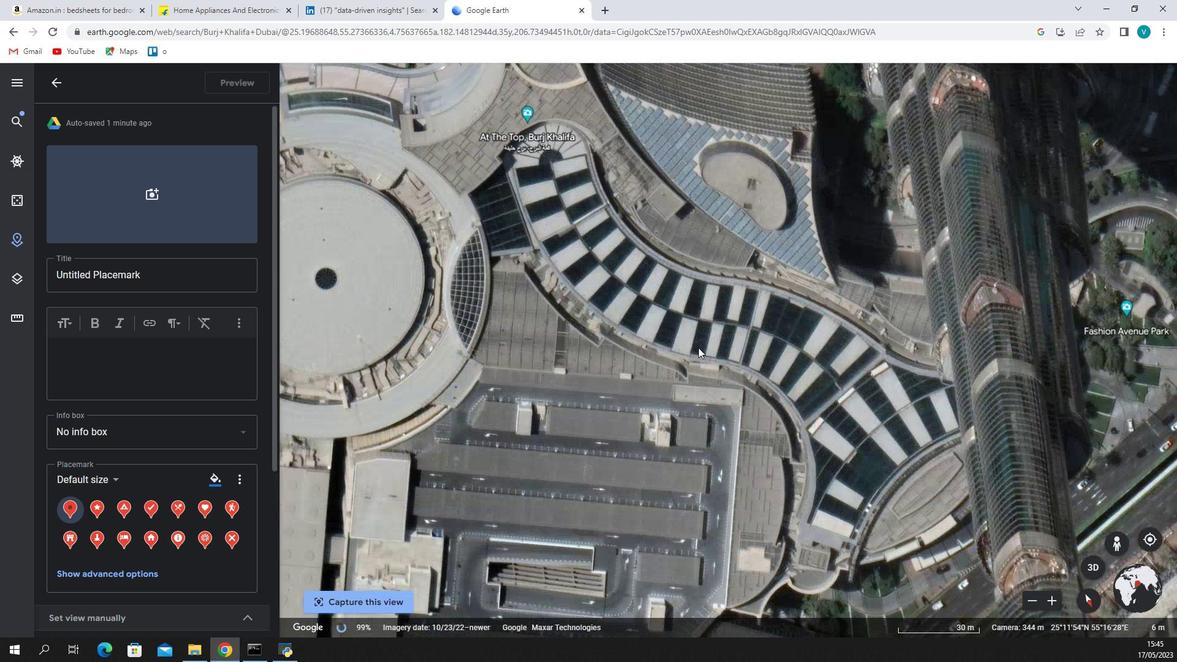 
Action: Mouse moved to (739, 422)
Screenshot: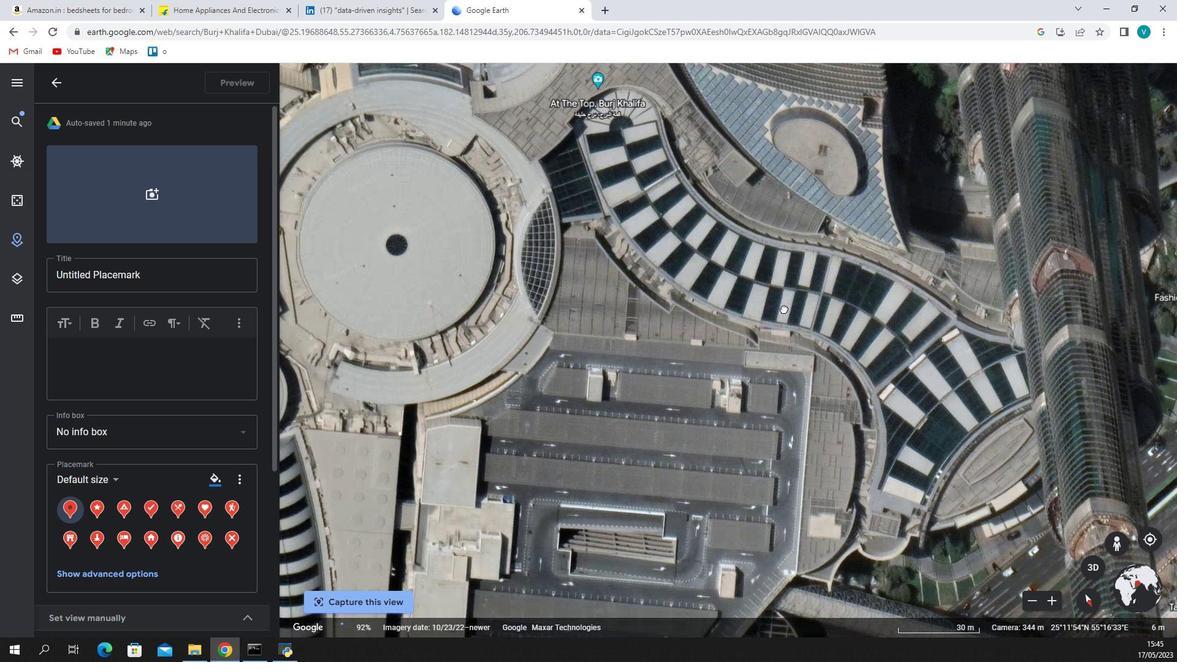 
Action: Mouse pressed left at (739, 422)
Screenshot: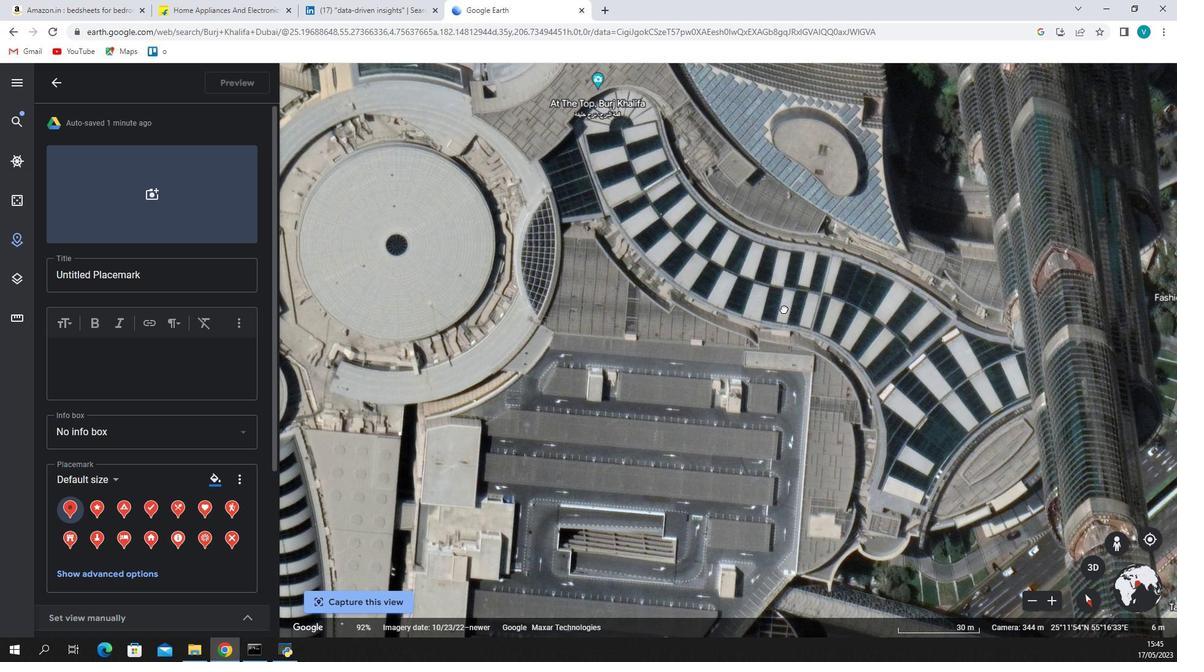 
Action: Mouse moved to (823, 420)
Screenshot: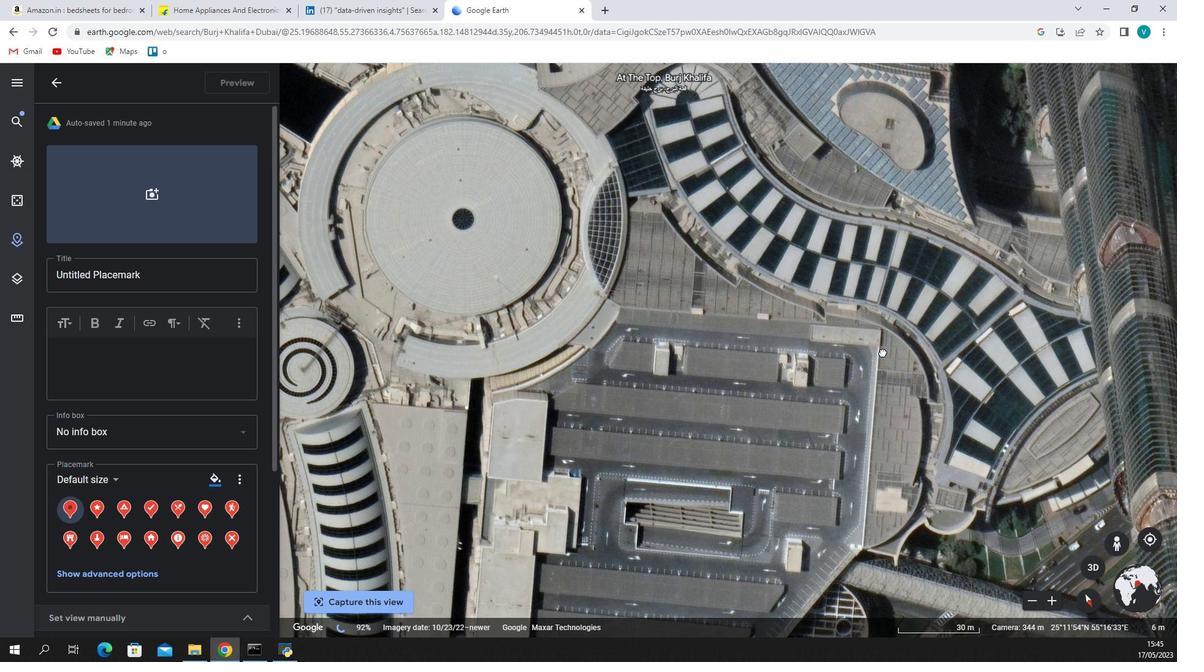 
Action: Mouse pressed left at (823, 420)
Screenshot: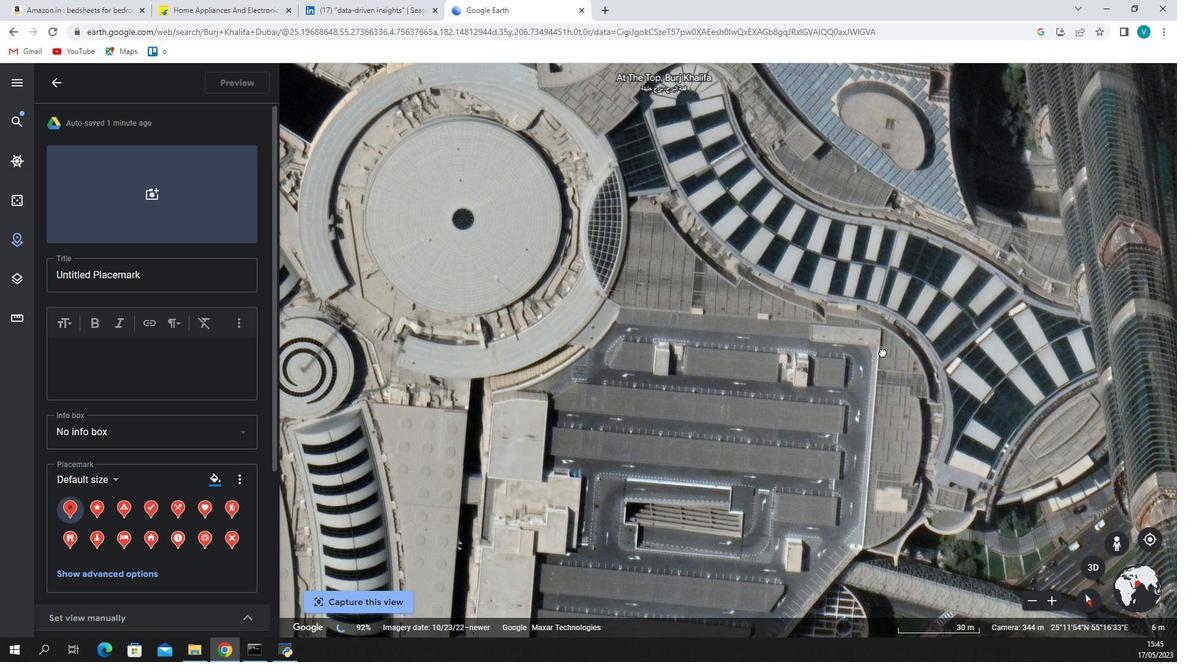 
Action: Mouse moved to (868, 412)
Screenshot: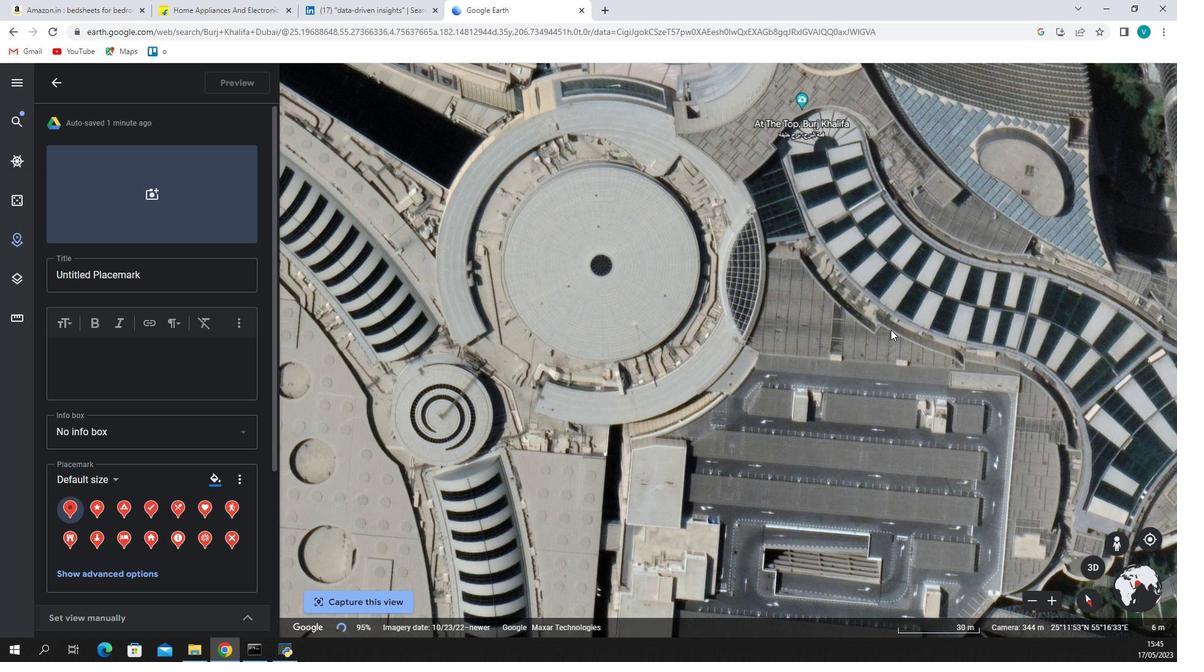 
Action: Mouse scrolled (868, 412) with delta (0, 0)
Screenshot: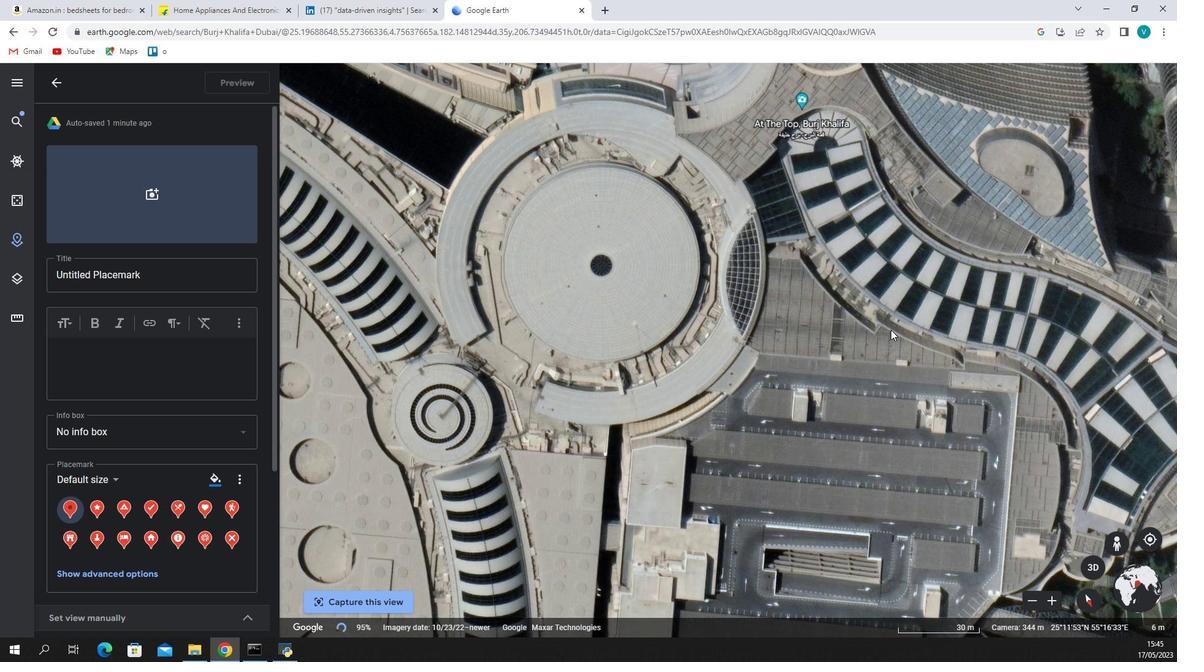 
Action: Mouse scrolled (868, 412) with delta (0, 0)
Screenshot: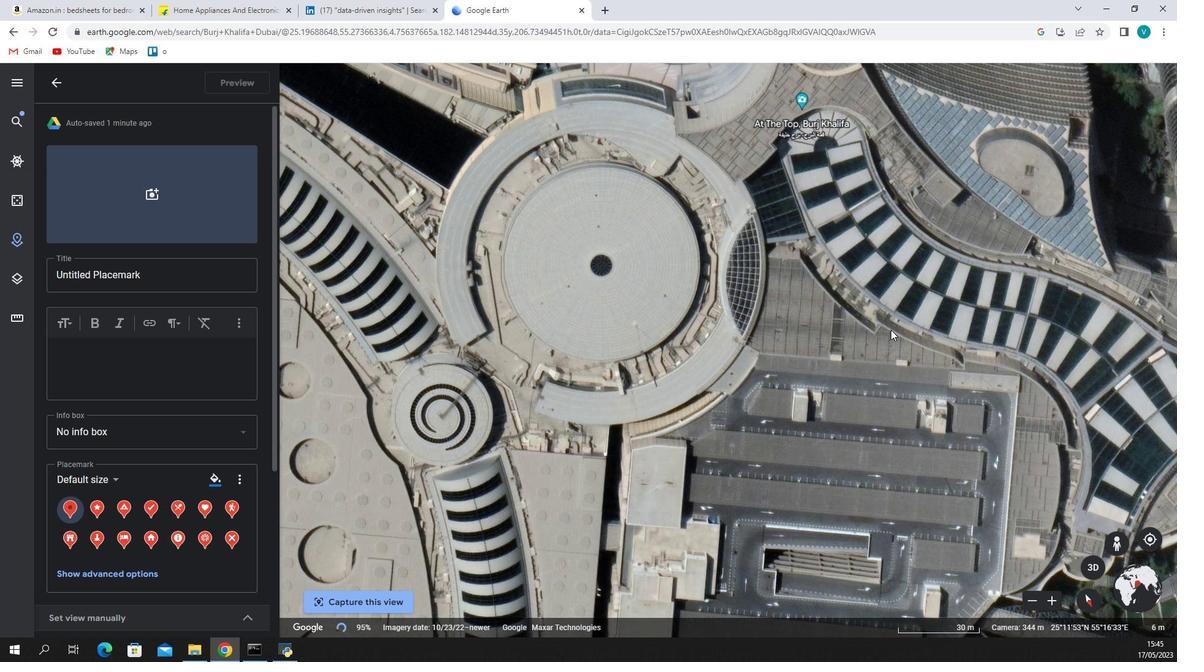
Action: Mouse scrolled (868, 412) with delta (0, 0)
Screenshot: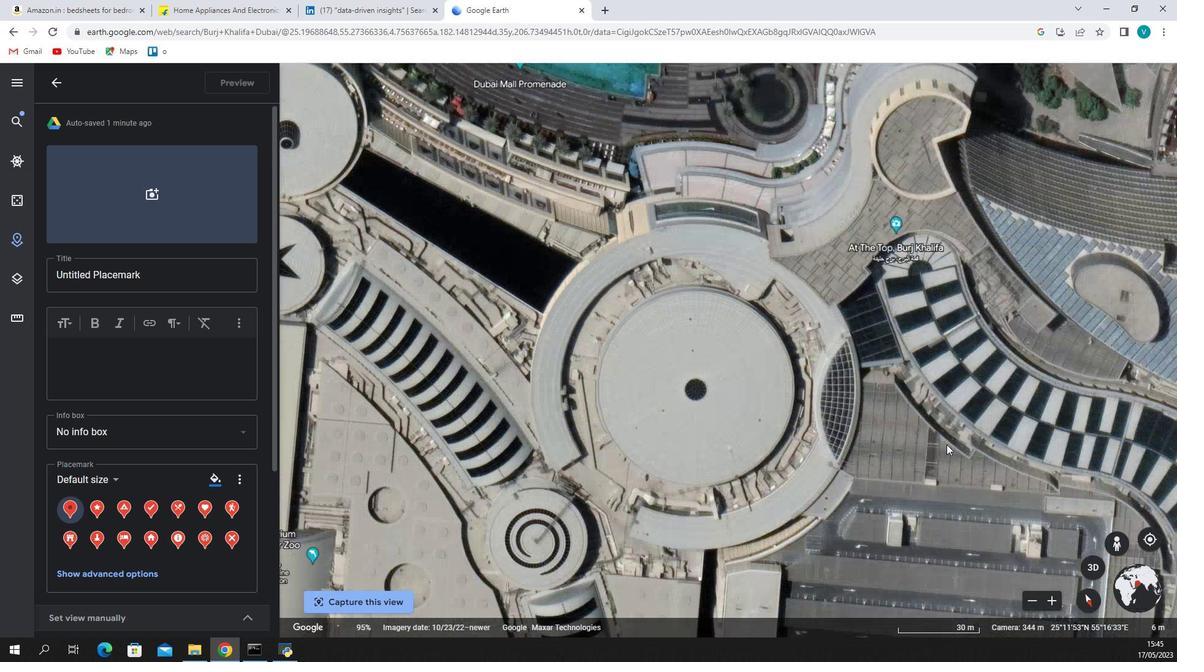 
Action: Mouse scrolled (868, 412) with delta (0, 0)
Screenshot: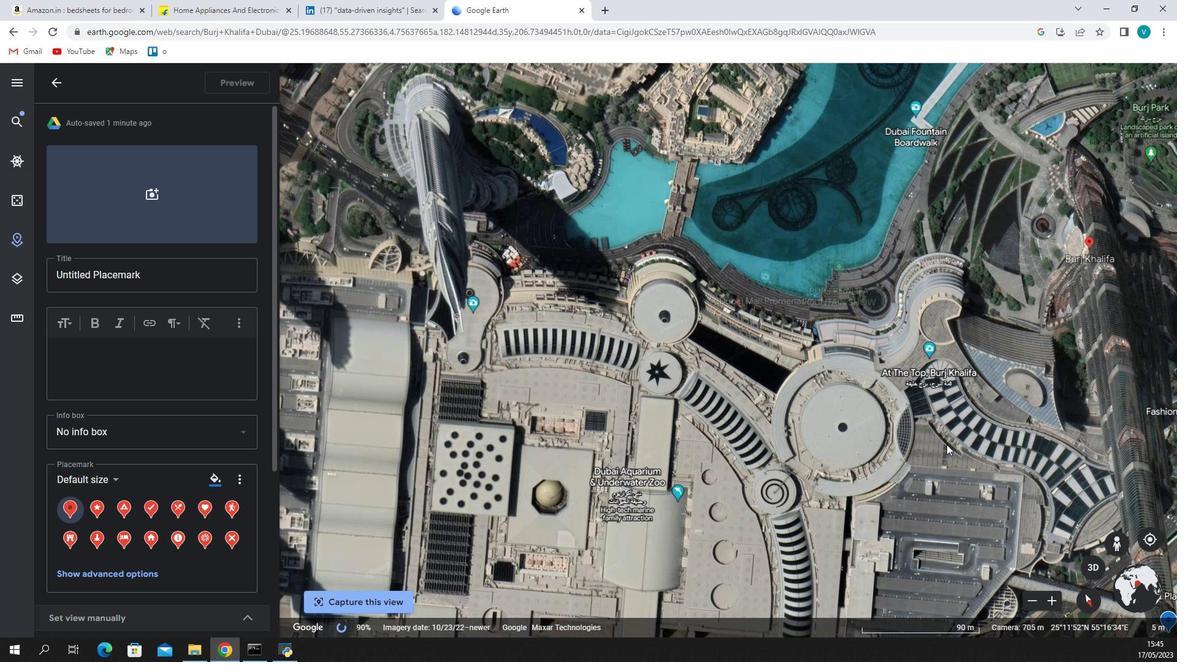 
Action: Mouse scrolled (868, 412) with delta (0, 0)
Screenshot: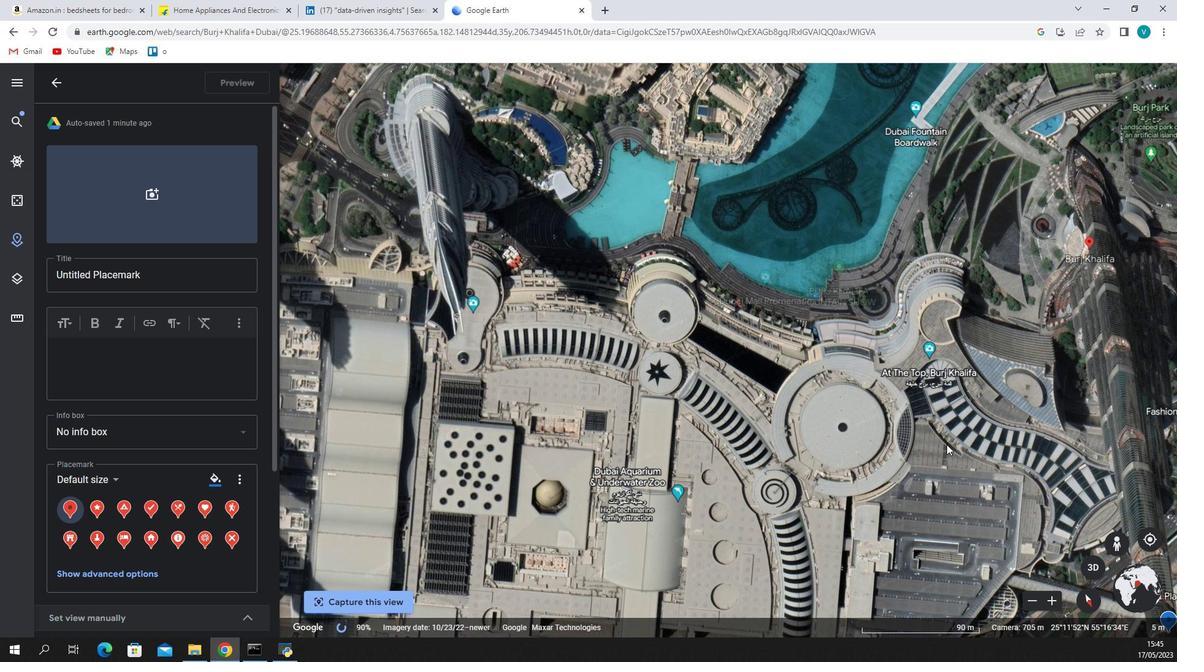 
Action: Mouse moved to (852, 411)
Screenshot: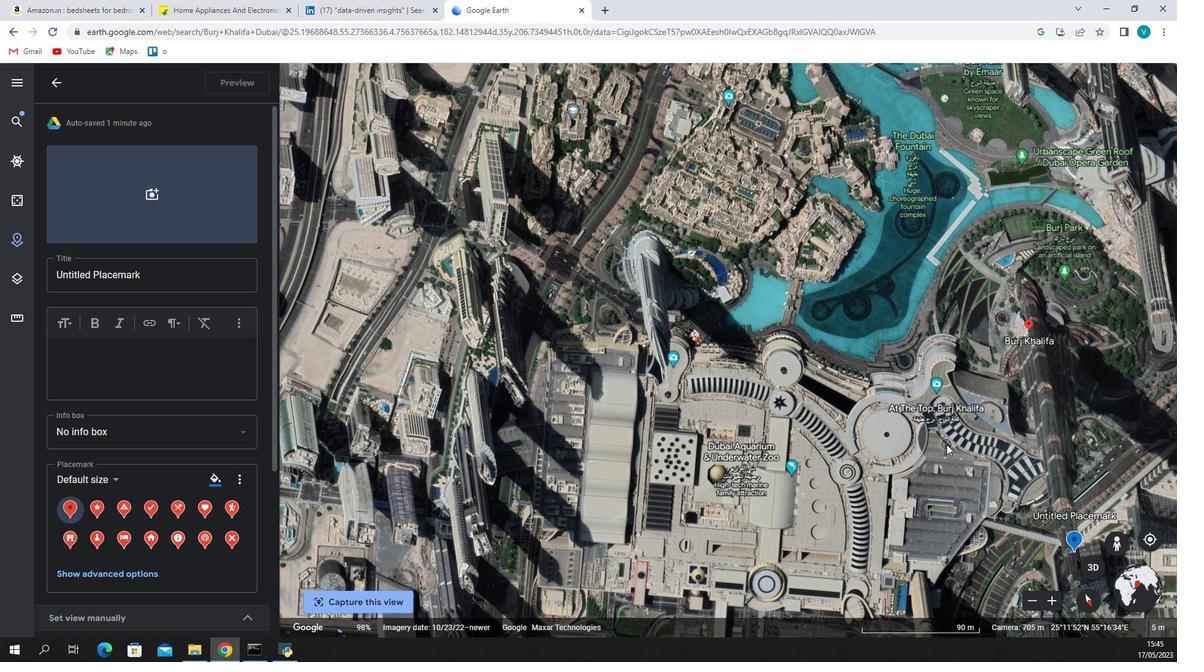 
Action: Mouse pressed left at (852, 411)
Screenshot: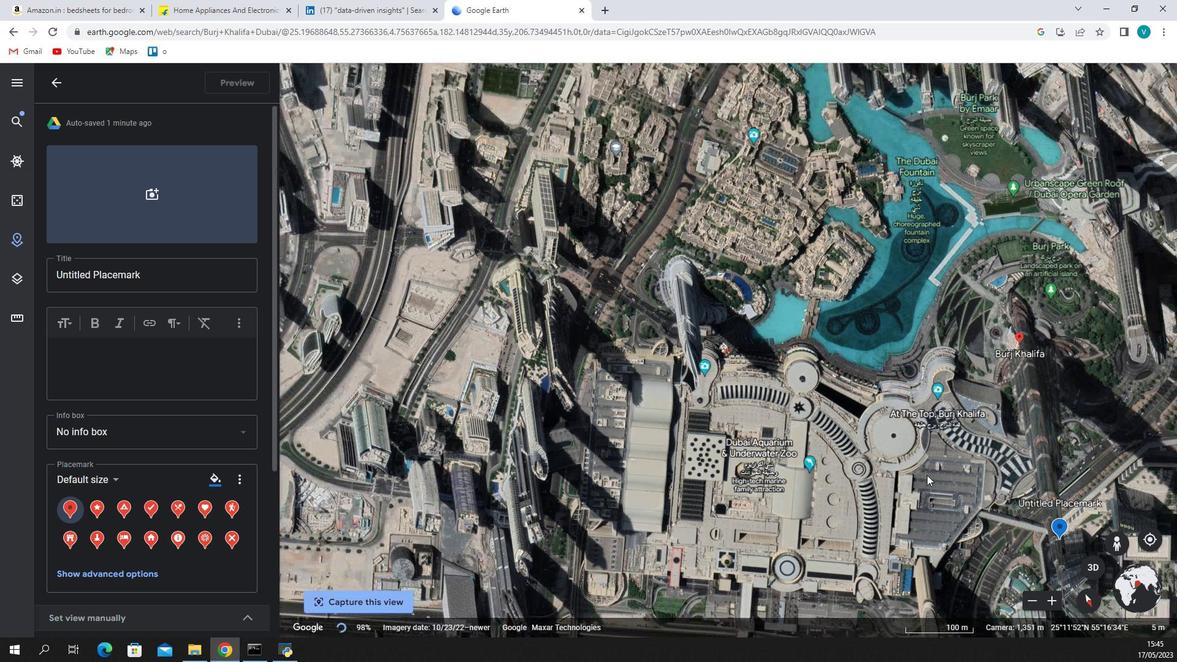 
Action: Mouse moved to (823, 414)
Screenshot: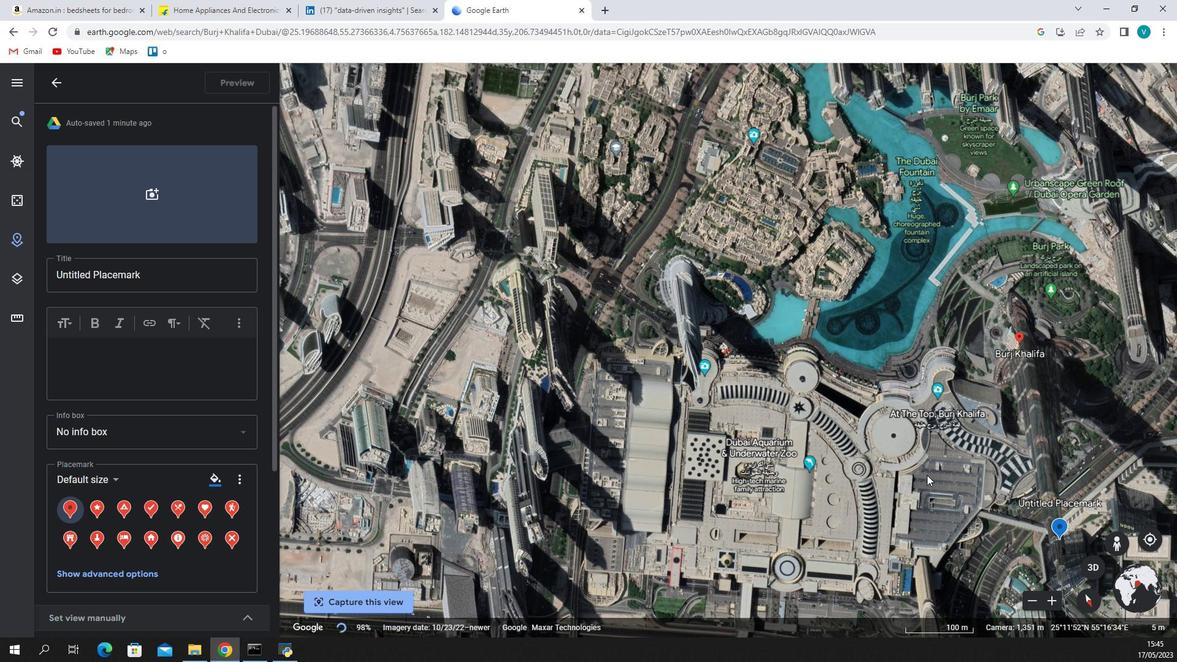 
Action: Mouse pressed left at (823, 414)
Screenshot: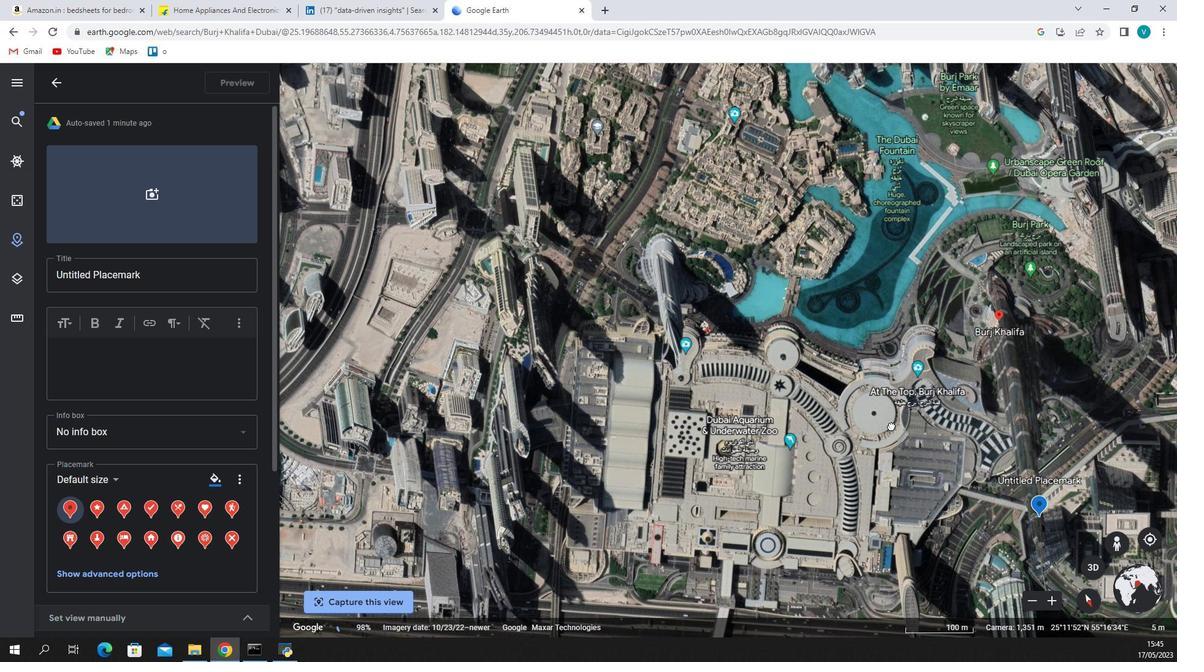 
Action: Mouse moved to (818, 415)
Screenshot: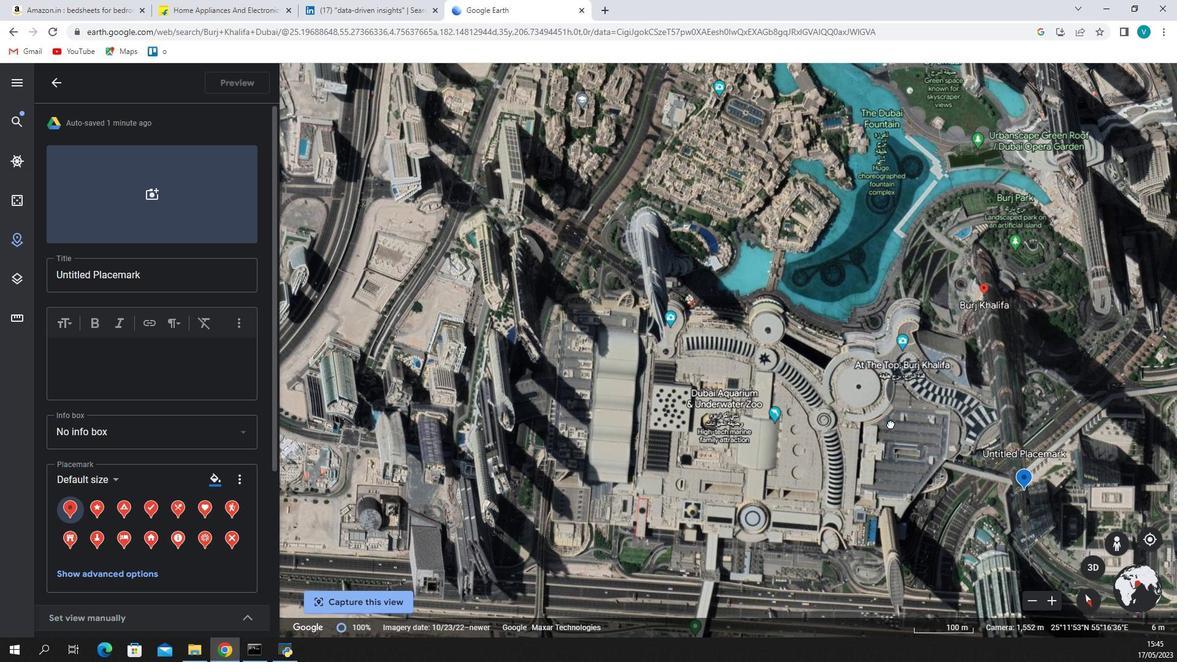 
Action: Mouse scrolled (818, 415) with delta (0, 0)
Screenshot: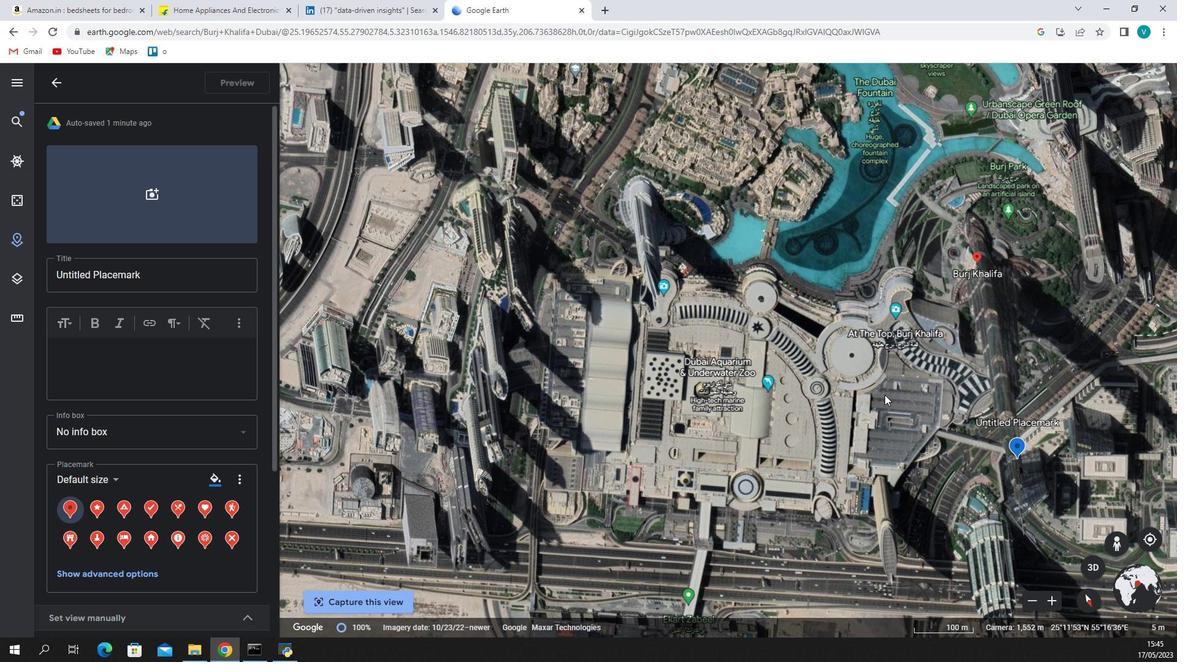 
Action: Mouse scrolled (818, 415) with delta (0, 0)
Screenshot: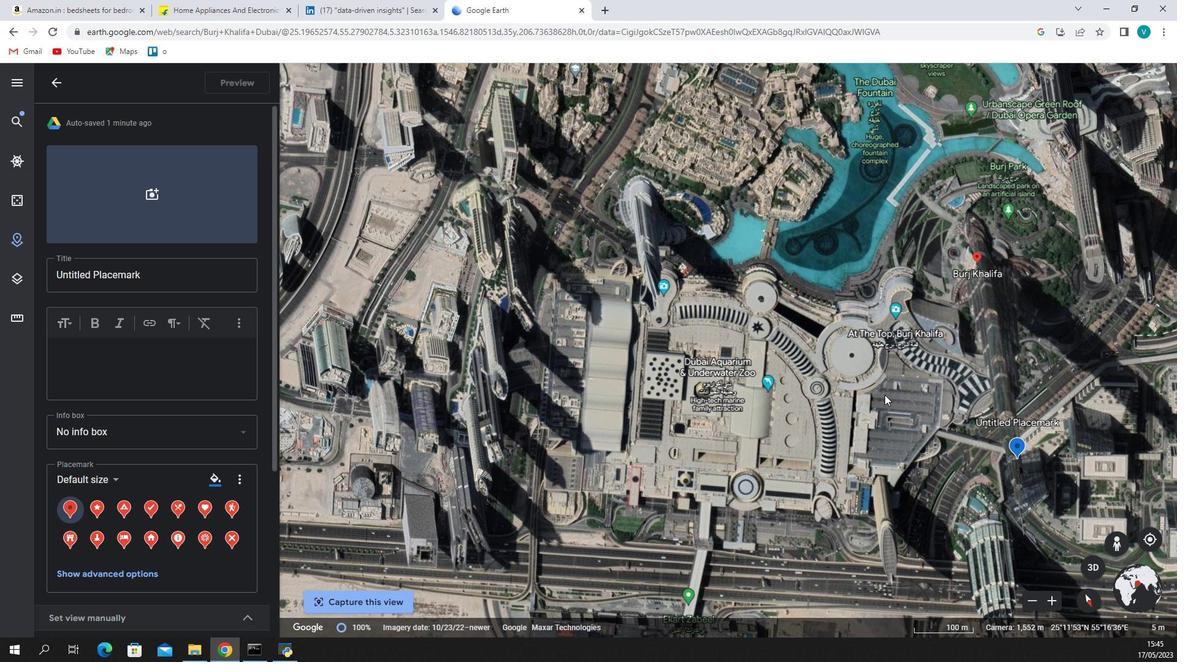 
Action: Mouse pressed left at (818, 415)
Screenshot: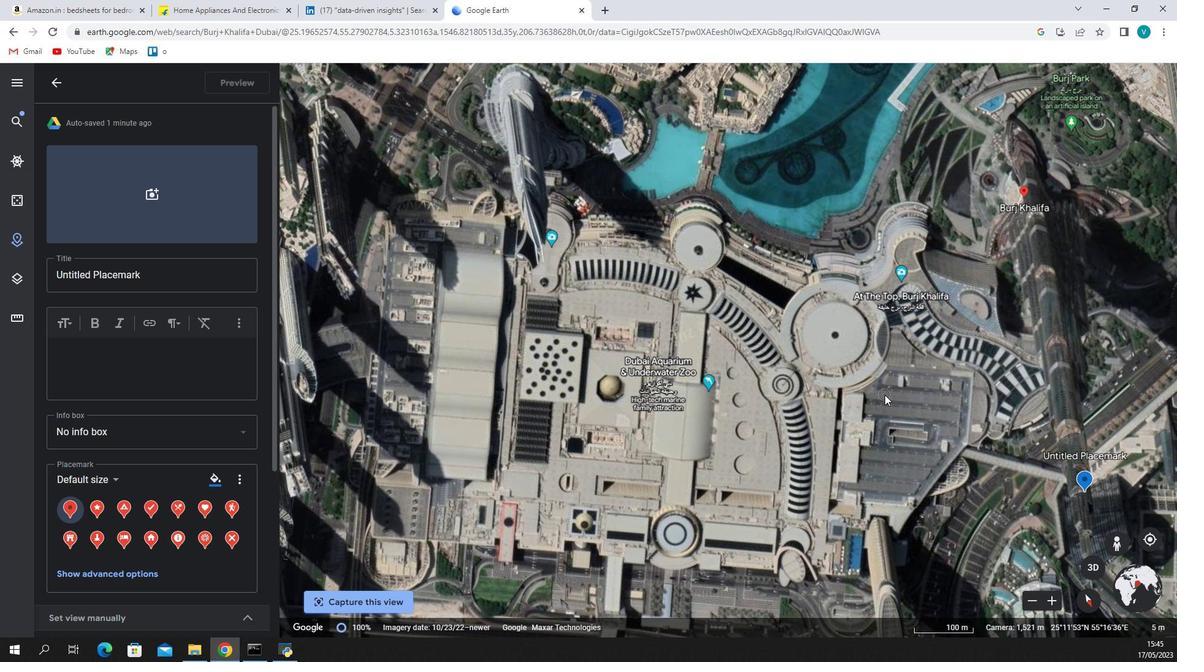 
Action: Mouse moved to (834, 409)
Screenshot: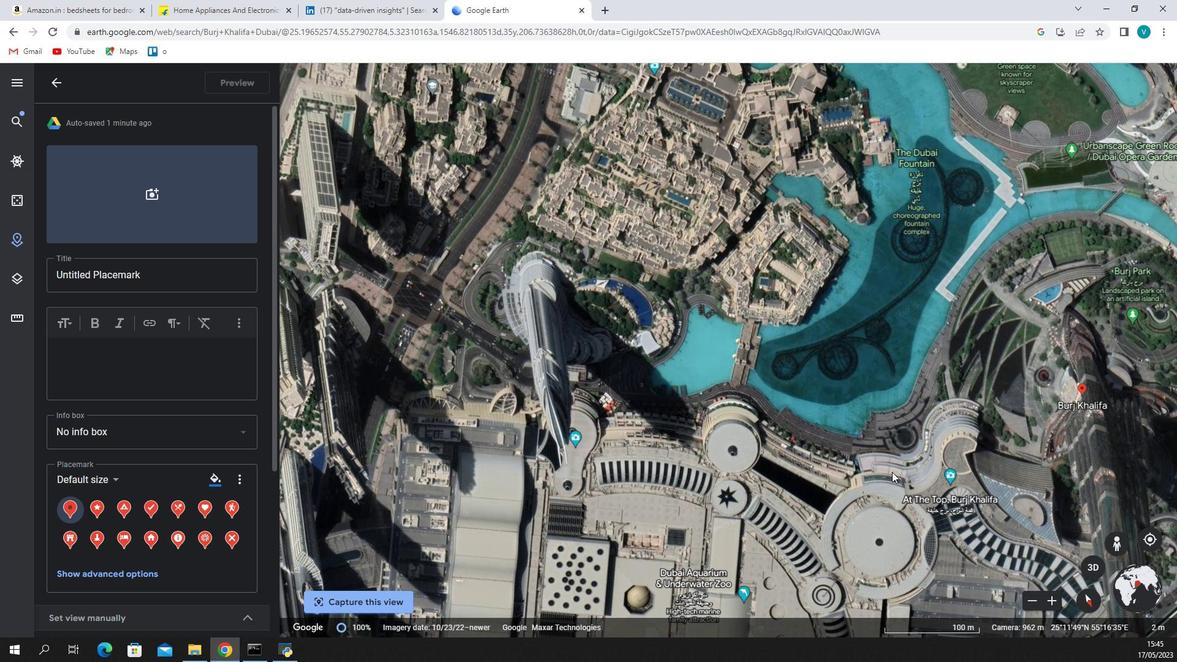 
Action: Mouse pressed left at (833, 409)
Screenshot: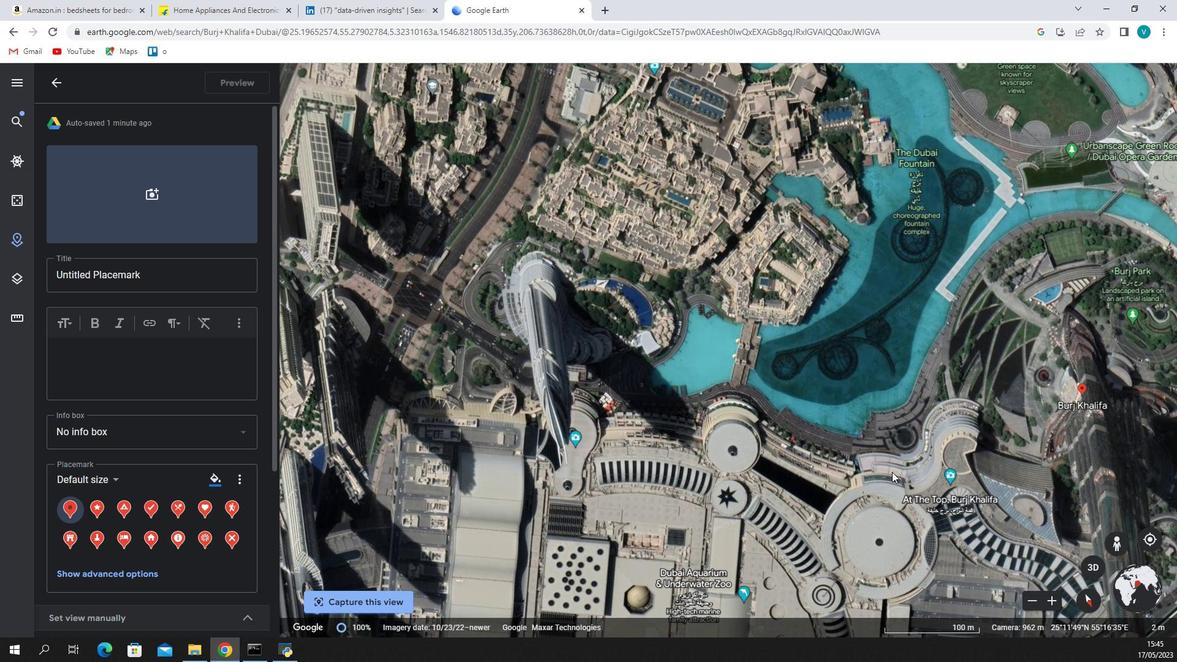 
Action: Mouse moved to (837, 404)
Screenshot: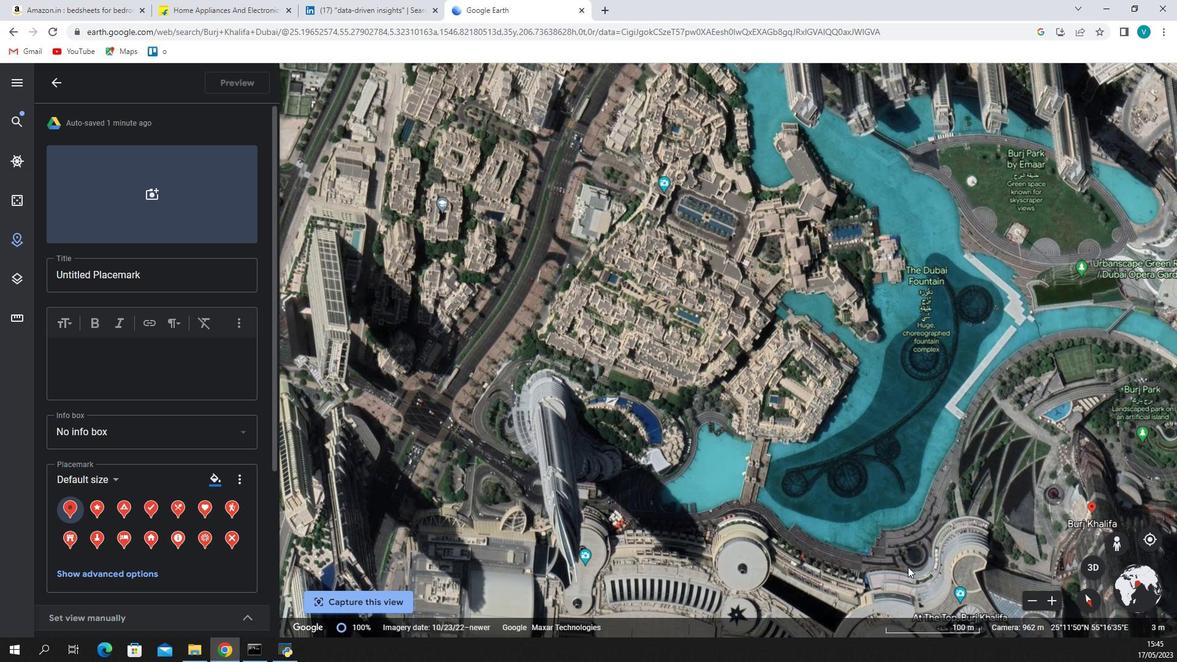 
Action: Mouse scrolled (837, 404) with delta (0, 0)
Screenshot: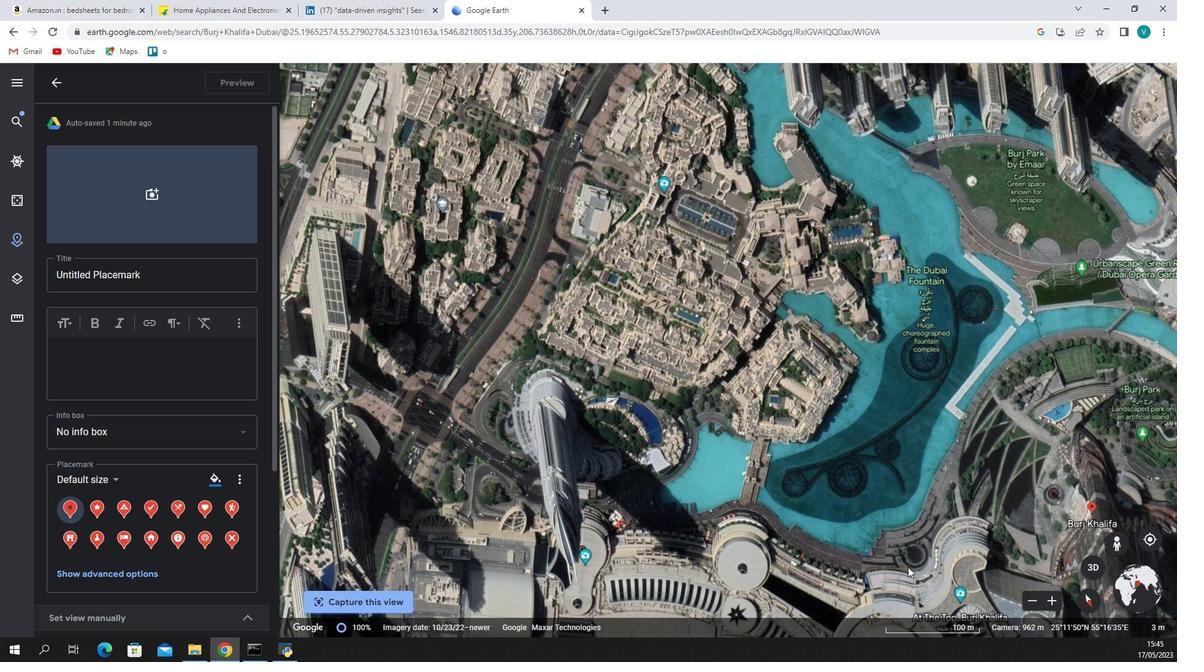 
Action: Mouse scrolled (837, 404) with delta (0, 0)
Screenshot: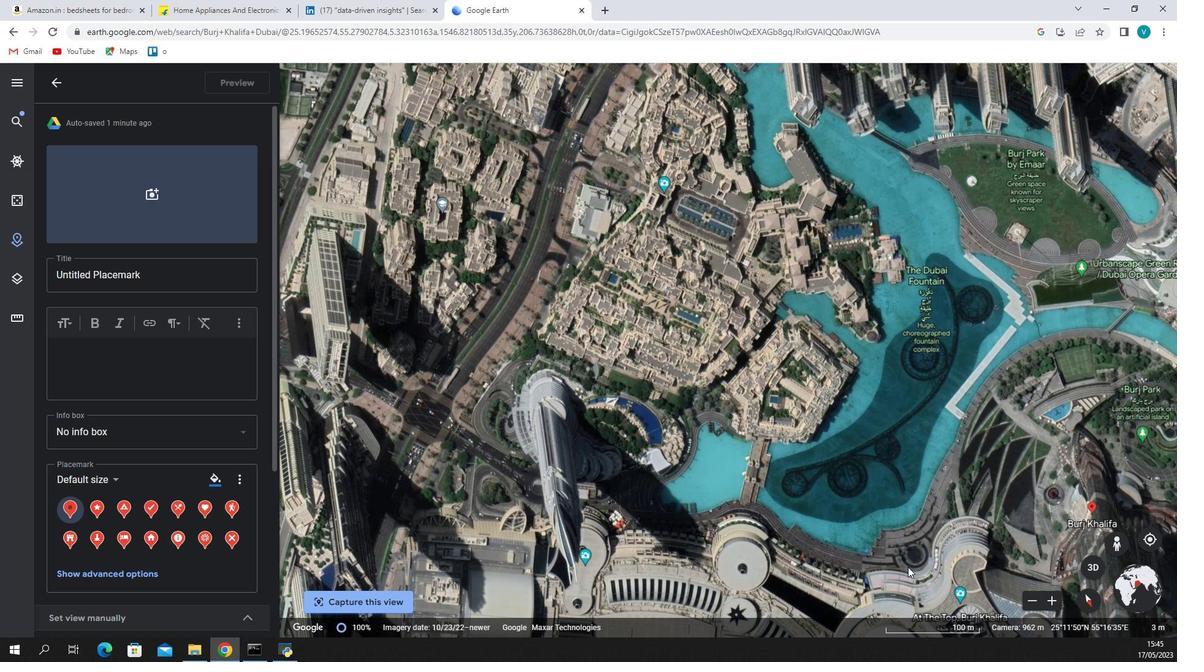 
Action: Mouse moved to (831, 403)
Screenshot: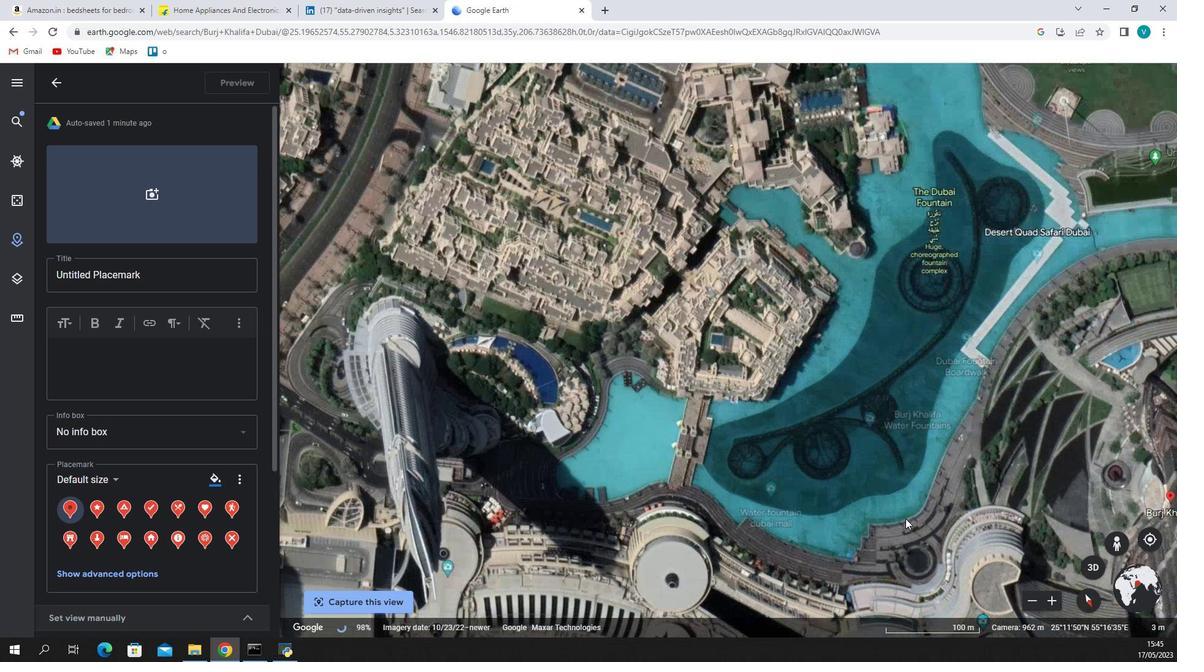 
Action: Mouse pressed left at (832, 408)
Screenshot: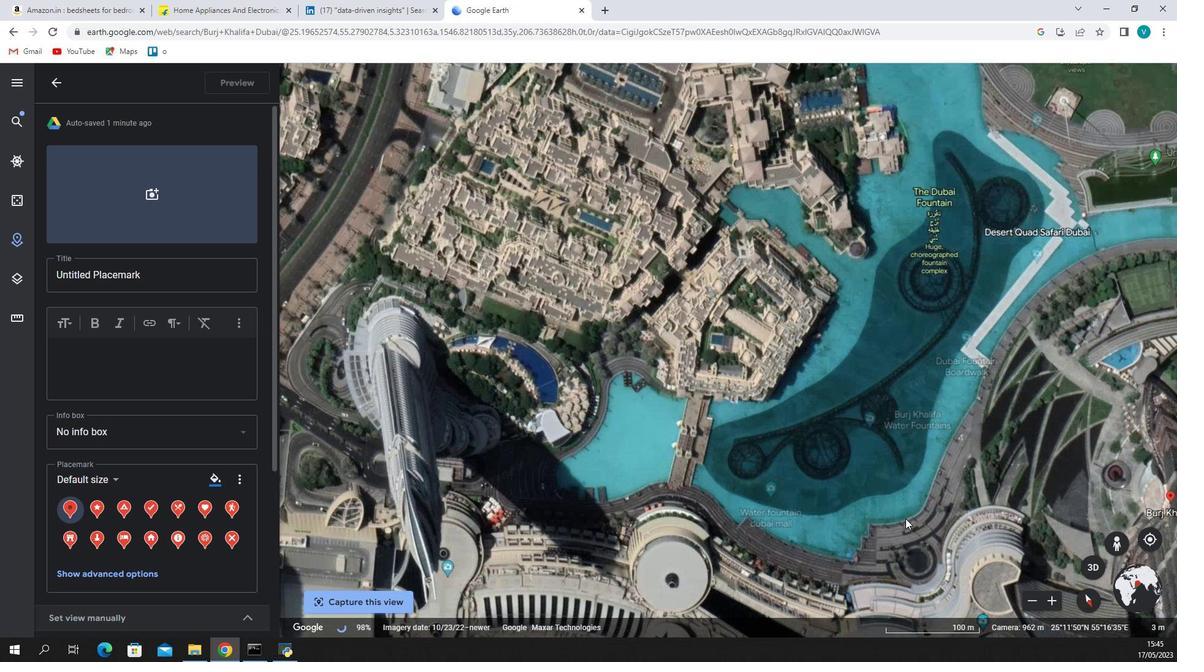 
Action: Mouse moved to (836, 407)
Screenshot: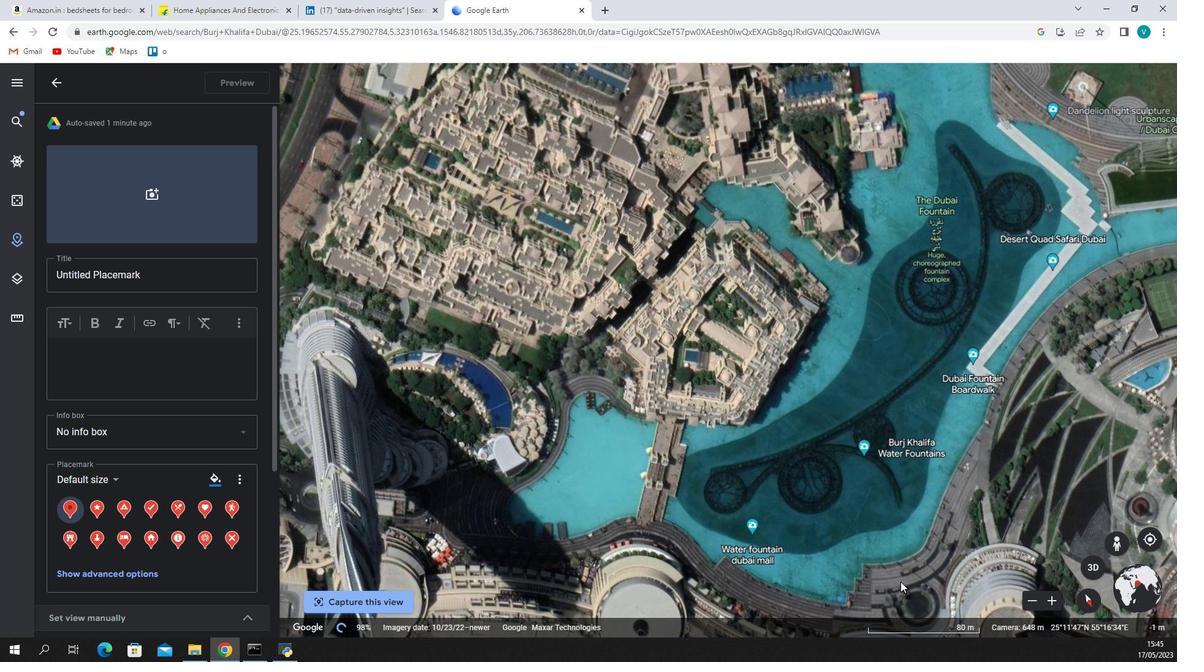 
Action: Mouse pressed left at (836, 407)
Screenshot: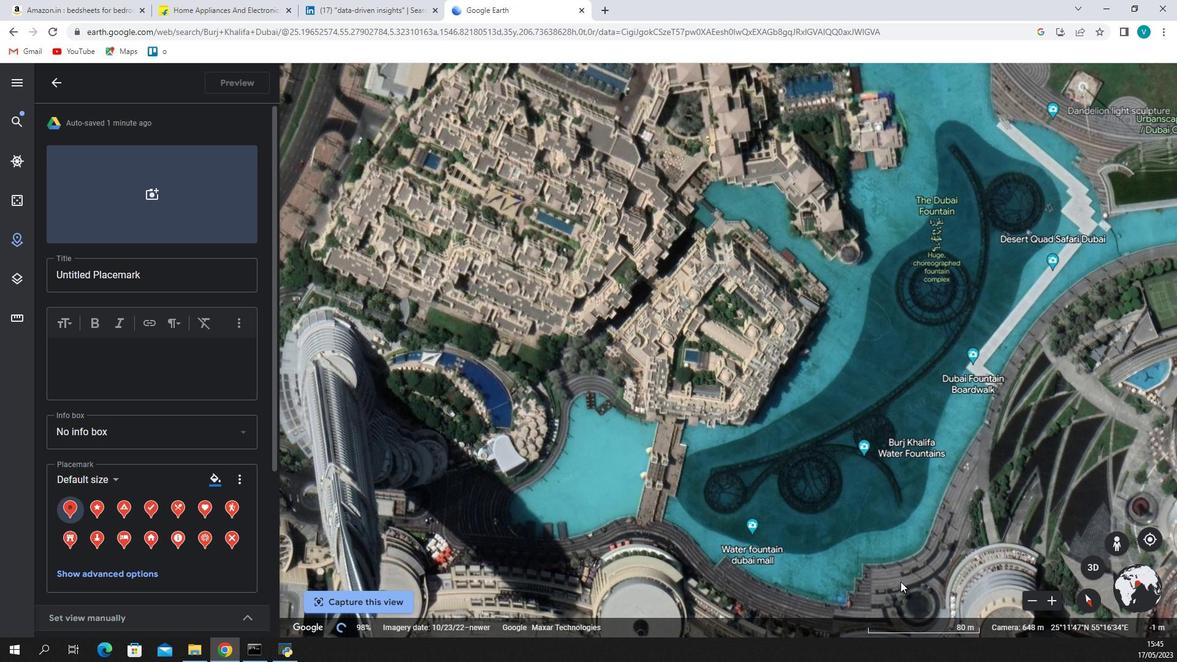 
Action: Mouse moved to (813, 408)
Screenshot: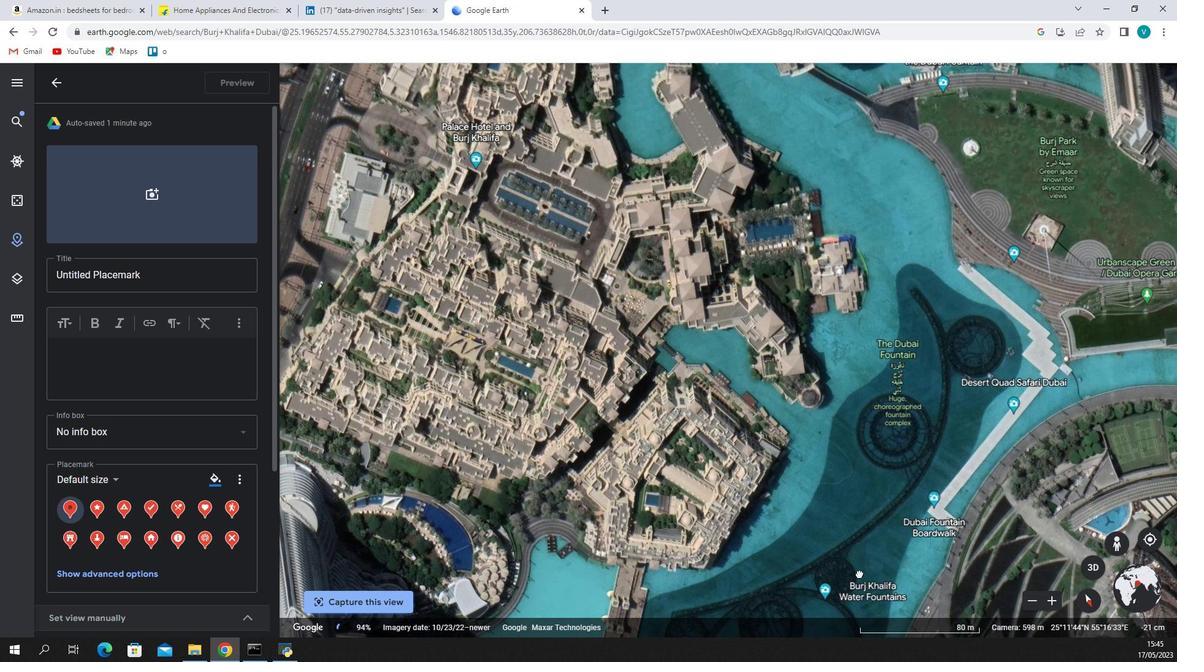 
Action: Mouse pressed left at (813, 408)
Screenshot: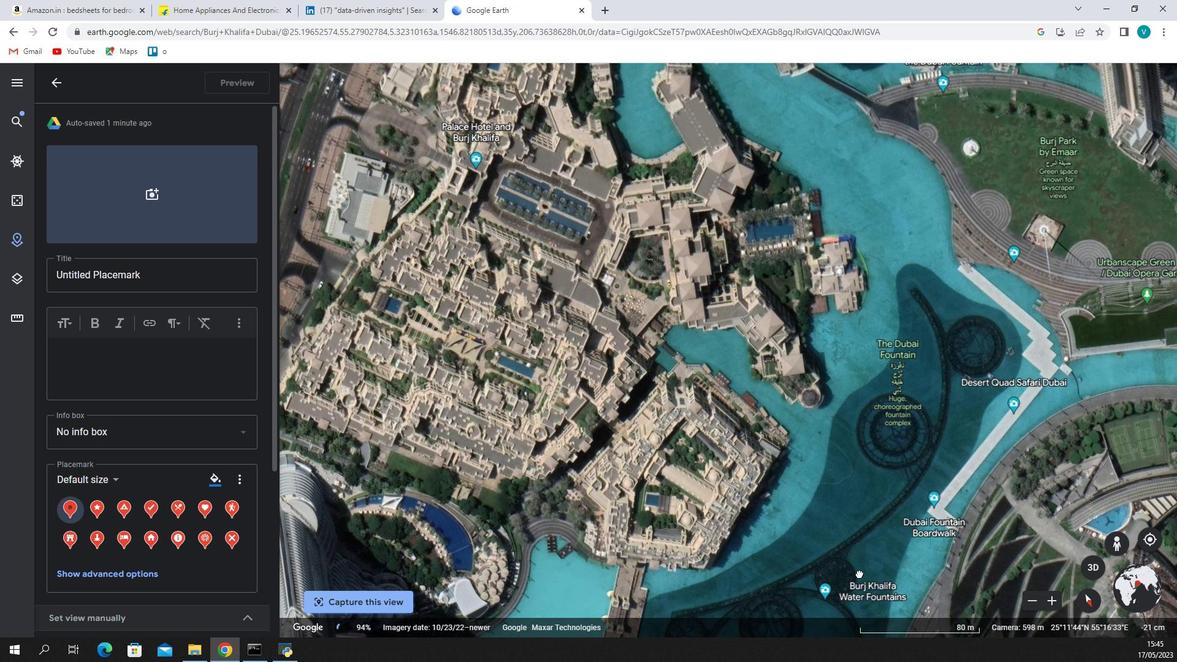 
Action: Mouse moved to (793, 407)
Screenshot: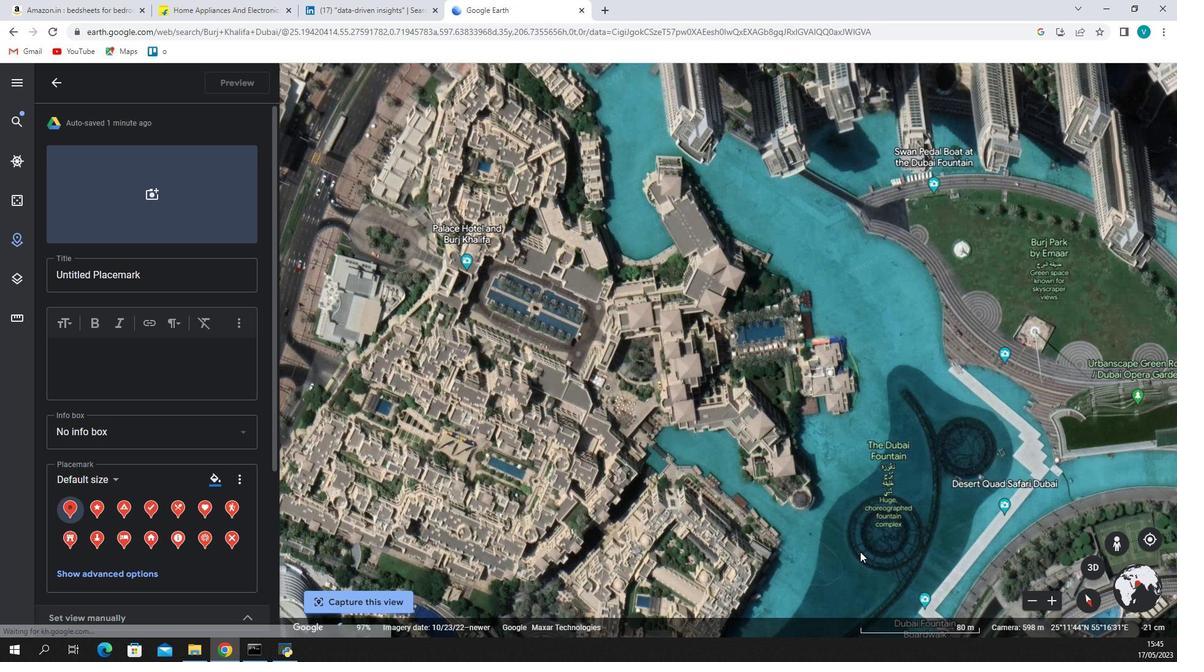 
Action: Mouse scrolled (793, 407) with delta (0, 0)
Screenshot: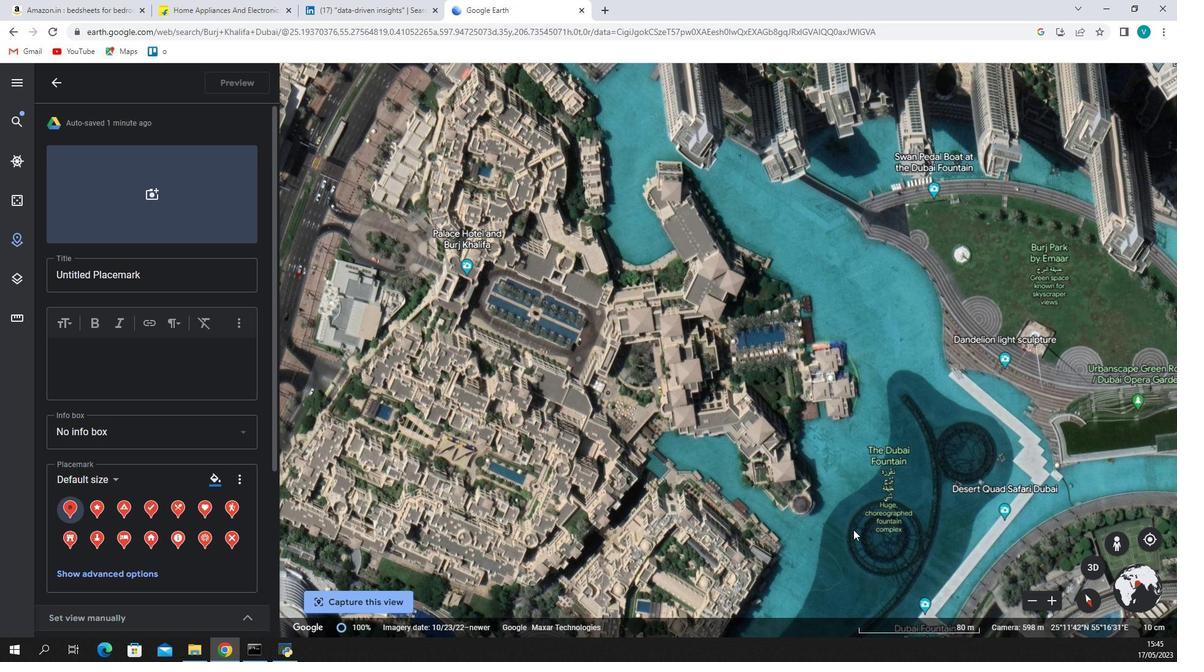 
Action: Mouse pressed left at (793, 407)
Screenshot: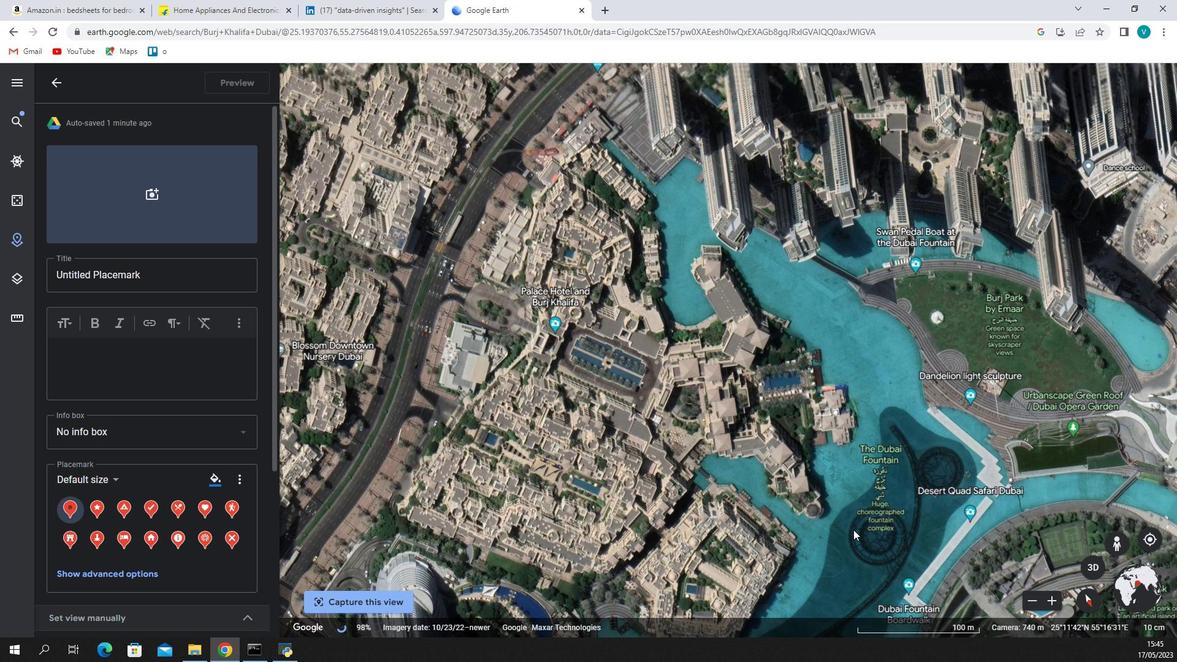 
Action: Mouse moved to (701, 404)
Screenshot: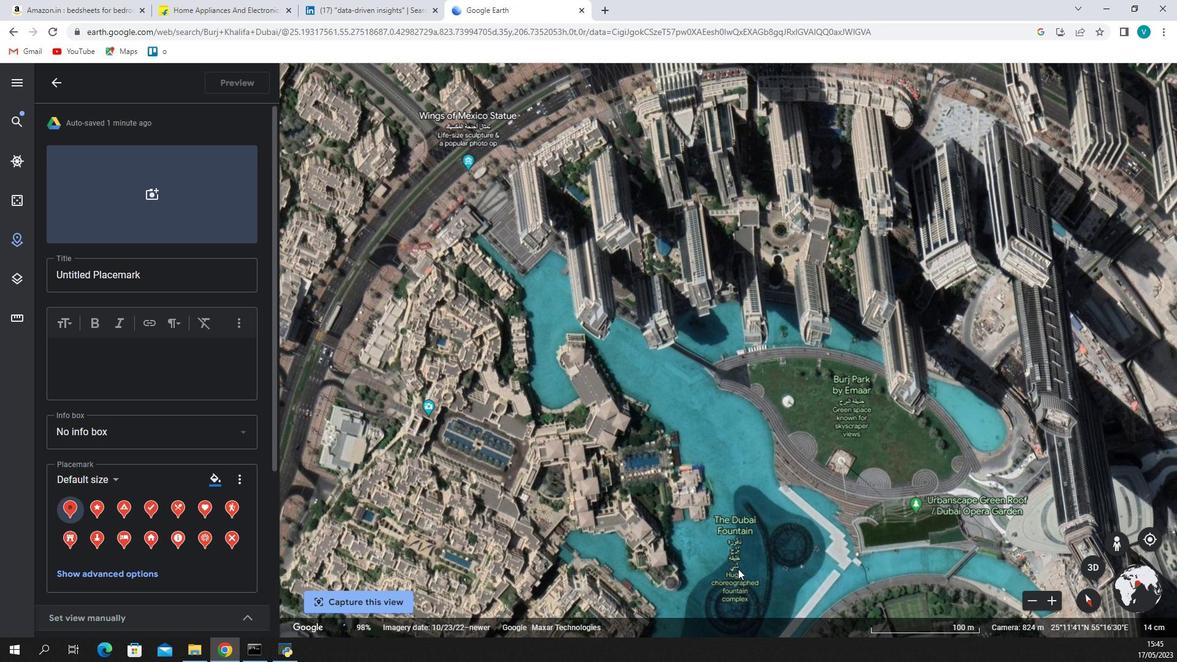 
Action: Mouse scrolled (701, 404) with delta (0, 0)
Screenshot: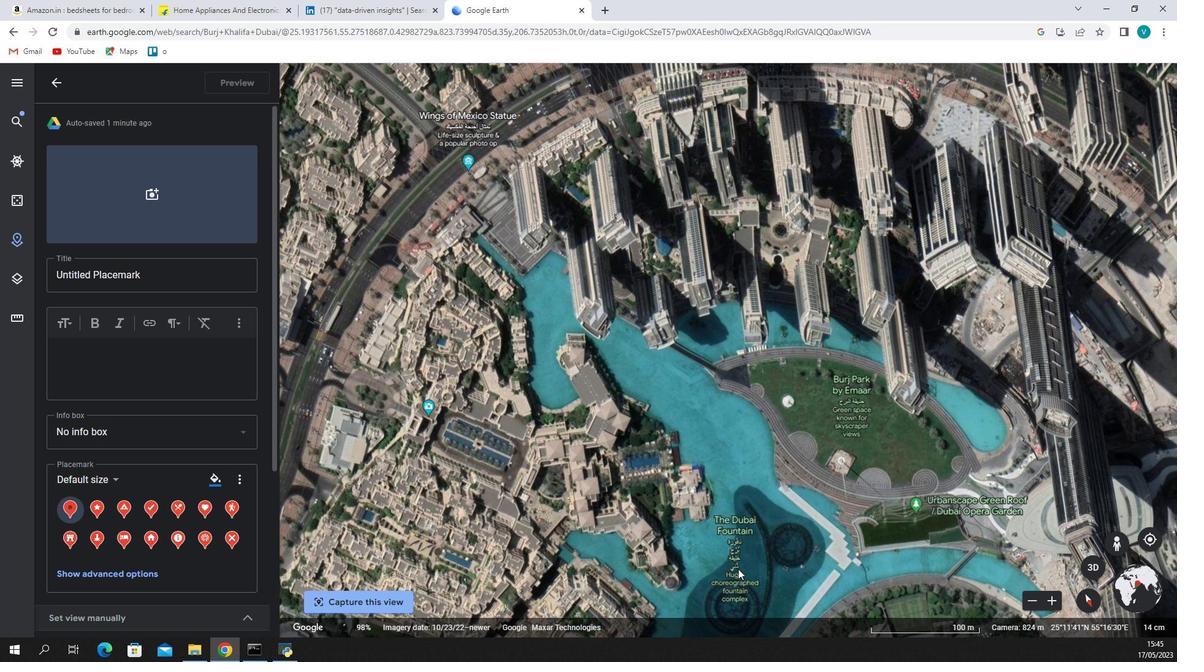 
Action: Mouse scrolled (701, 404) with delta (0, 0)
Screenshot: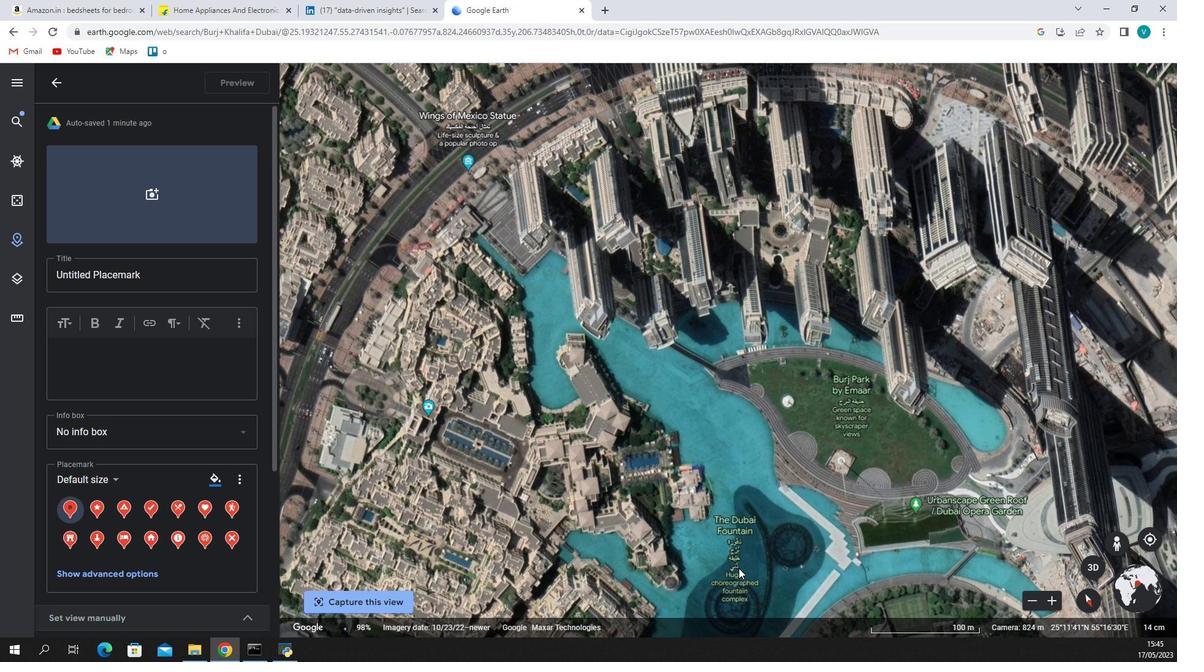 
Action: Mouse moved to (715, 405)
Screenshot: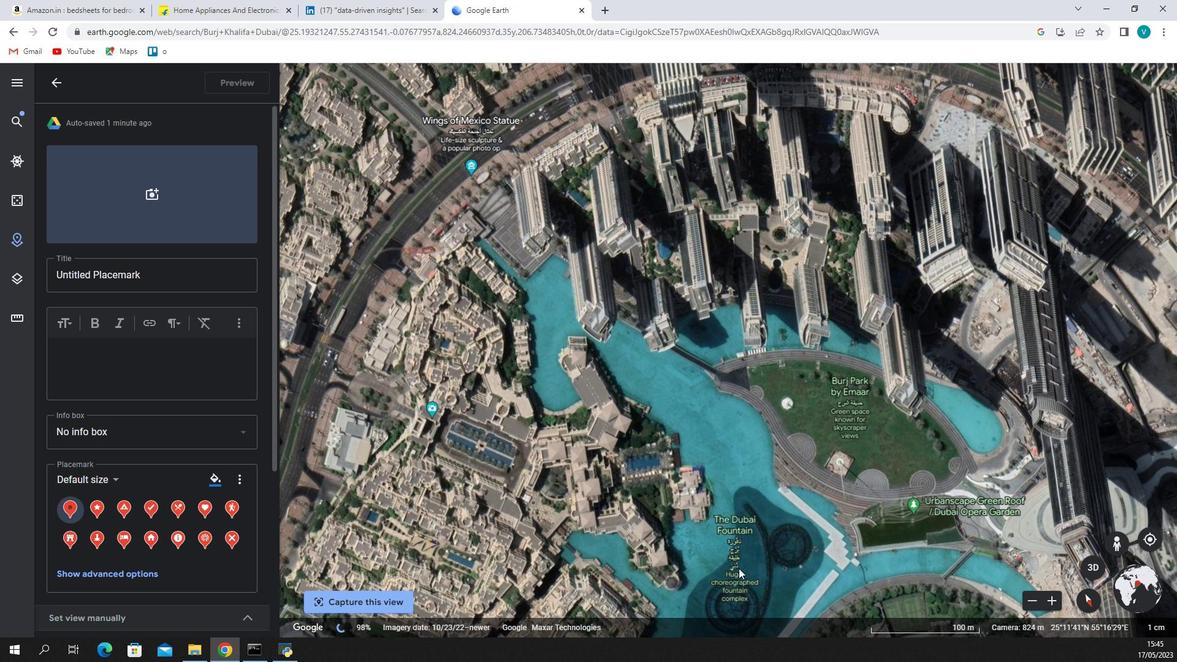 
Action: Mouse pressed left at (715, 405)
Screenshot: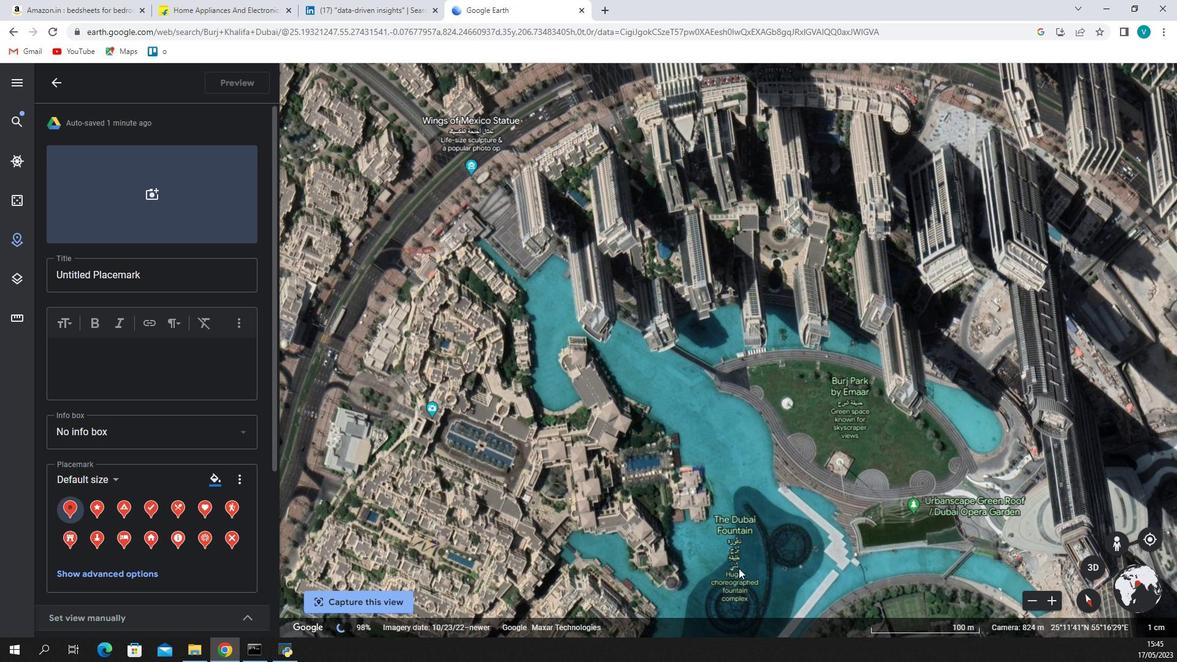 
Action: Mouse moved to (658, 408)
Screenshot: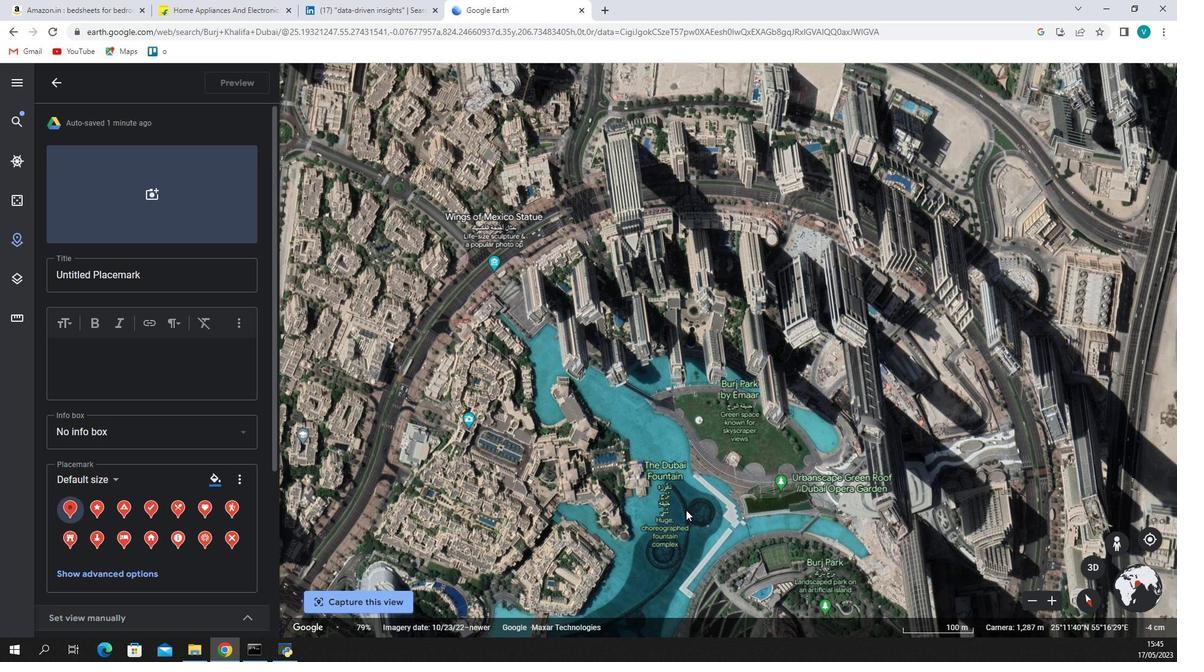 
Action: Mouse scrolled (658, 408) with delta (0, 0)
Screenshot: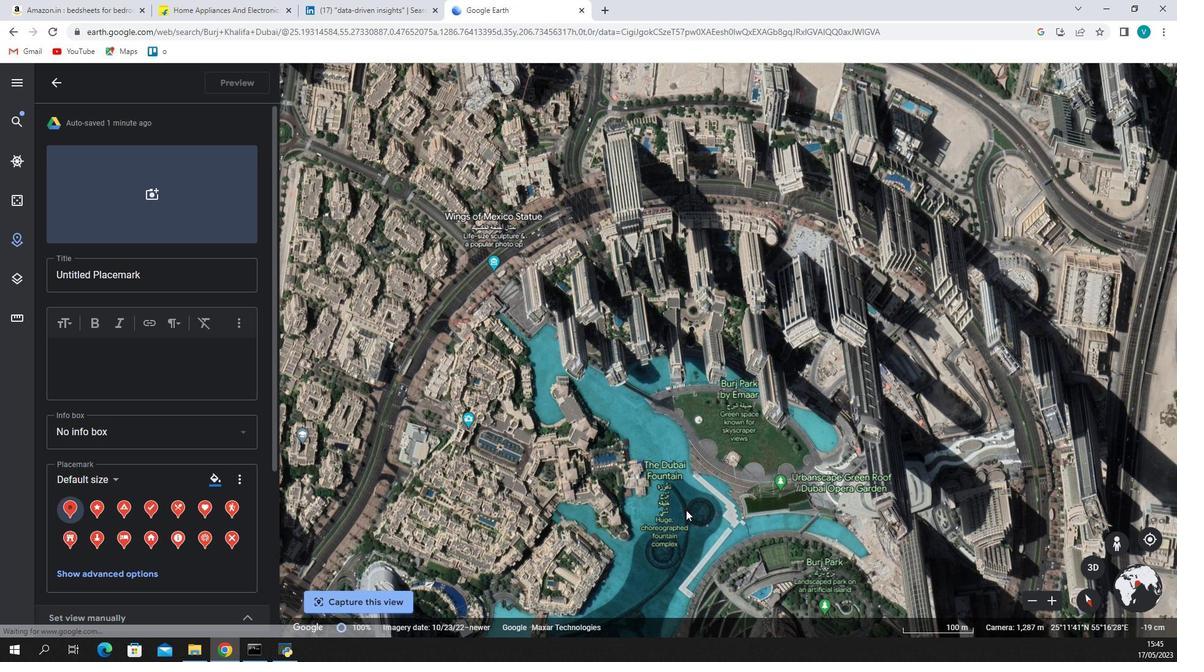 
Action: Mouse scrolled (658, 408) with delta (0, 0)
Screenshot: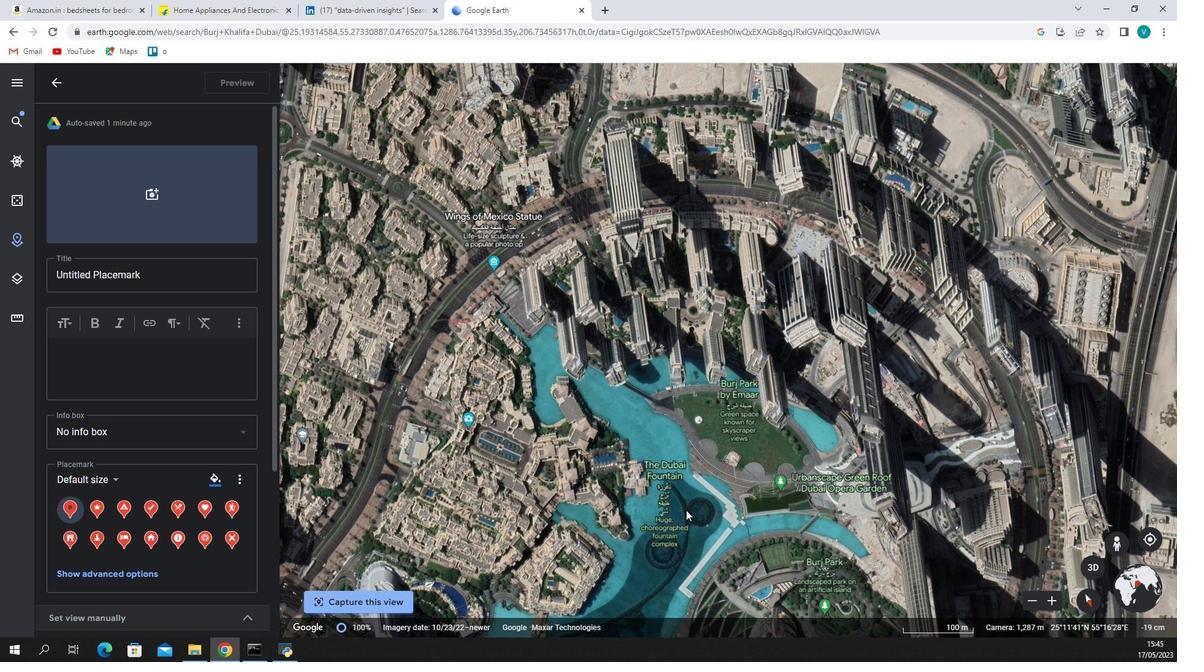 
Action: Mouse scrolled (658, 408) with delta (0, 0)
Screenshot: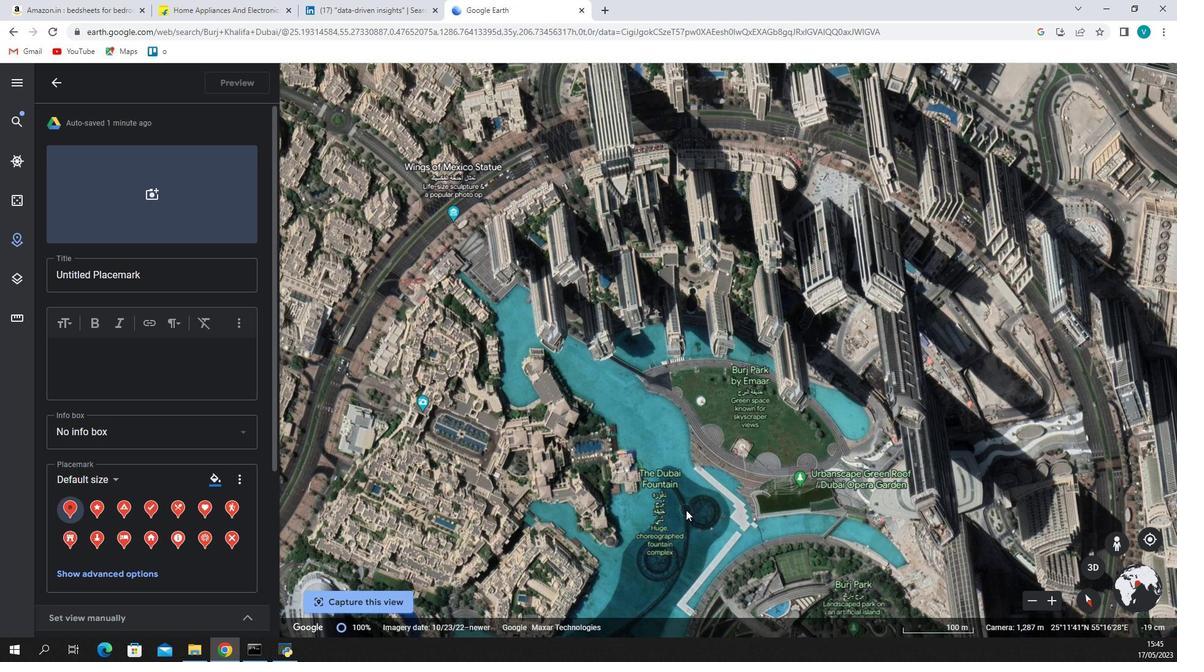 
Action: Mouse moved to (708, 408)
Screenshot: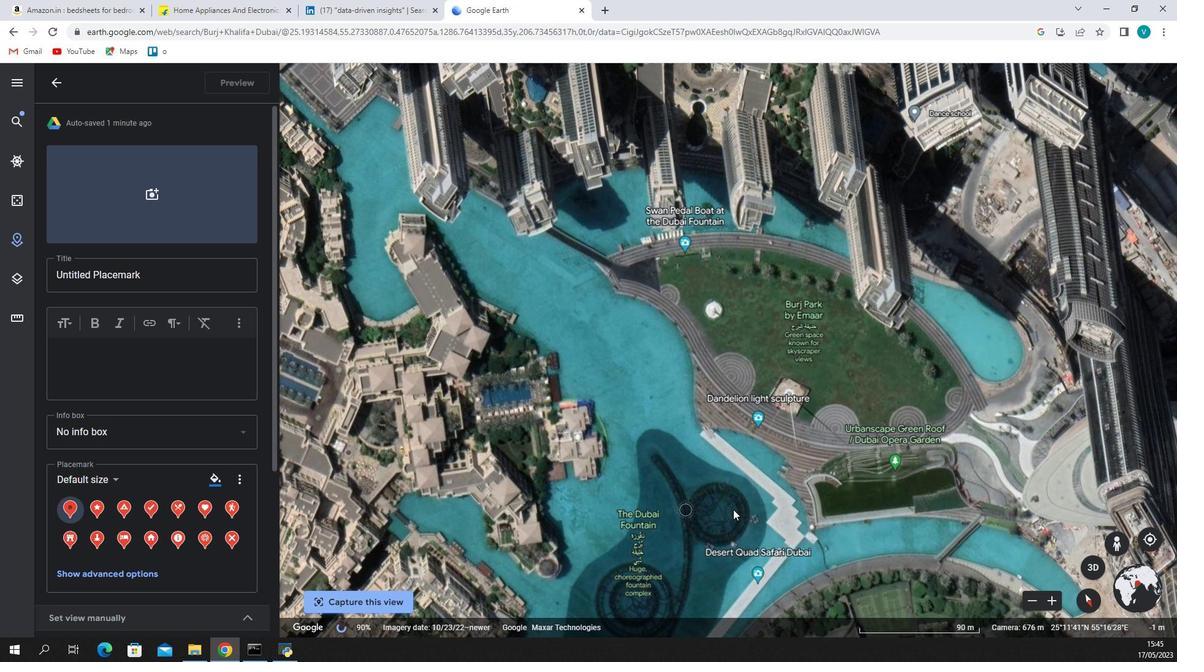 
Action: Mouse pressed left at (708, 408)
Screenshot: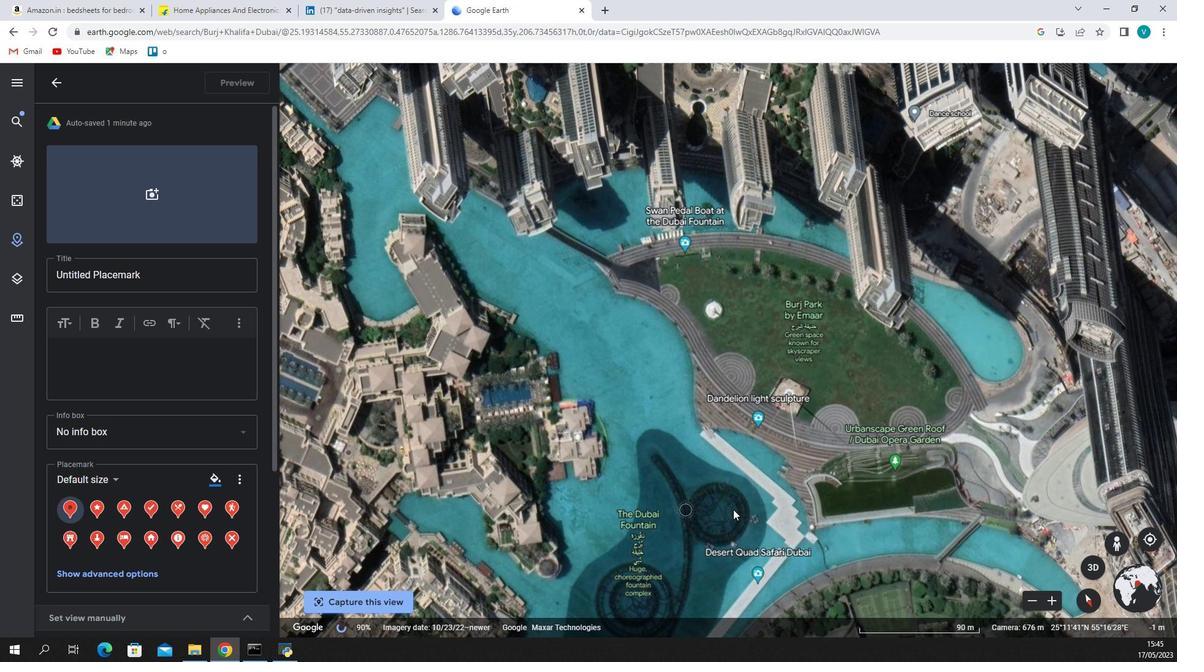 
Action: Mouse moved to (680, 407)
Screenshot: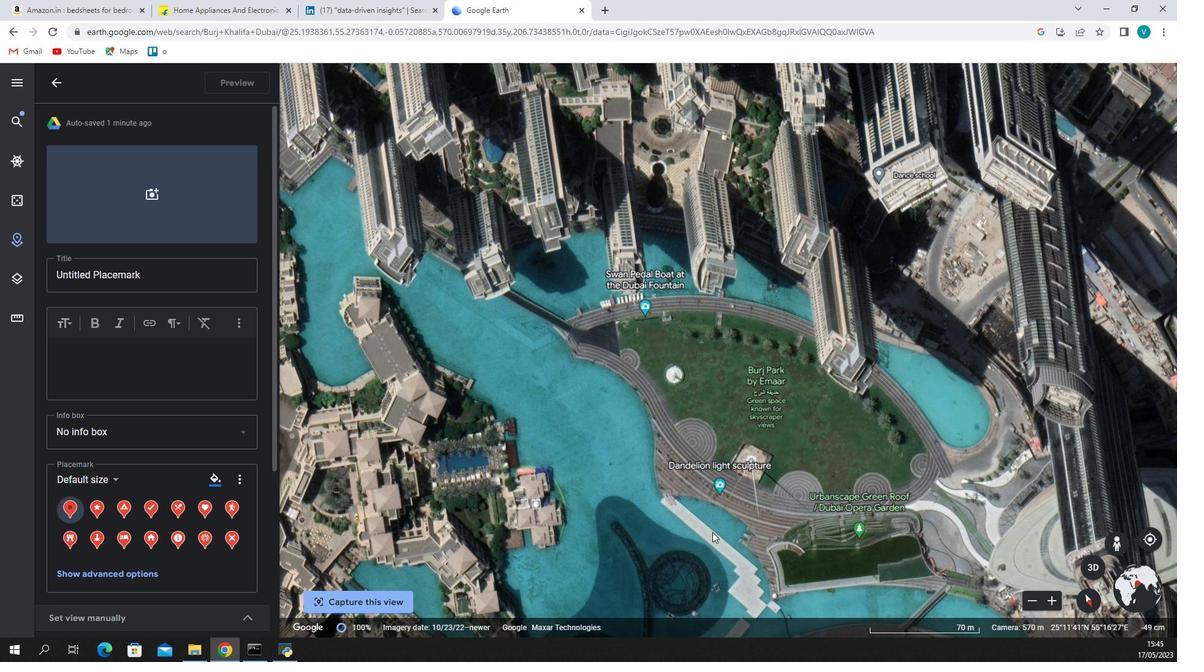 
Action: Mouse pressed left at (680, 407)
Screenshot: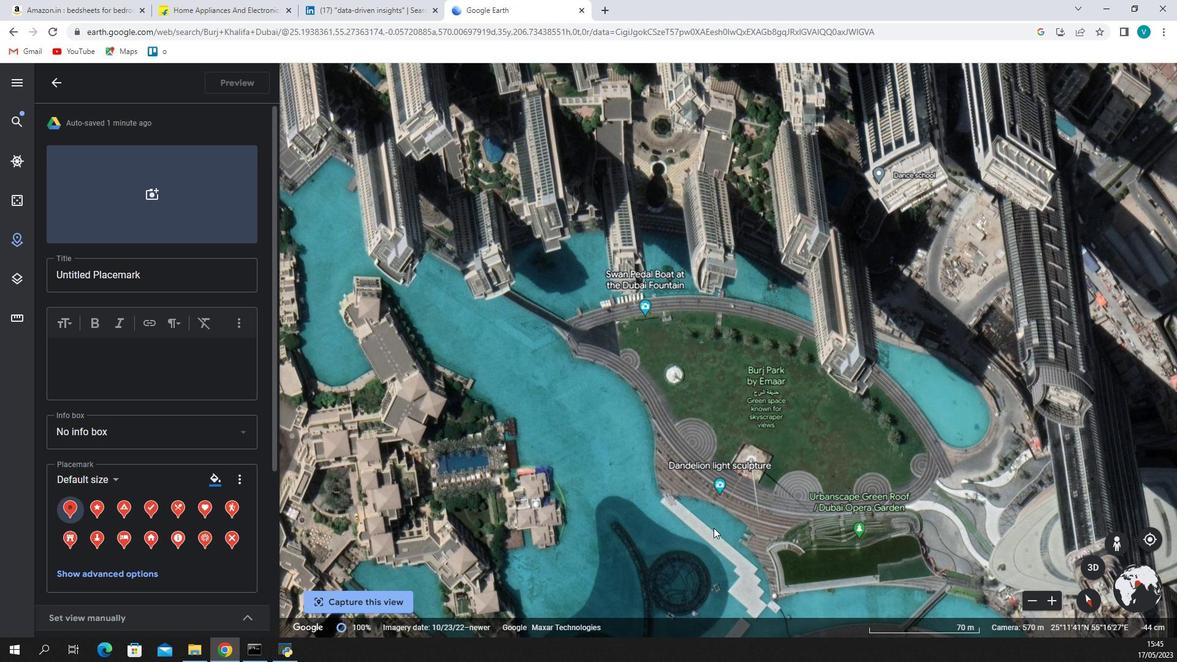 
Action: Mouse moved to (674, 406)
Screenshot: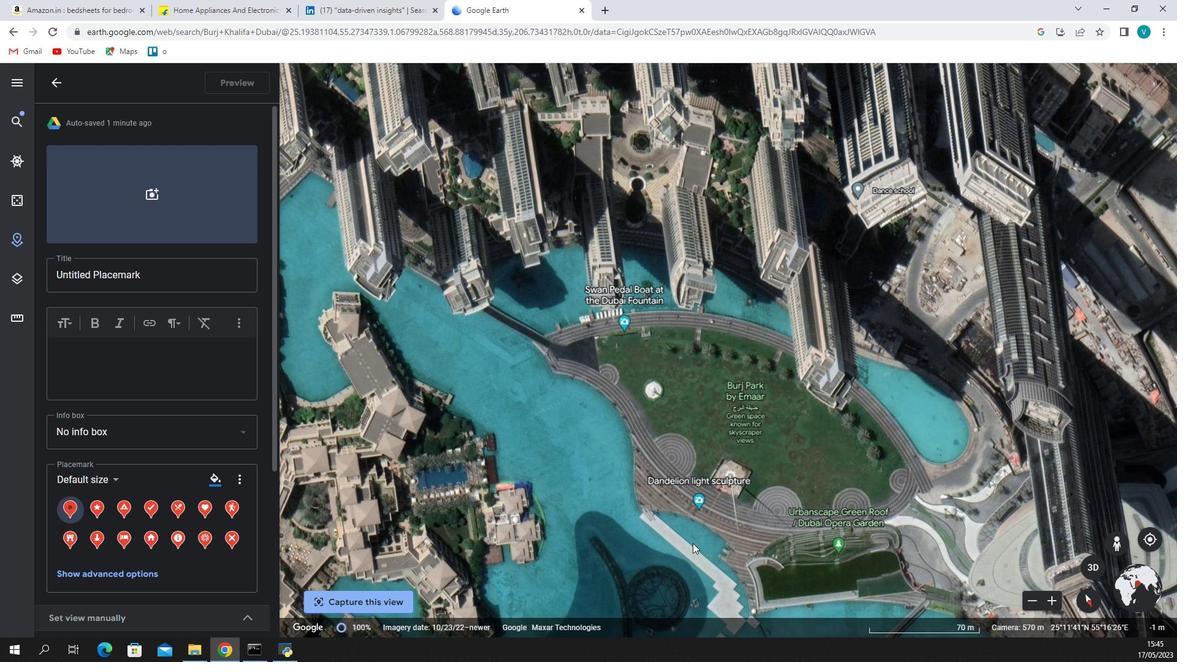 
Action: Mouse pressed left at (674, 406)
Screenshot: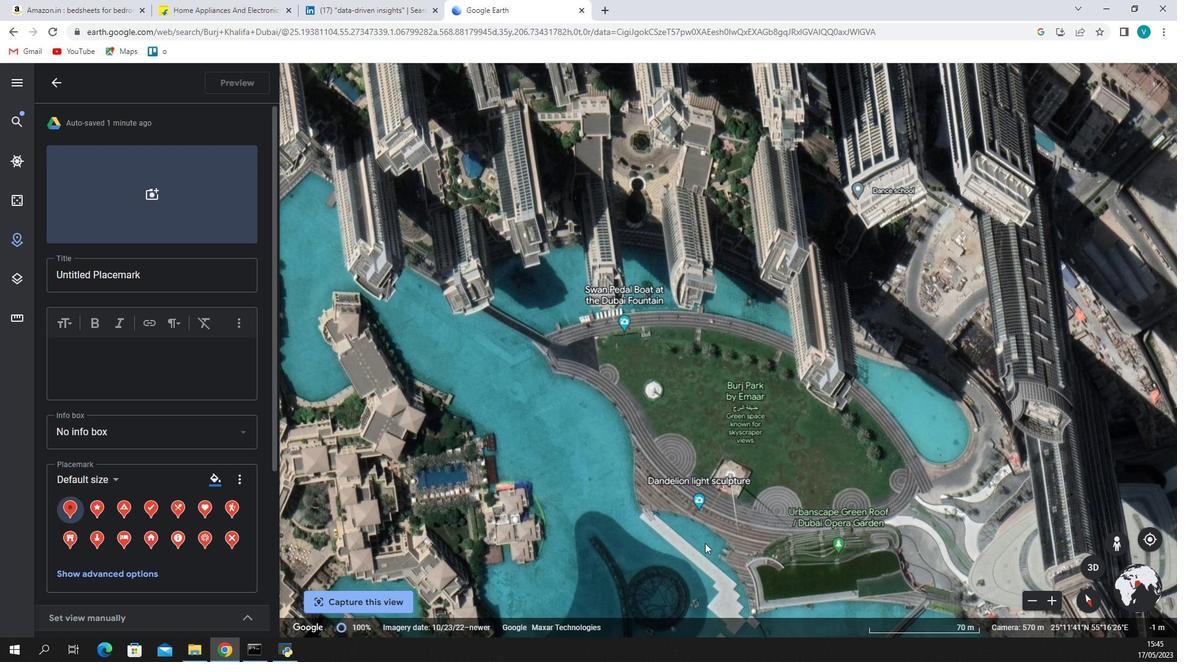 
Action: Mouse moved to (629, 407)
Screenshot: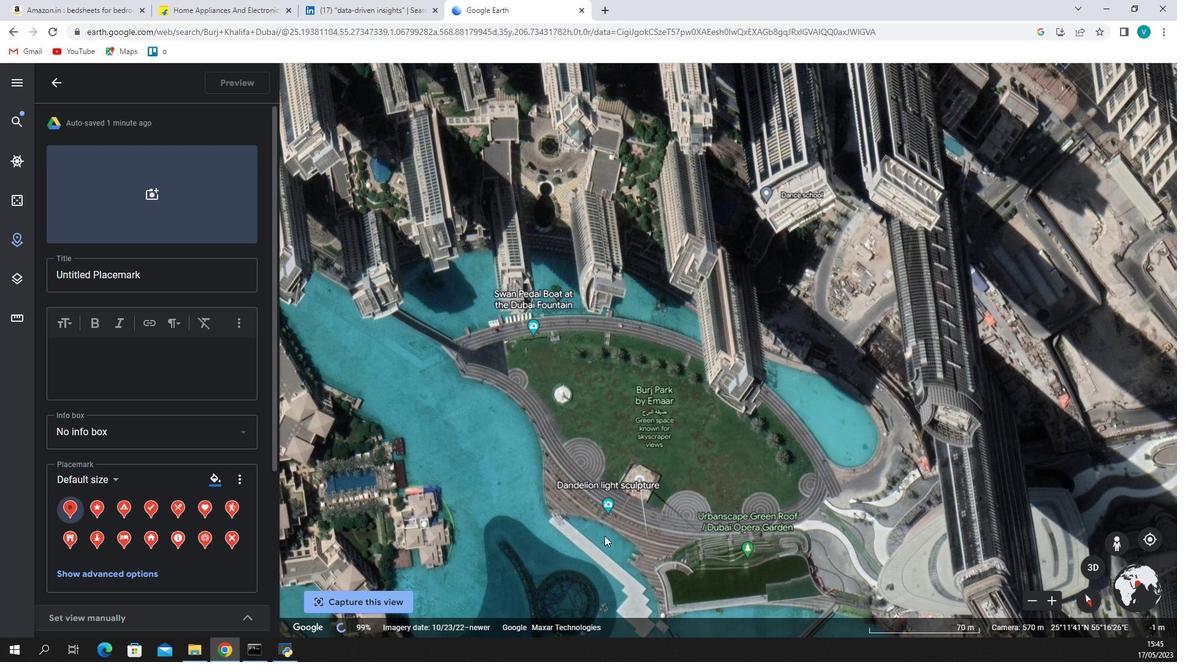 
Action: Mouse scrolled (629, 408) with delta (0, 0)
Screenshot: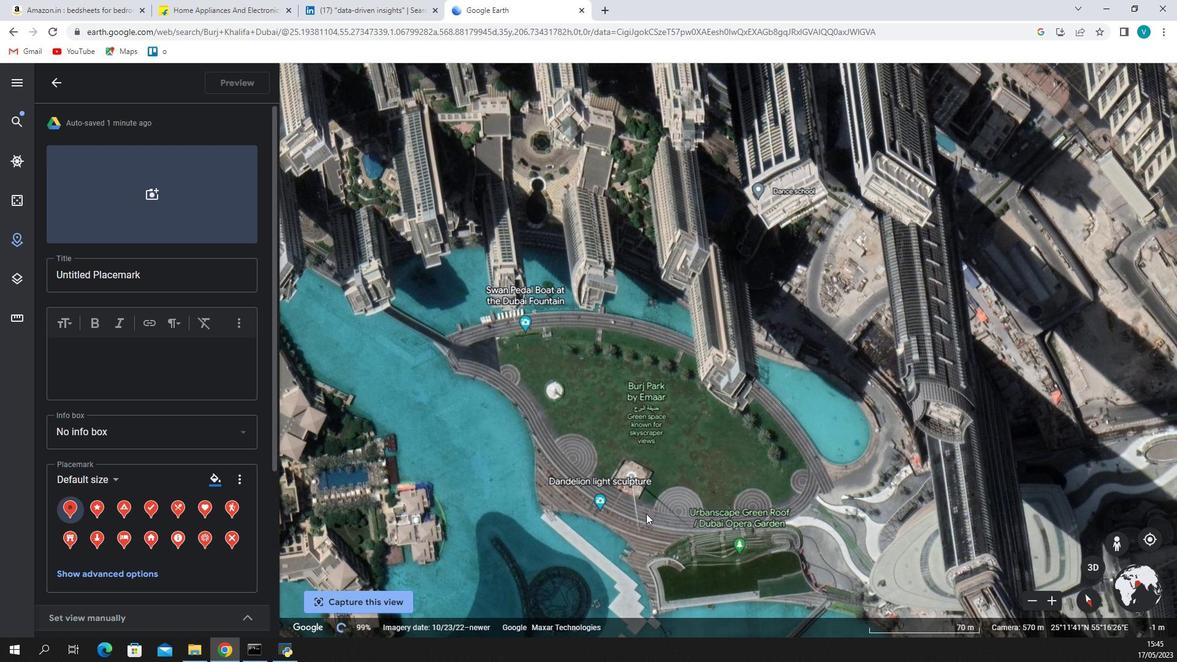 
Action: Mouse moved to (653, 414)
Screenshot: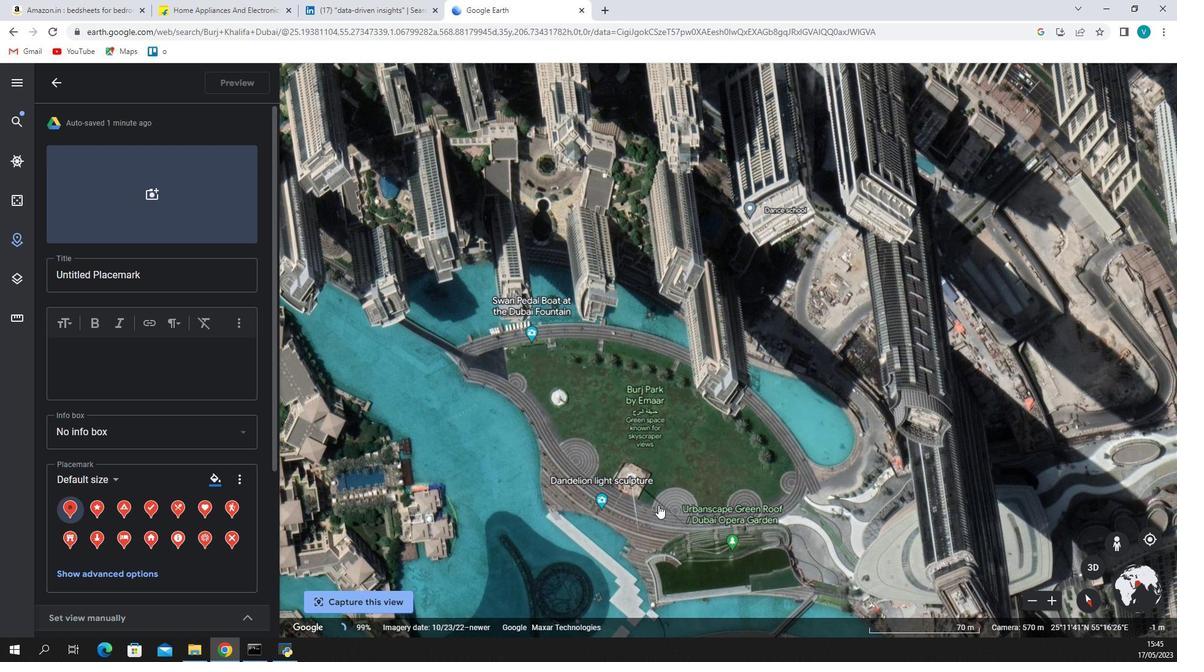 
Action: Mouse pressed left at (653, 414)
Screenshot: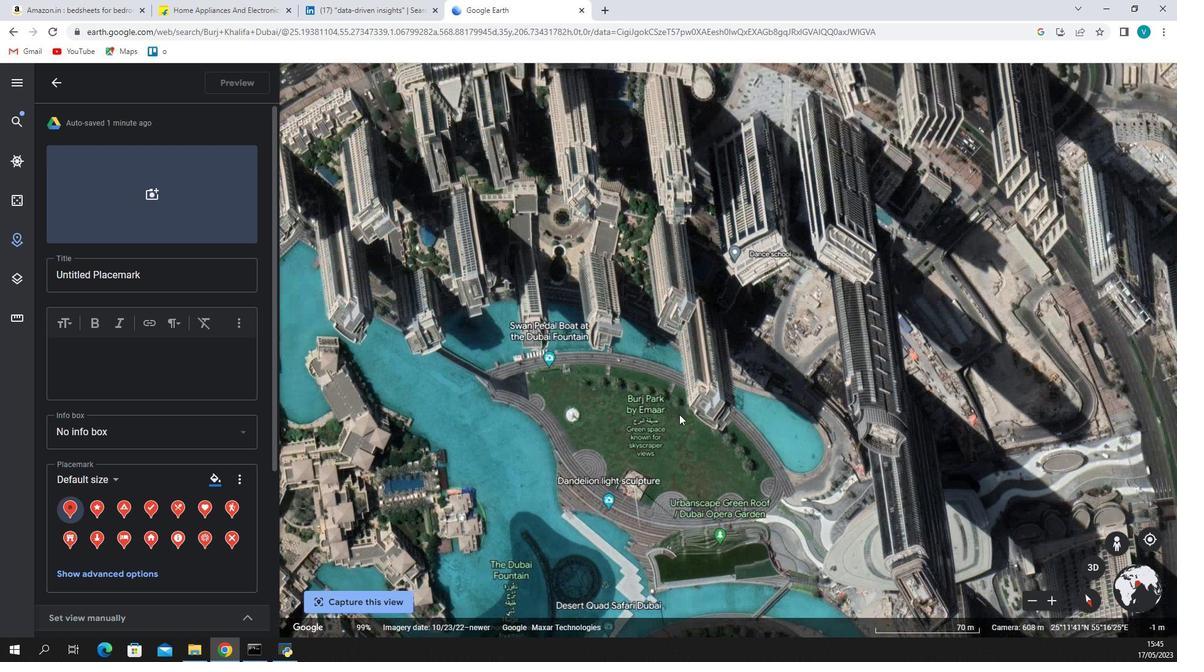 
Action: Mouse moved to (660, 409)
Screenshot: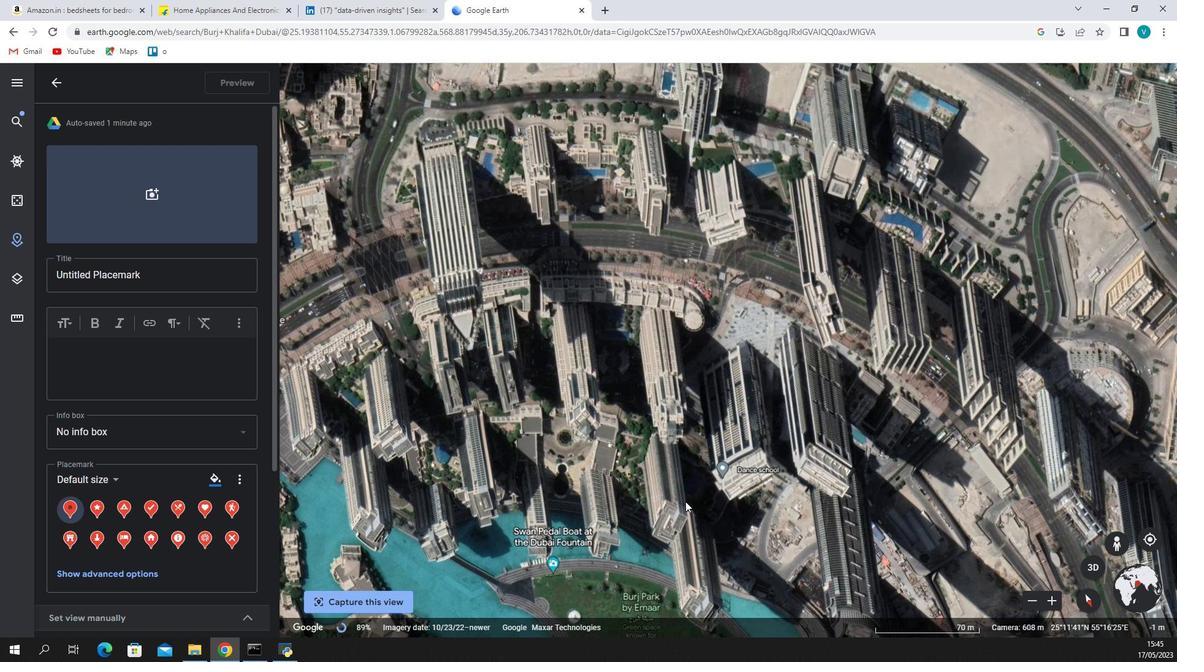 
Action: Mouse scrolled (660, 409) with delta (0, 0)
Screenshot: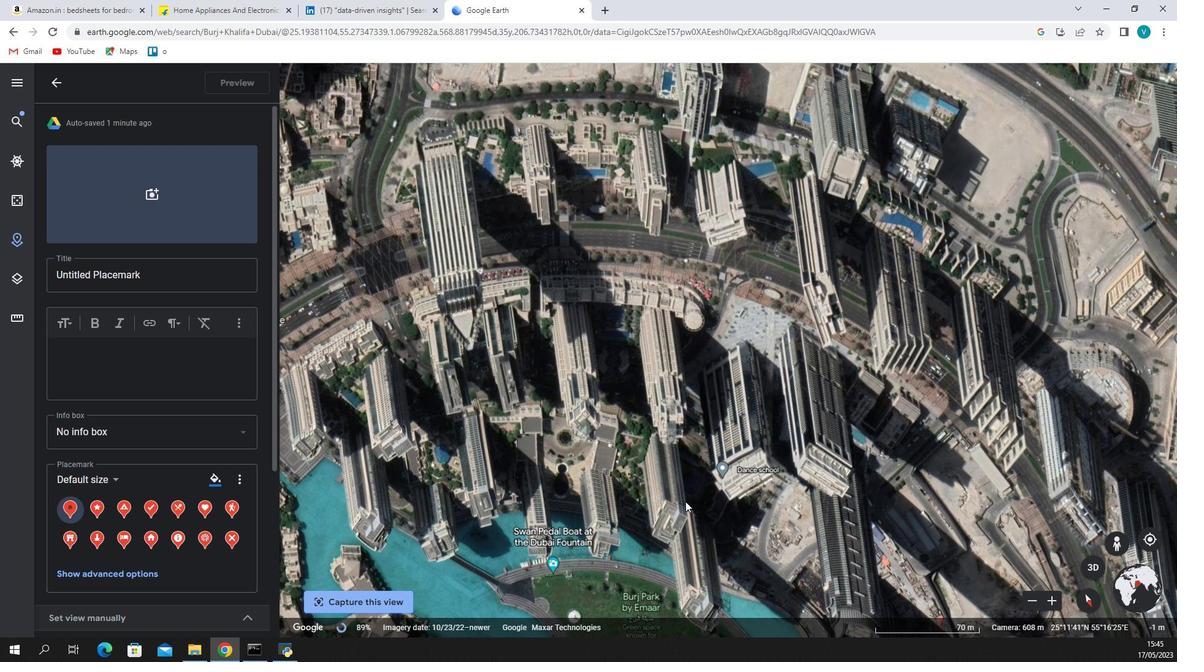 
Action: Mouse scrolled (660, 409) with delta (0, 0)
Screenshot: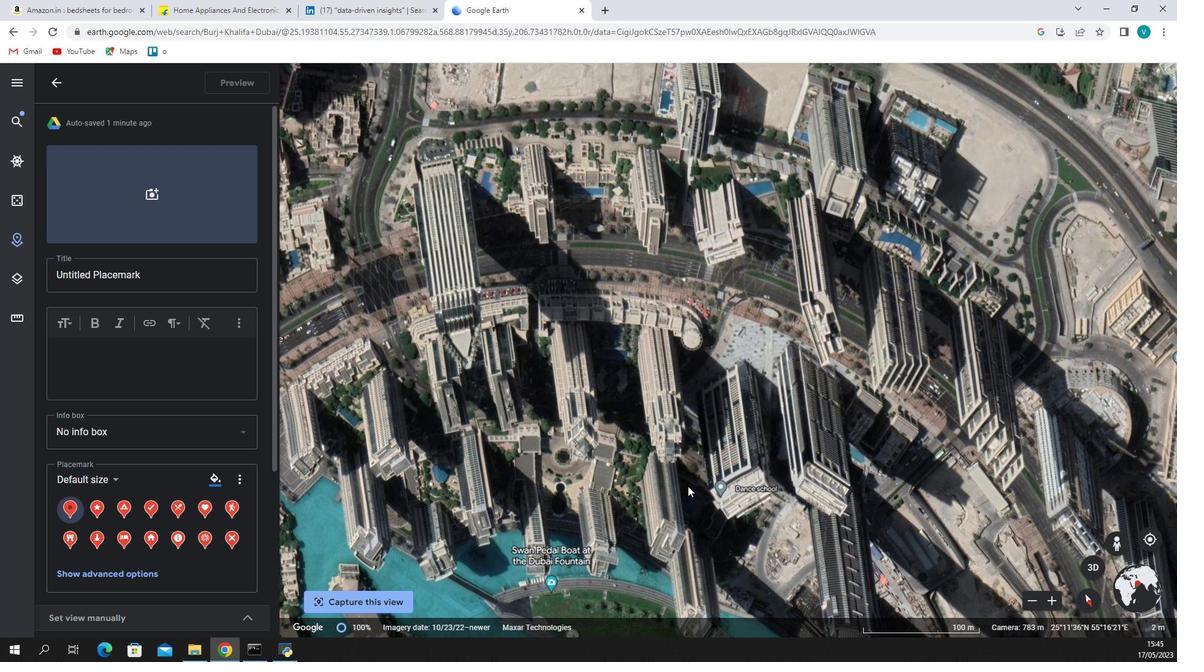 
Action: Mouse moved to (668, 409)
Screenshot: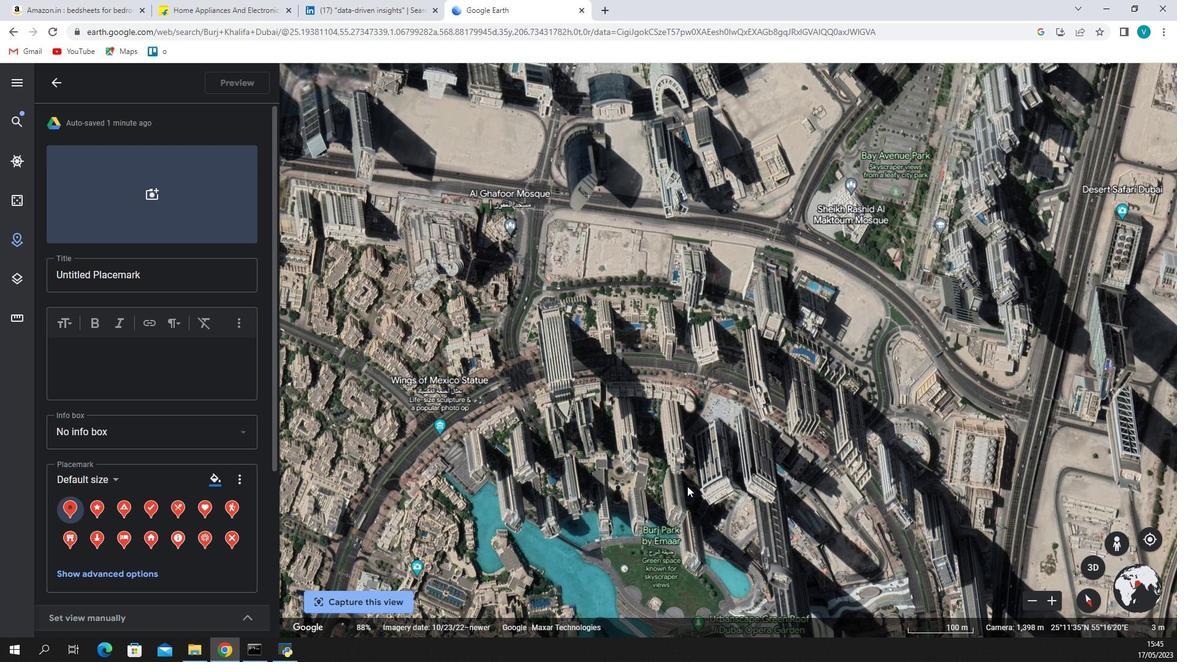 
Action: Mouse pressed left at (668, 409)
Screenshot: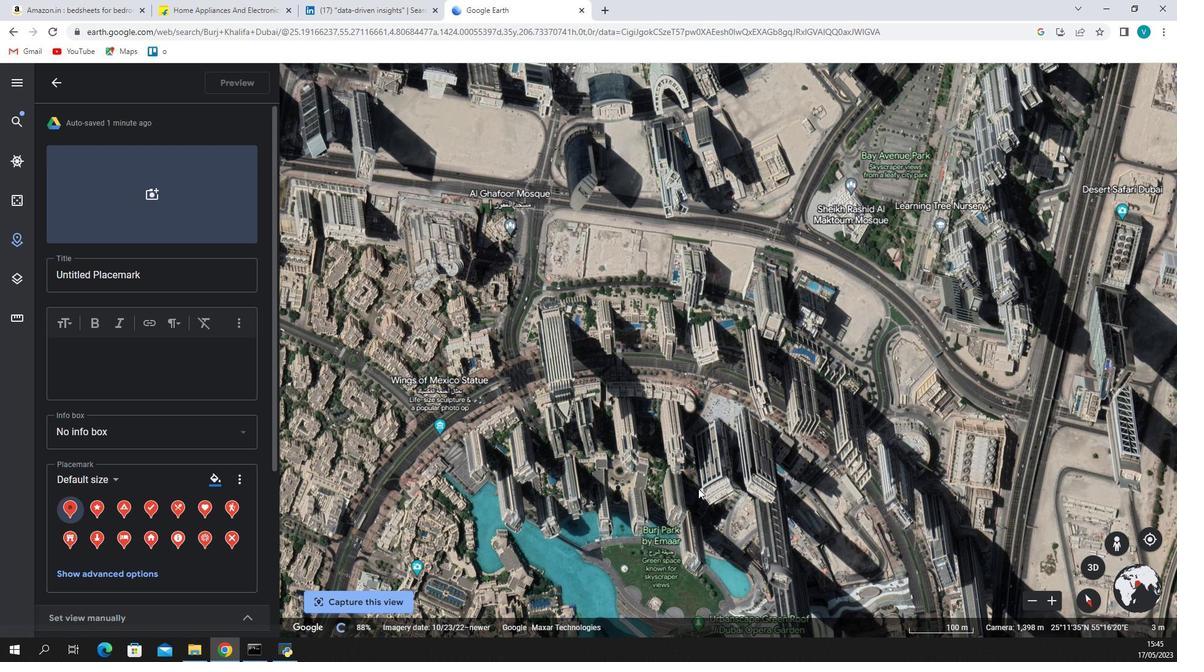 
Action: Mouse moved to (629, 414)
Screenshot: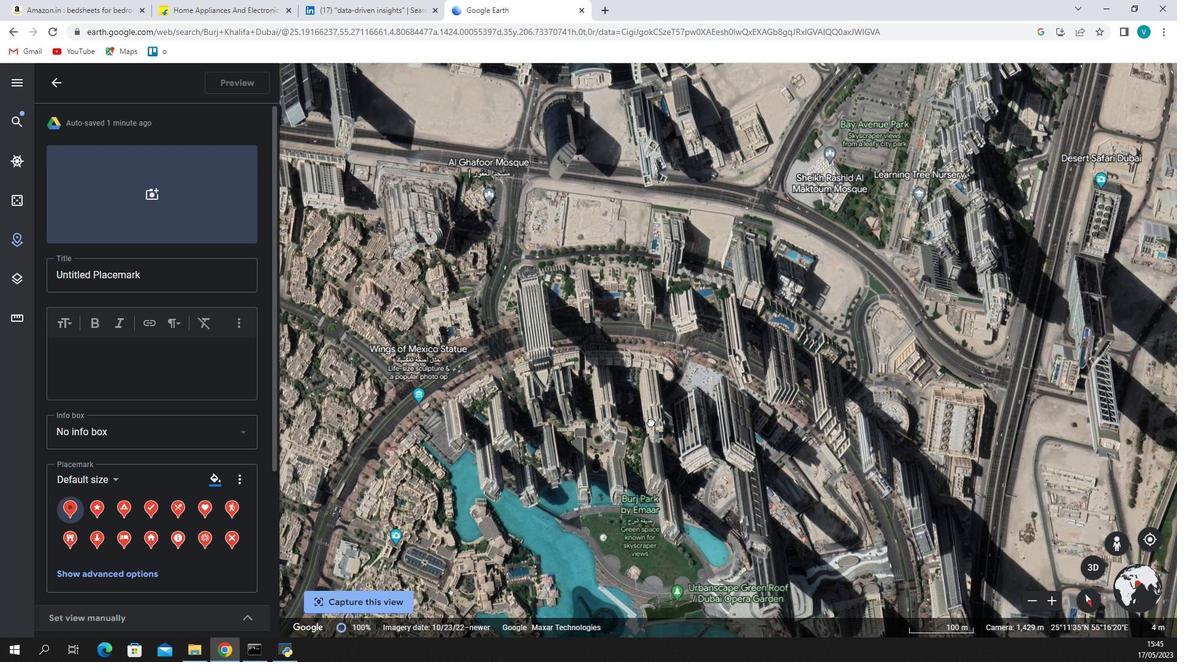 
Action: Mouse scrolled (629, 414) with delta (0, 0)
Screenshot: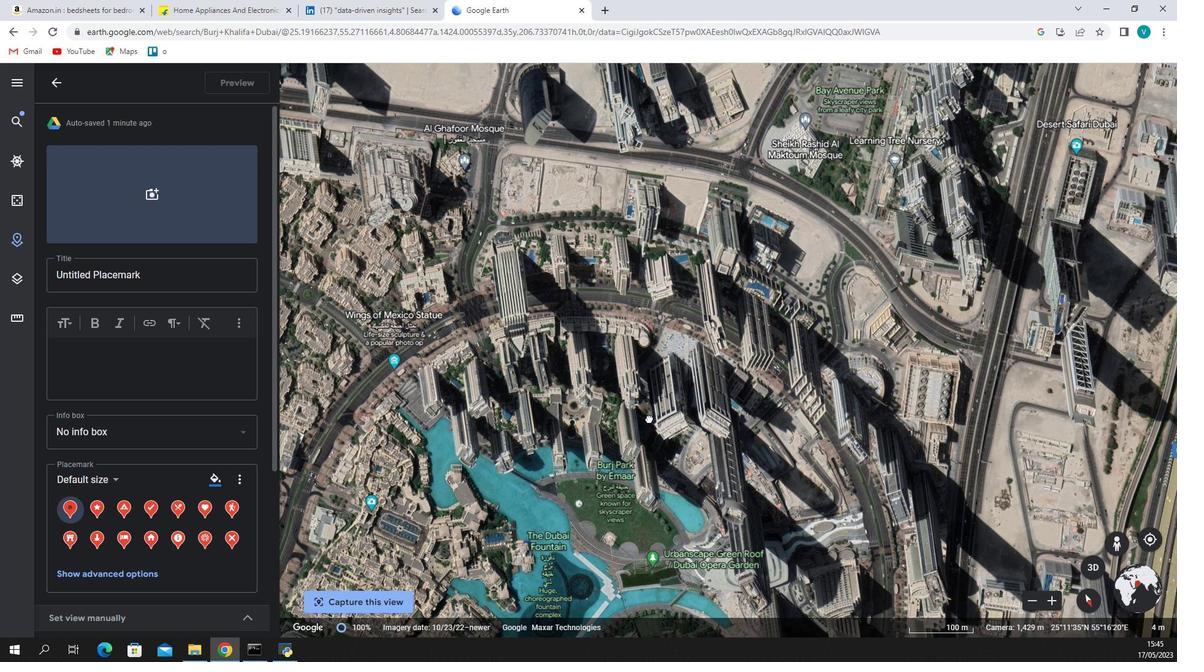 
Action: Mouse scrolled (629, 414) with delta (0, 0)
Screenshot: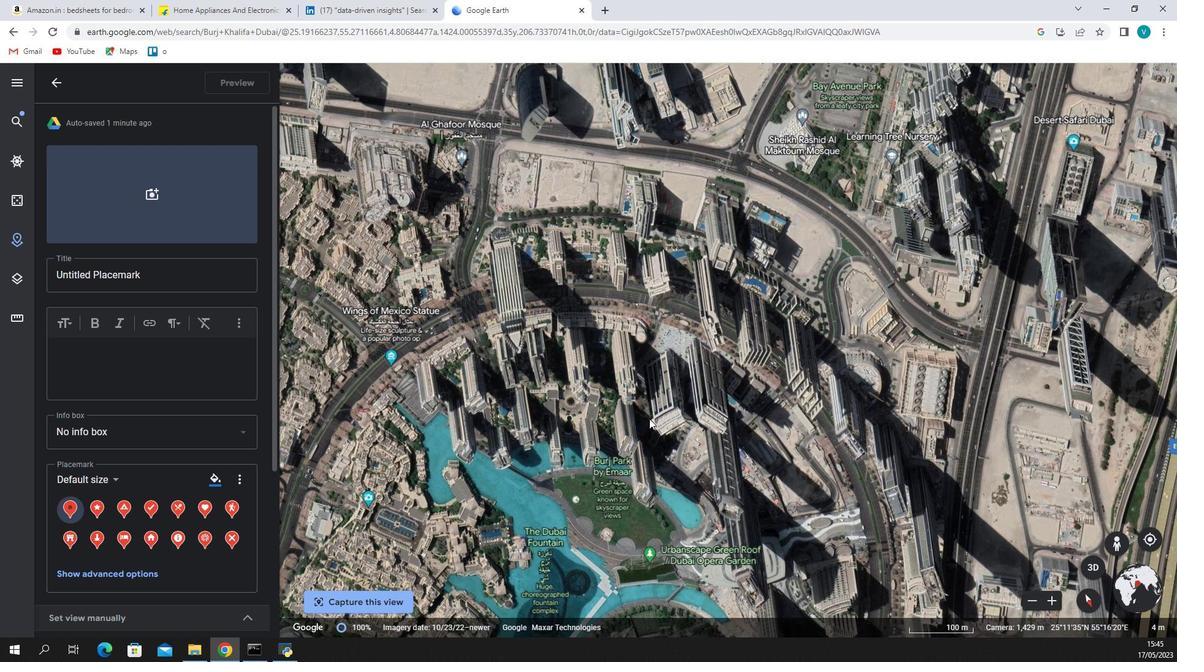 
Action: Mouse moved to (613, 411)
Screenshot: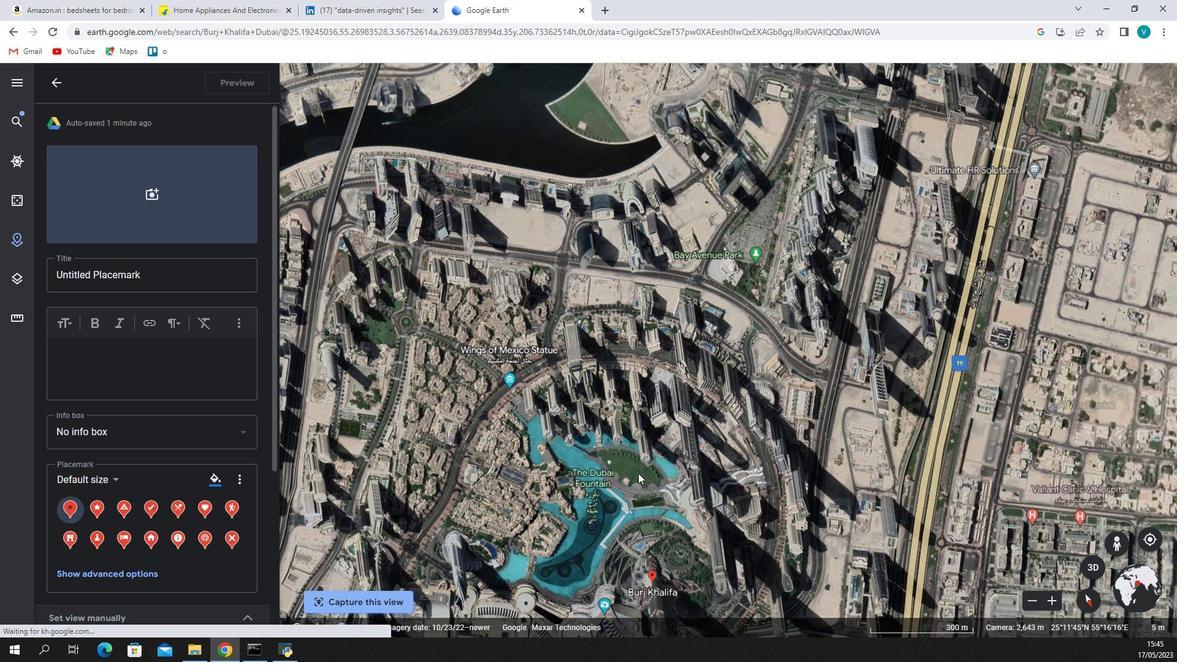 
Action: Mouse pressed left at (613, 411)
Screenshot: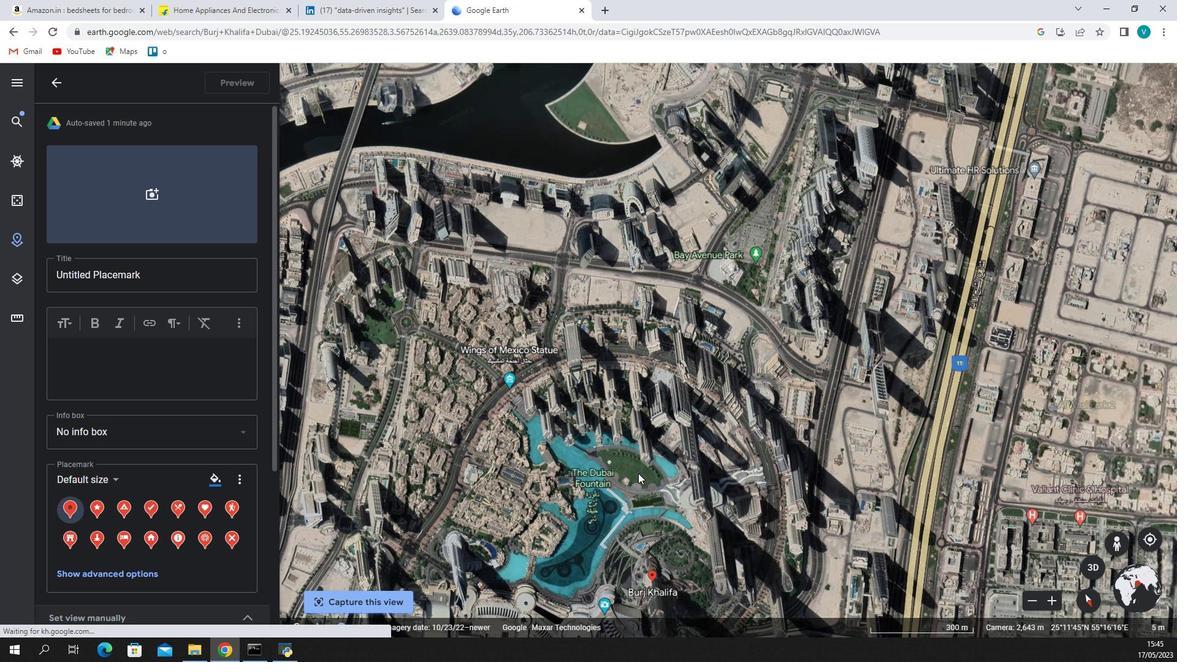 
Action: Mouse moved to (662, 412)
Screenshot: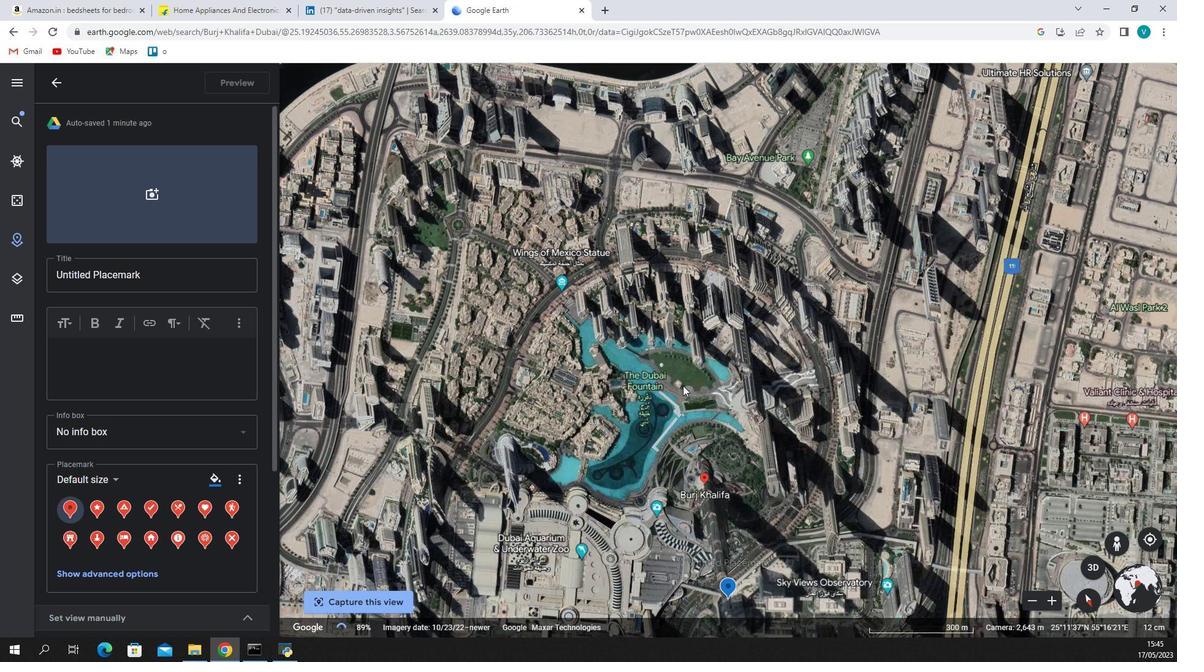 
Action: Mouse scrolled (662, 411) with delta (0, 0)
Screenshot: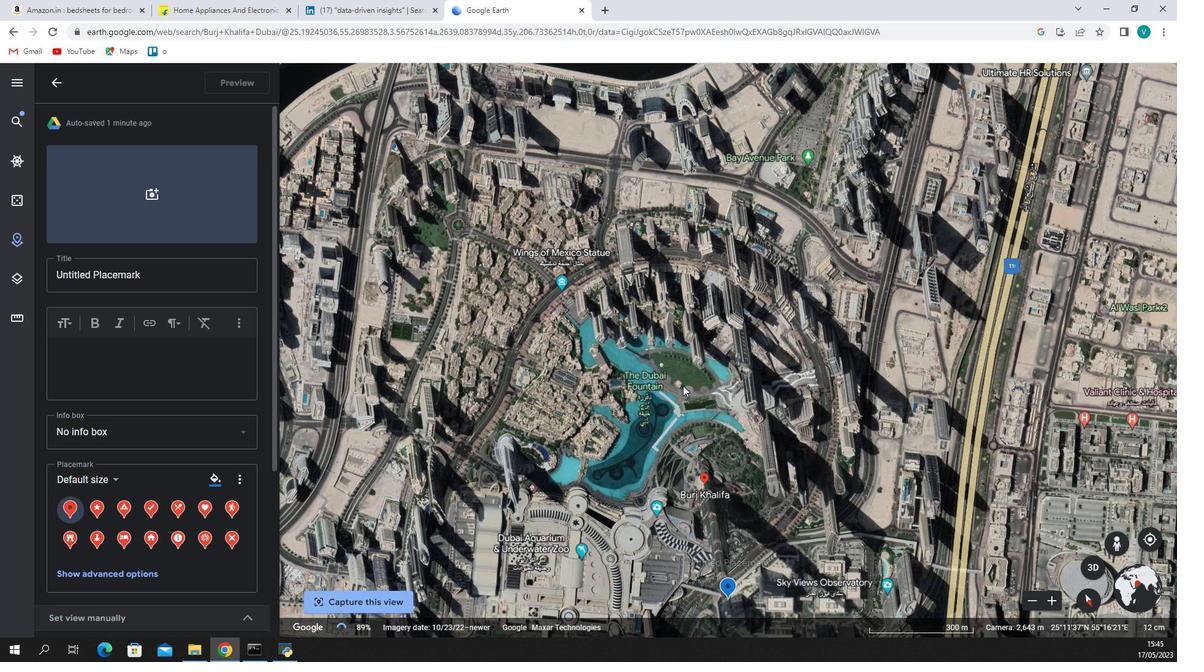 
Action: Mouse scrolled (662, 411) with delta (0, 0)
Screenshot: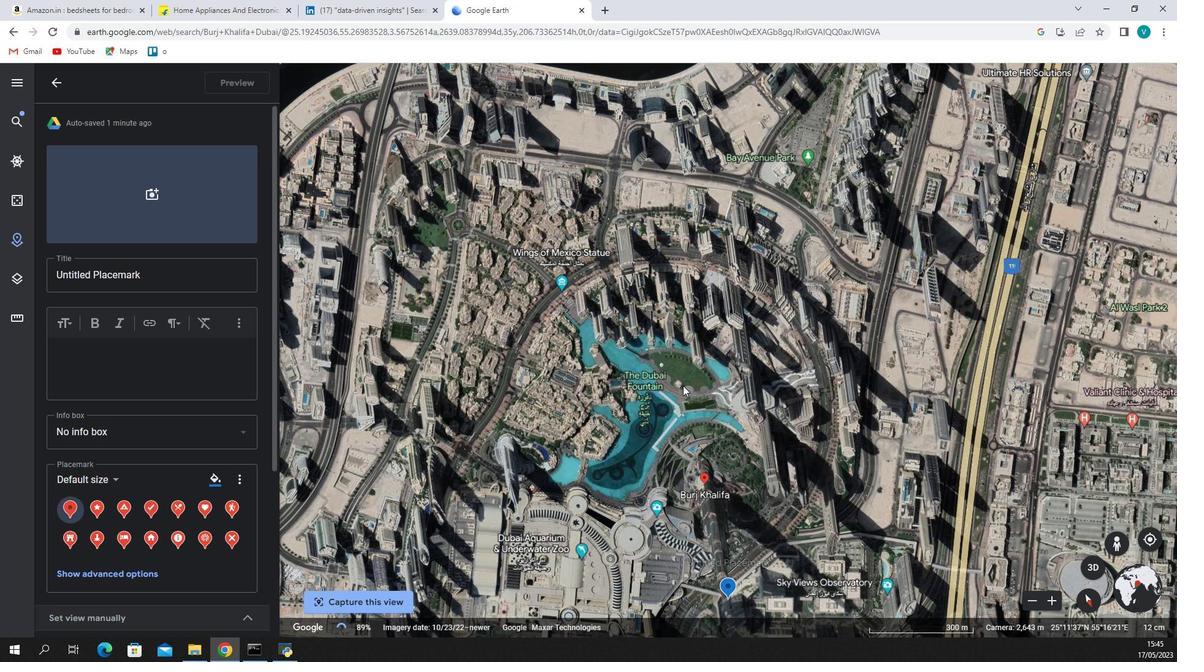 
Action: Mouse scrolled (662, 411) with delta (0, 0)
Screenshot: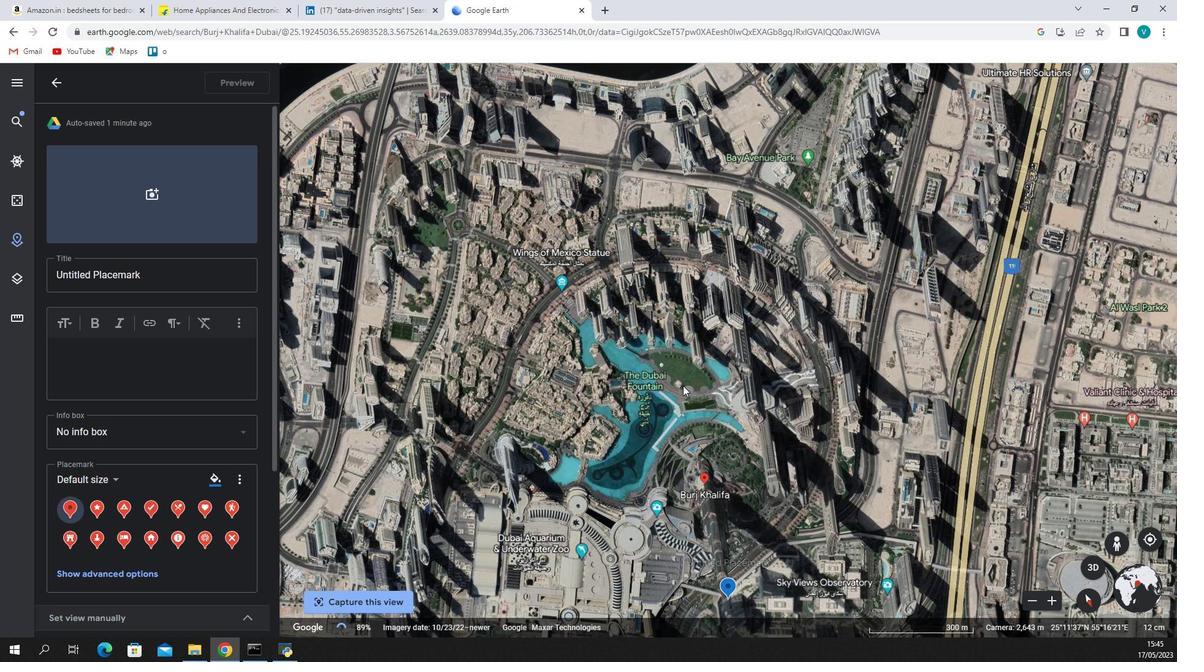 
Action: Mouse scrolled (662, 411) with delta (0, 0)
Screenshot: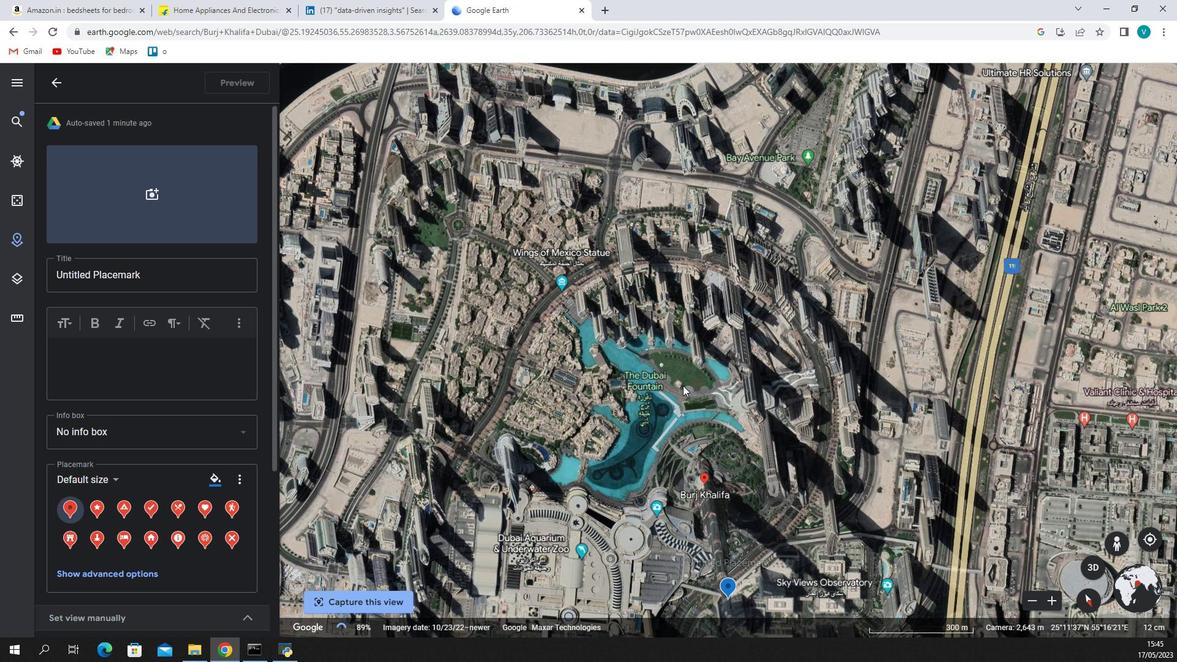 
Action: Mouse scrolled (662, 411) with delta (0, 0)
Screenshot: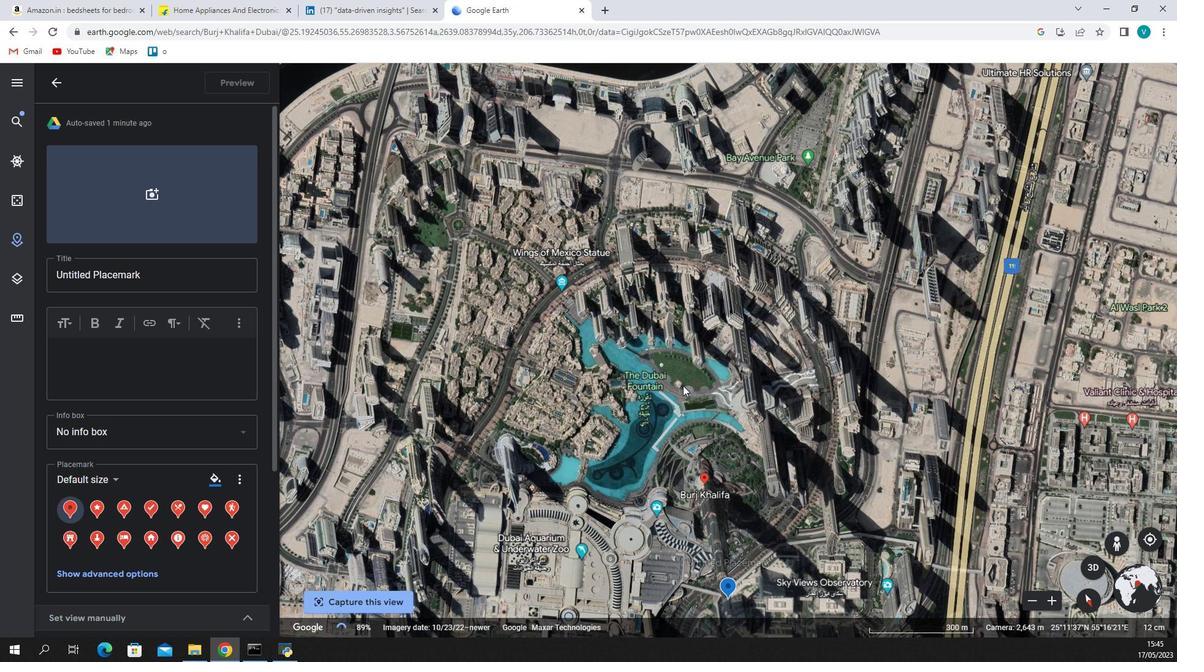 
Action: Mouse scrolled (662, 411) with delta (0, 0)
Screenshot: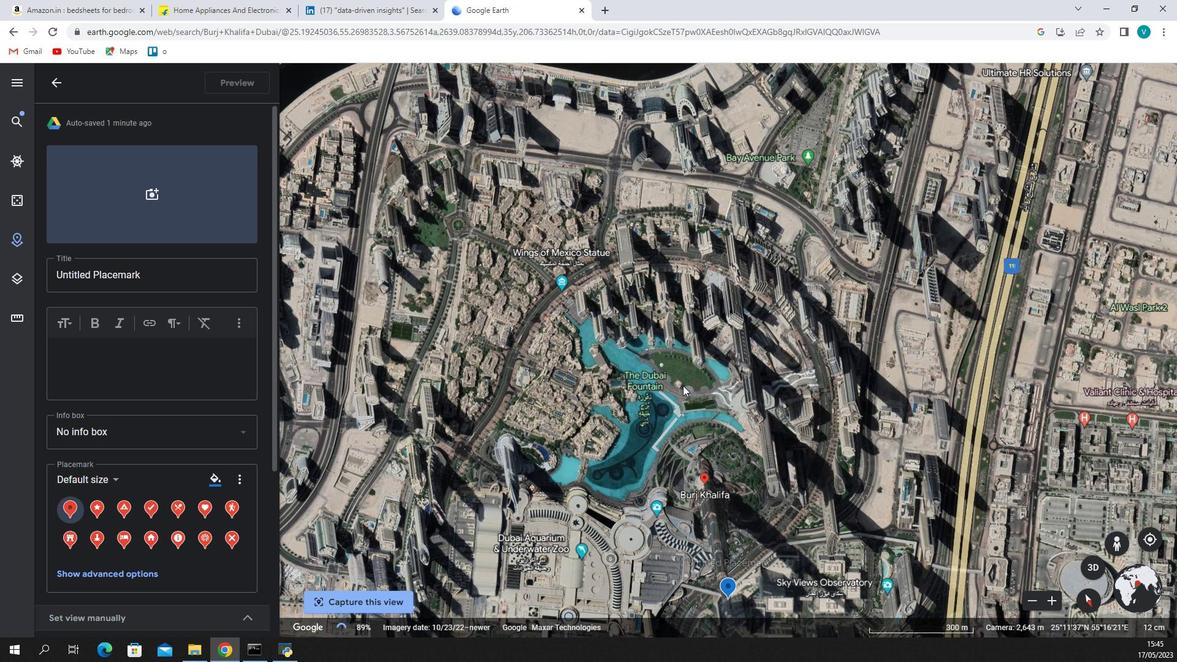 
Action: Mouse scrolled (662, 411) with delta (0, 0)
Screenshot: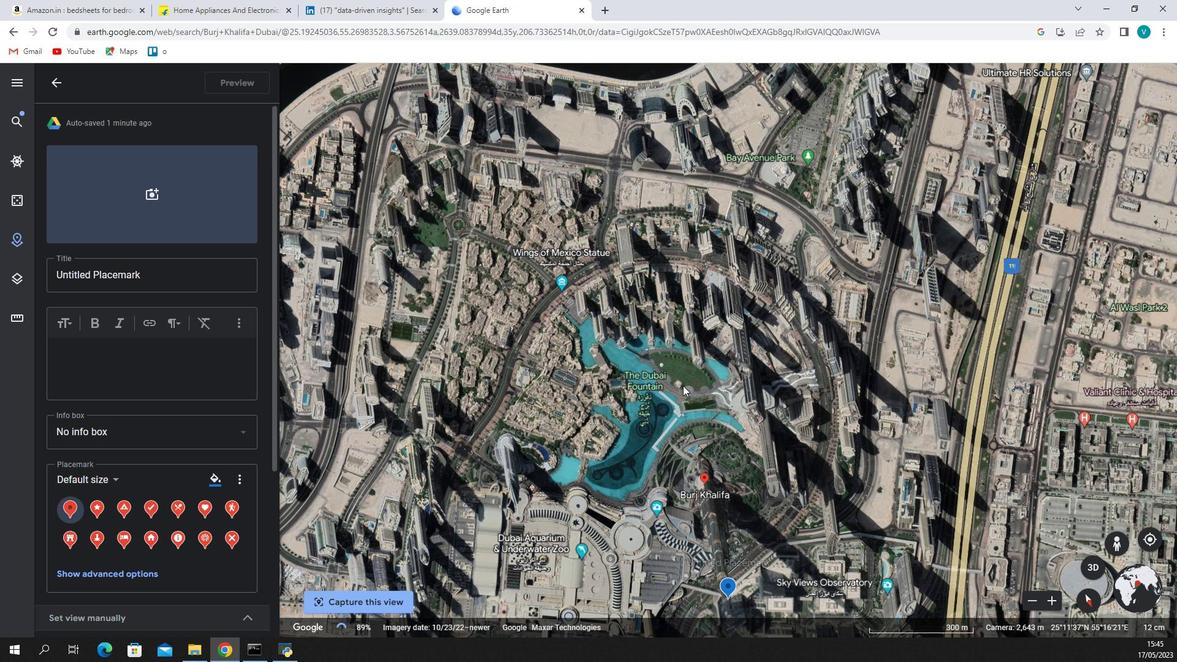 
Action: Mouse scrolled (662, 411) with delta (0, 0)
Screenshot: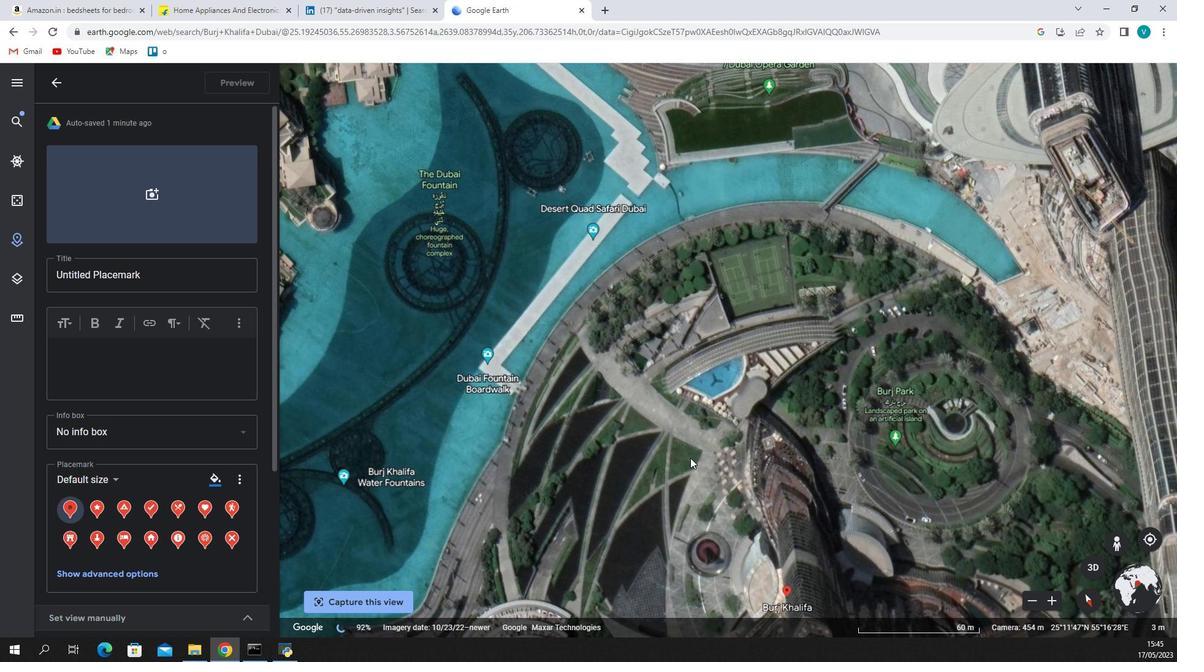 
Action: Mouse scrolled (662, 411) with delta (0, 0)
Screenshot: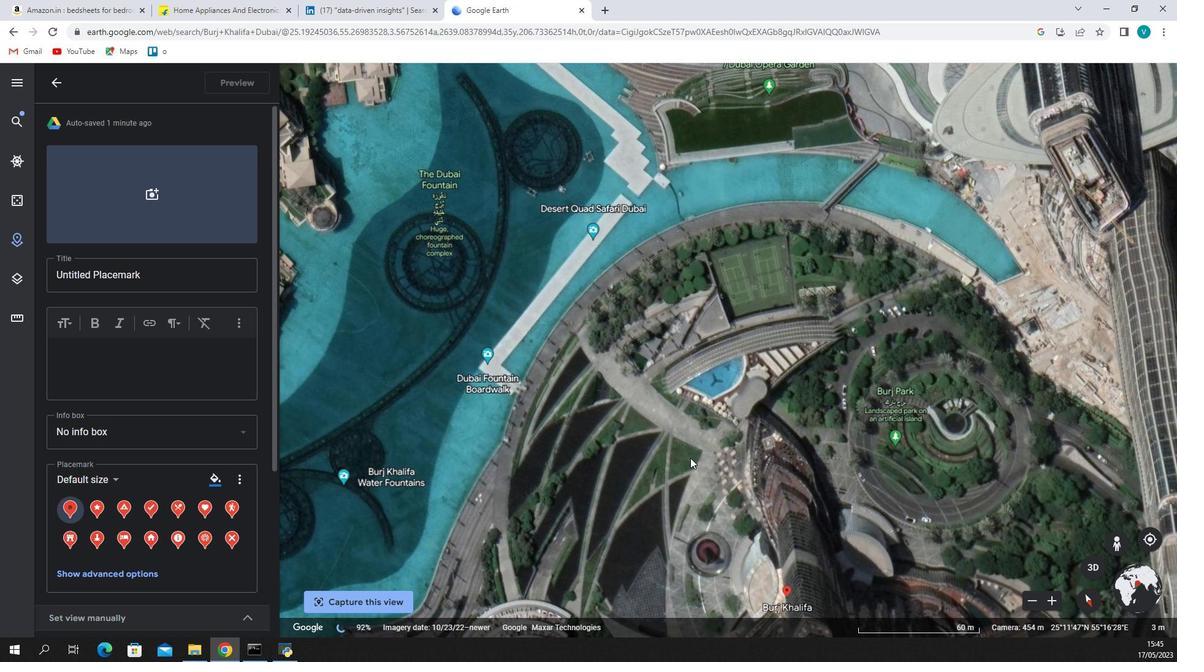 
Action: Mouse scrolled (662, 411) with delta (0, 0)
Screenshot: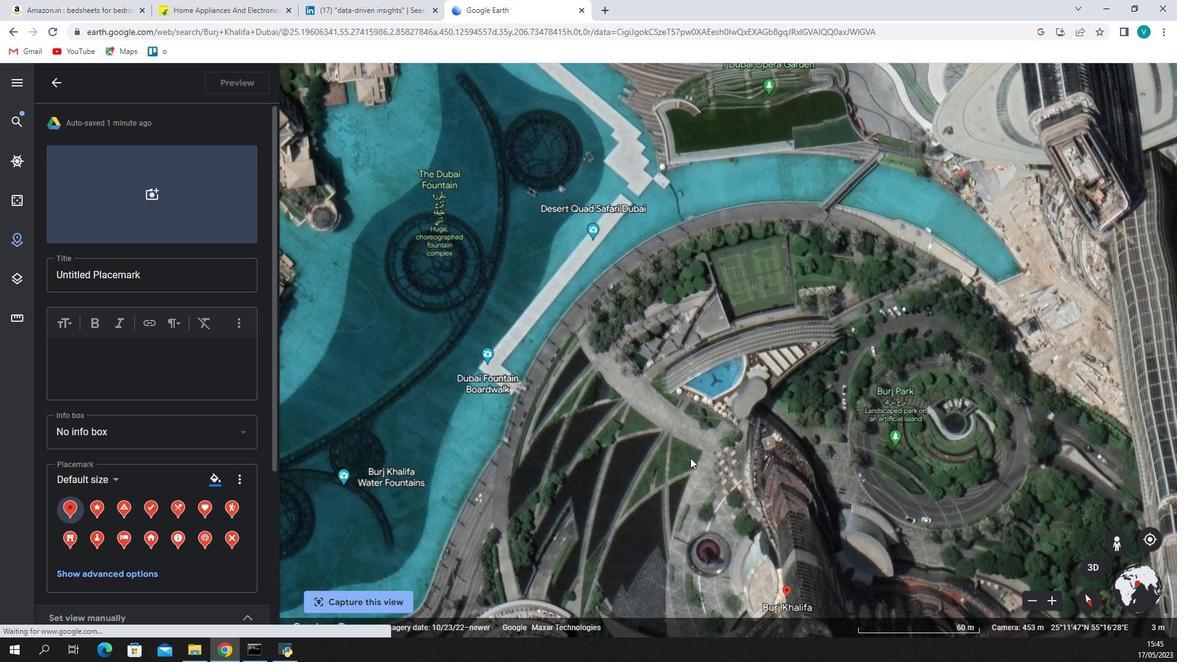 
Action: Mouse scrolled (662, 411) with delta (0, 0)
Screenshot: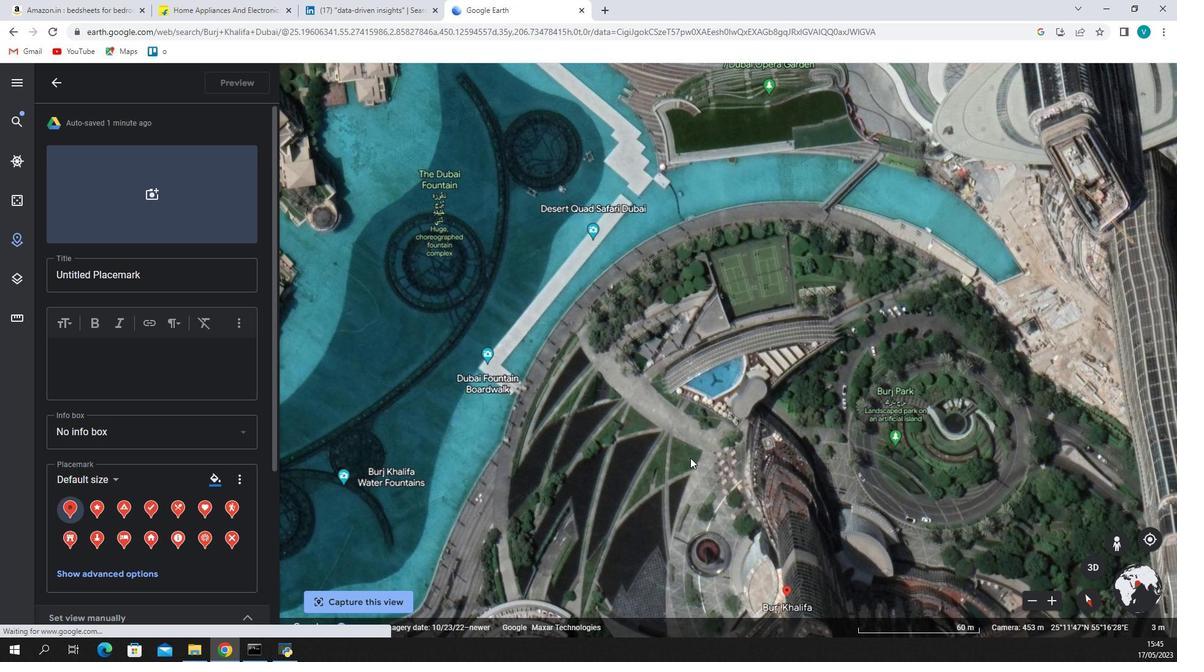 
Action: Mouse pressed left at (662, 412)
Screenshot: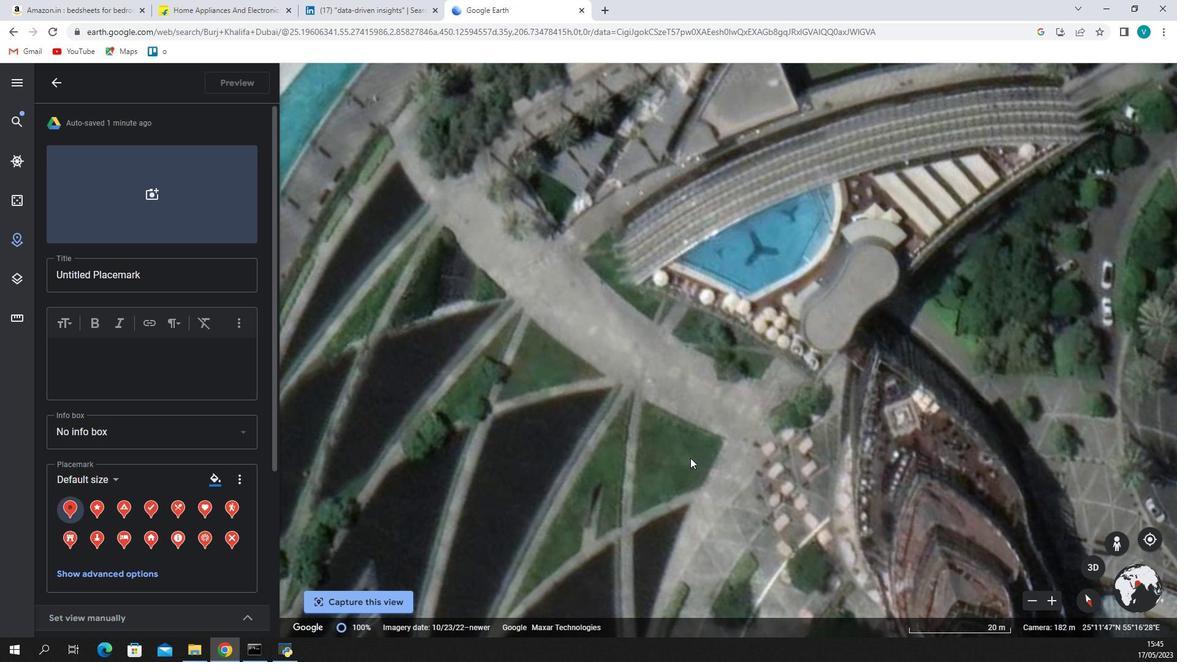 
Action: Mouse moved to (650, 407)
Screenshot: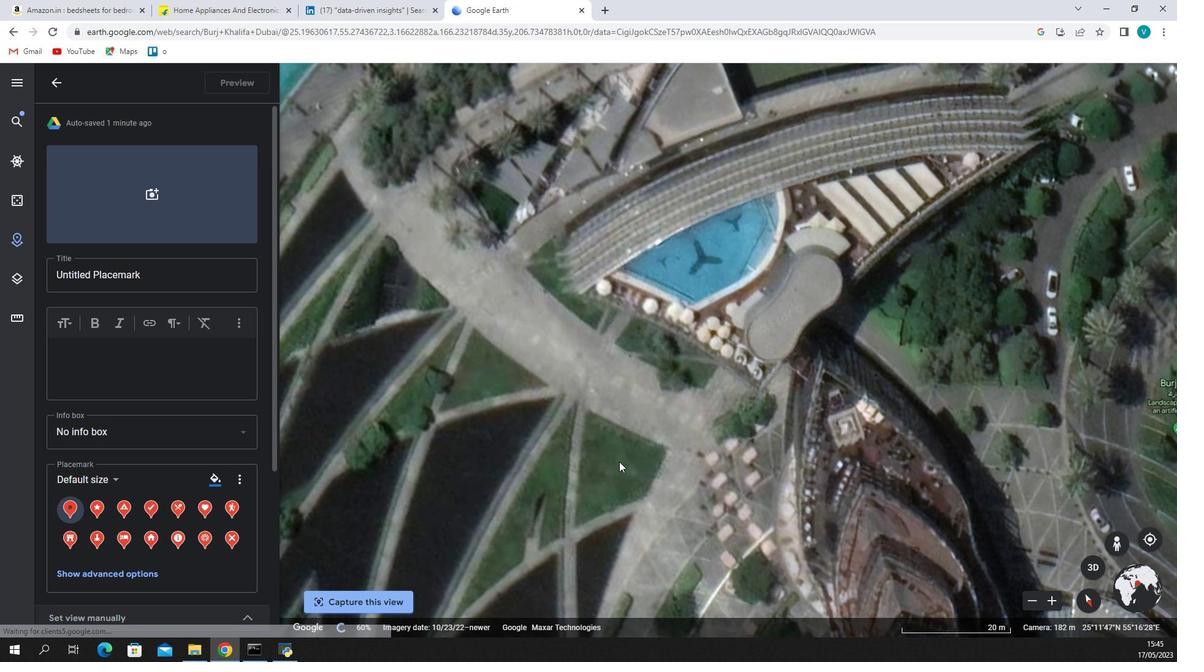 
Action: Mouse pressed left at (650, 407)
